 Task: Search for 'sunrise pictures', save a few images, and create a collage using Google Photos.
Action: Mouse moved to (75, 0)
Screenshot: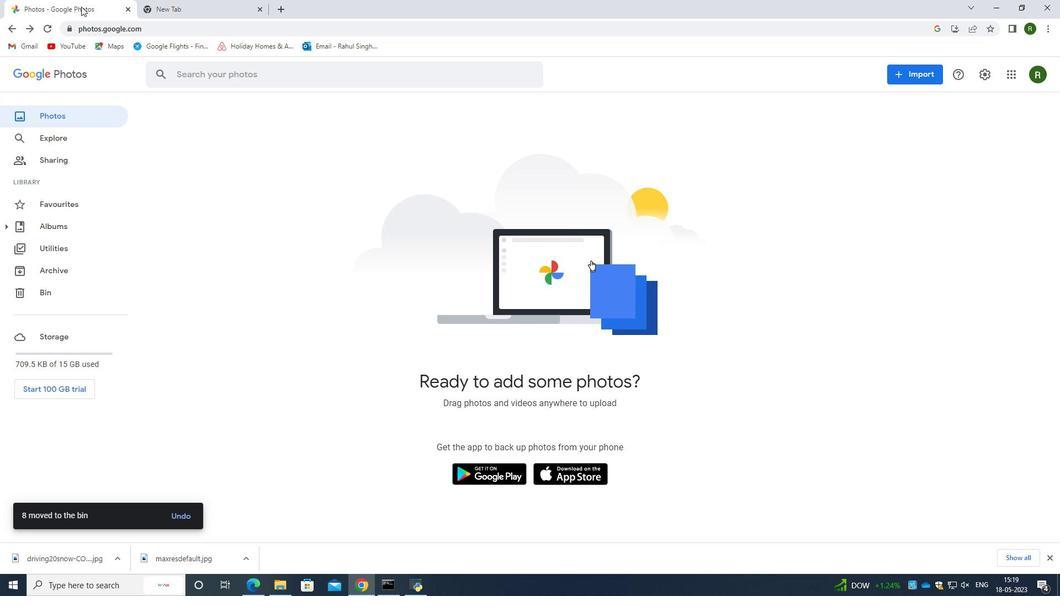 
Action: Mouse pressed left at (75, 0)
Screenshot: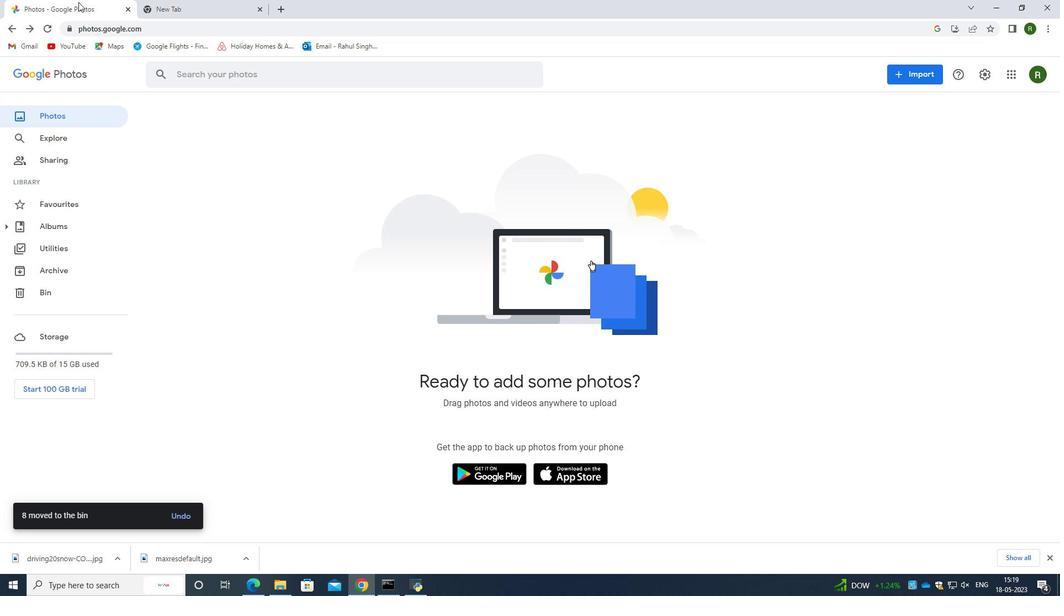 
Action: Mouse moved to (192, 11)
Screenshot: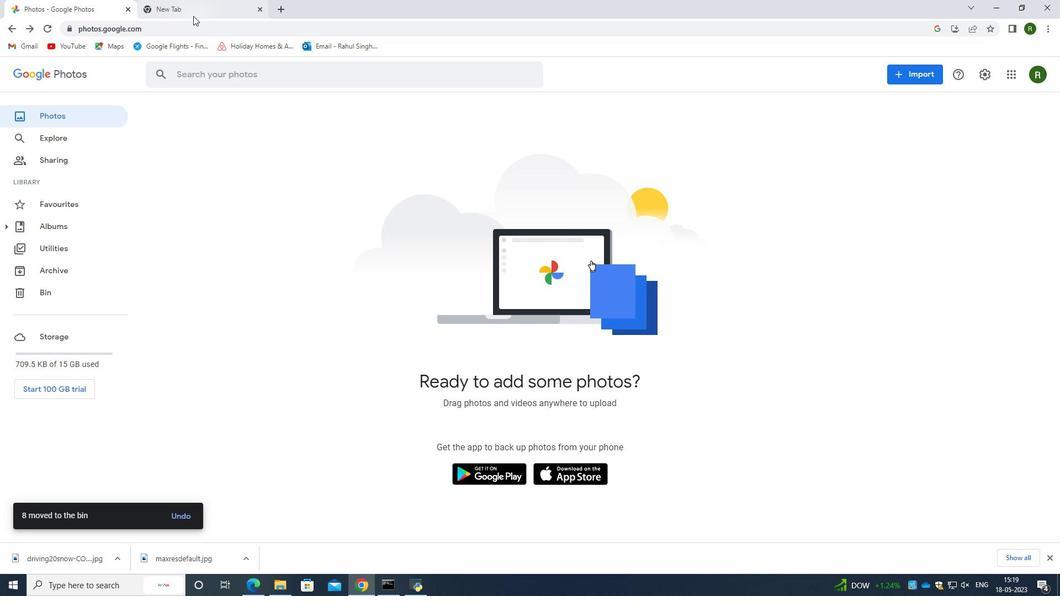 
Action: Mouse pressed left at (192, 11)
Screenshot: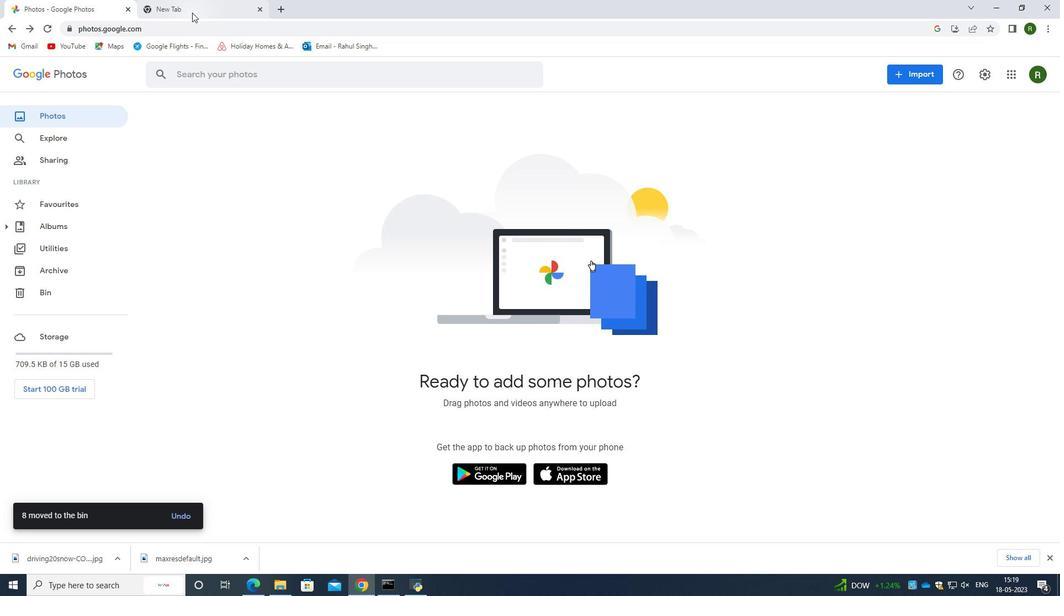 
Action: Mouse moved to (189, 24)
Screenshot: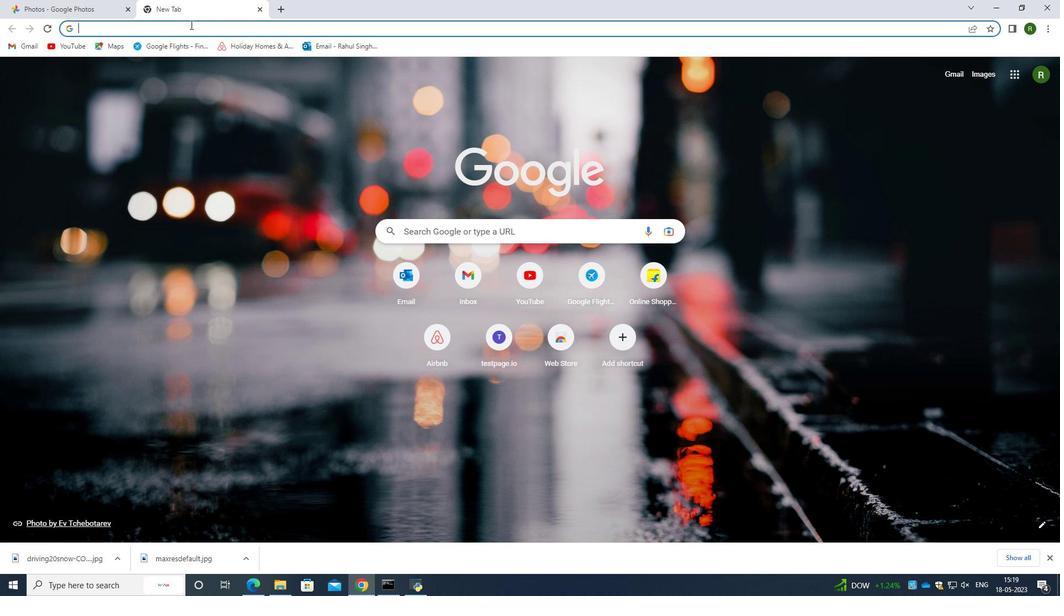 
Action: Mouse pressed left at (189, 24)
Screenshot: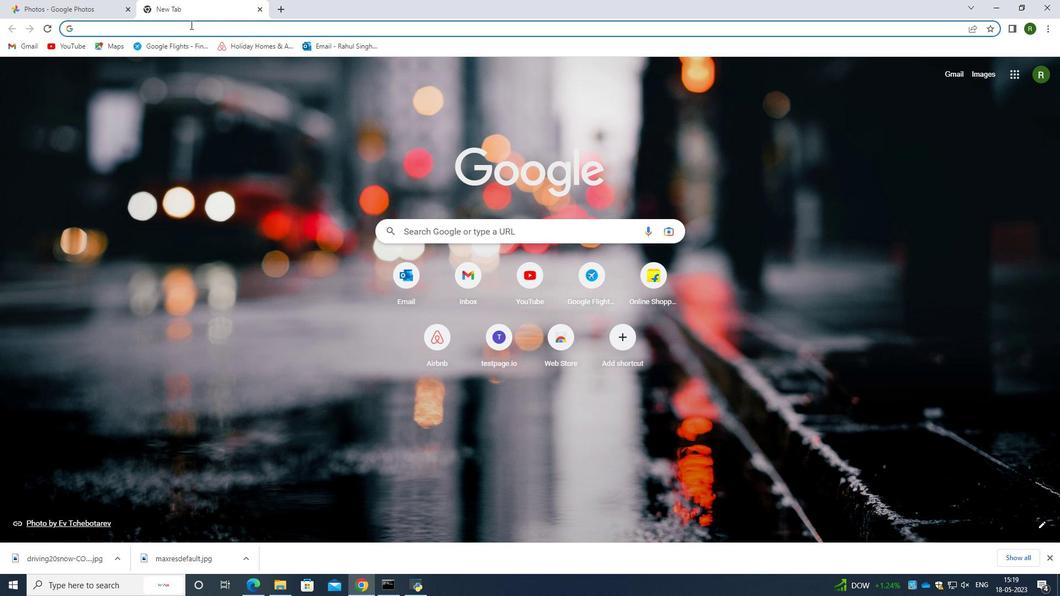 
Action: Mouse moved to (189, 26)
Screenshot: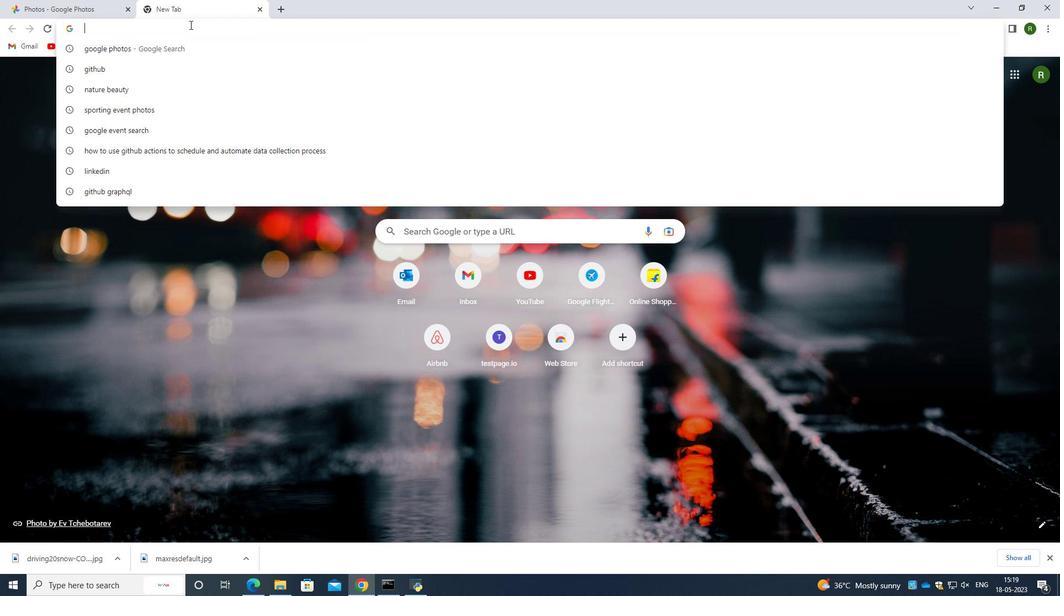 
Action: Key pressed sunrice<Key.backspace><Key.backspace>se<Key.space>pictures<Key.enter>
Screenshot: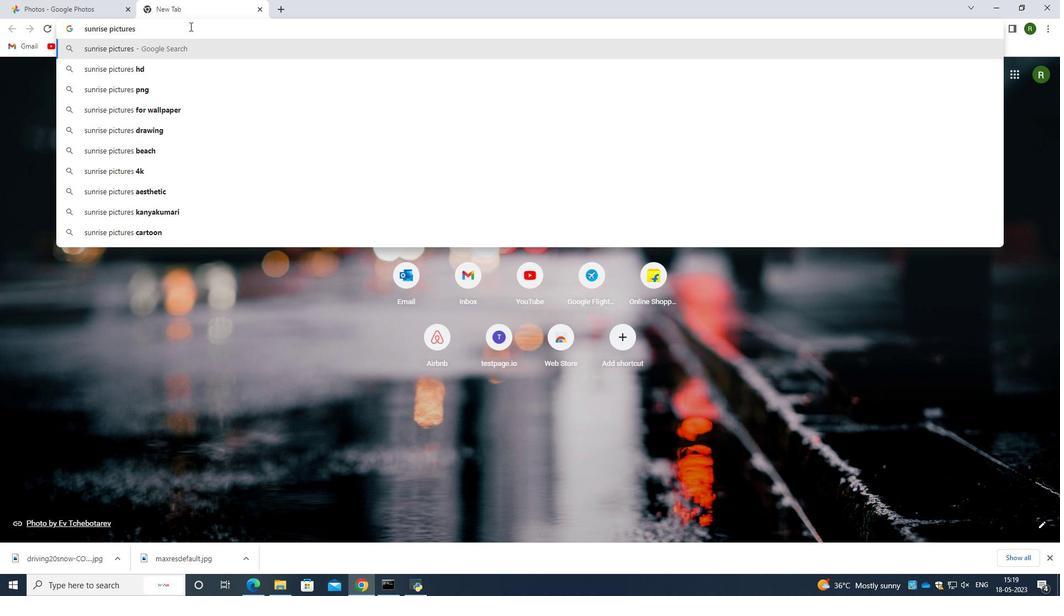 
Action: Mouse moved to (172, 121)
Screenshot: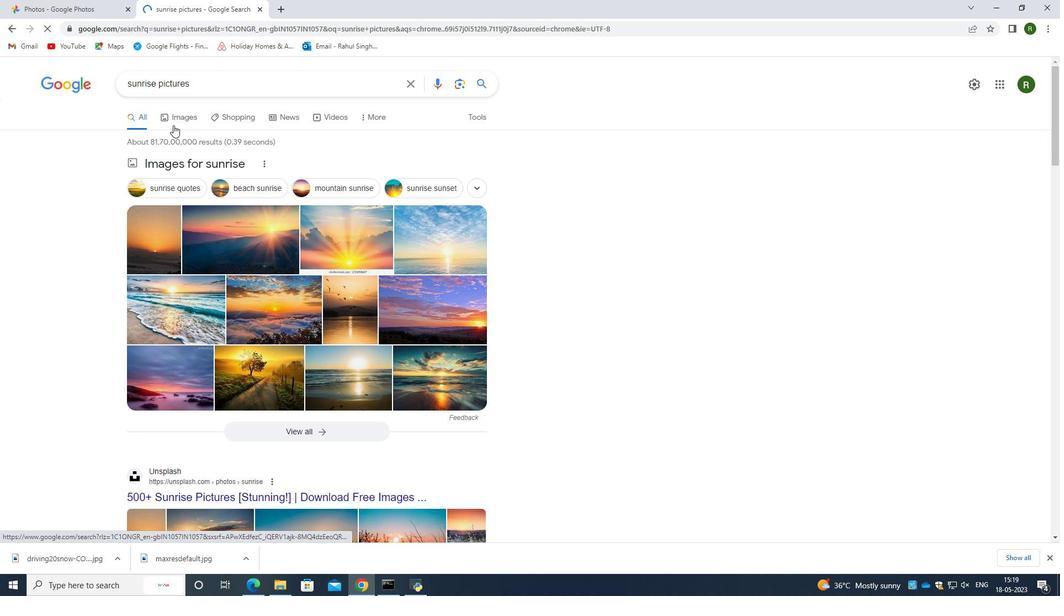 
Action: Mouse pressed left at (172, 121)
Screenshot: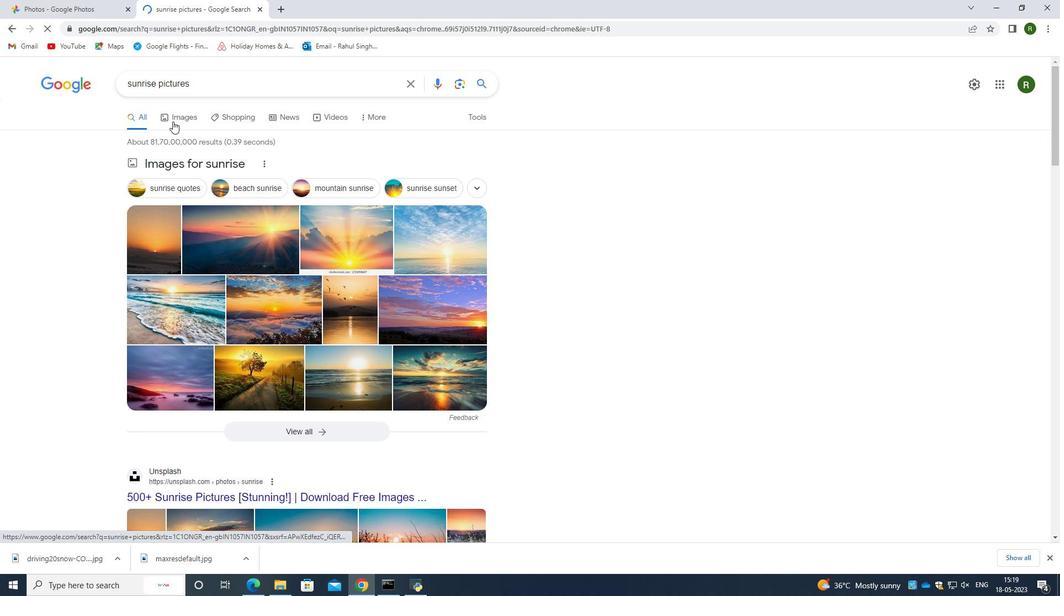 
Action: Mouse moved to (235, 252)
Screenshot: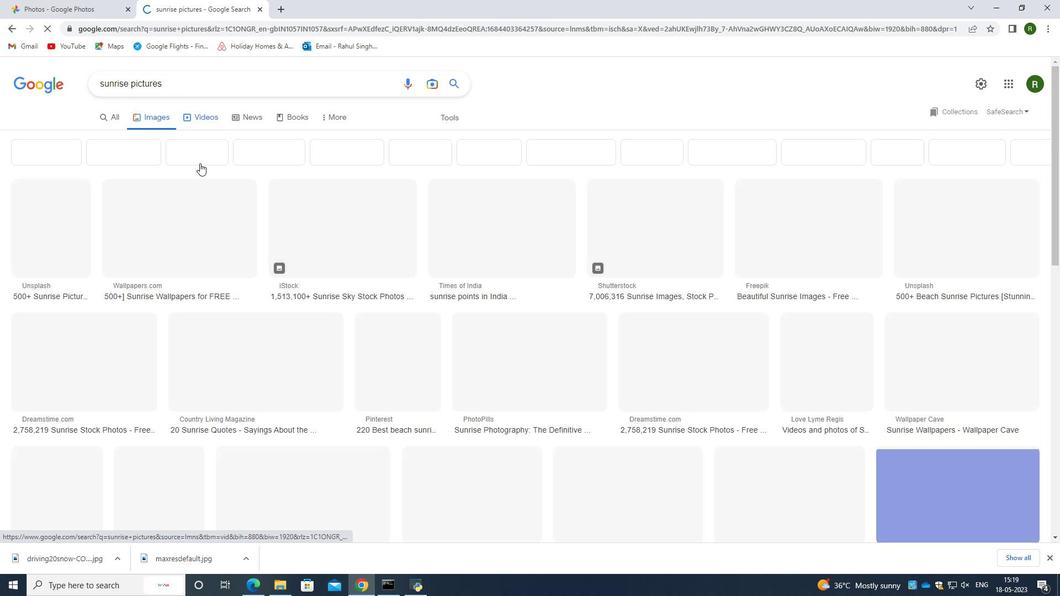 
Action: Mouse scrolled (235, 251) with delta (0, 0)
Screenshot: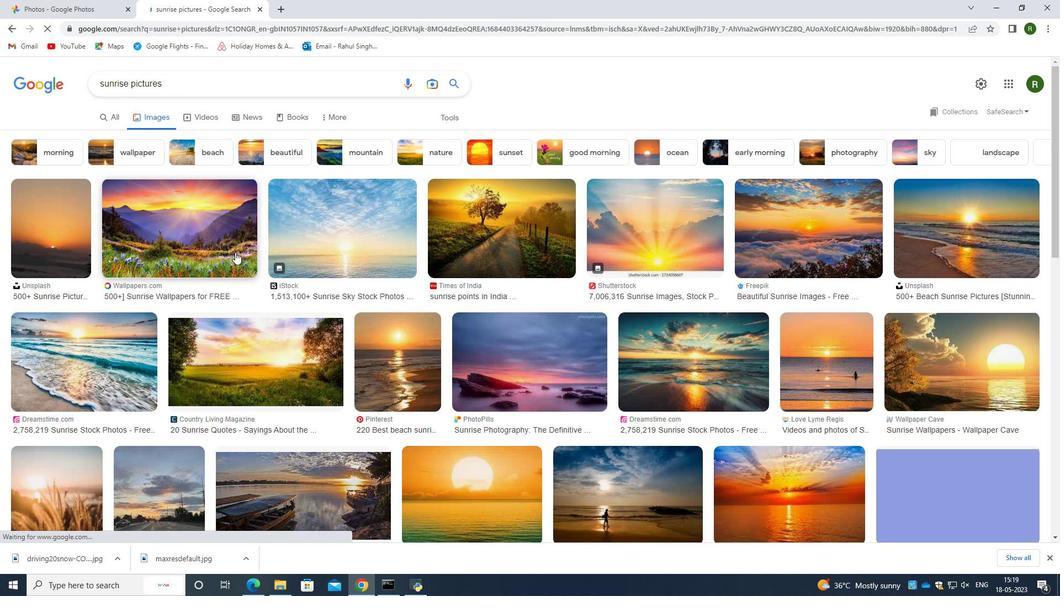 
Action: Mouse scrolled (235, 251) with delta (0, 0)
Screenshot: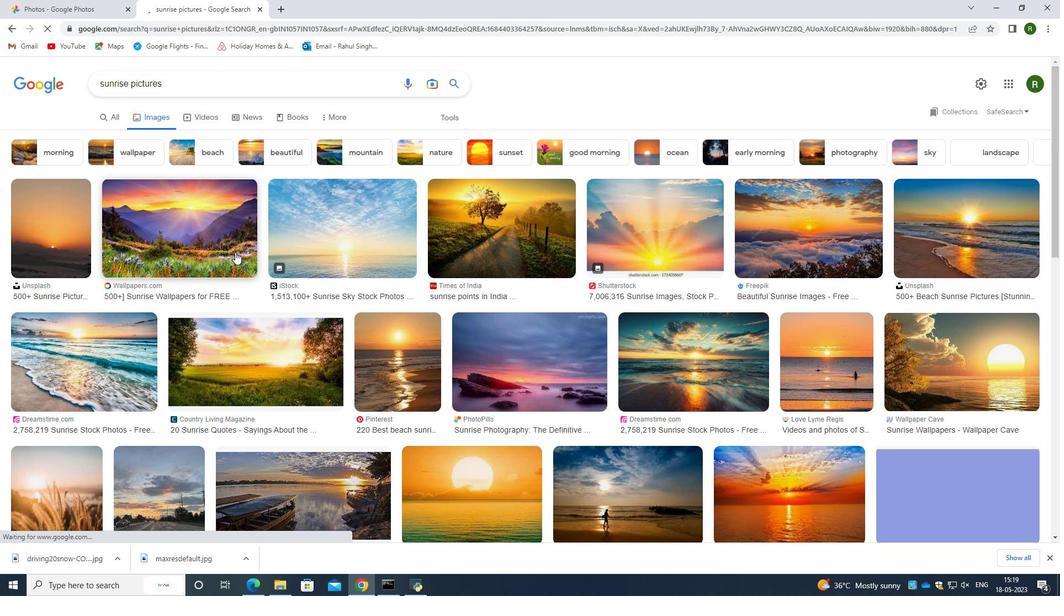 
Action: Mouse scrolled (235, 251) with delta (0, 0)
Screenshot: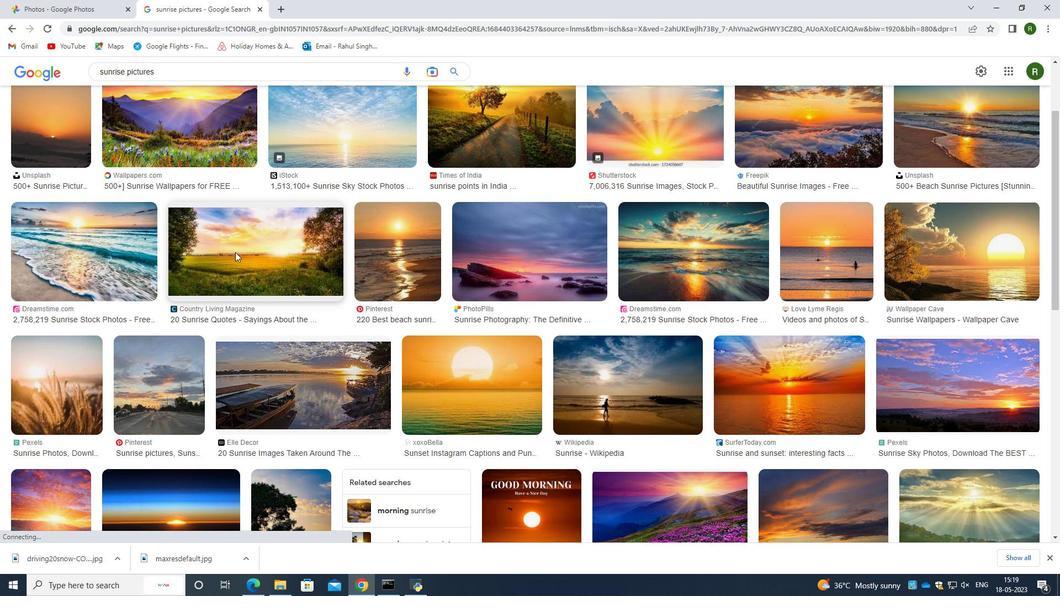 
Action: Mouse scrolled (235, 251) with delta (0, 0)
Screenshot: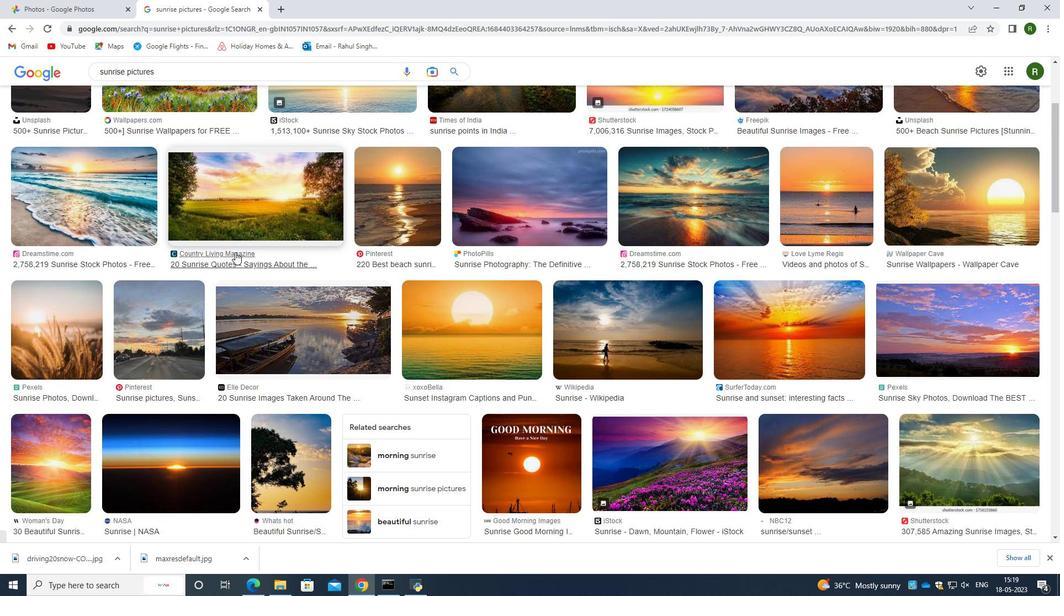 
Action: Mouse scrolled (235, 251) with delta (0, 0)
Screenshot: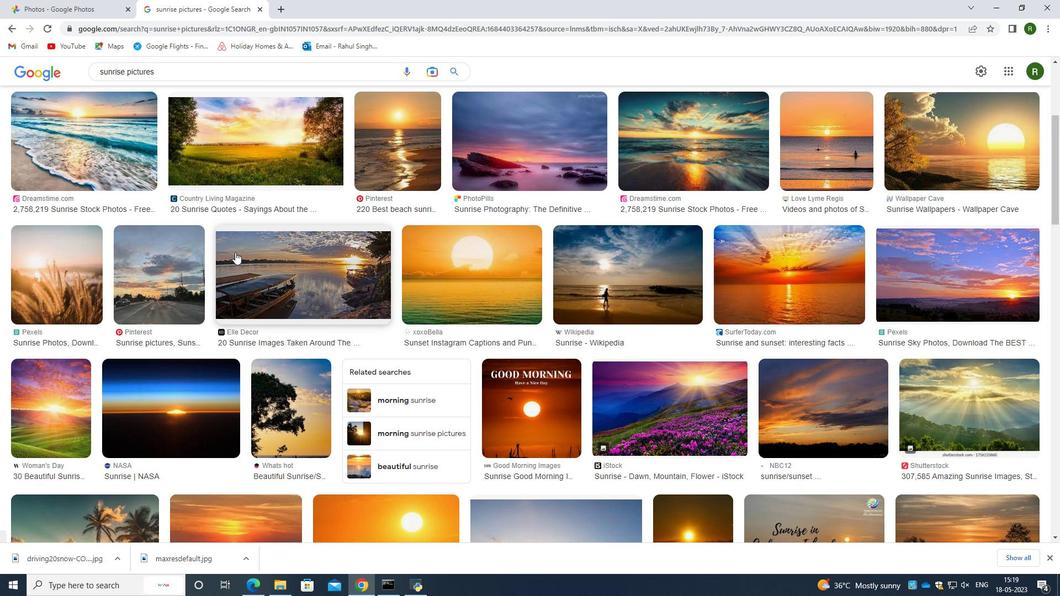 
Action: Mouse moved to (236, 253)
Screenshot: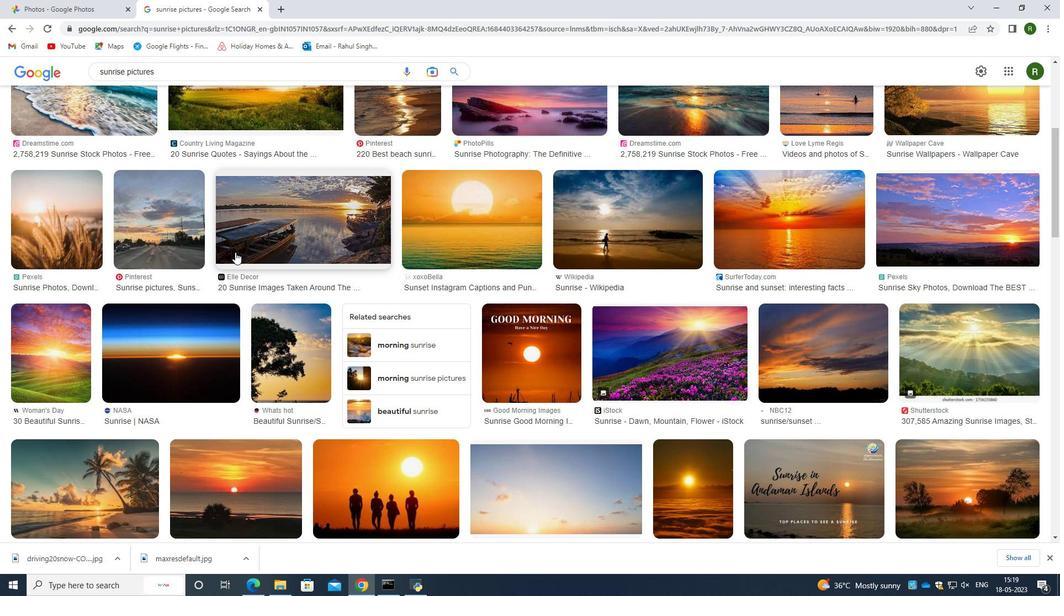 
Action: Mouse scrolled (236, 252) with delta (0, 0)
Screenshot: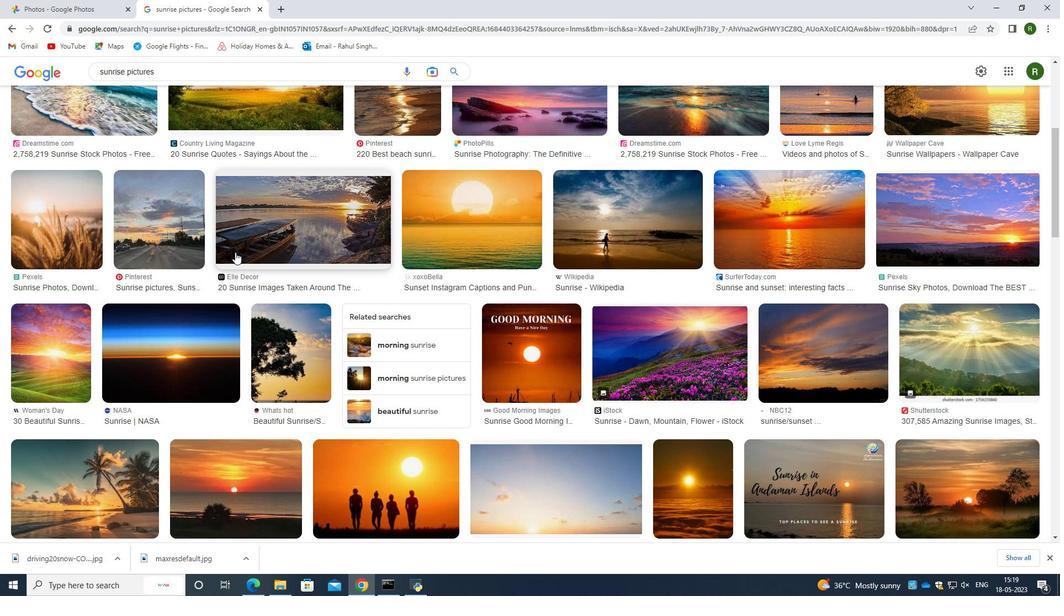 
Action: Mouse scrolled (236, 252) with delta (0, 0)
Screenshot: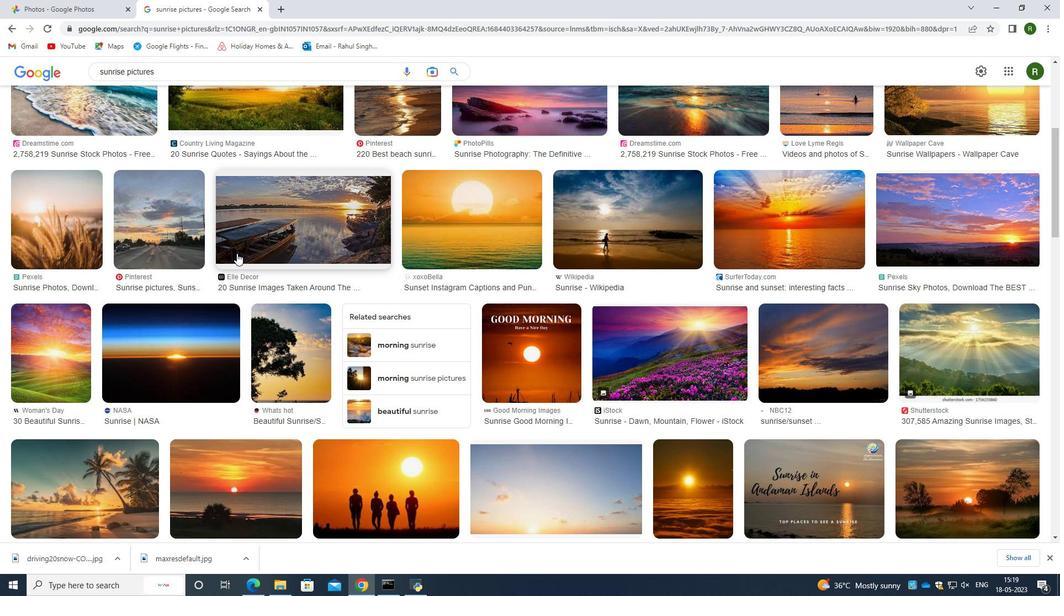 
Action: Mouse moved to (239, 365)
Screenshot: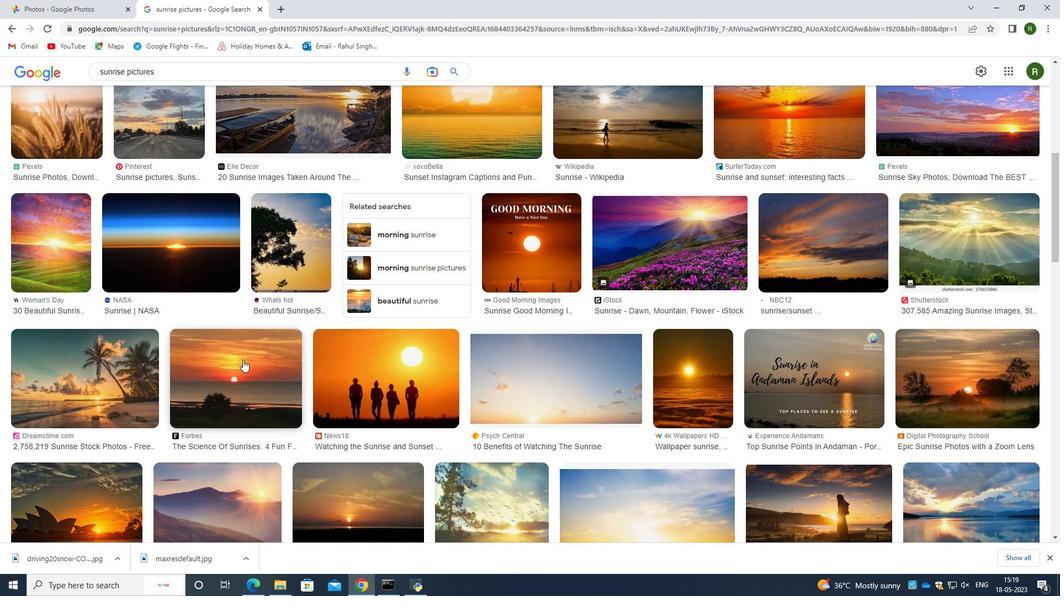 
Action: Mouse pressed left at (239, 365)
Screenshot: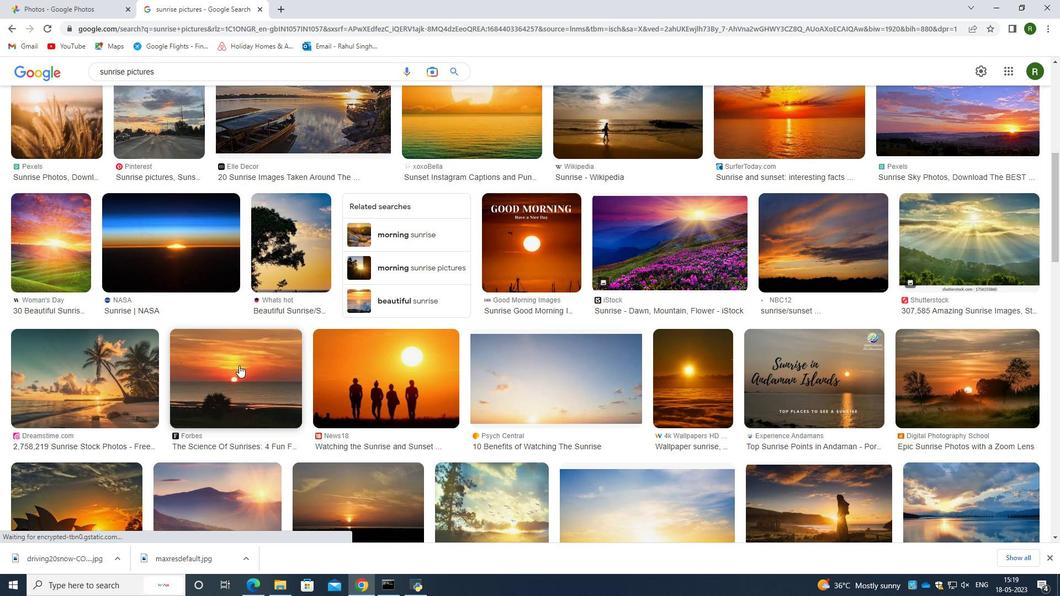 
Action: Mouse moved to (790, 263)
Screenshot: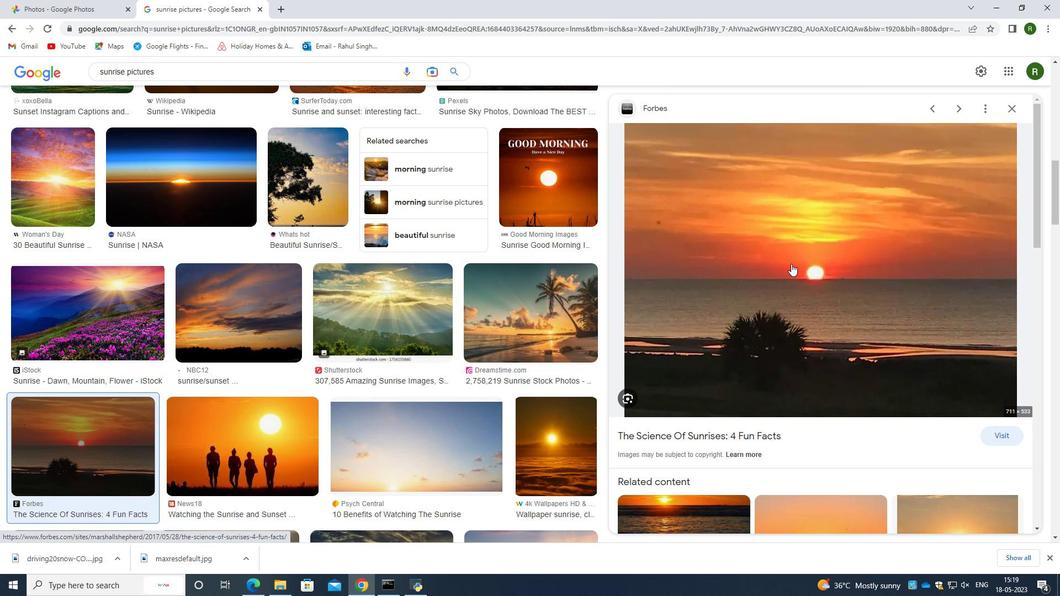 
Action: Mouse pressed right at (790, 263)
Screenshot: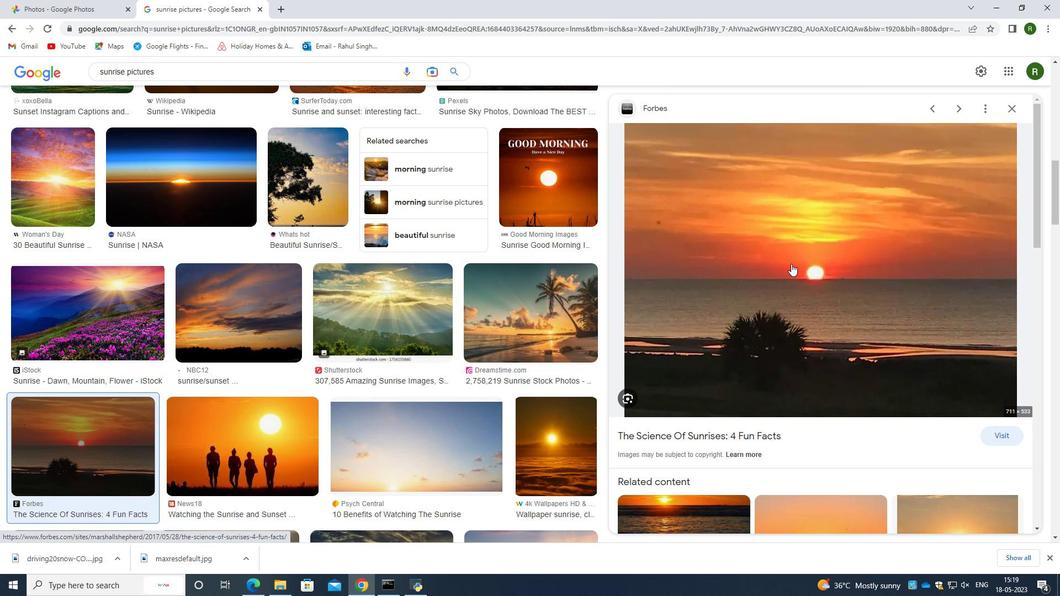 
Action: Mouse moved to (836, 381)
Screenshot: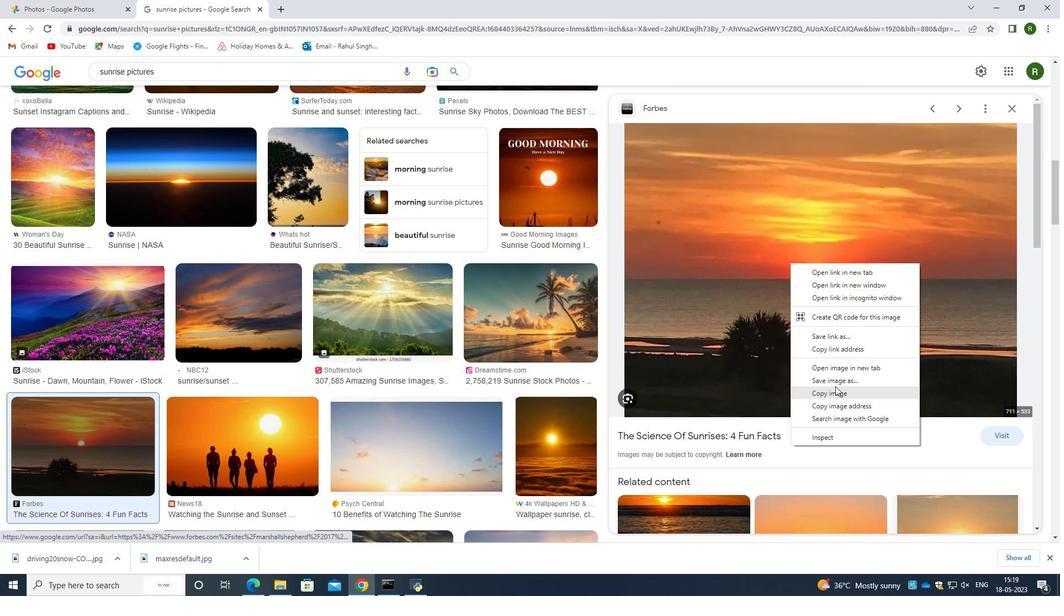 
Action: Mouse pressed left at (836, 381)
Screenshot: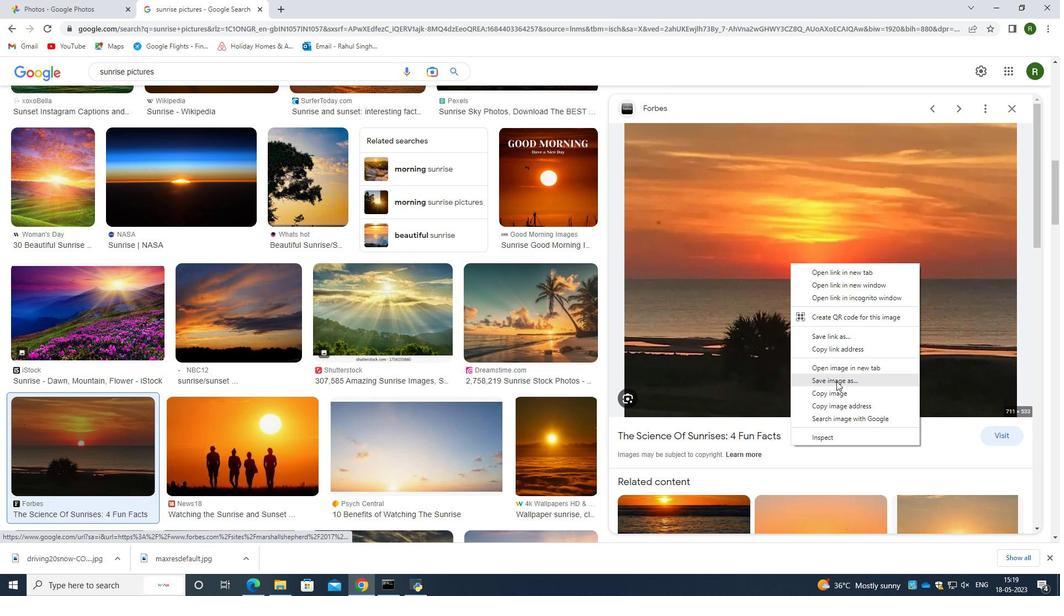 
Action: Mouse moved to (521, 10)
Screenshot: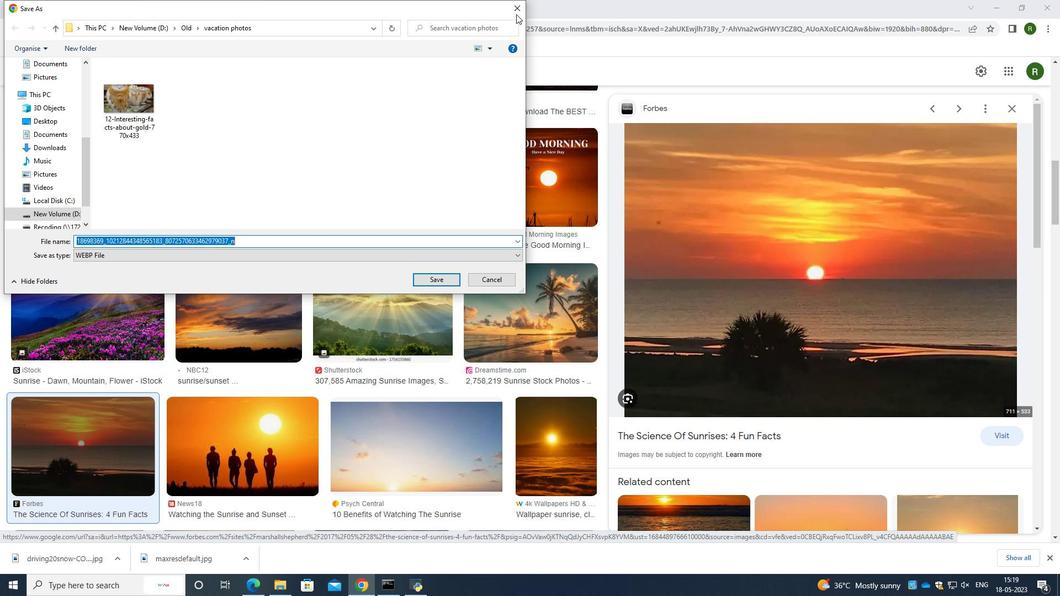 
Action: Mouse pressed left at (521, 10)
Screenshot: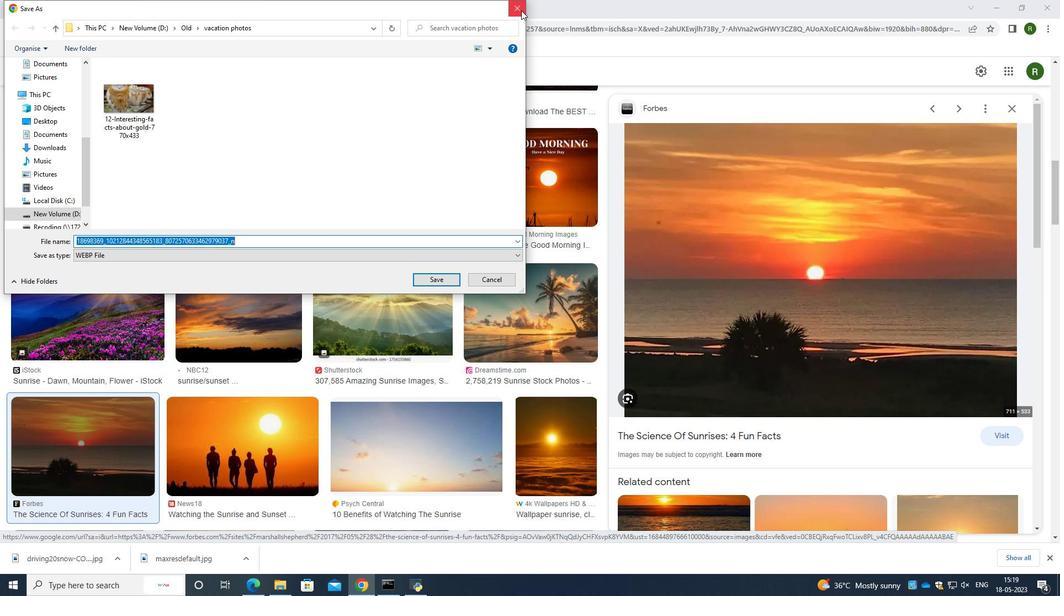 
Action: Mouse moved to (393, 356)
Screenshot: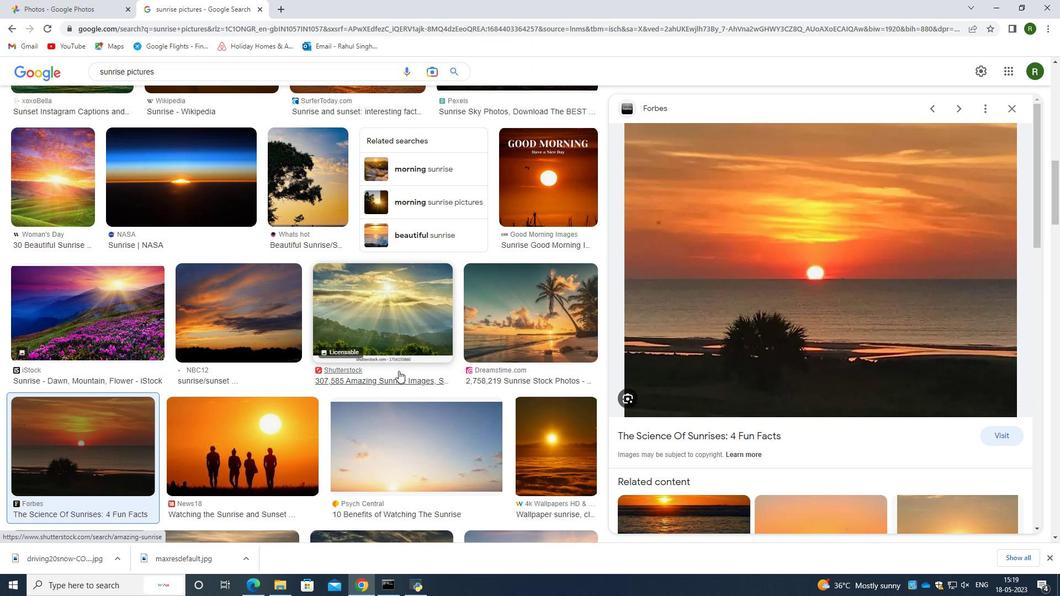 
Action: Mouse scrolled (393, 355) with delta (0, 0)
Screenshot: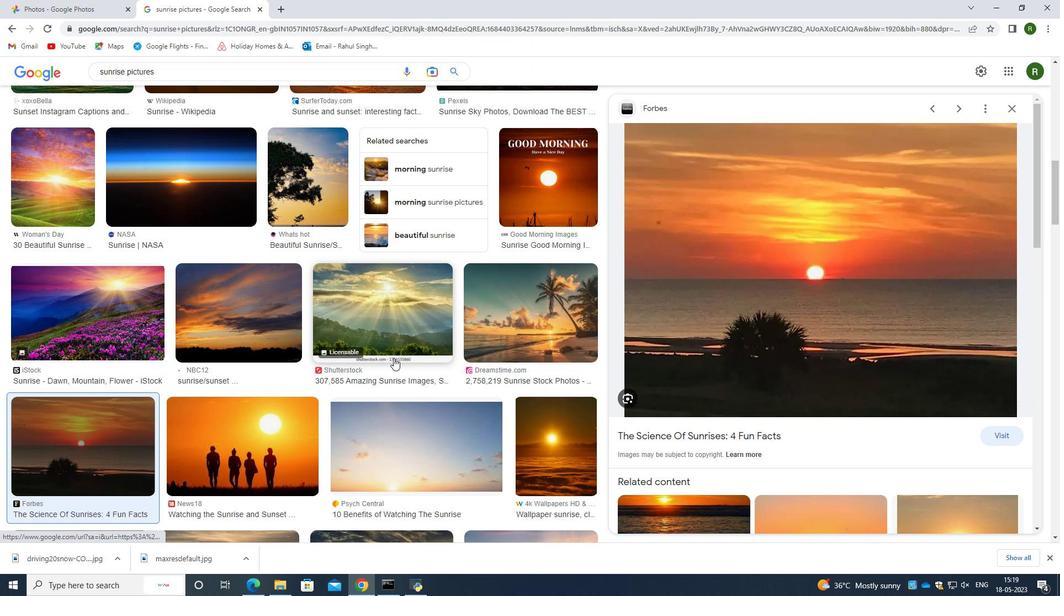 
Action: Mouse scrolled (393, 355) with delta (0, 0)
Screenshot: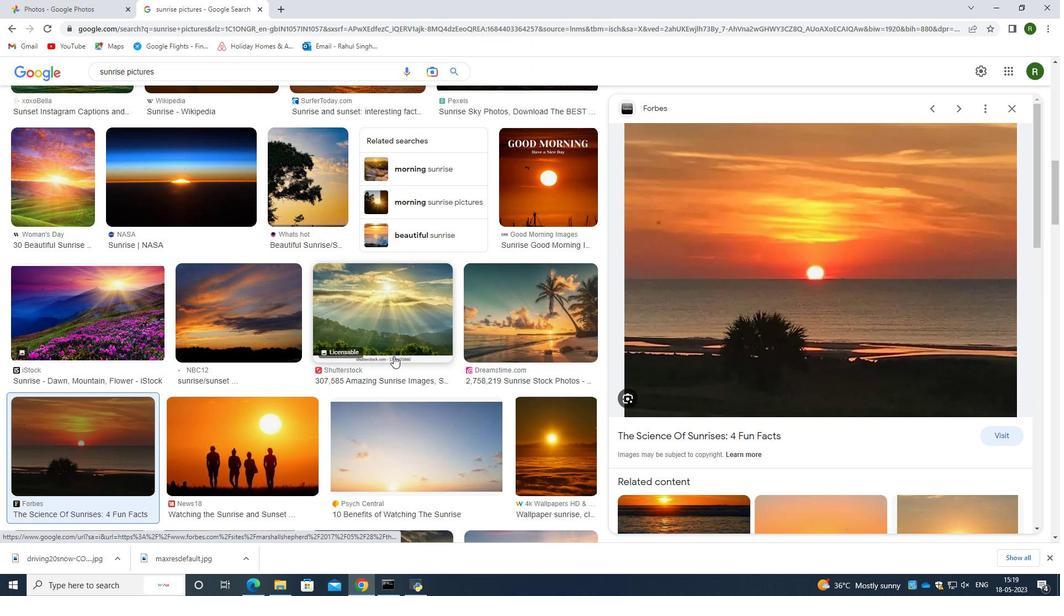 
Action: Mouse scrolled (393, 355) with delta (0, 0)
Screenshot: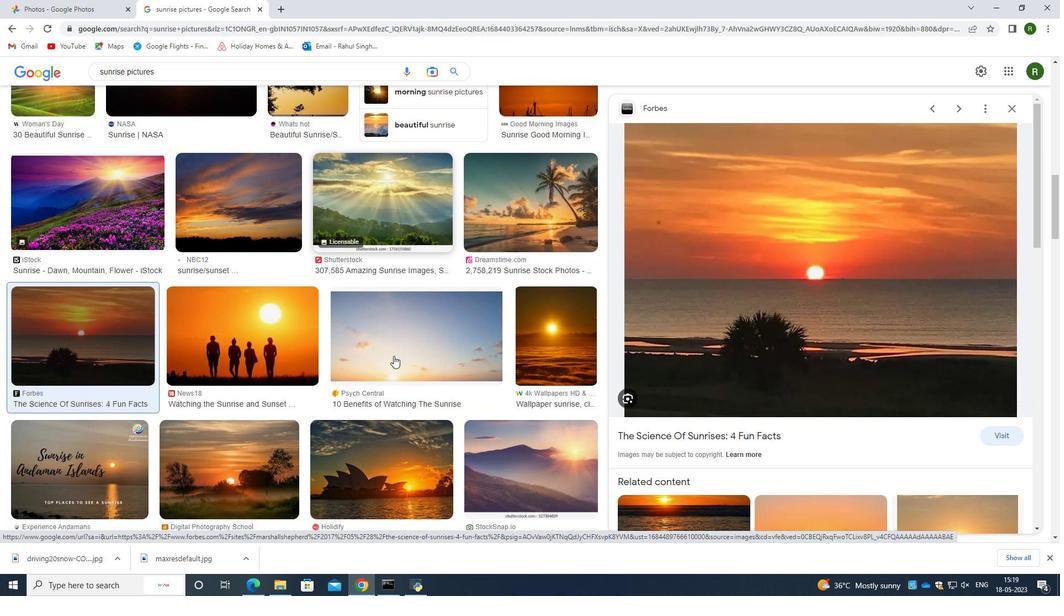 
Action: Mouse scrolled (393, 355) with delta (0, 0)
Screenshot: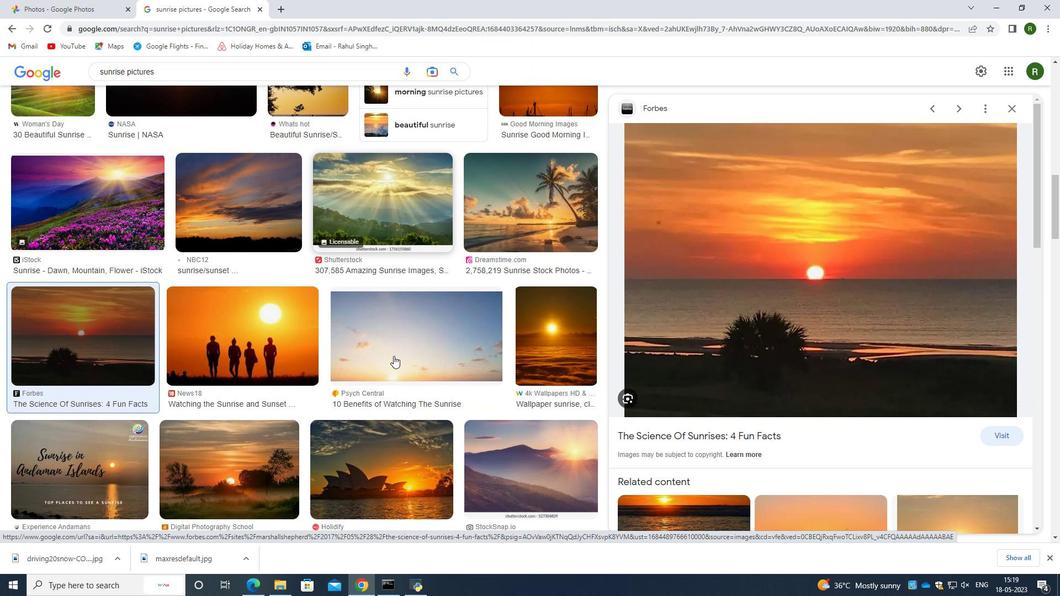 
Action: Mouse moved to (262, 368)
Screenshot: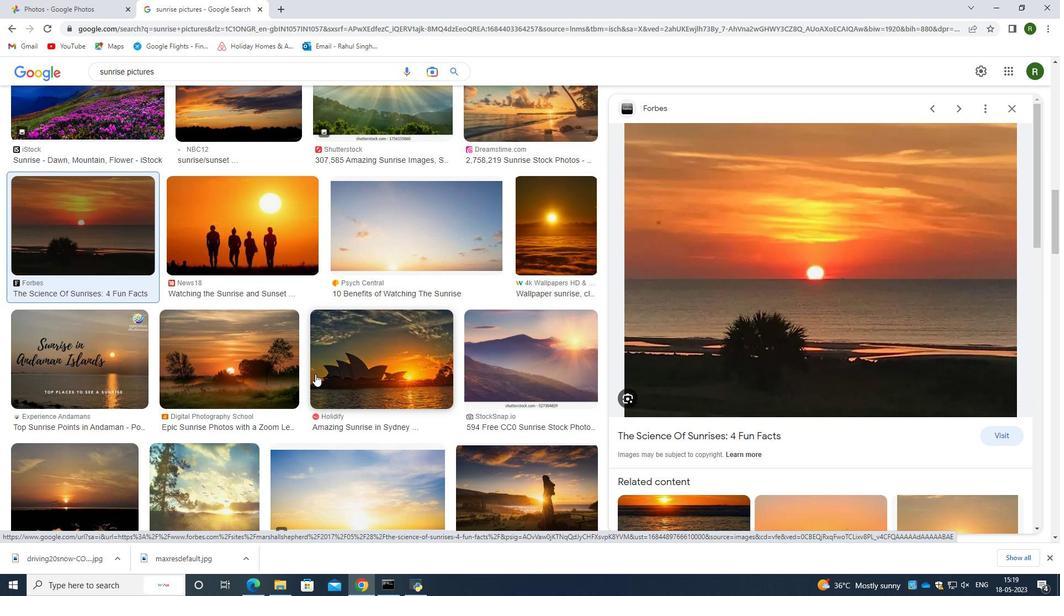 
Action: Mouse pressed left at (262, 368)
Screenshot: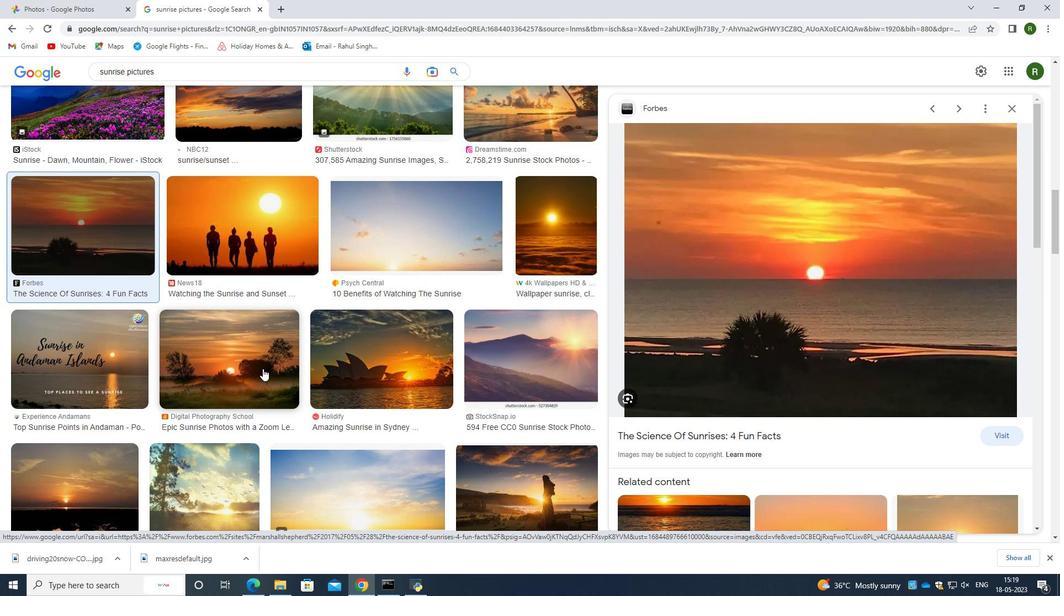 
Action: Mouse moved to (762, 260)
Screenshot: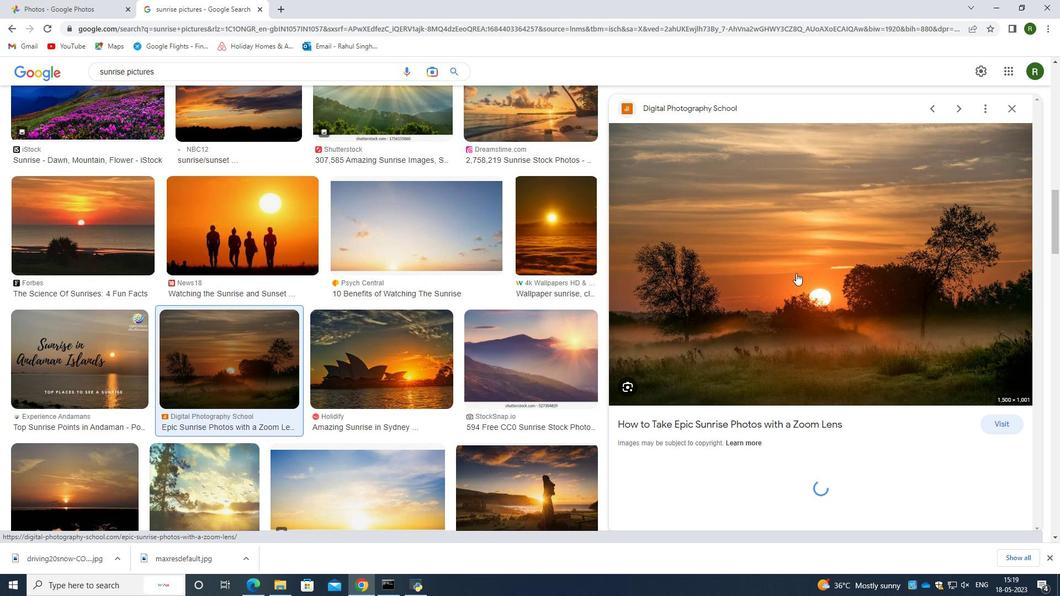 
Action: Mouse pressed right at (762, 260)
Screenshot: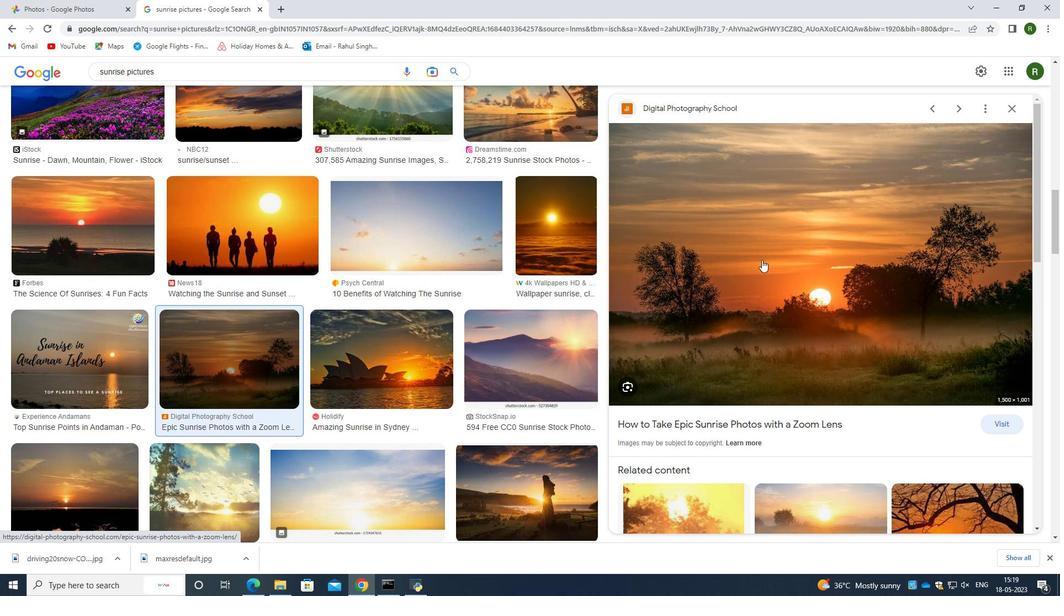 
Action: Mouse moved to (818, 373)
Screenshot: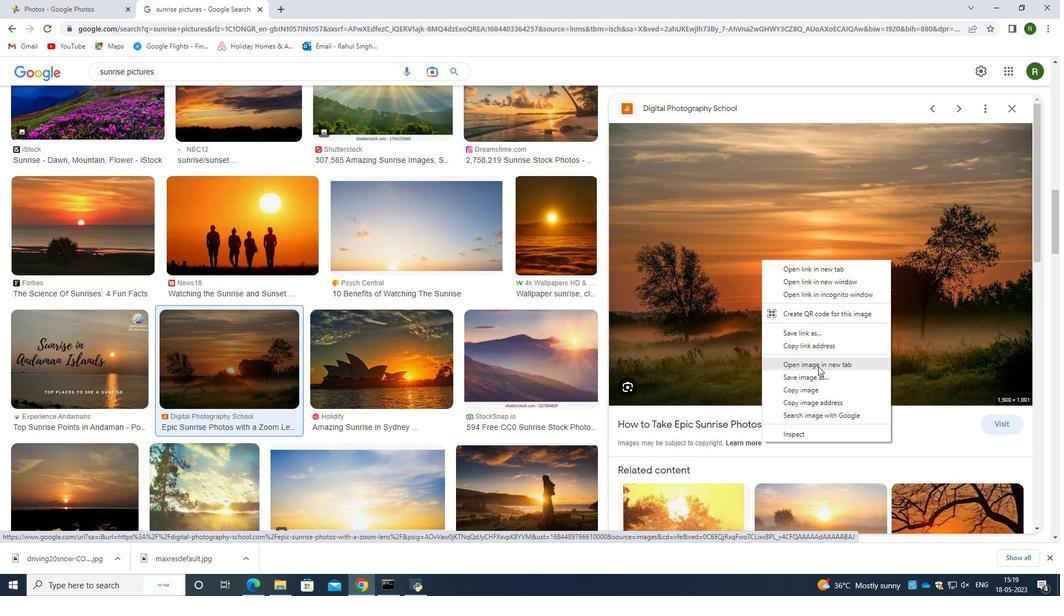 
Action: Mouse pressed left at (818, 373)
Screenshot: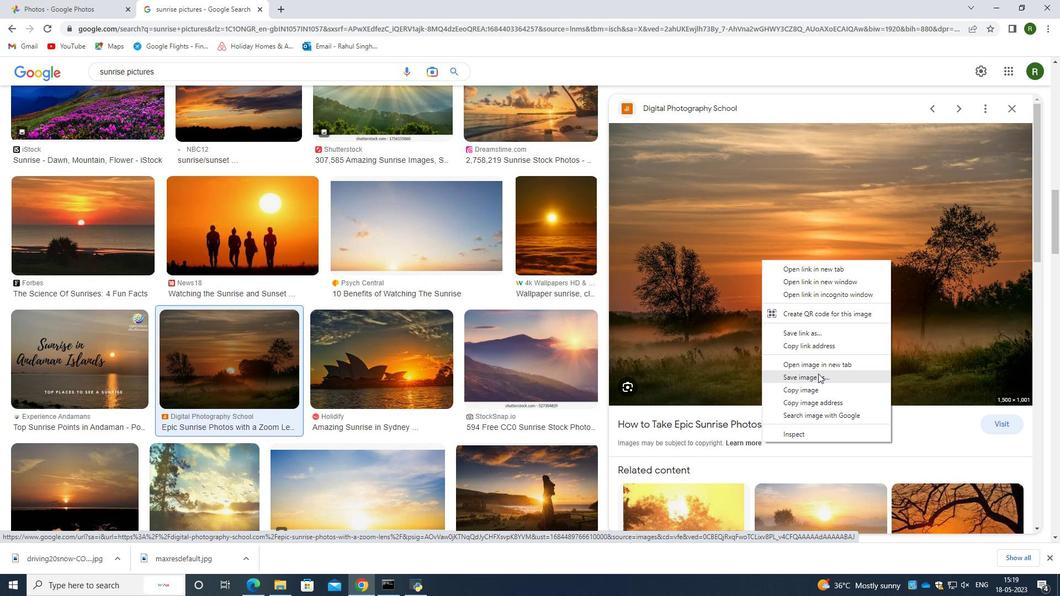 
Action: Mouse moved to (523, 13)
Screenshot: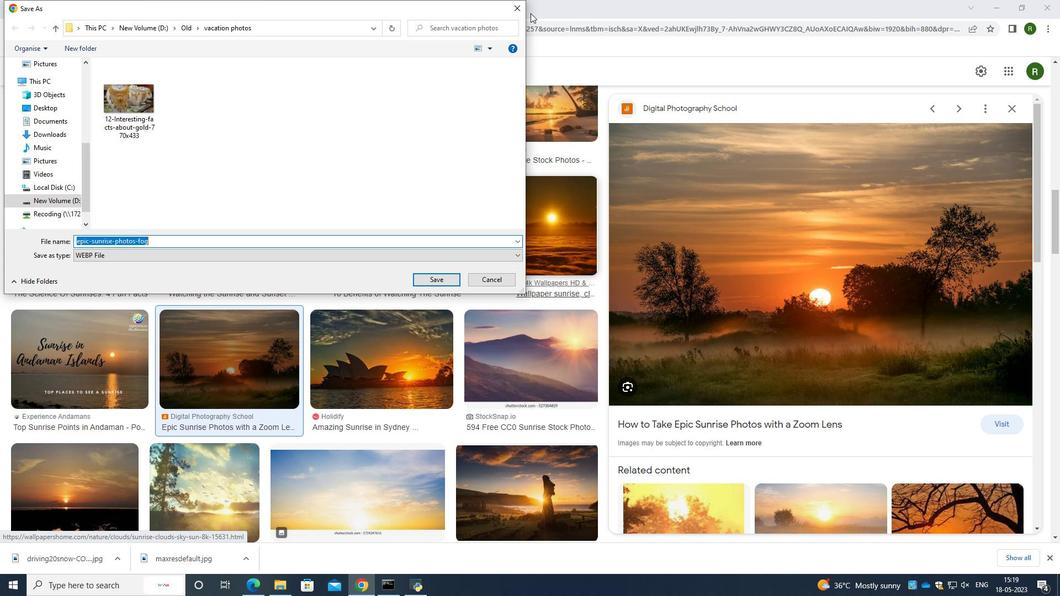 
Action: Mouse pressed left at (523, 13)
Screenshot: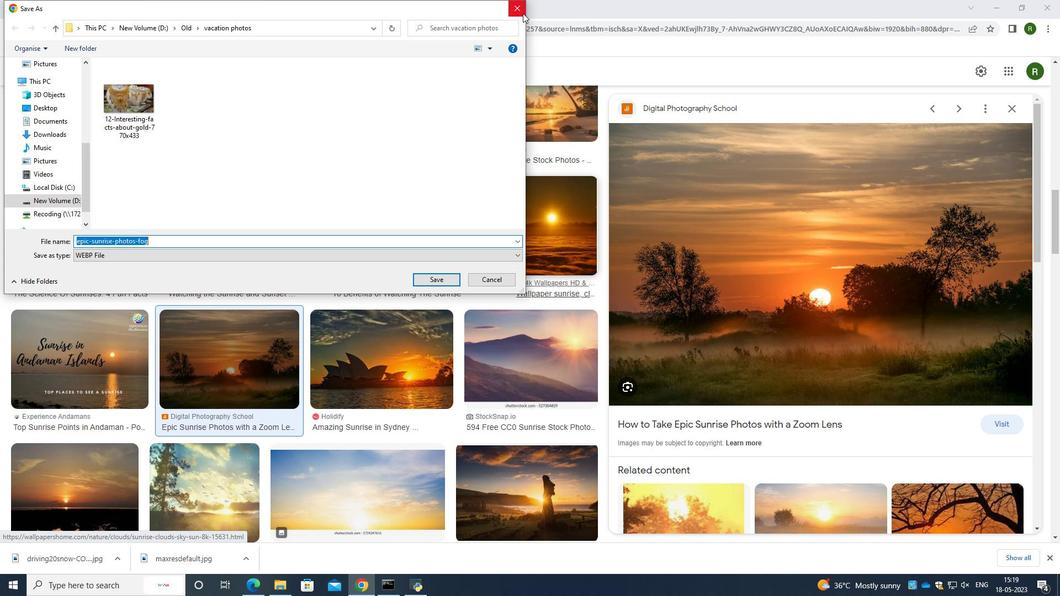 
Action: Mouse moved to (222, 436)
Screenshot: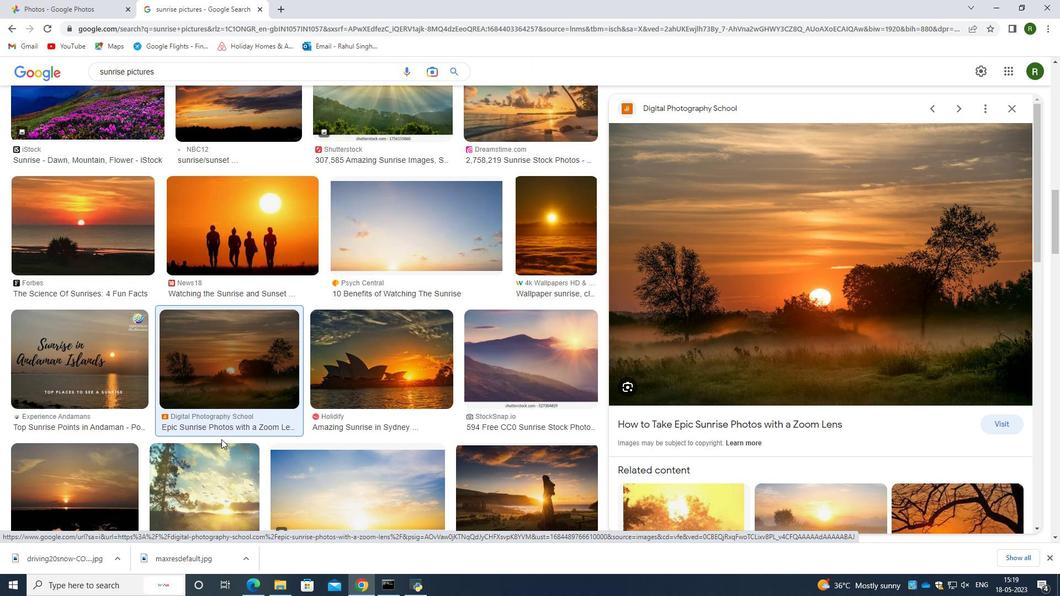 
Action: Mouse scrolled (222, 435) with delta (0, 0)
Screenshot: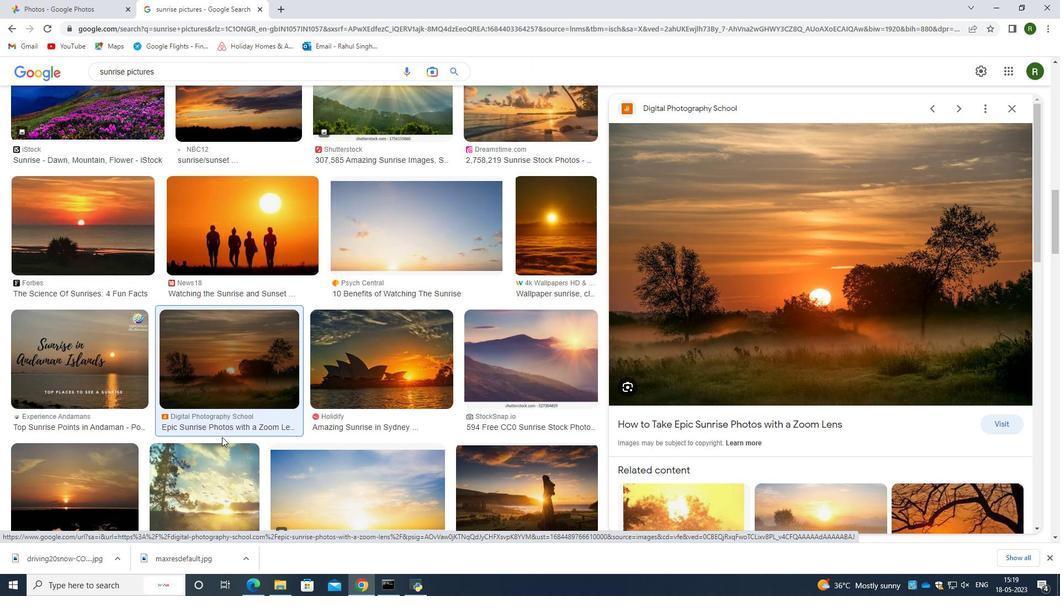 
Action: Mouse scrolled (222, 435) with delta (0, 0)
Screenshot: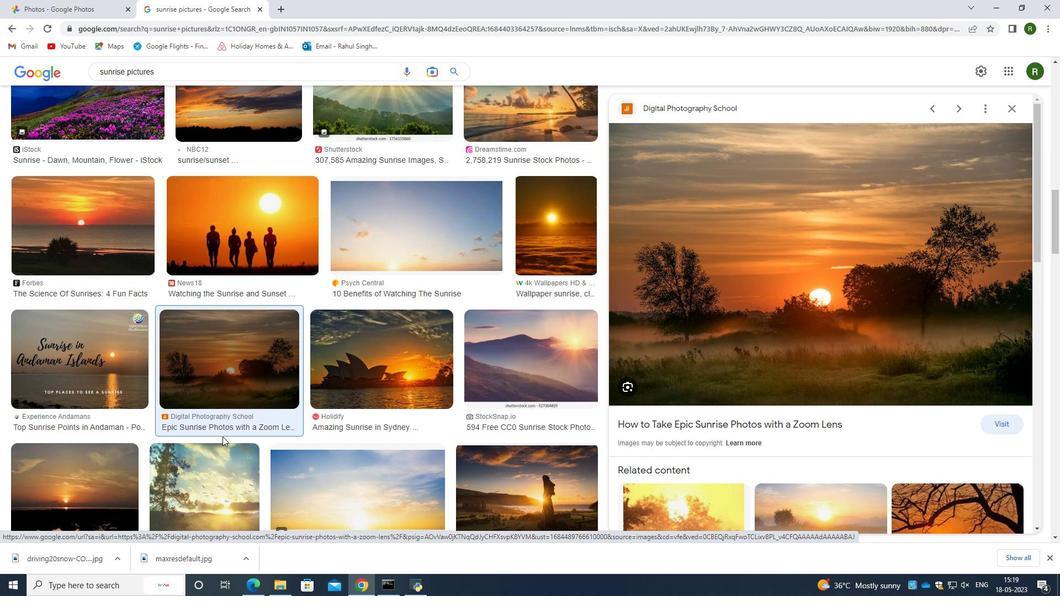 
Action: Mouse scrolled (222, 435) with delta (0, 0)
Screenshot: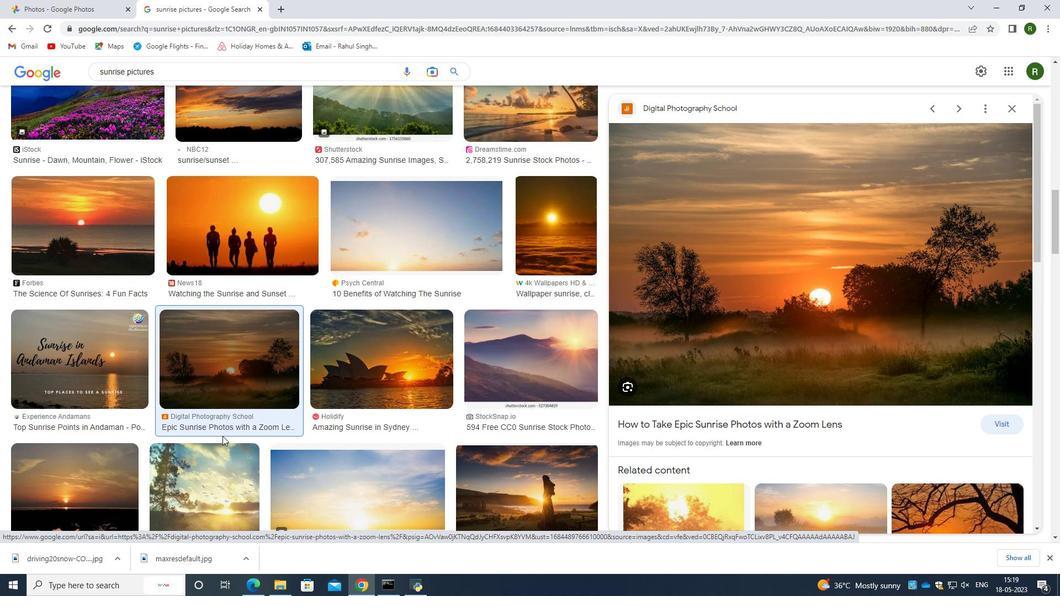 
Action: Mouse moved to (257, 414)
Screenshot: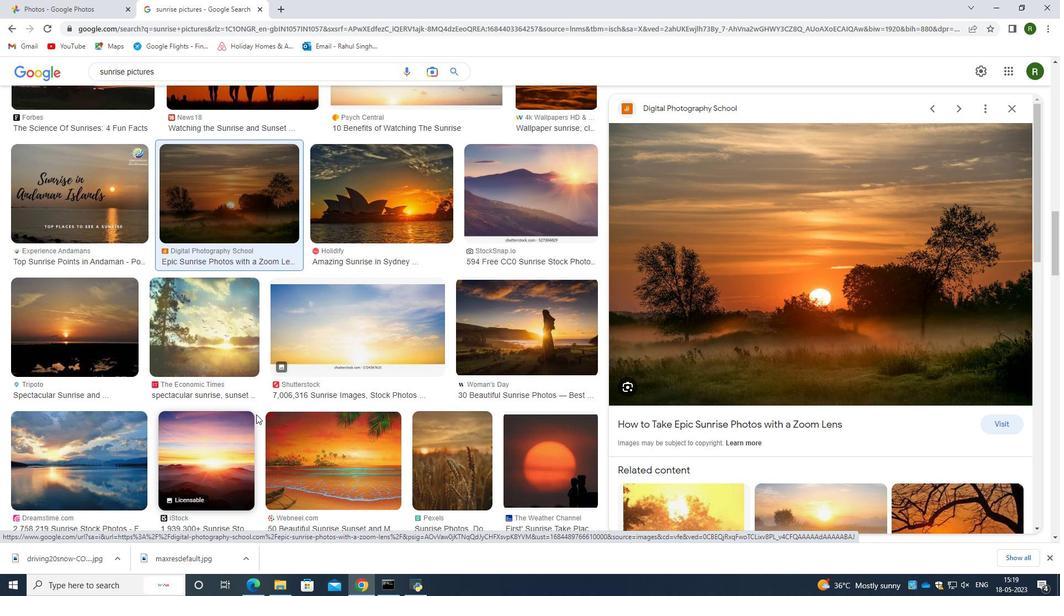 
Action: Mouse scrolled (257, 414) with delta (0, 0)
Screenshot: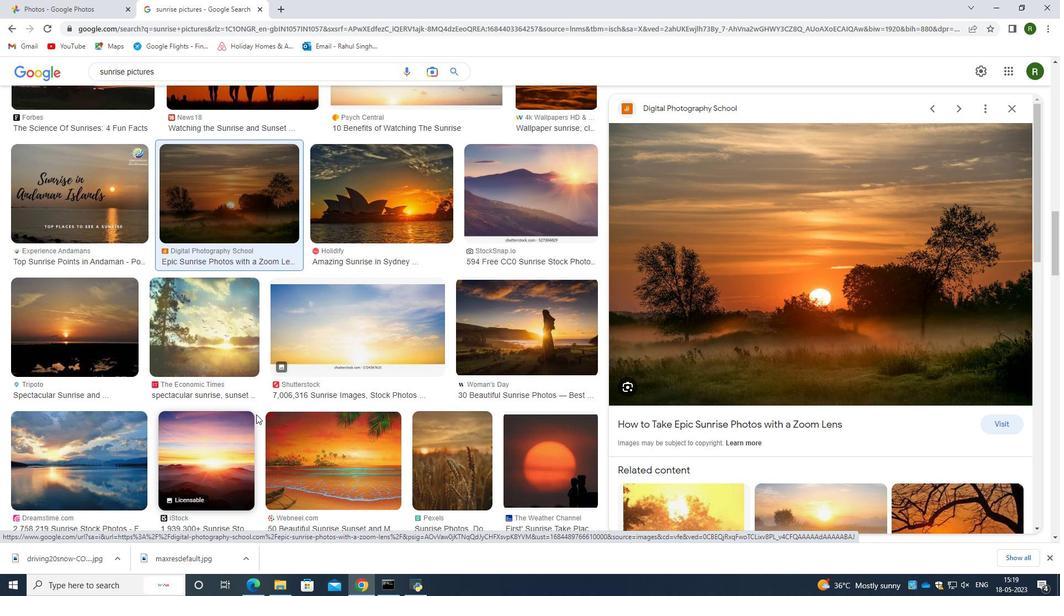 
Action: Mouse moved to (324, 413)
Screenshot: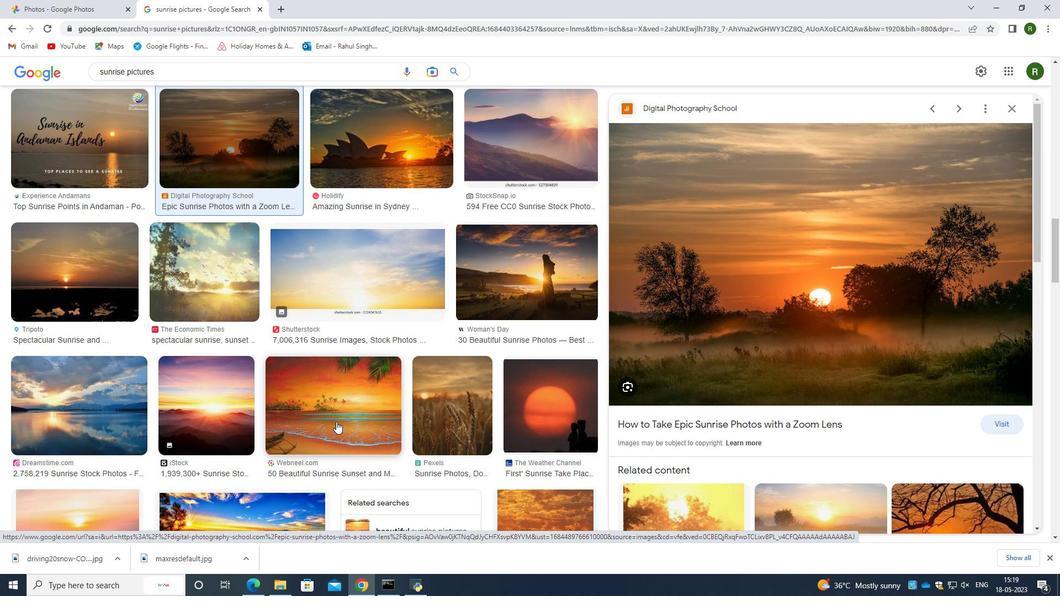 
Action: Mouse pressed left at (324, 413)
Screenshot: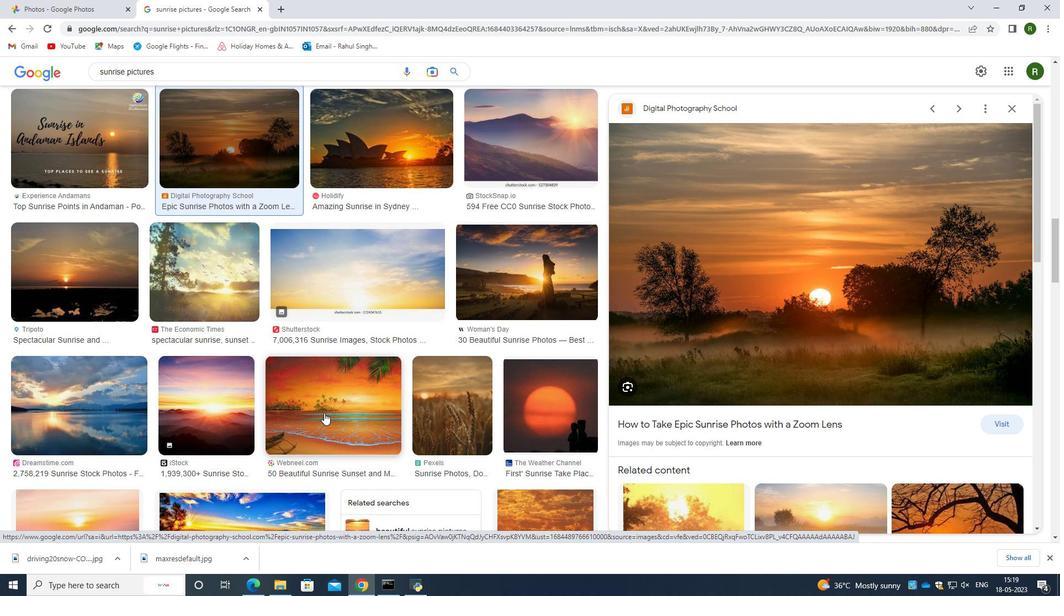 
Action: Mouse moved to (228, 397)
Screenshot: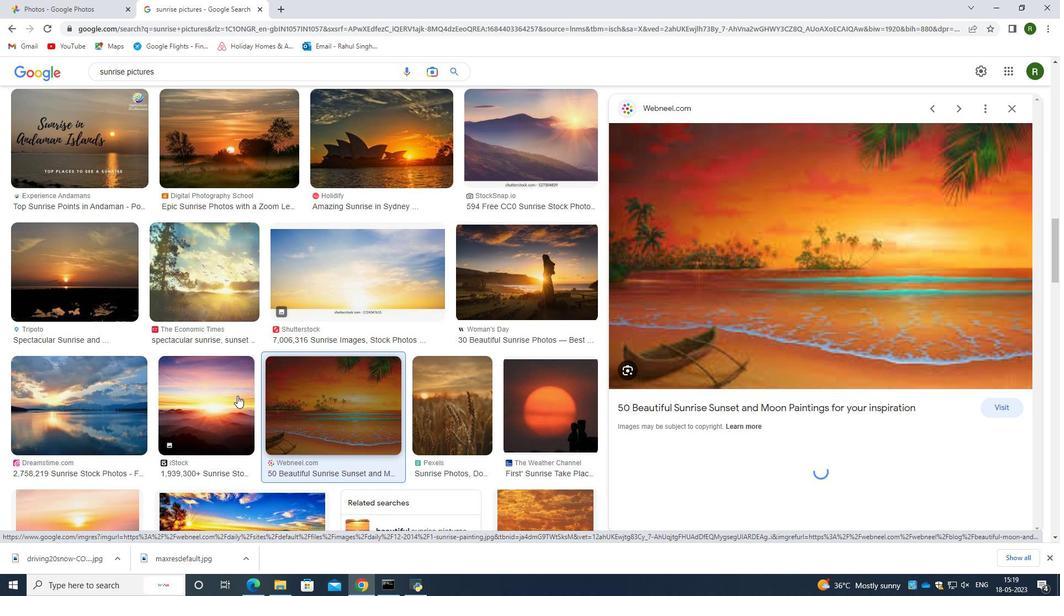 
Action: Mouse pressed left at (228, 397)
Screenshot: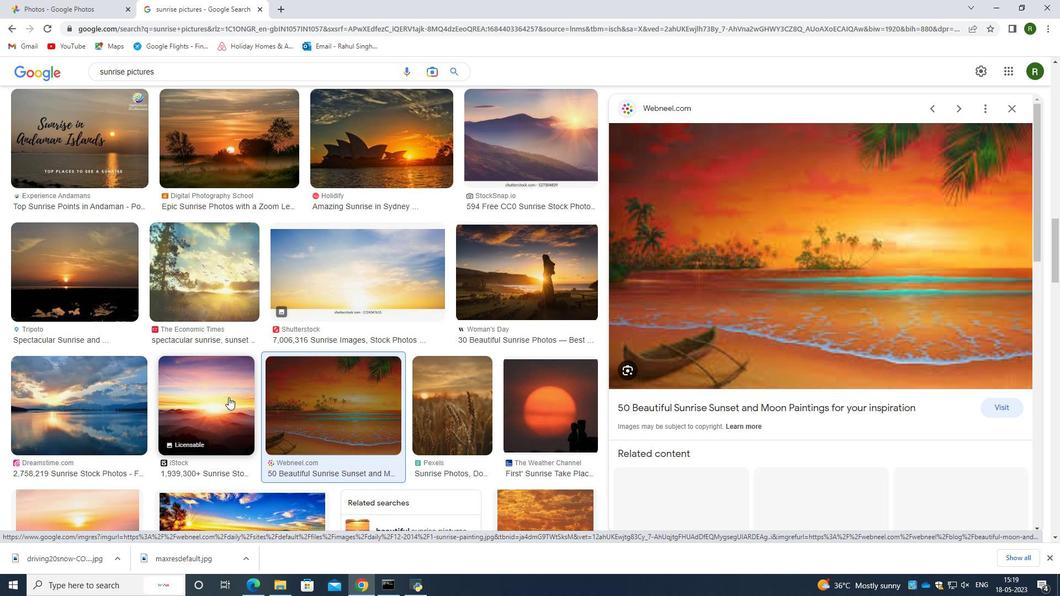 
Action: Mouse moved to (295, 375)
Screenshot: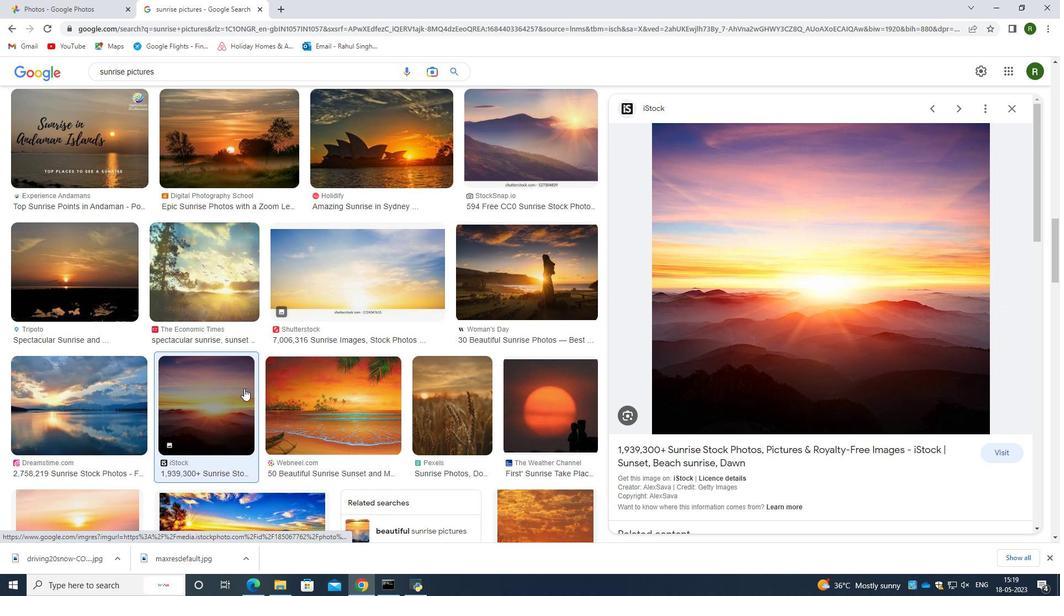 
Action: Mouse scrolled (295, 374) with delta (0, 0)
Screenshot: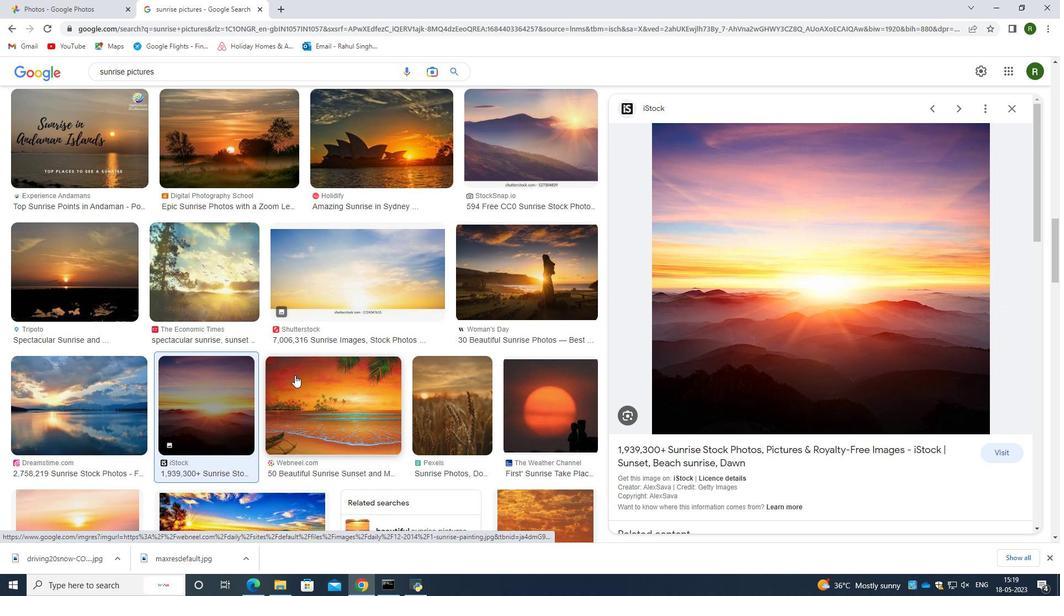 
Action: Mouse scrolled (295, 374) with delta (0, 0)
Screenshot: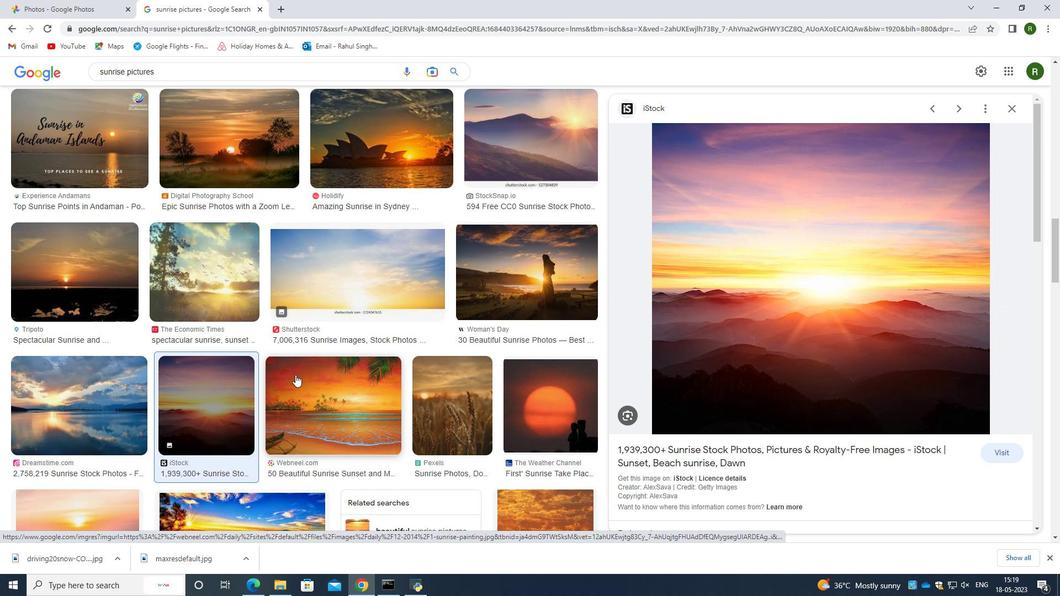 
Action: Mouse scrolled (295, 374) with delta (0, 0)
Screenshot: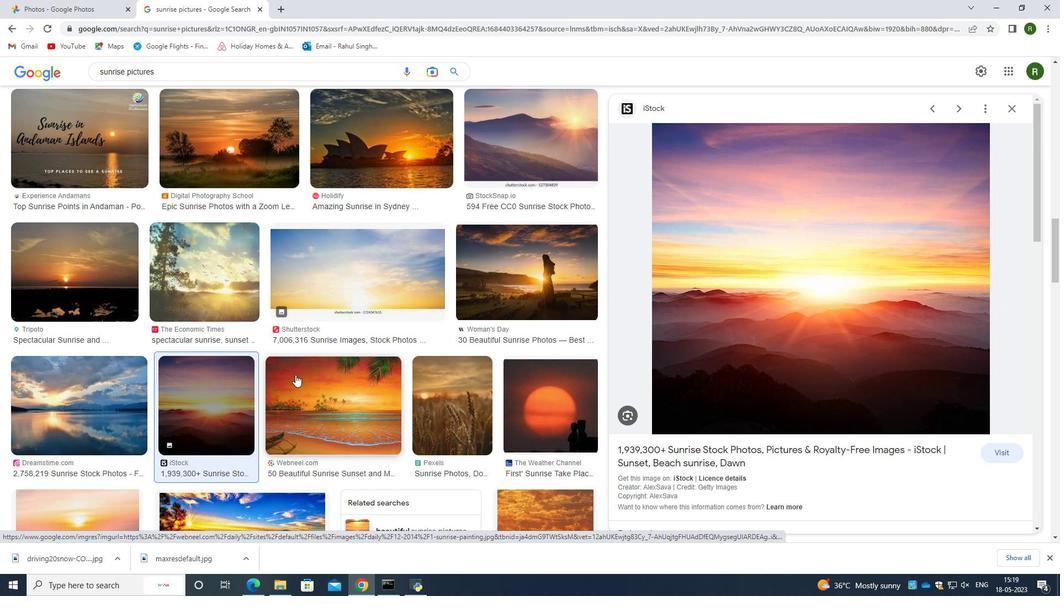 
Action: Mouse moved to (75, 117)
Screenshot: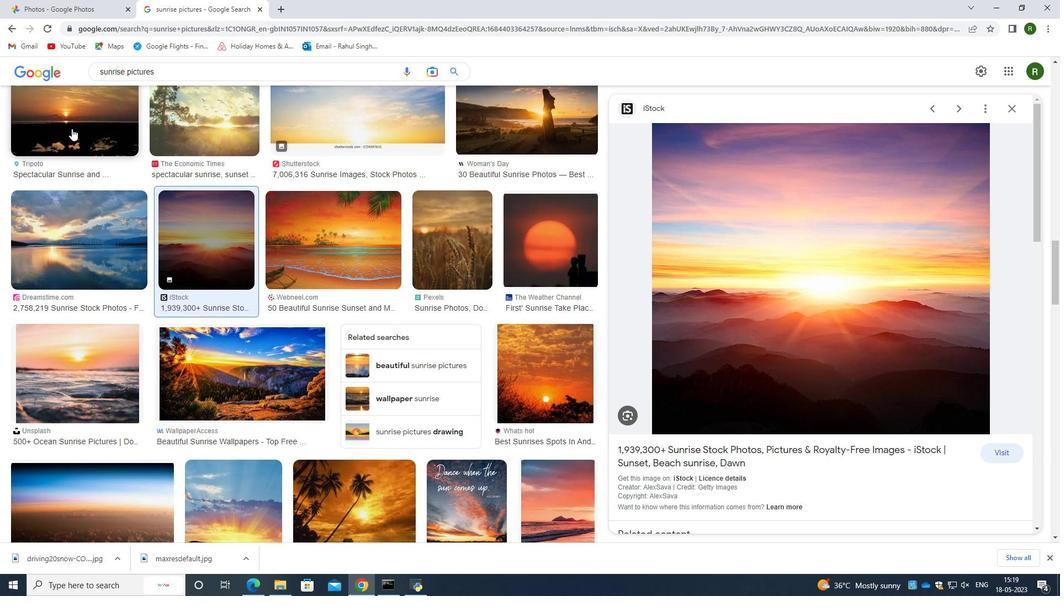 
Action: Mouse pressed left at (75, 117)
Screenshot: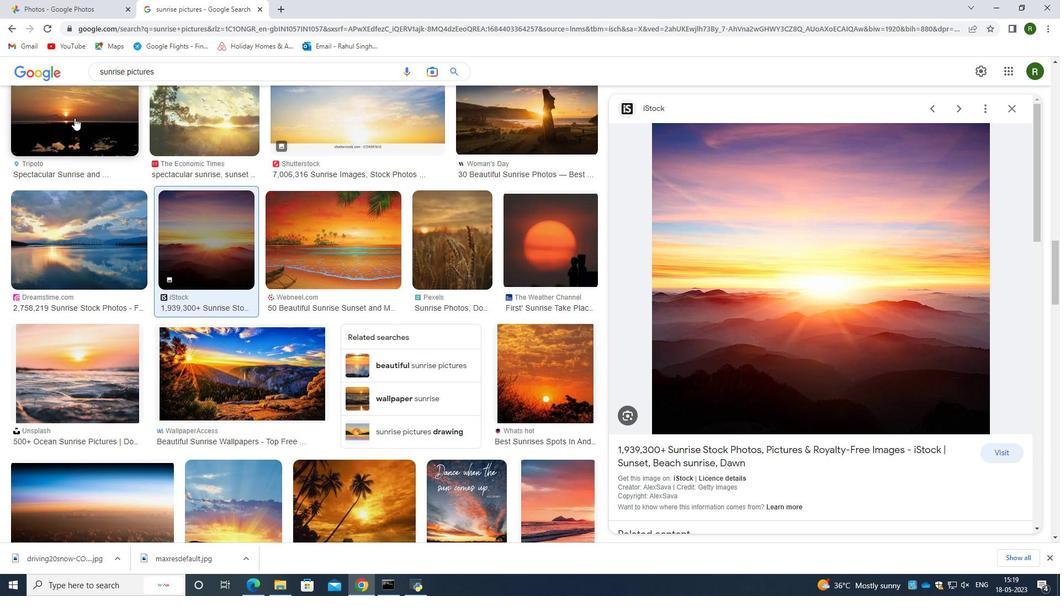 
Action: Mouse moved to (762, 244)
Screenshot: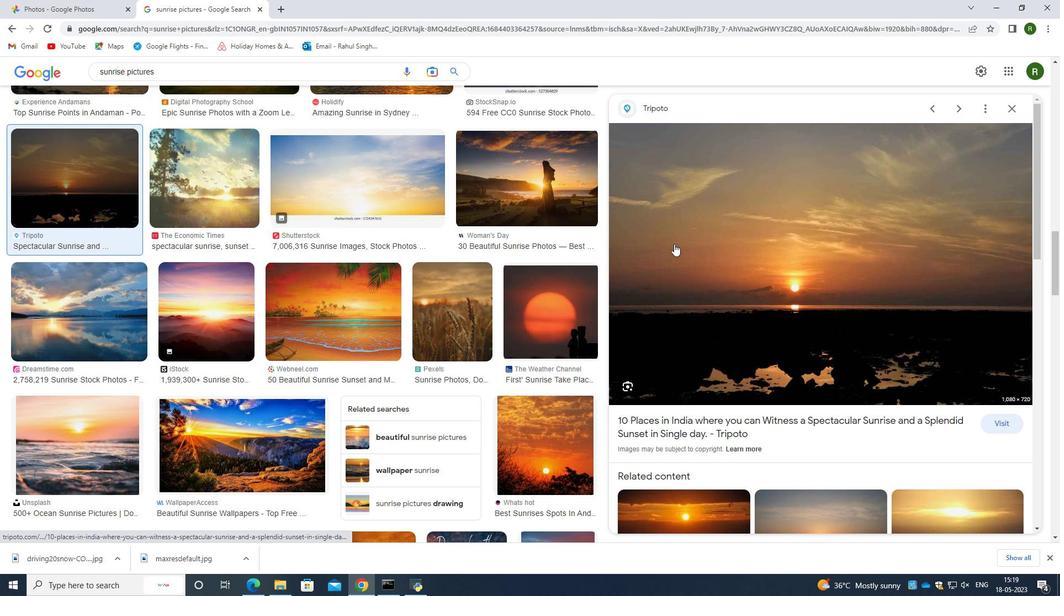 
Action: Mouse pressed right at (762, 244)
Screenshot: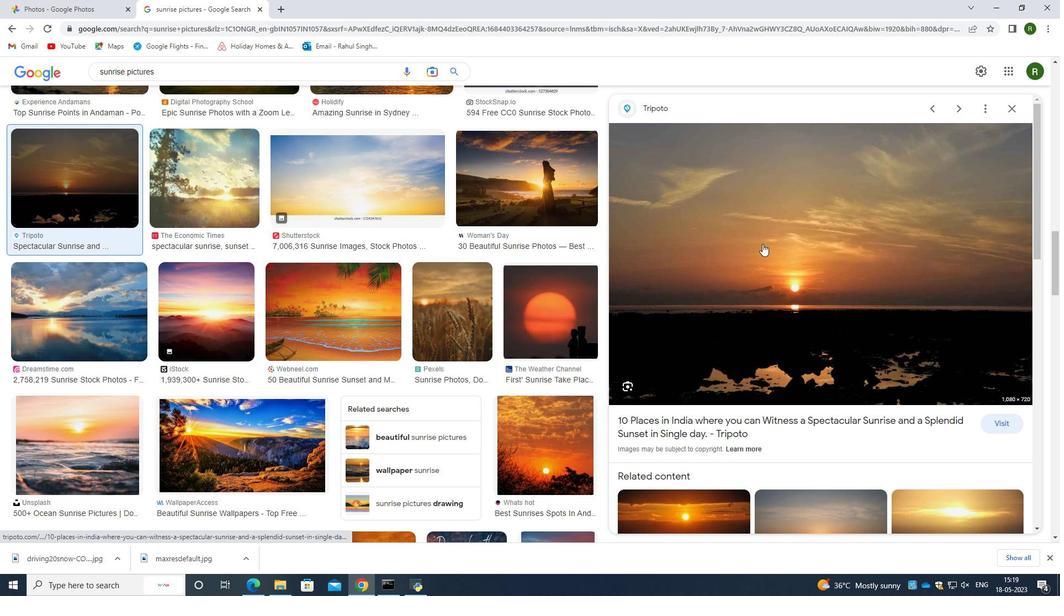 
Action: Mouse moved to (810, 363)
Screenshot: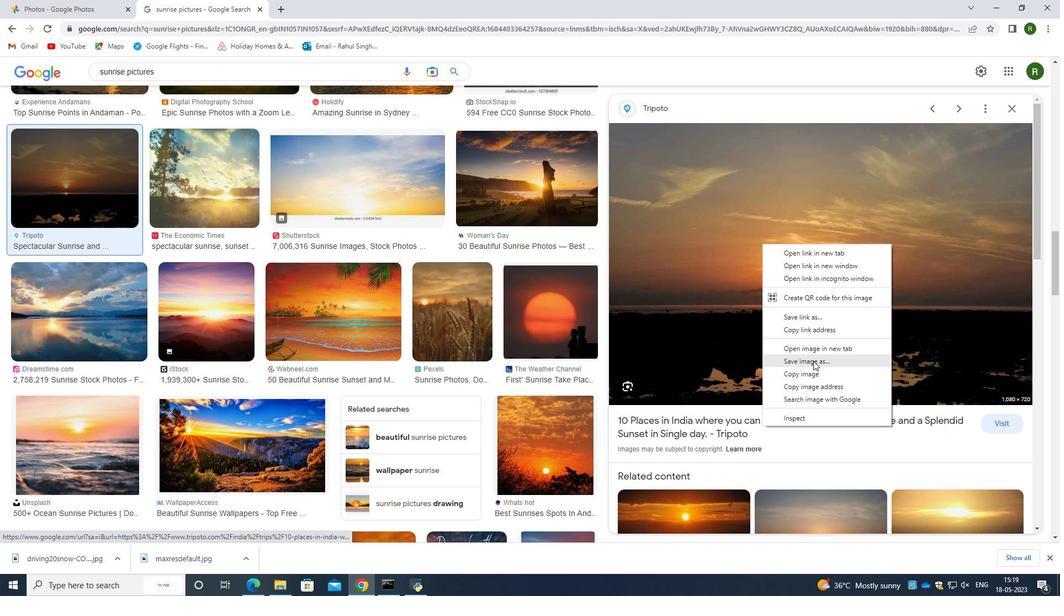 
Action: Mouse pressed left at (810, 363)
Screenshot: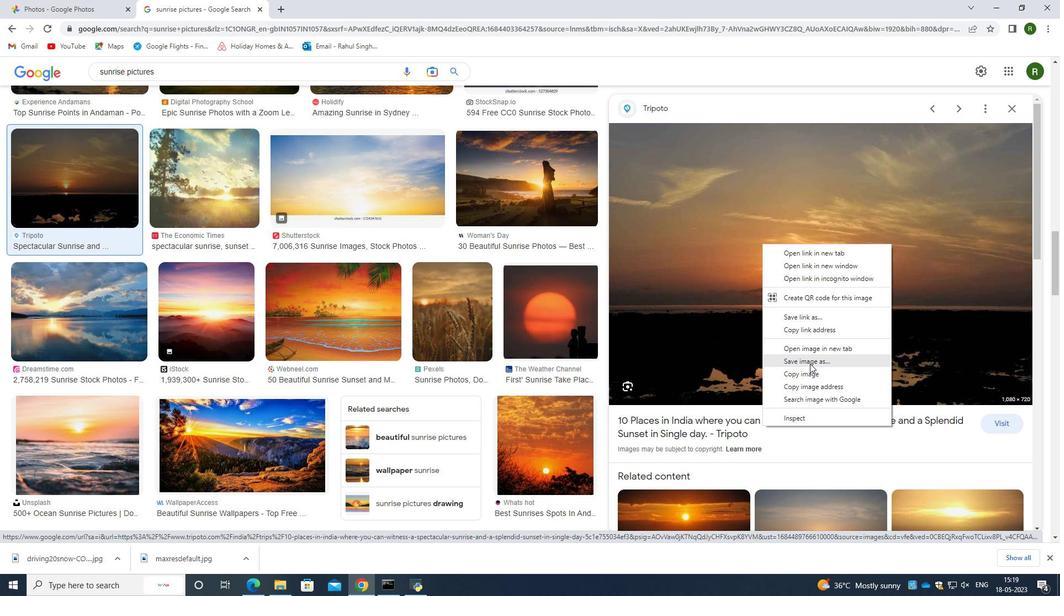 
Action: Mouse moved to (441, 283)
Screenshot: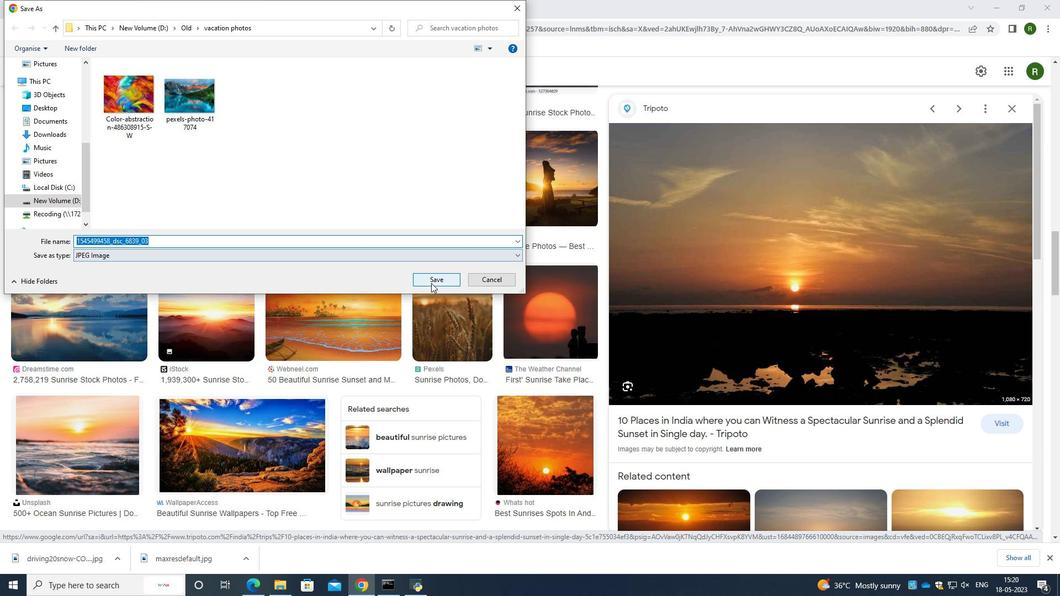 
Action: Mouse pressed left at (441, 283)
Screenshot: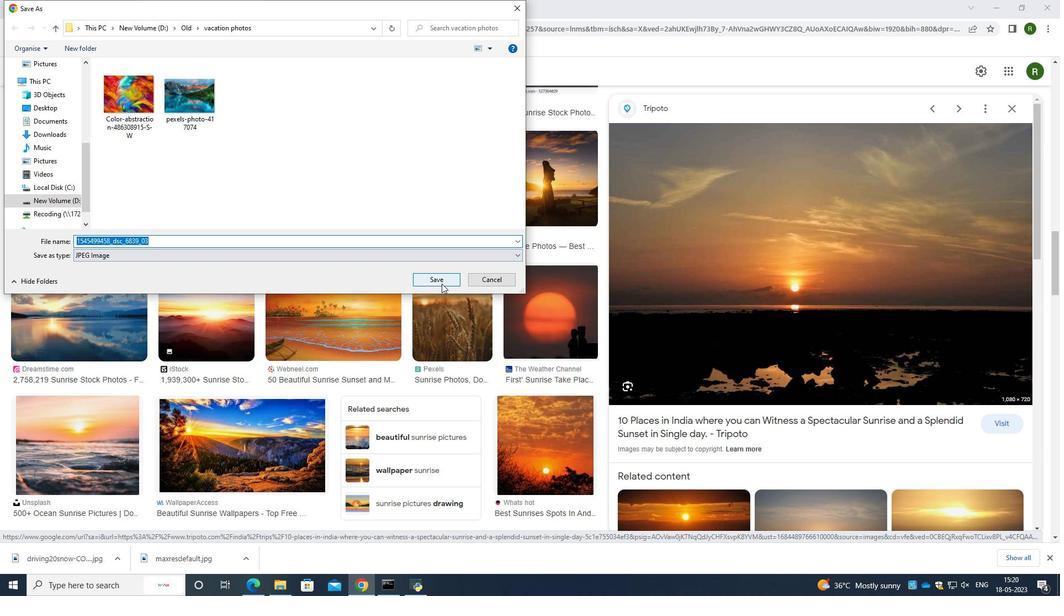 
Action: Mouse moved to (417, 317)
Screenshot: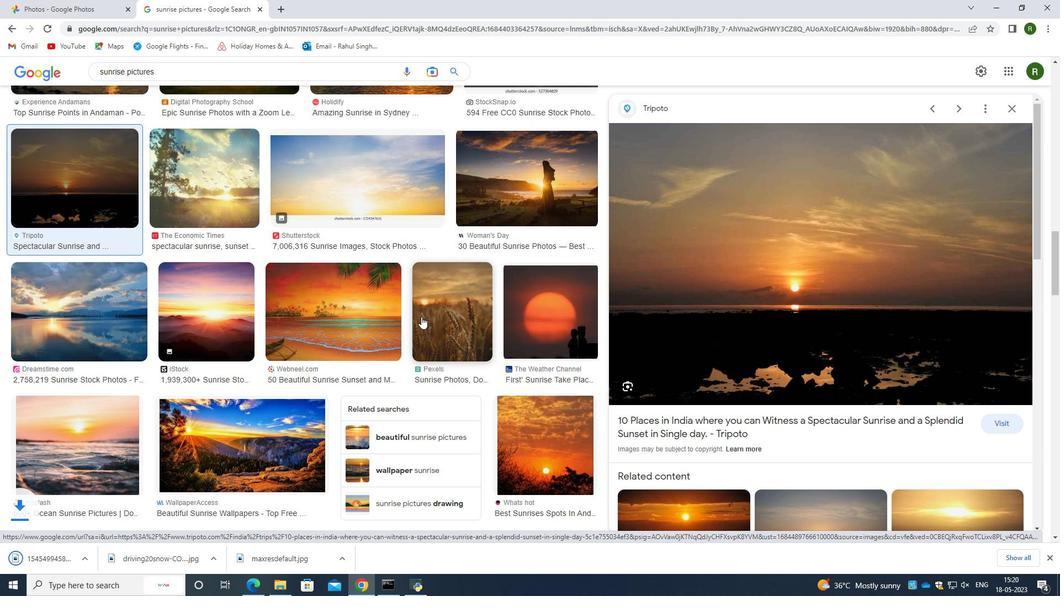 
Action: Mouse scrolled (417, 316) with delta (0, 0)
Screenshot: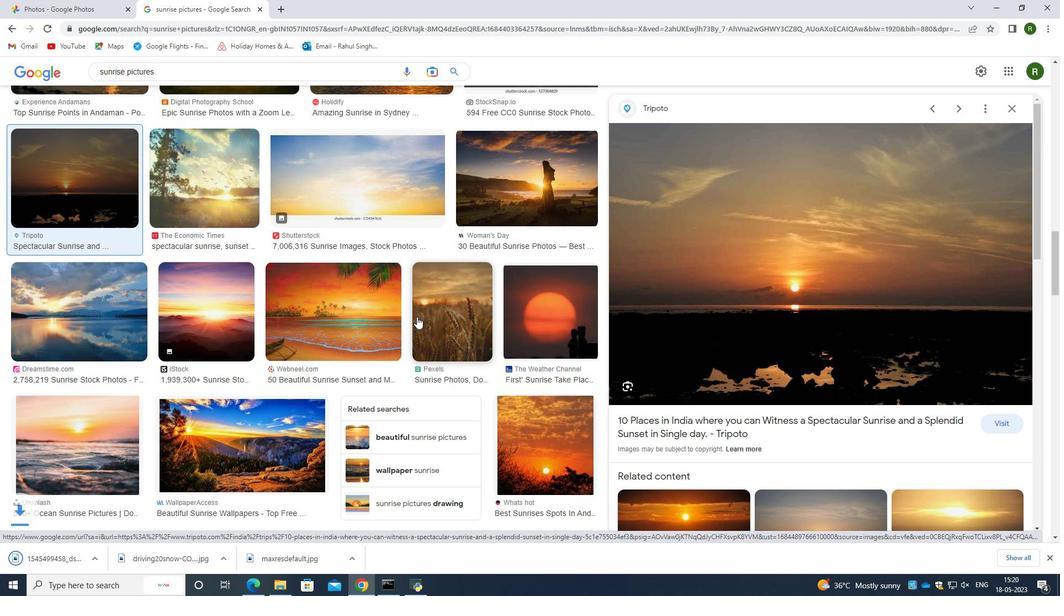 
Action: Mouse scrolled (417, 316) with delta (0, 0)
Screenshot: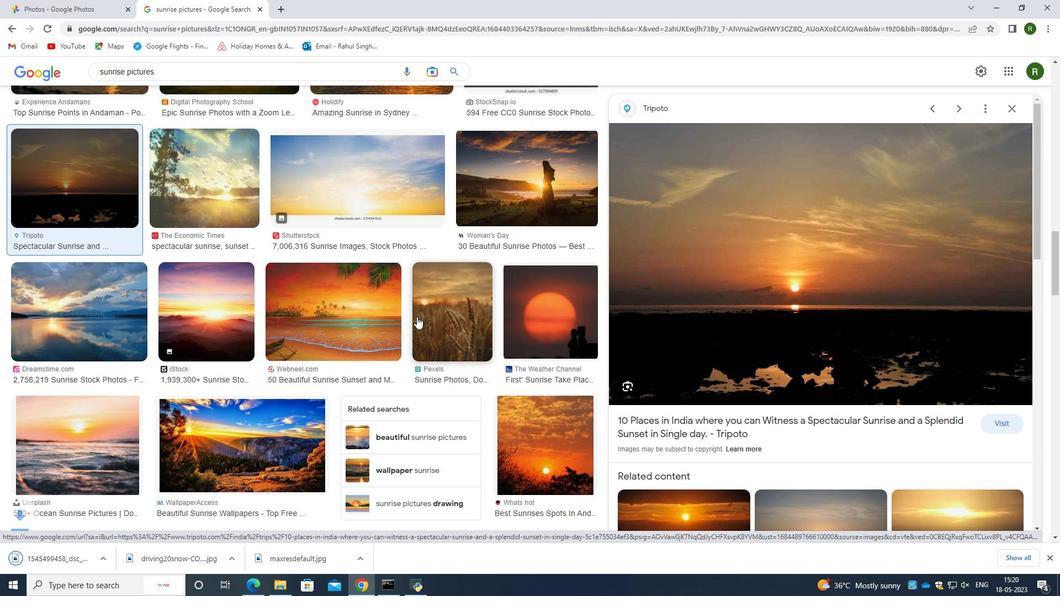 
Action: Mouse scrolled (417, 316) with delta (0, 0)
Screenshot: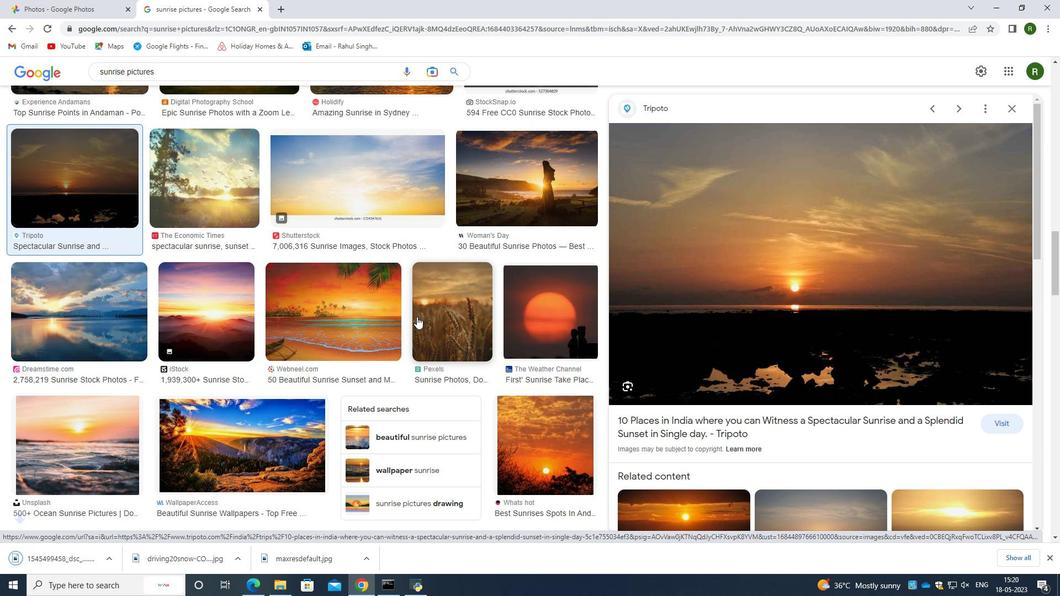
Action: Mouse scrolled (417, 316) with delta (0, 0)
Screenshot: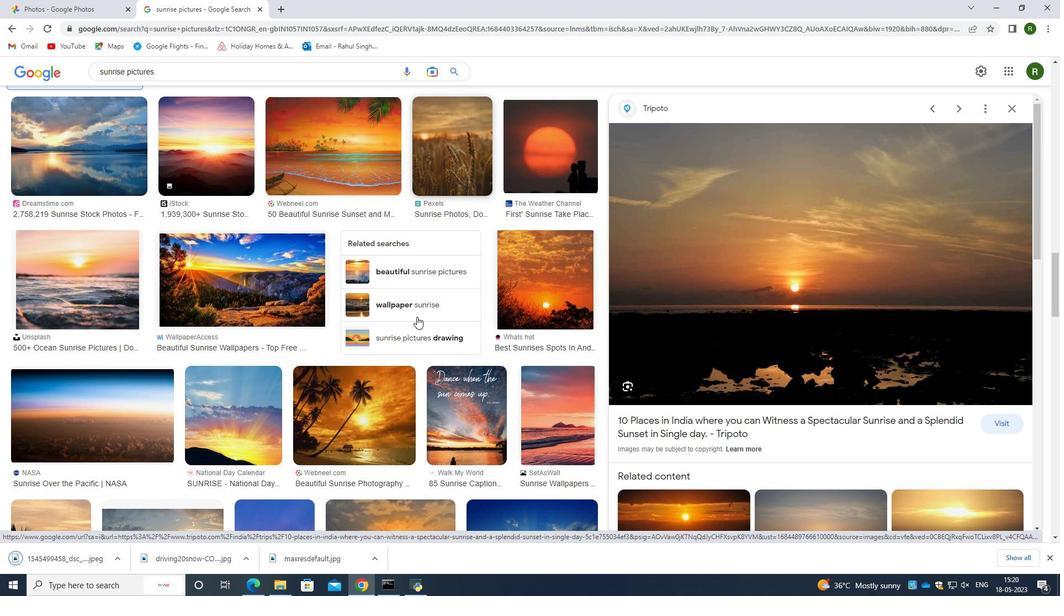 
Action: Mouse scrolled (417, 316) with delta (0, 0)
Screenshot: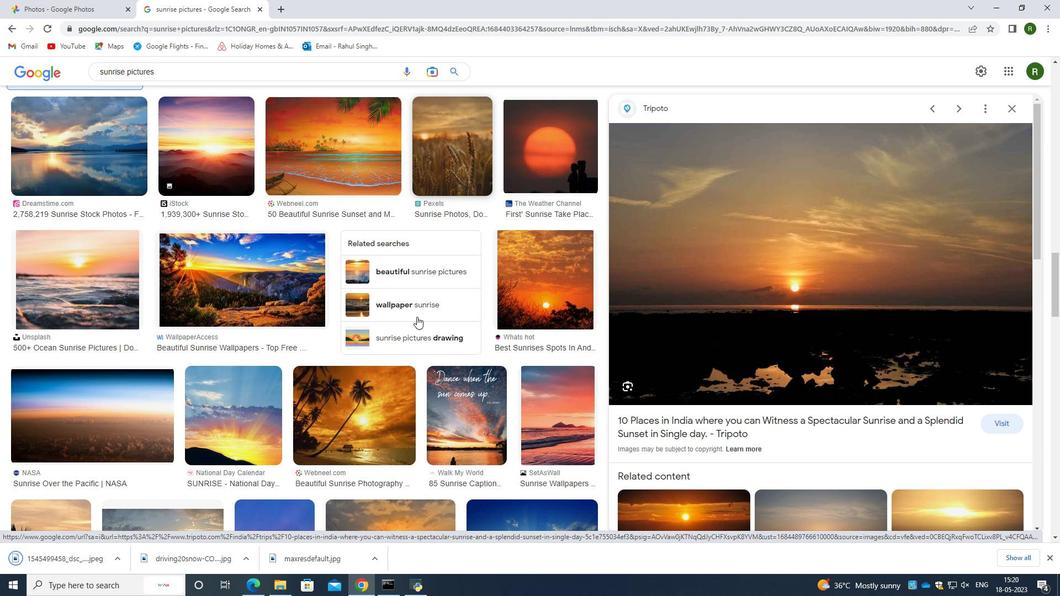 
Action: Mouse scrolled (417, 316) with delta (0, 0)
Screenshot: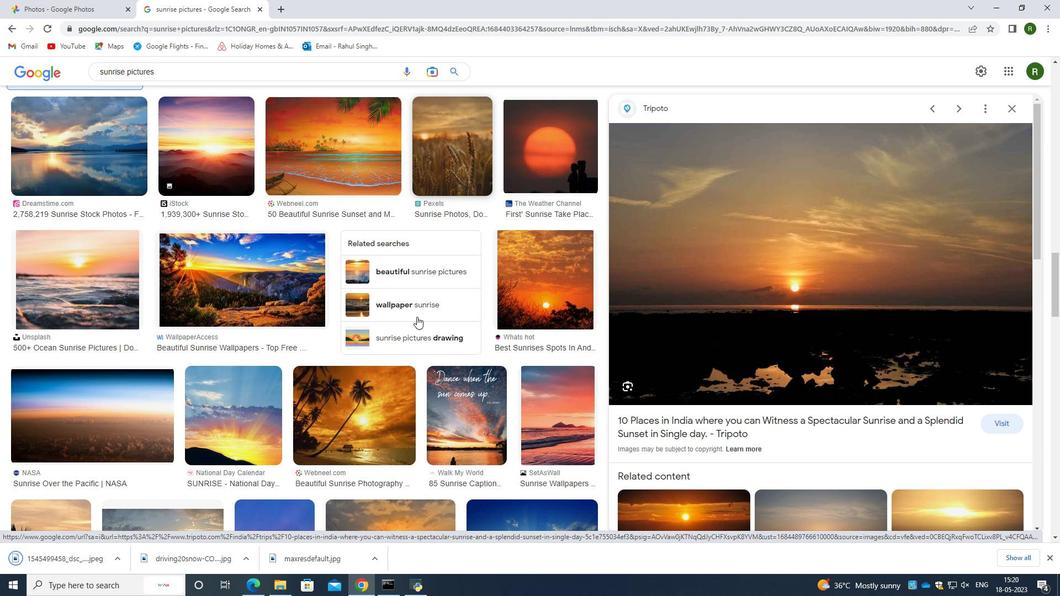 
Action: Mouse moved to (1051, 558)
Screenshot: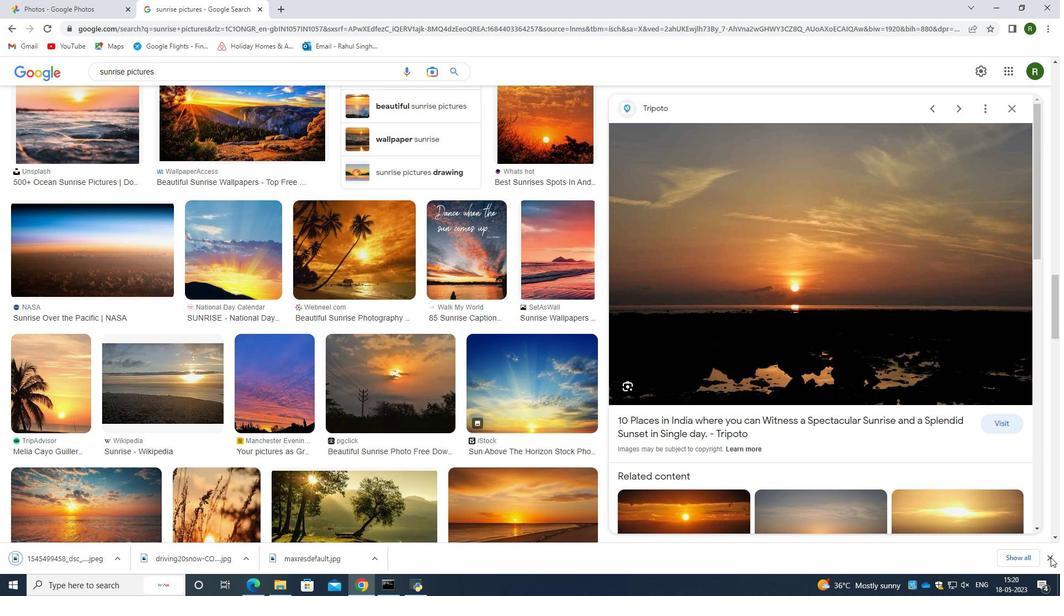 
Action: Mouse pressed left at (1051, 558)
Screenshot: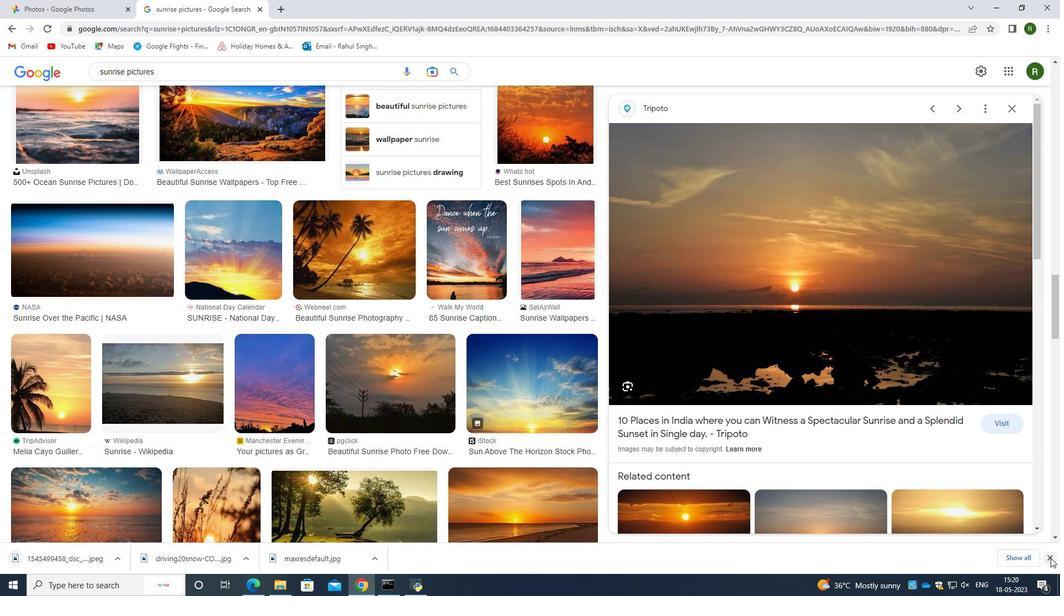 
Action: Mouse moved to (414, 303)
Screenshot: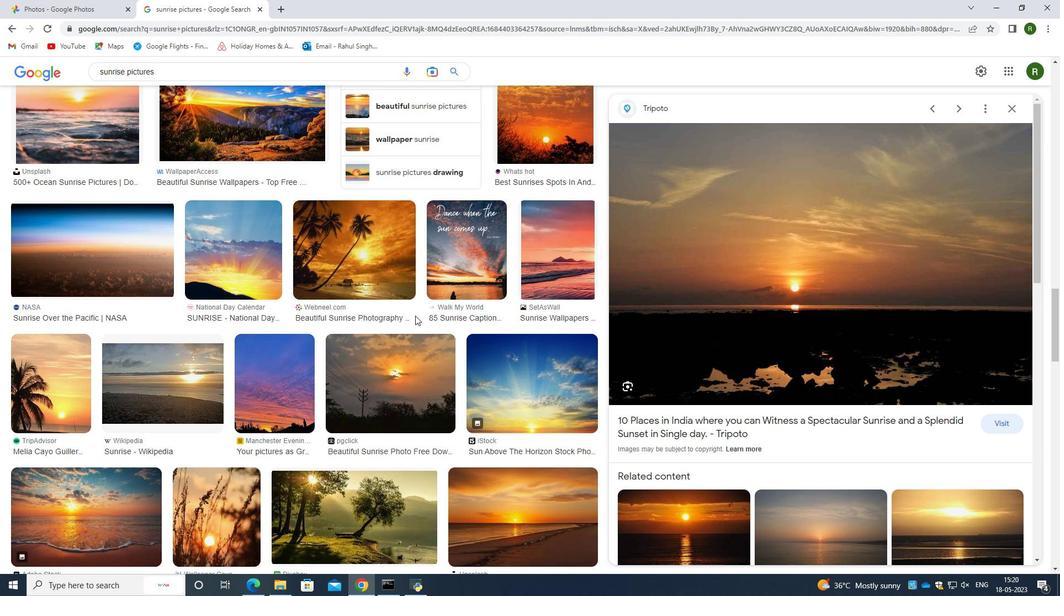 
Action: Mouse scrolled (414, 302) with delta (0, 0)
Screenshot: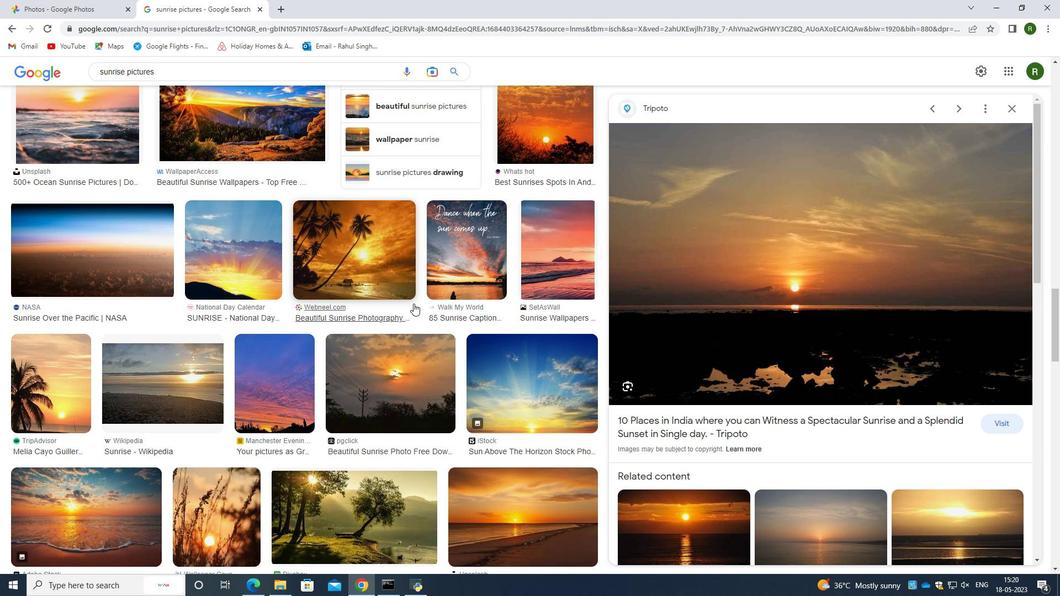 
Action: Mouse scrolled (414, 302) with delta (0, 0)
Screenshot: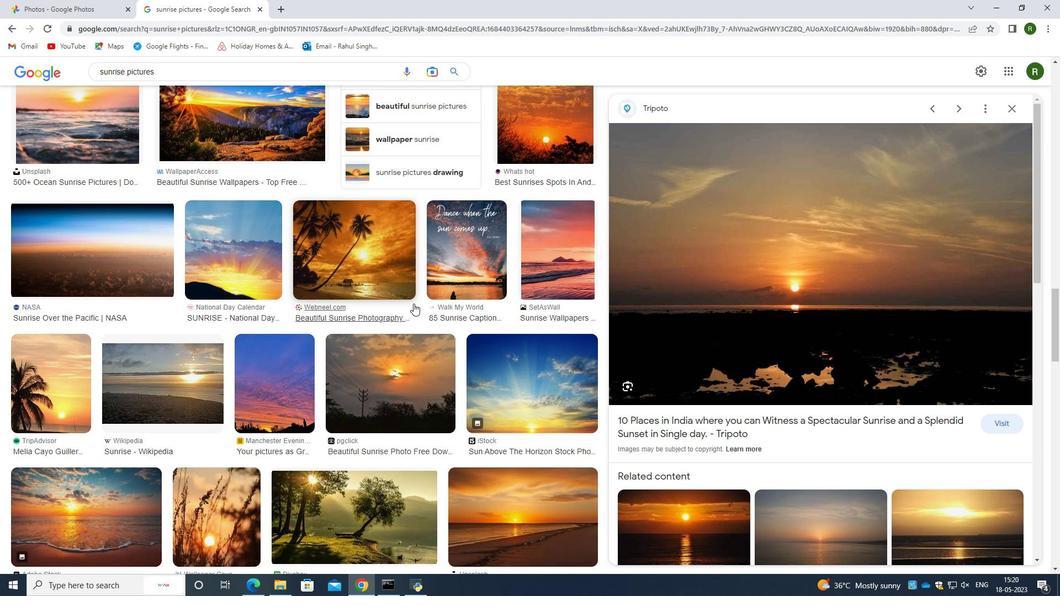 
Action: Mouse scrolled (414, 302) with delta (0, 0)
Screenshot: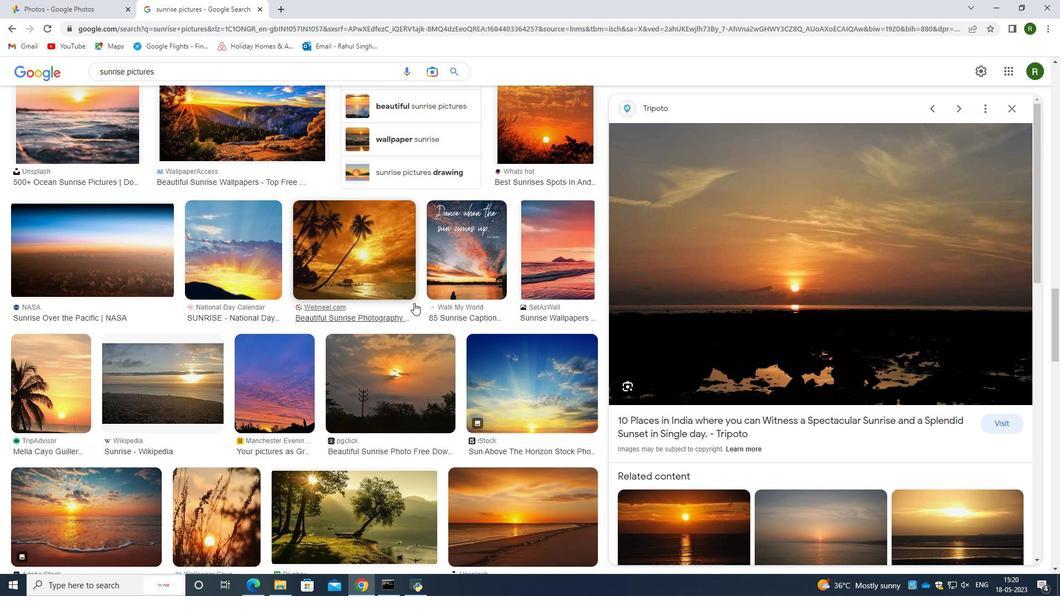 
Action: Mouse scrolled (414, 302) with delta (0, 0)
Screenshot: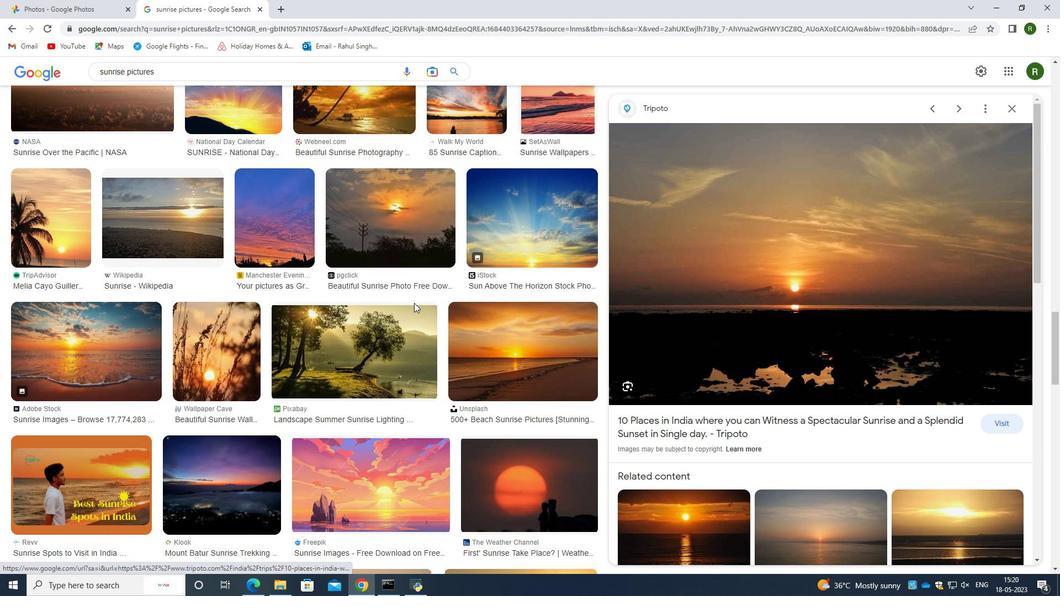 
Action: Mouse moved to (102, 297)
Screenshot: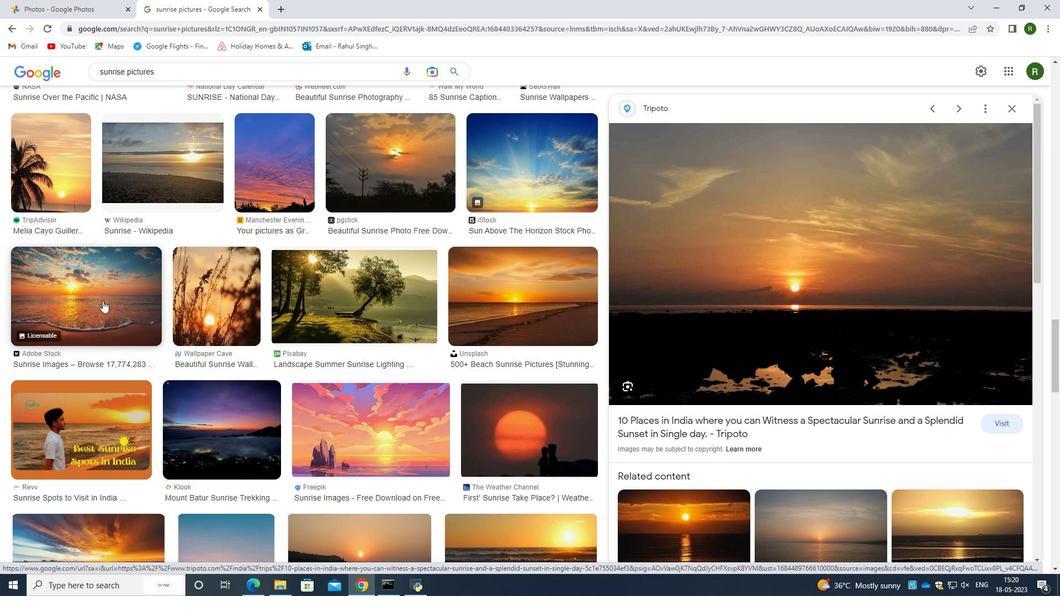 
Action: Mouse pressed left at (102, 297)
Screenshot: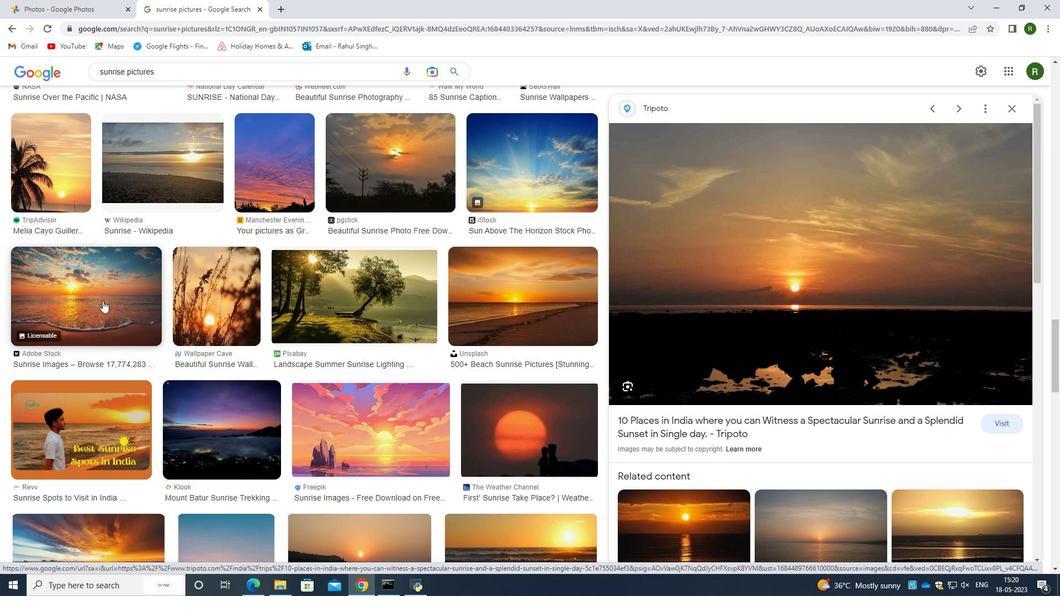 
Action: Mouse moved to (773, 202)
Screenshot: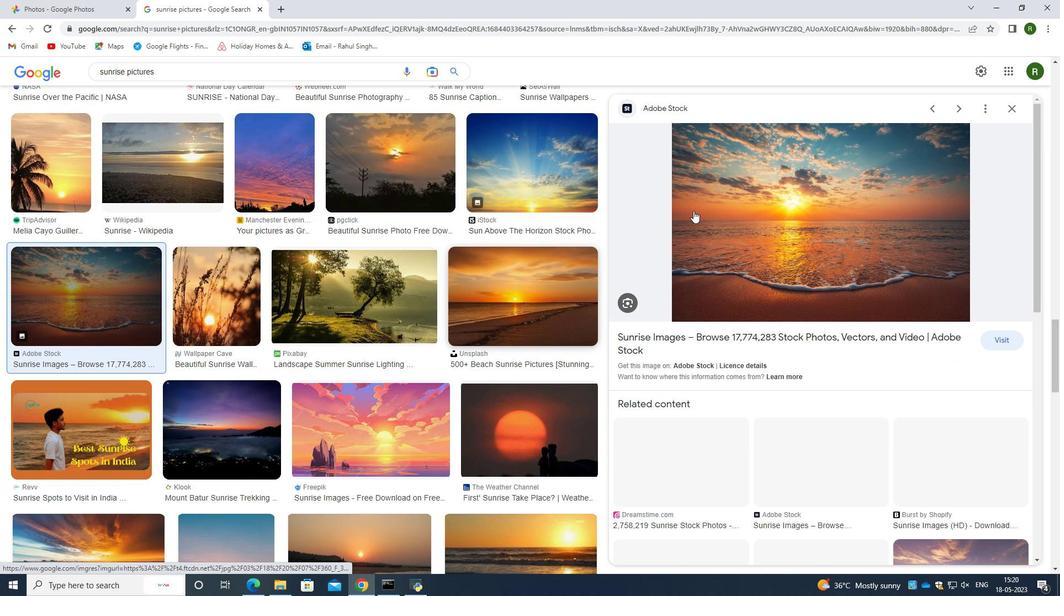 
Action: Mouse pressed right at (773, 202)
Screenshot: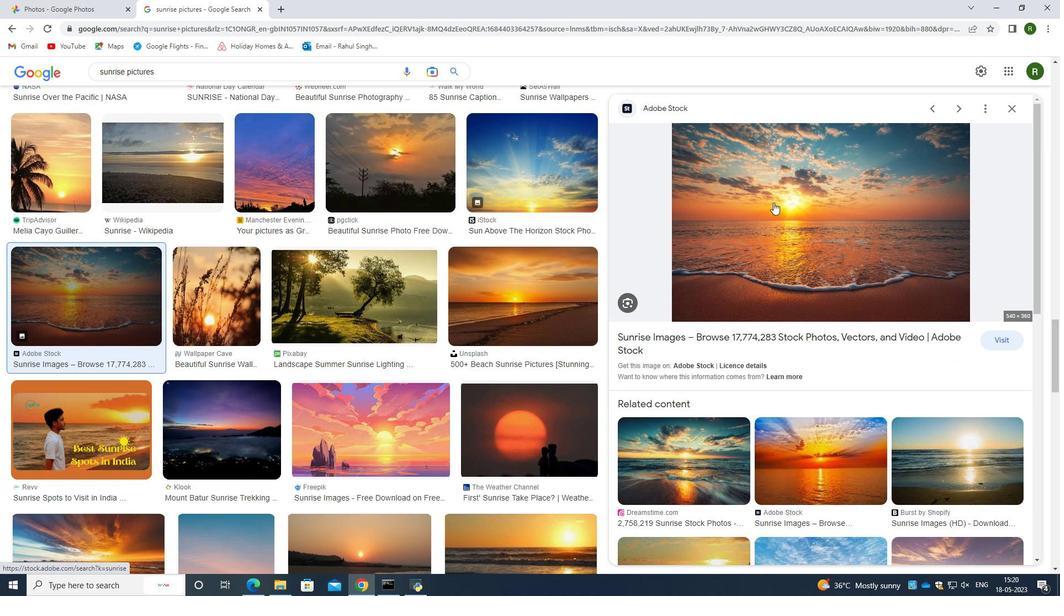 
Action: Mouse moved to (816, 318)
Screenshot: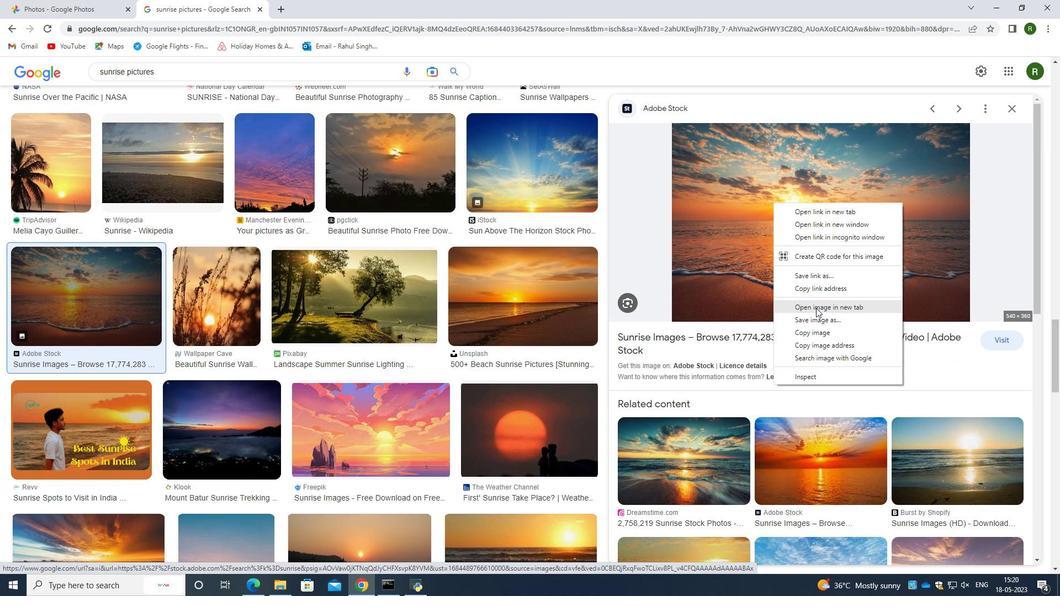 
Action: Mouse pressed left at (816, 318)
Screenshot: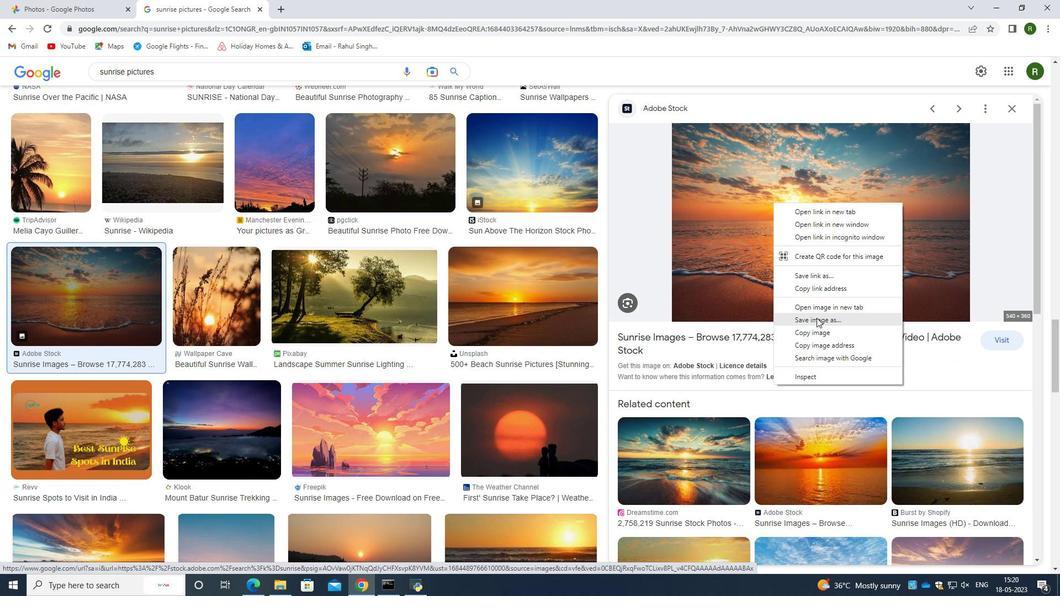 
Action: Mouse moved to (331, 161)
Screenshot: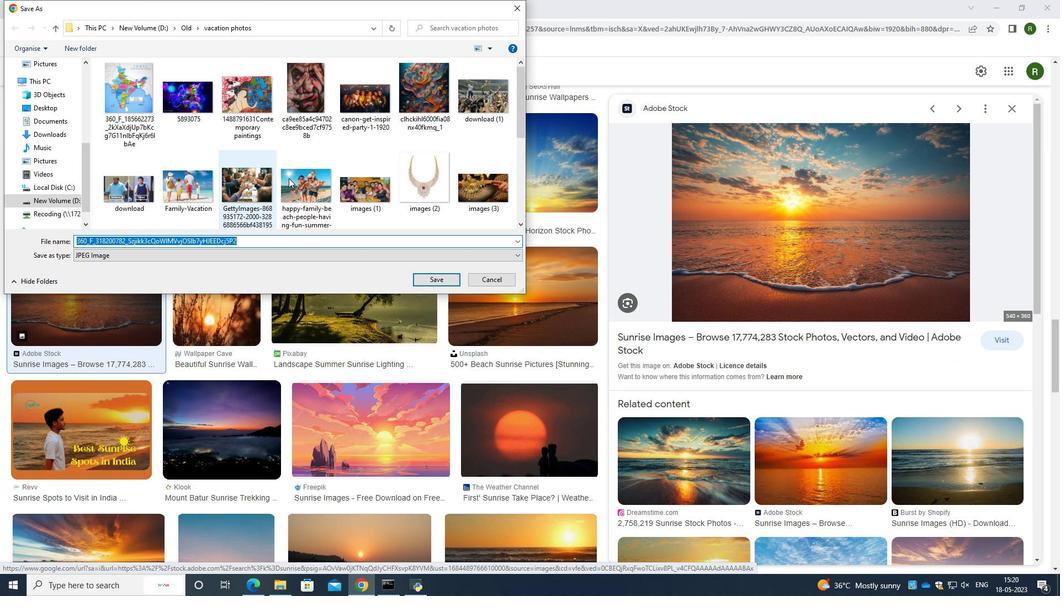 
Action: Mouse scrolled (331, 161) with delta (0, 0)
Screenshot: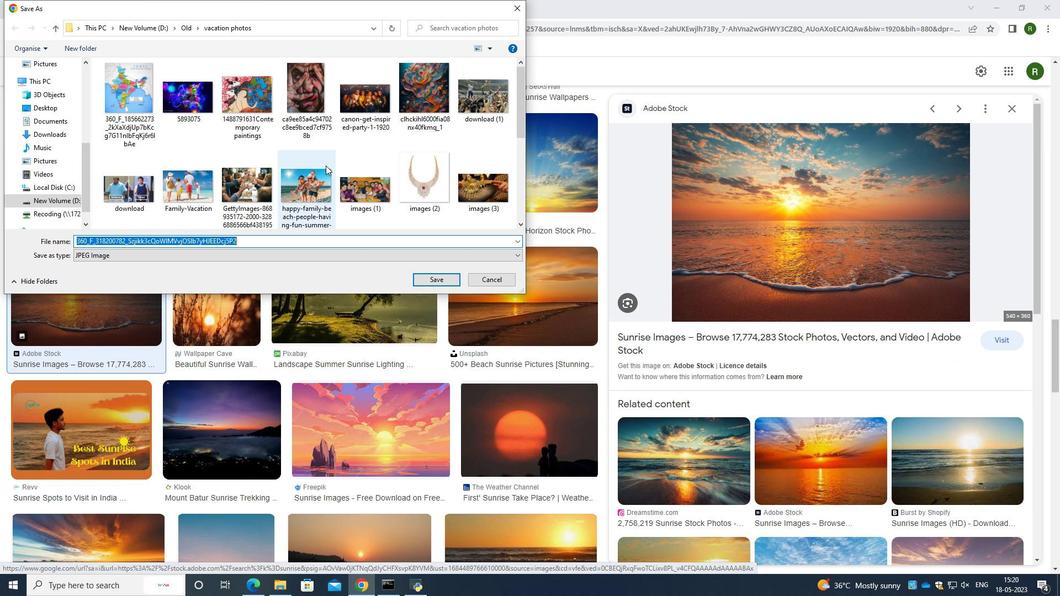 
Action: Mouse scrolled (331, 161) with delta (0, 0)
Screenshot: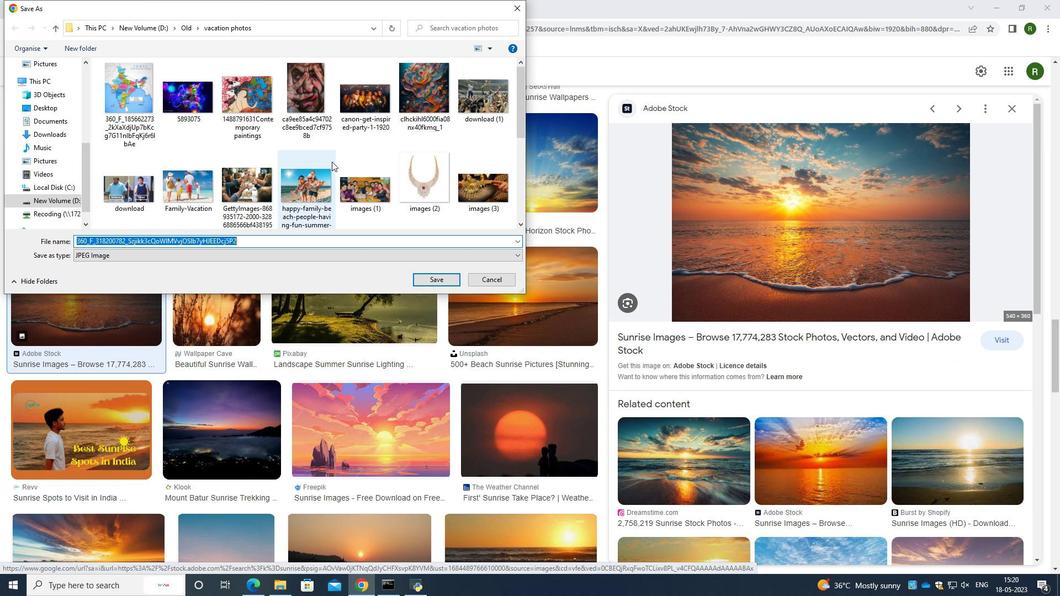 
Action: Mouse scrolled (331, 161) with delta (0, 0)
Screenshot: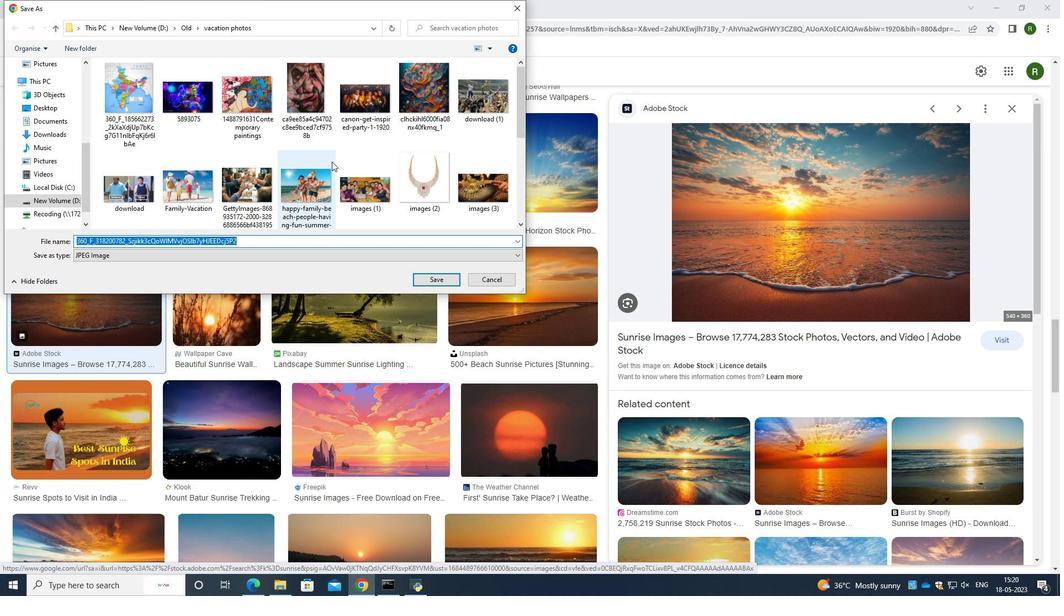 
Action: Mouse scrolled (331, 161) with delta (0, 0)
Screenshot: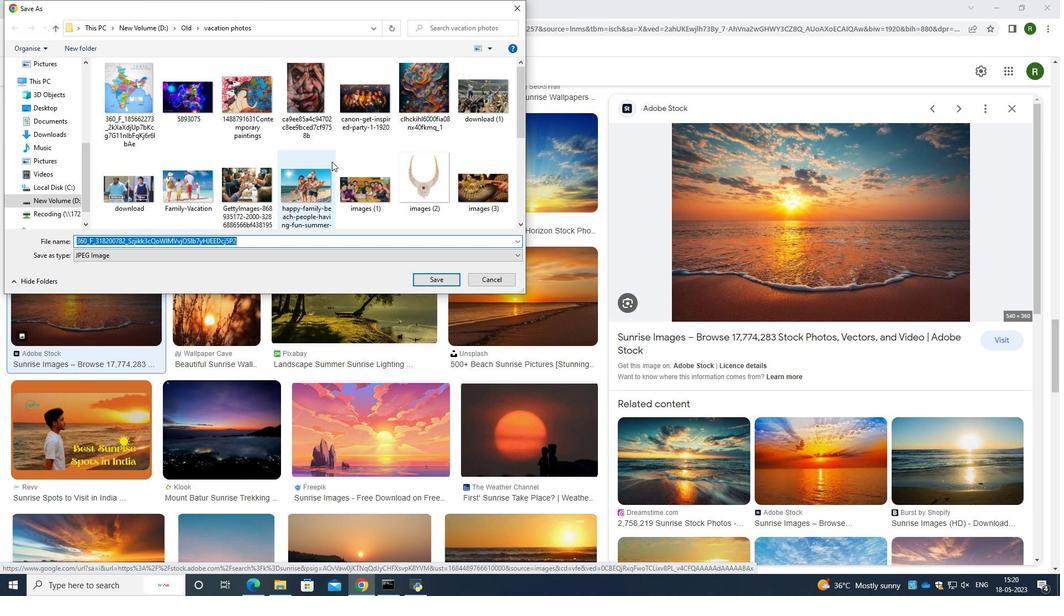 
Action: Mouse moved to (336, 161)
Screenshot: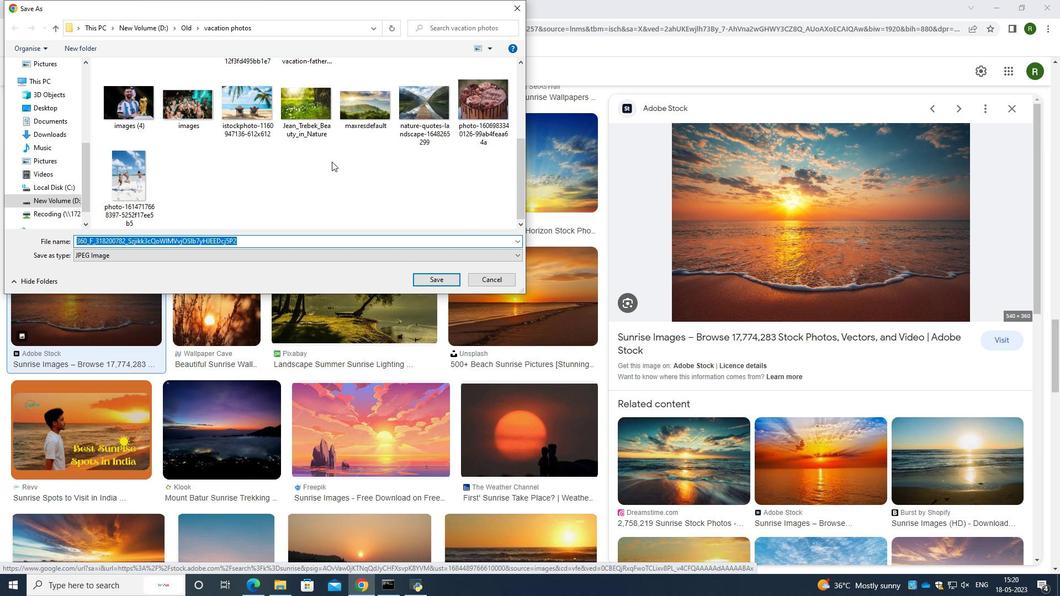 
Action: Mouse scrolled (336, 162) with delta (0, 0)
Screenshot: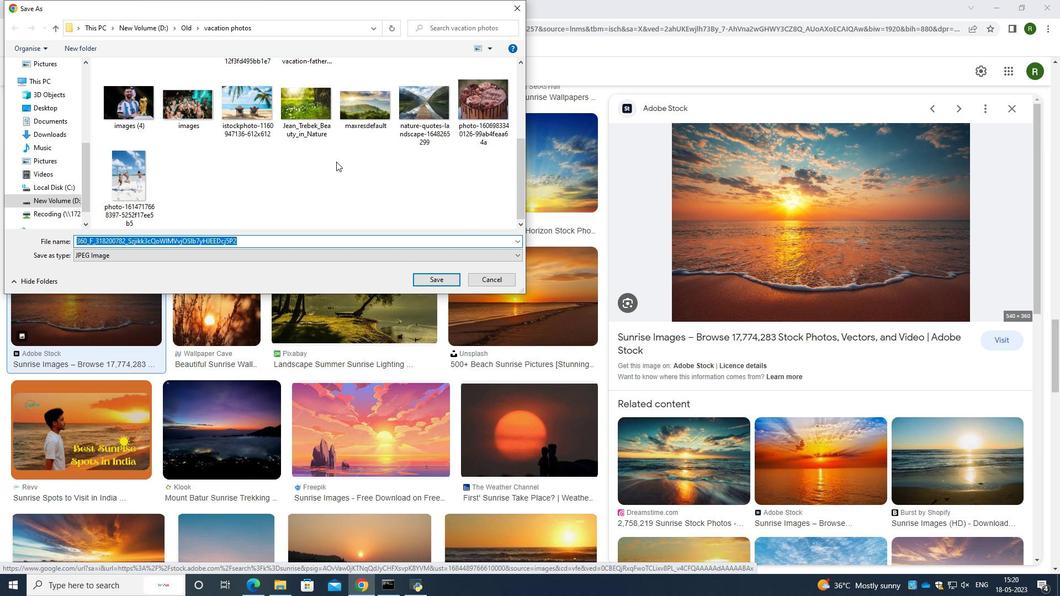 
Action: Mouse scrolled (336, 162) with delta (0, 0)
Screenshot: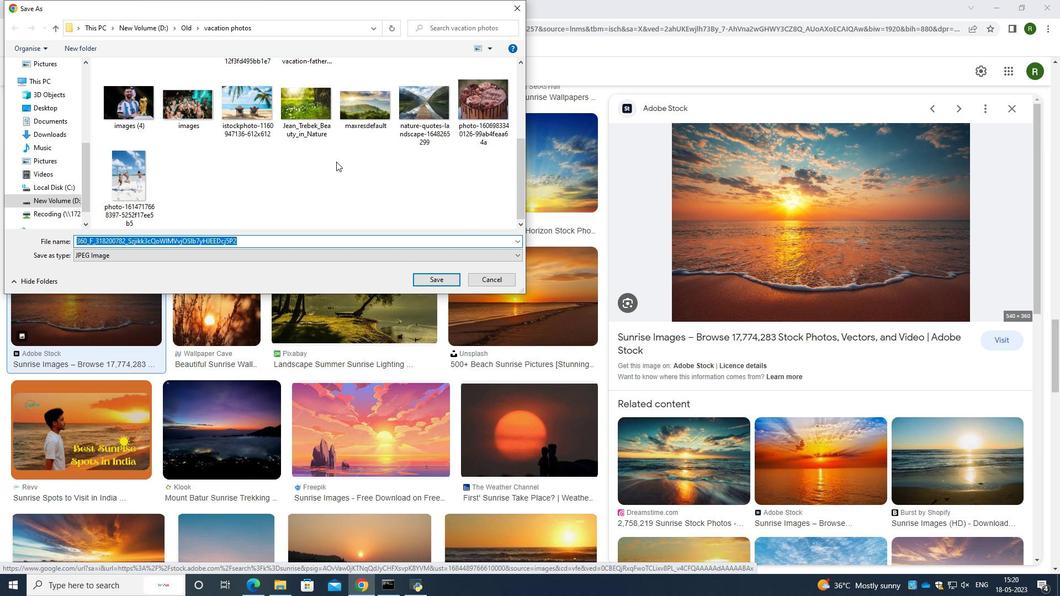 
Action: Mouse scrolled (336, 162) with delta (0, 0)
Screenshot: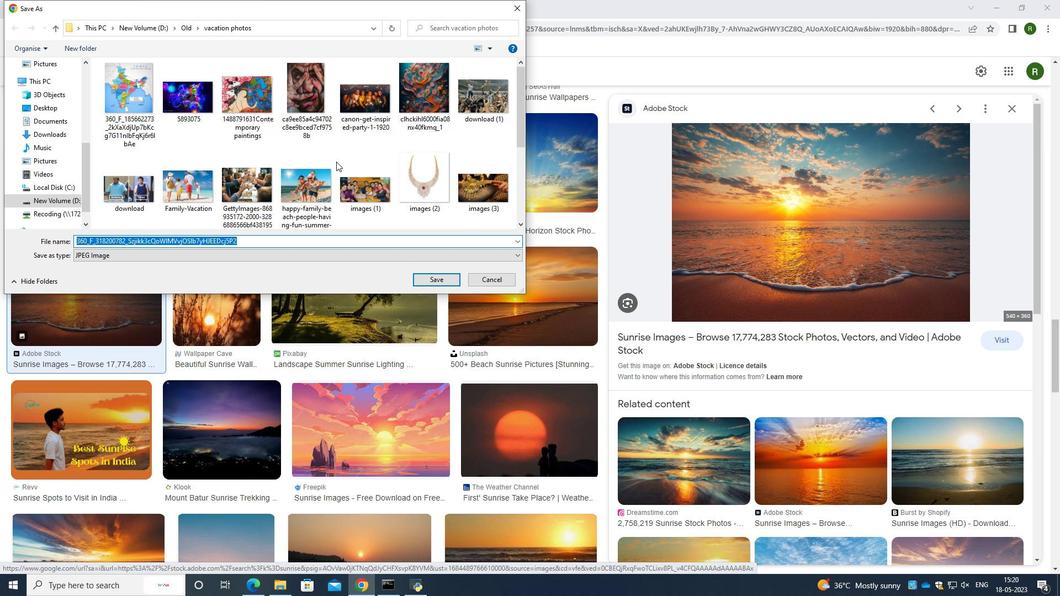 
Action: Mouse moved to (336, 161)
Screenshot: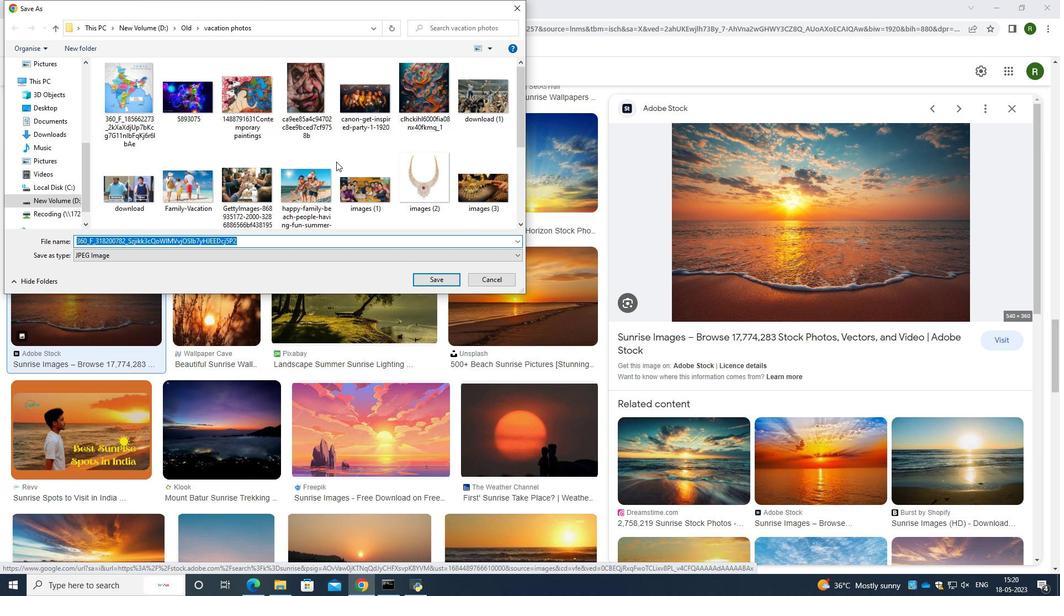
Action: Mouse scrolled (336, 162) with delta (0, 0)
Screenshot: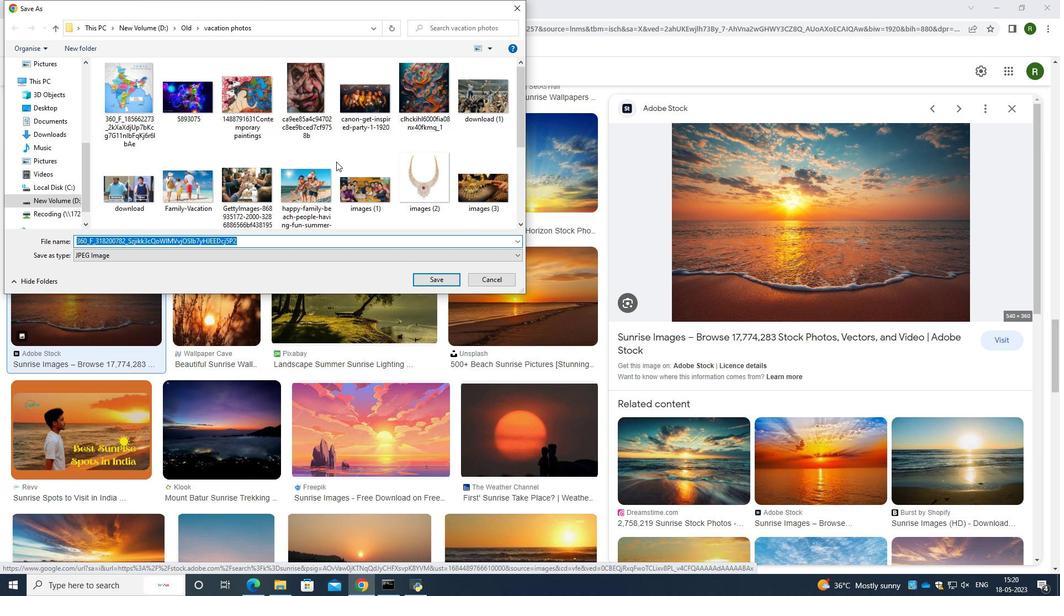 
Action: Mouse scrolled (336, 162) with delta (0, 0)
Screenshot: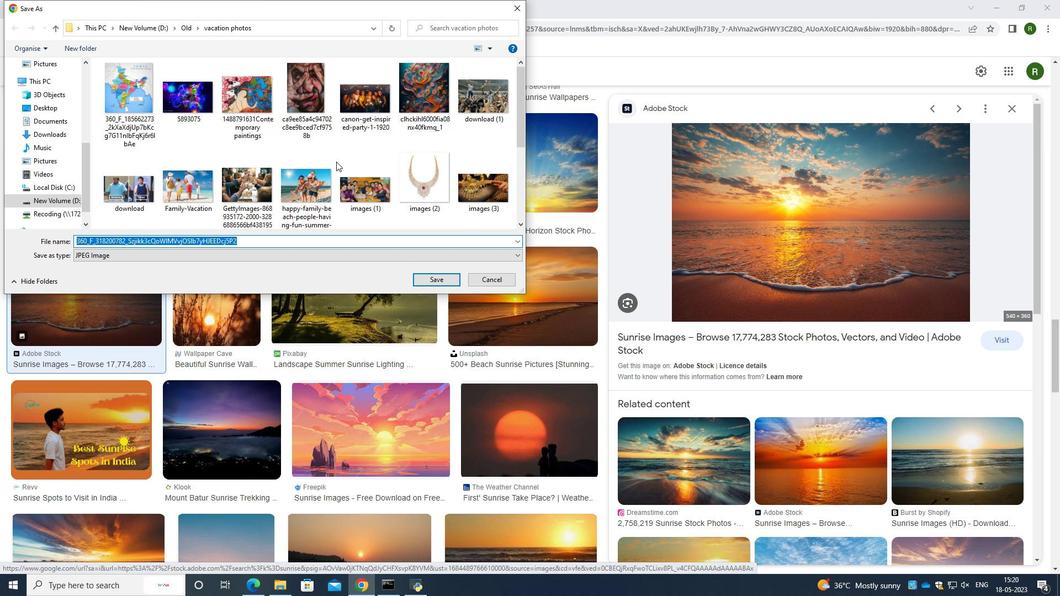 
Action: Mouse scrolled (336, 162) with delta (0, 0)
Screenshot: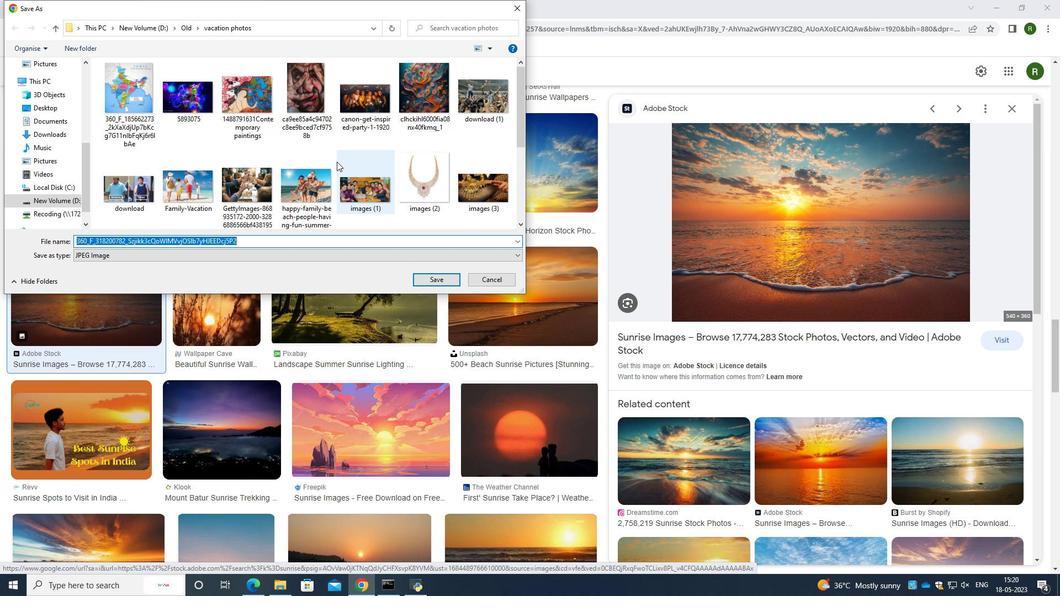 
Action: Mouse moved to (57, 204)
Screenshot: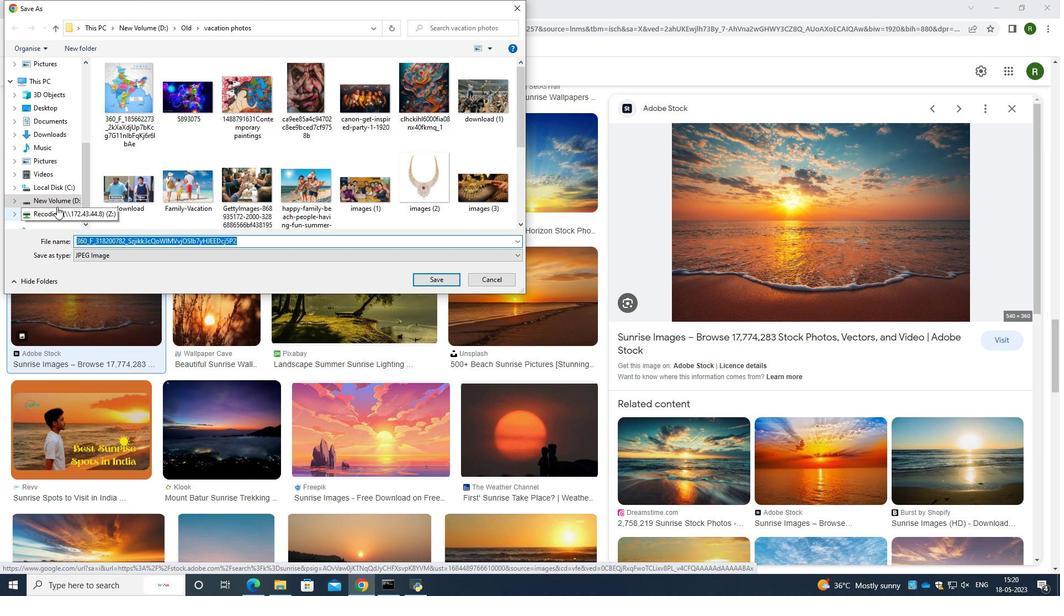 
Action: Mouse pressed left at (57, 204)
Screenshot: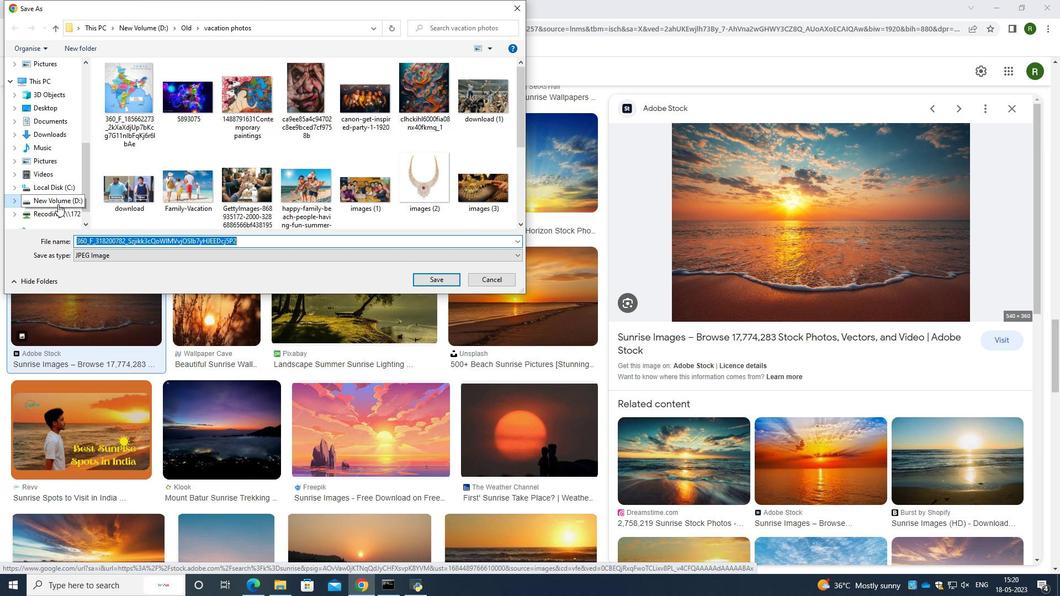 
Action: Mouse moved to (289, 182)
Screenshot: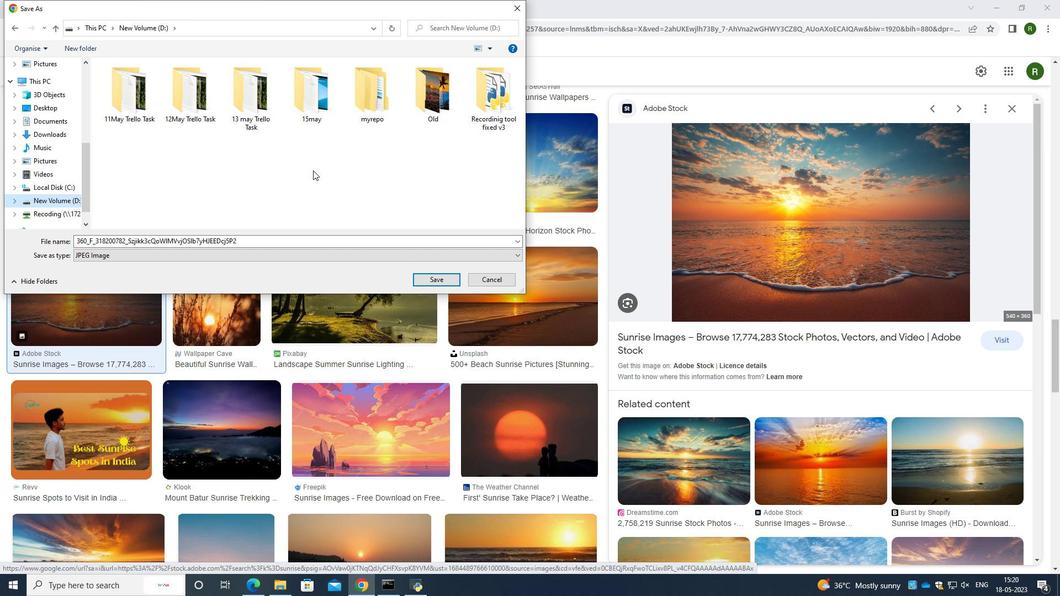 
Action: Mouse pressed right at (289, 182)
Screenshot: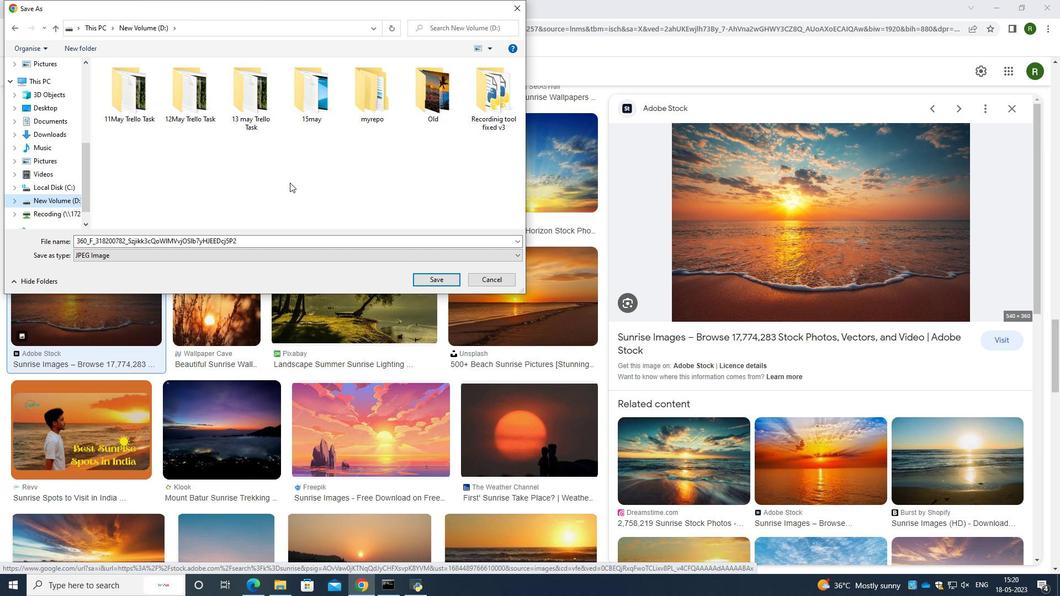 
Action: Mouse moved to (419, 309)
Screenshot: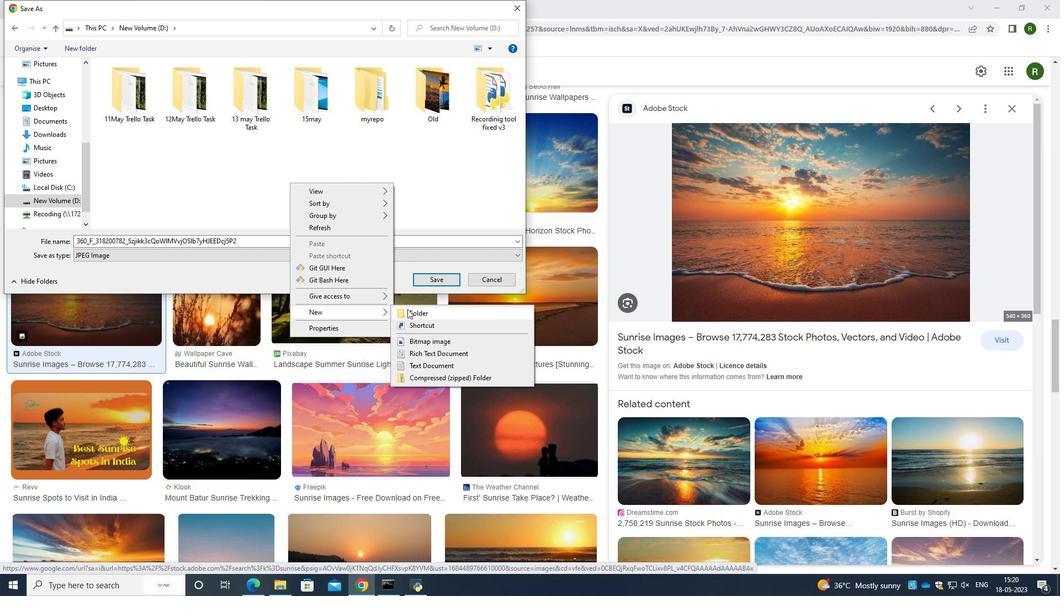 
Action: Mouse pressed left at (419, 309)
Screenshot: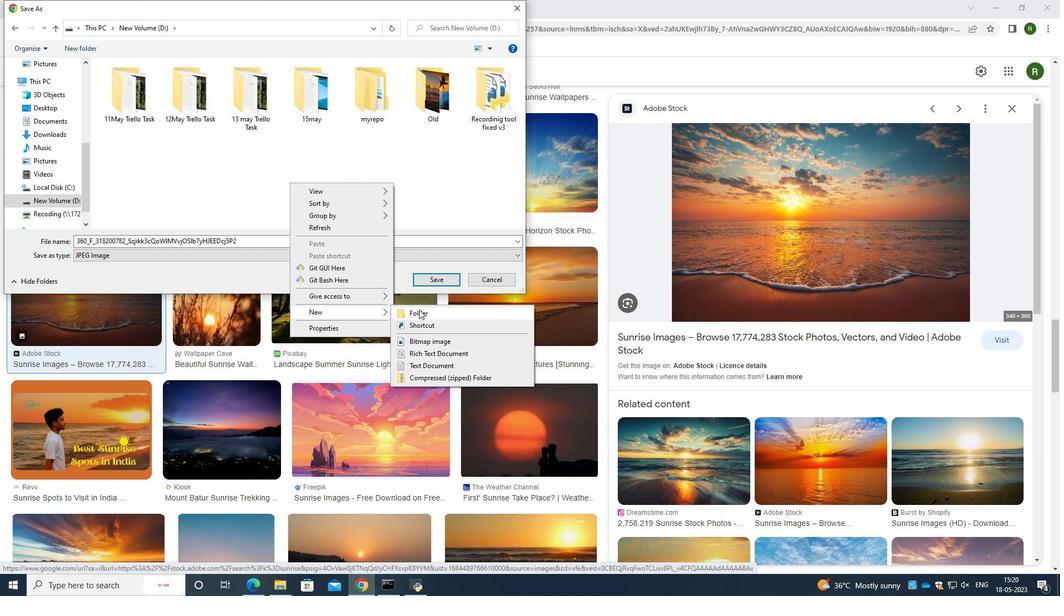
Action: Mouse moved to (289, 167)
Screenshot: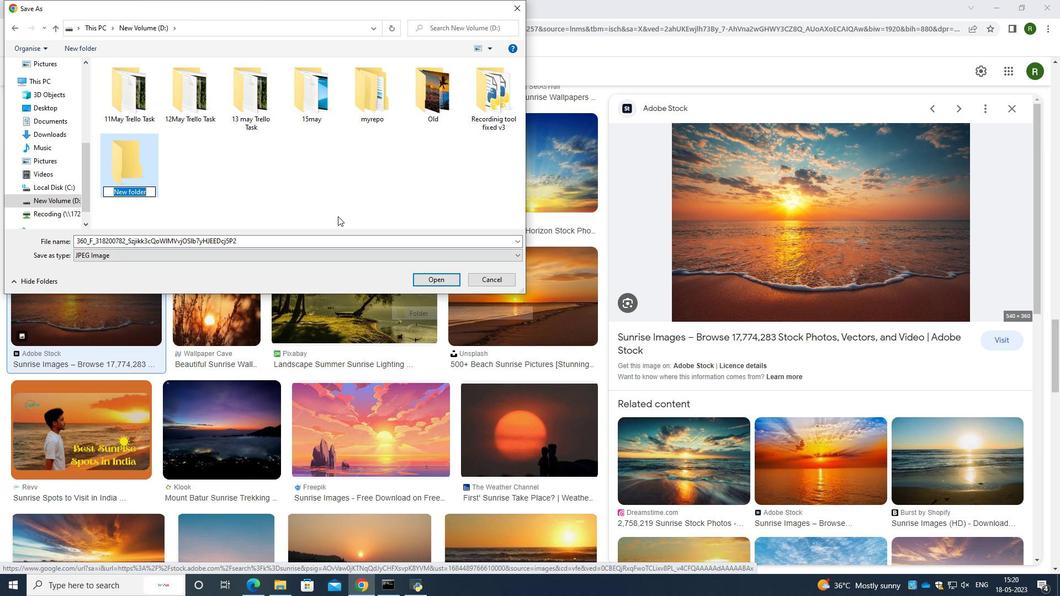 
Action: Key pressed sunrise<Key.enter>
Screenshot: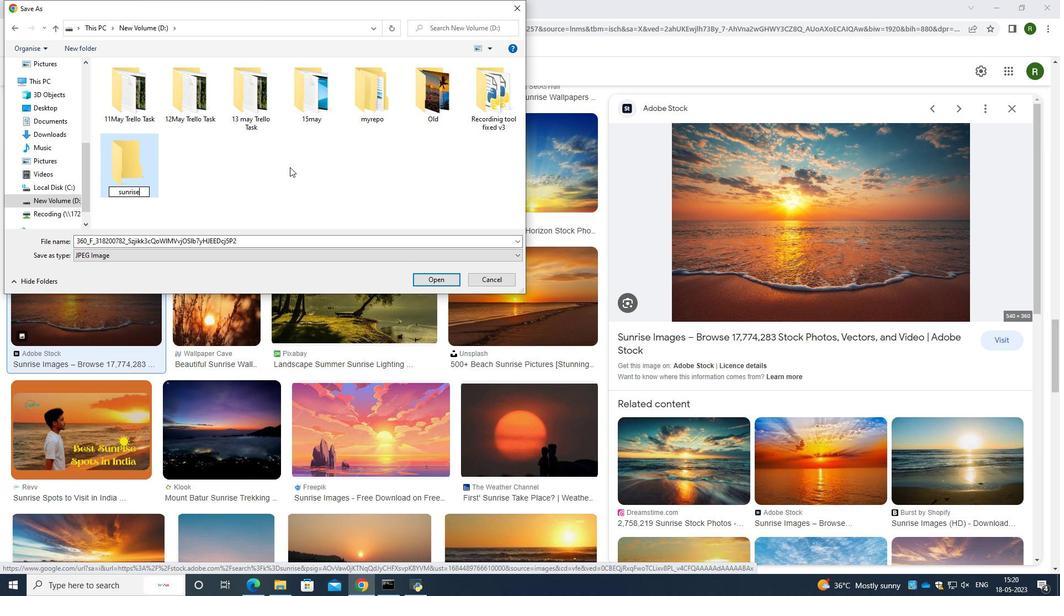 
Action: Mouse moved to (128, 161)
Screenshot: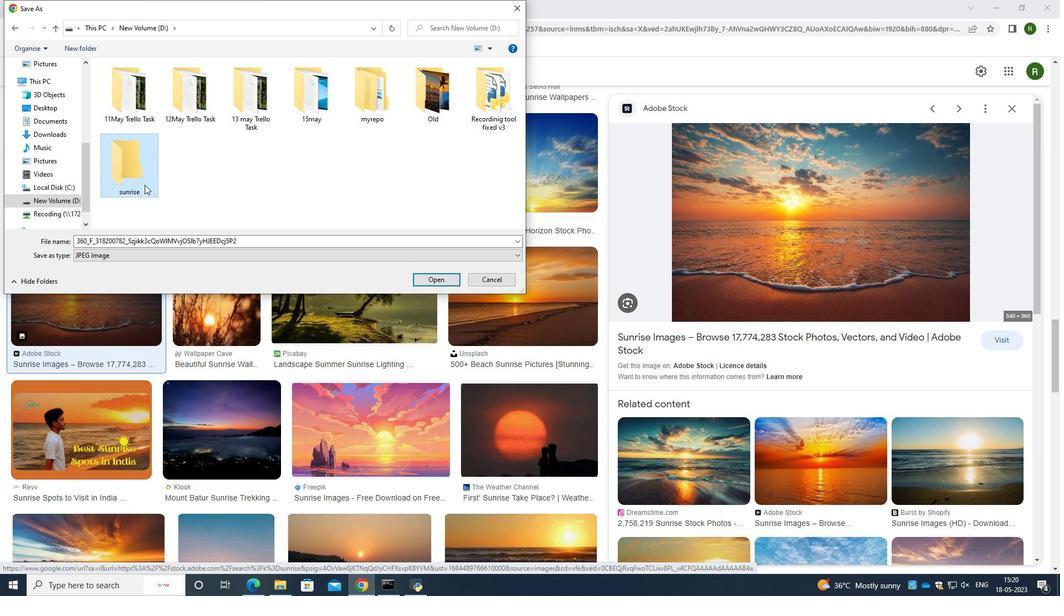 
Action: Mouse pressed left at (128, 161)
Screenshot: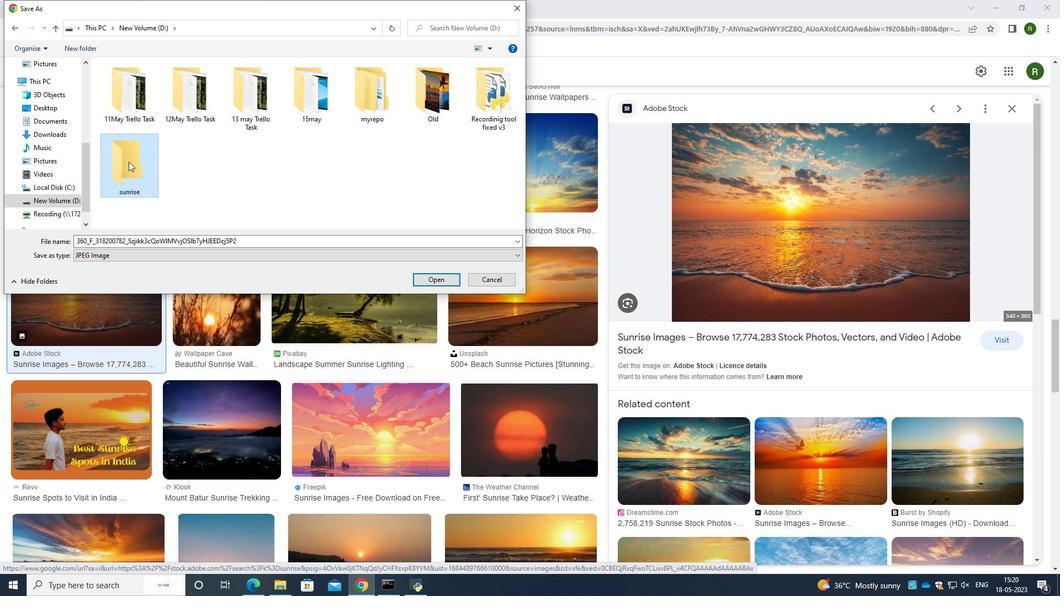 
Action: Mouse pressed left at (128, 161)
Screenshot: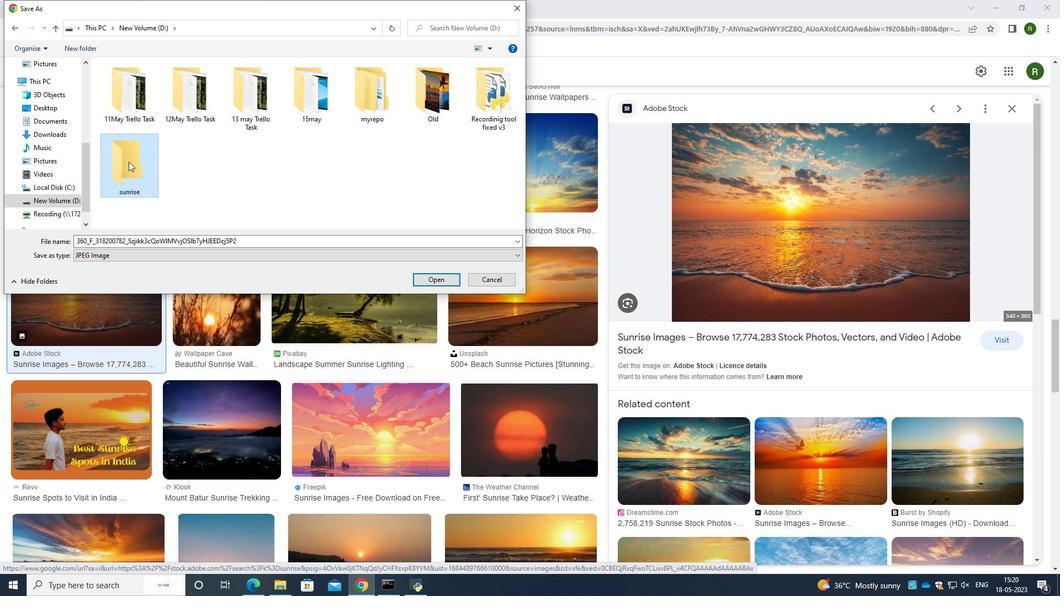 
Action: Mouse moved to (193, 149)
Screenshot: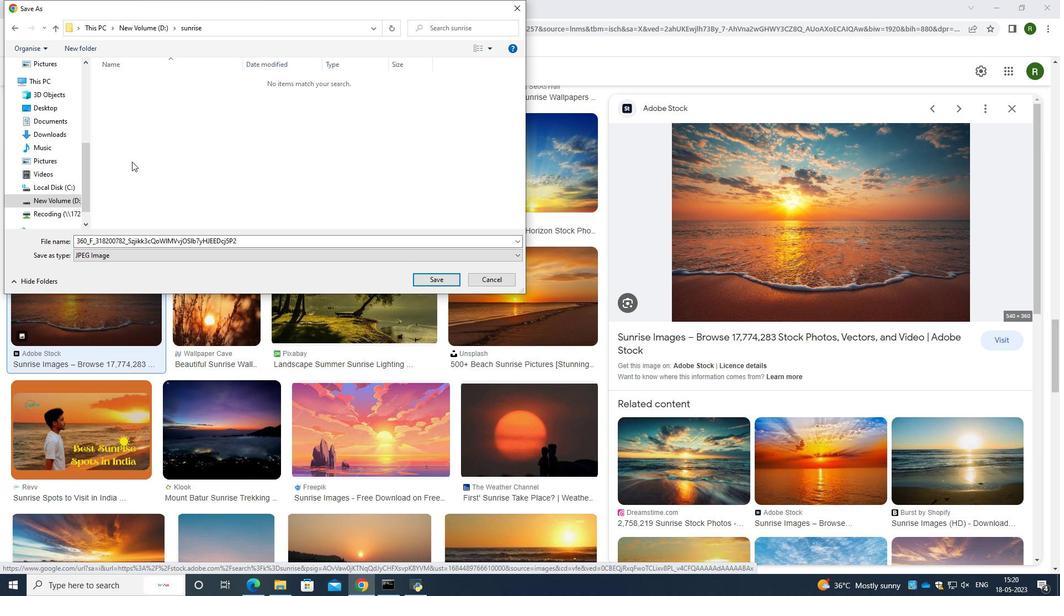 
Action: Mouse pressed right at (193, 149)
Screenshot: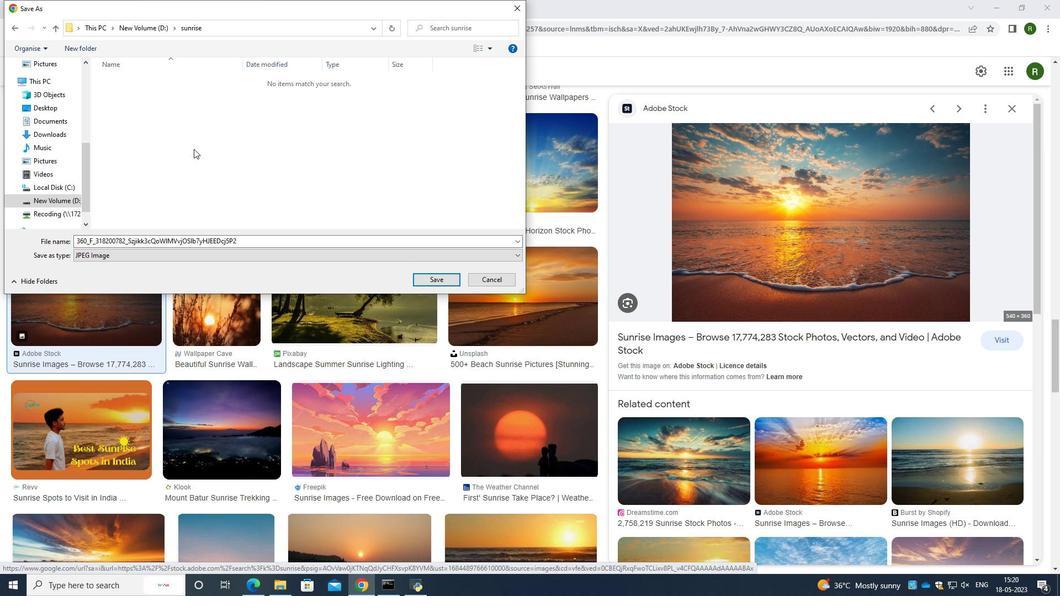 
Action: Mouse moved to (440, 192)
Screenshot: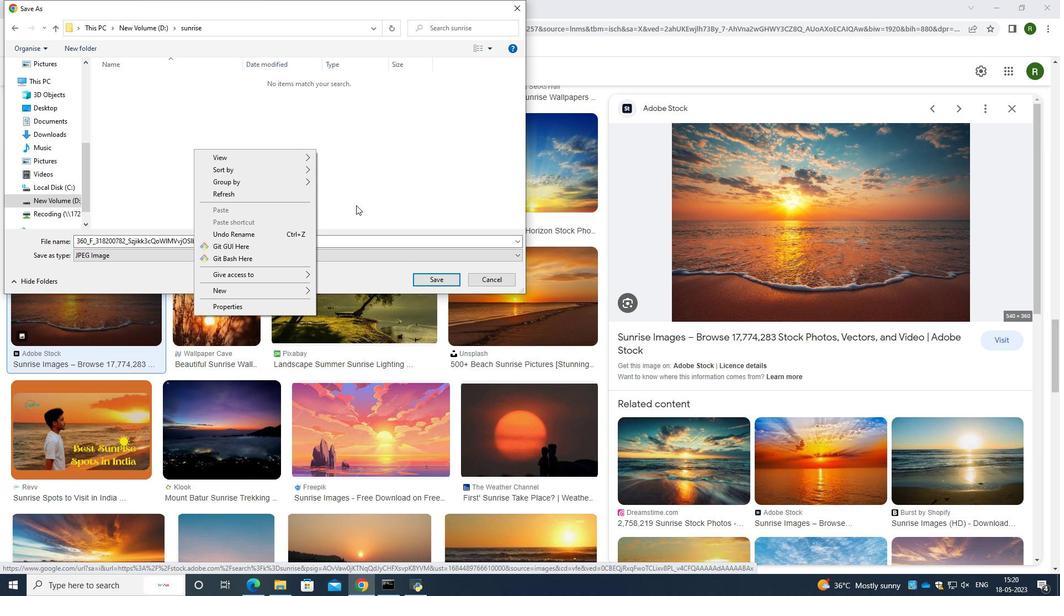 
Action: Mouse pressed left at (440, 192)
Screenshot: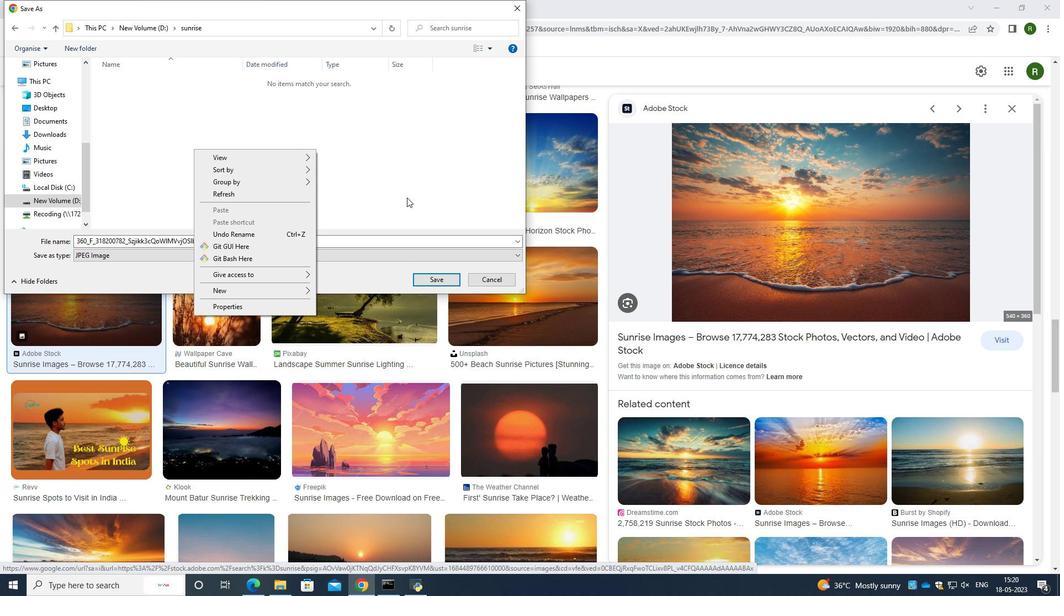 
Action: Mouse moved to (429, 277)
Screenshot: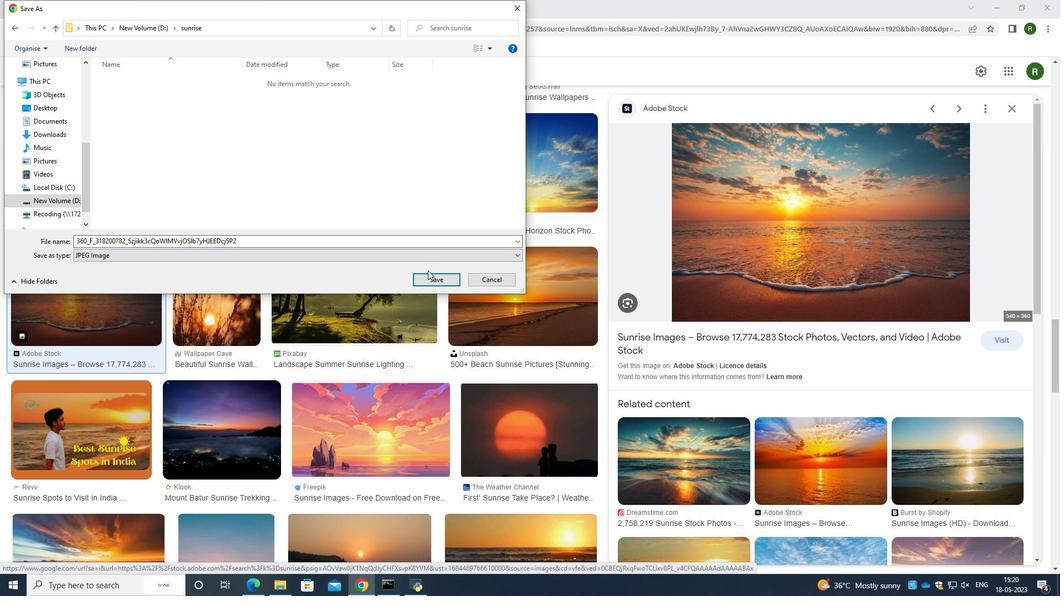 
Action: Mouse pressed left at (429, 277)
Screenshot: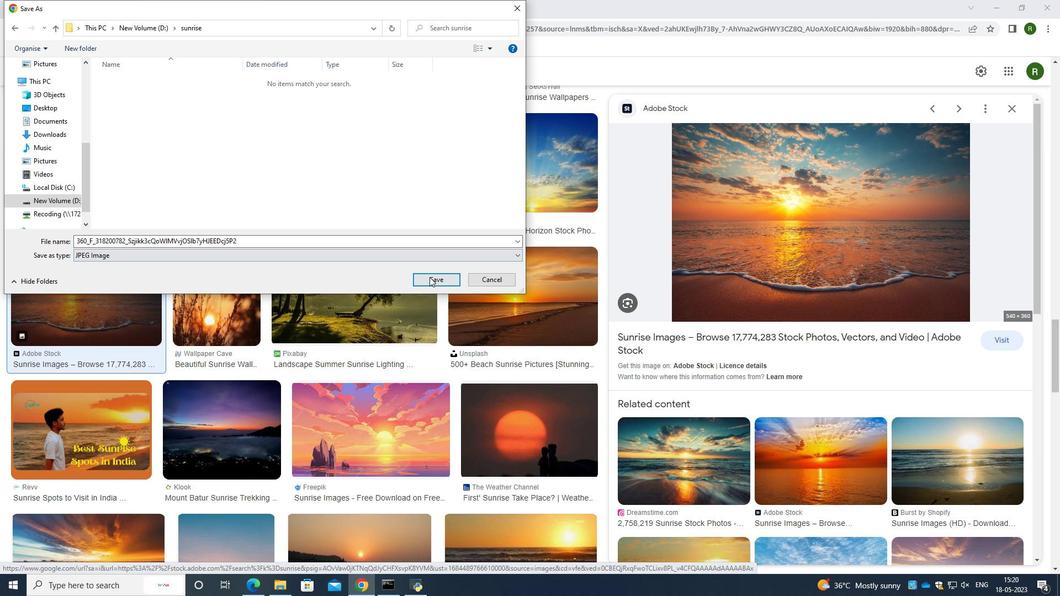 
Action: Mouse moved to (259, 356)
Screenshot: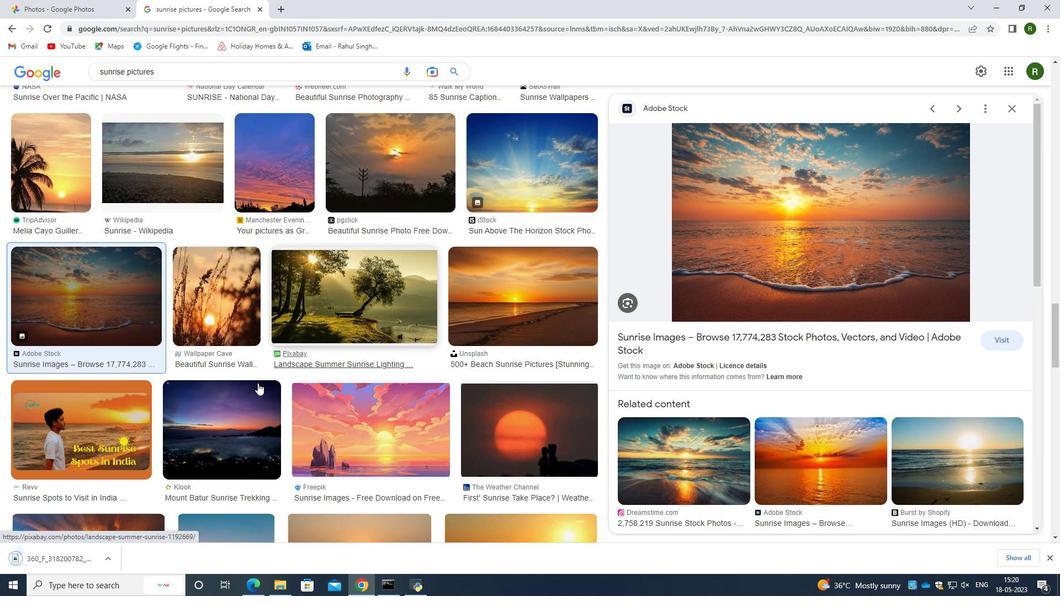
Action: Mouse scrolled (259, 355) with delta (0, 0)
Screenshot: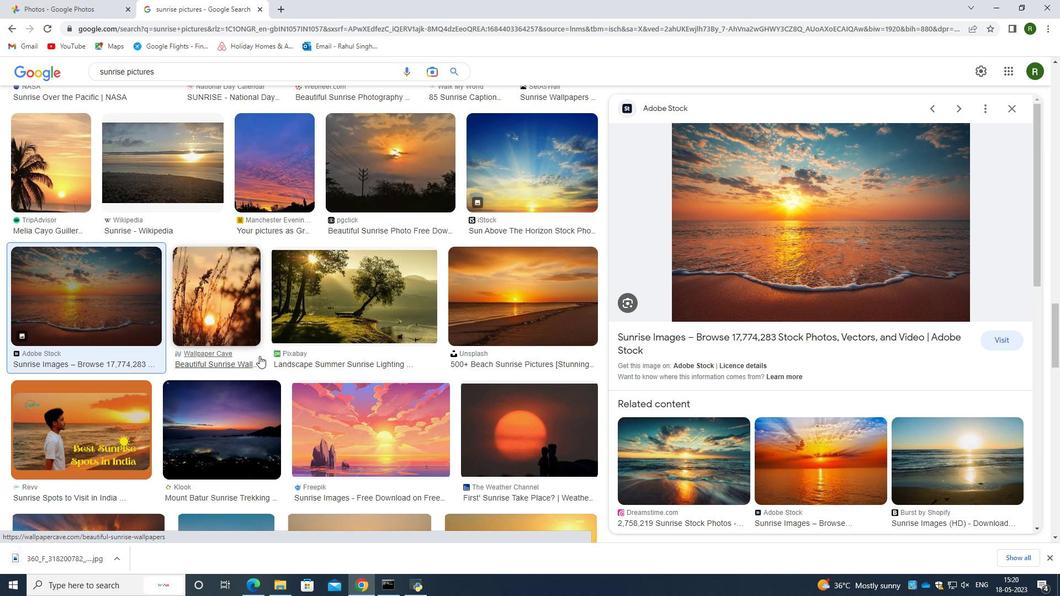 
Action: Mouse scrolled (259, 355) with delta (0, 0)
Screenshot: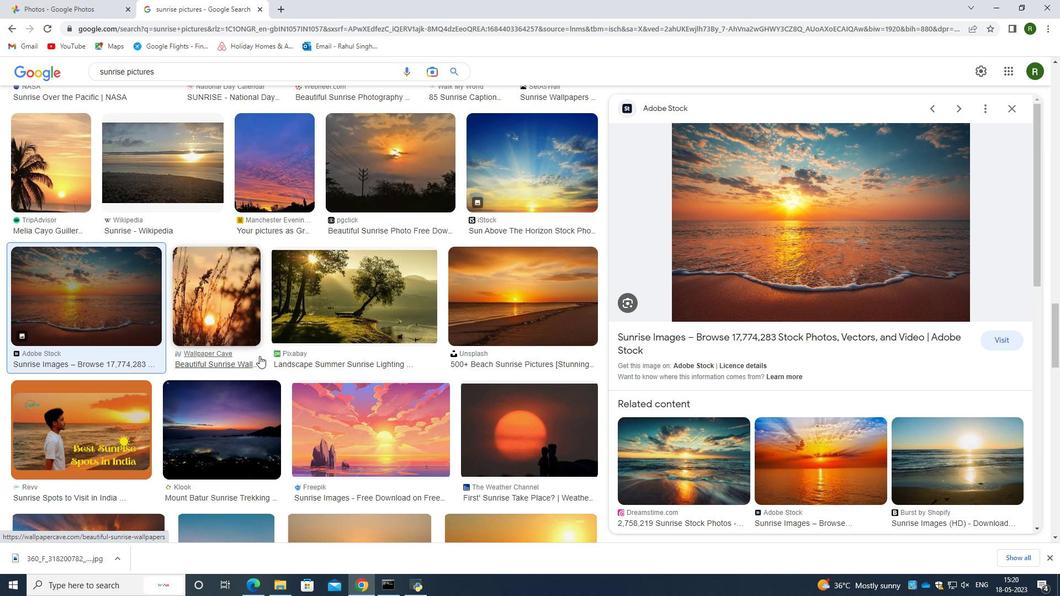 
Action: Mouse moved to (259, 355)
Screenshot: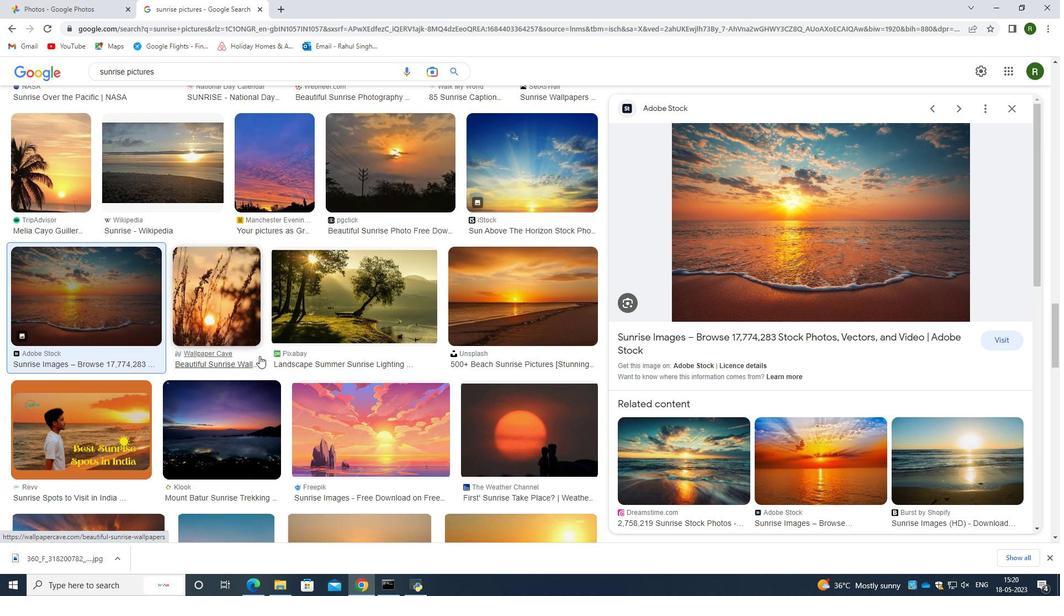
Action: Mouse scrolled (259, 354) with delta (0, 0)
Screenshot: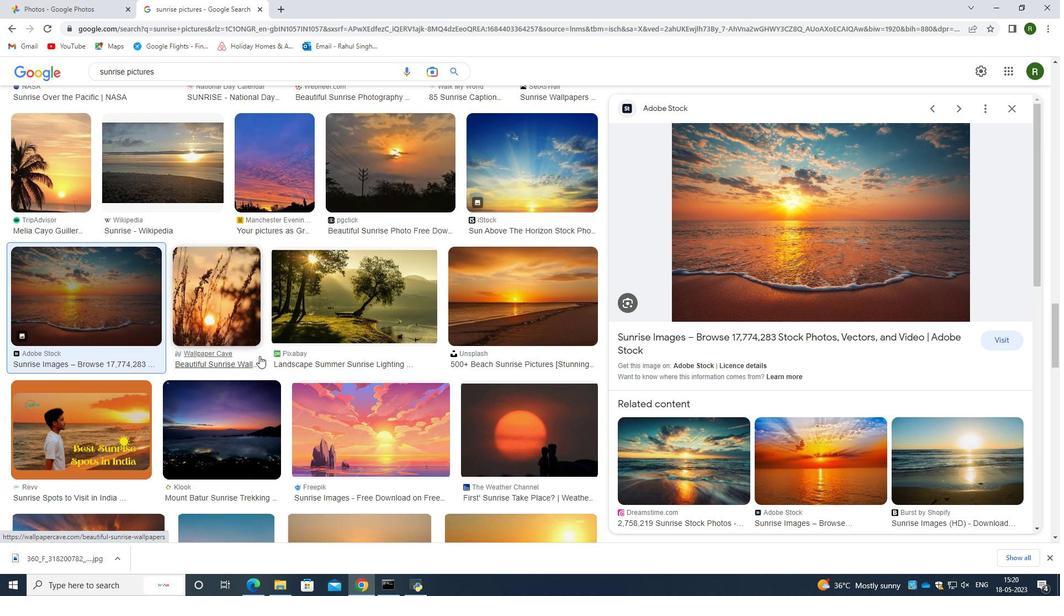 
Action: Mouse moved to (261, 351)
Screenshot: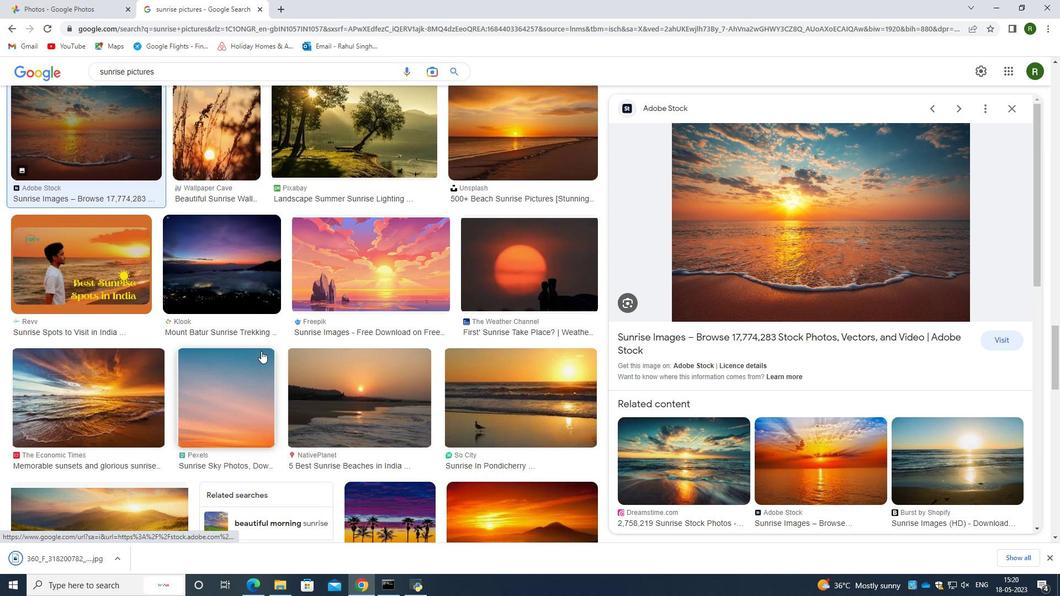 
Action: Mouse scrolled (261, 350) with delta (0, 0)
Screenshot: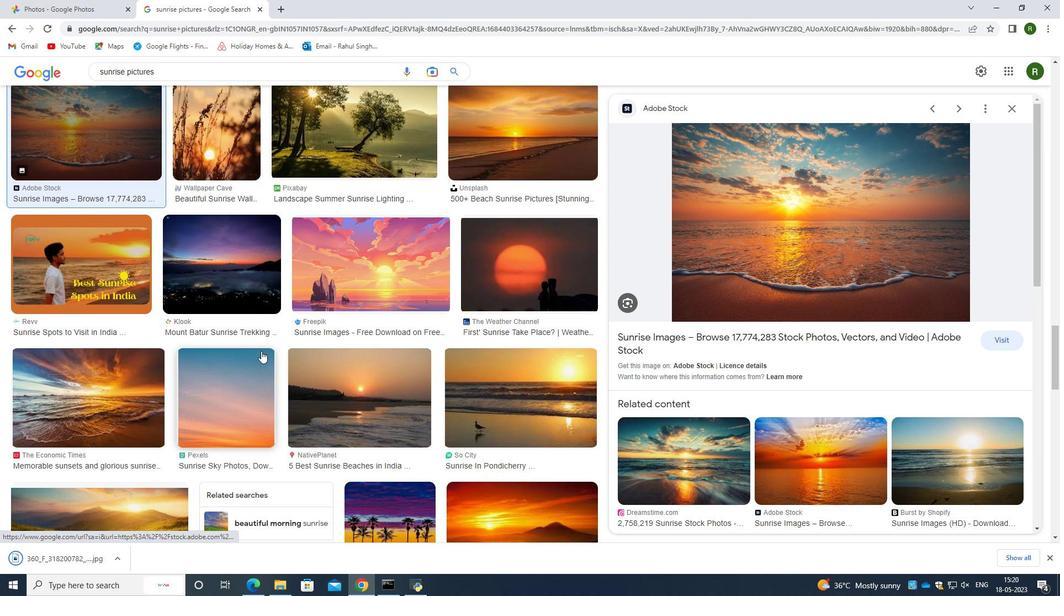 
Action: Mouse moved to (261, 354)
Screenshot: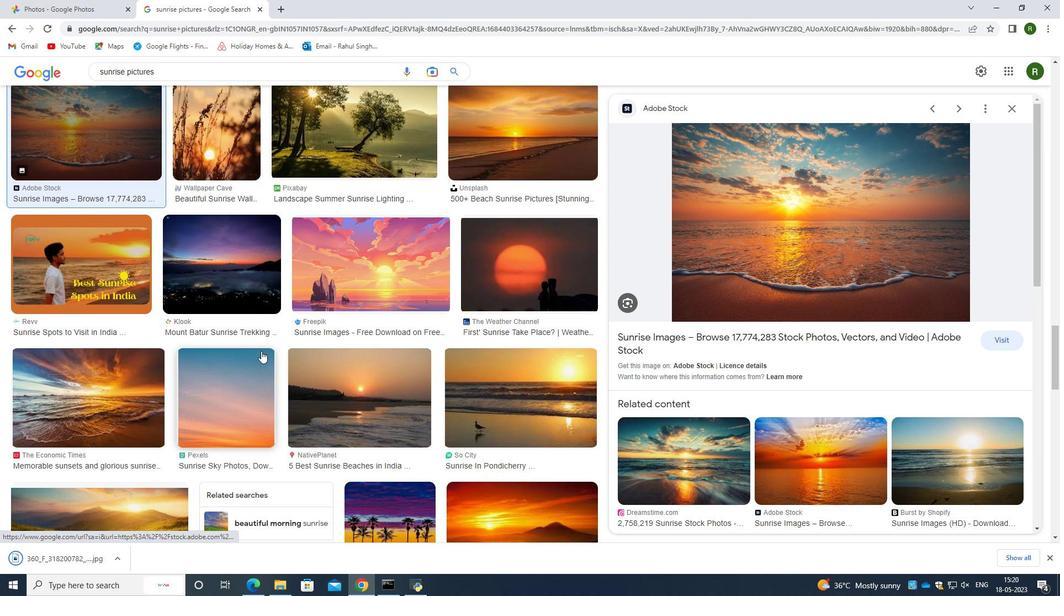 
Action: Mouse scrolled (261, 354) with delta (0, 0)
Screenshot: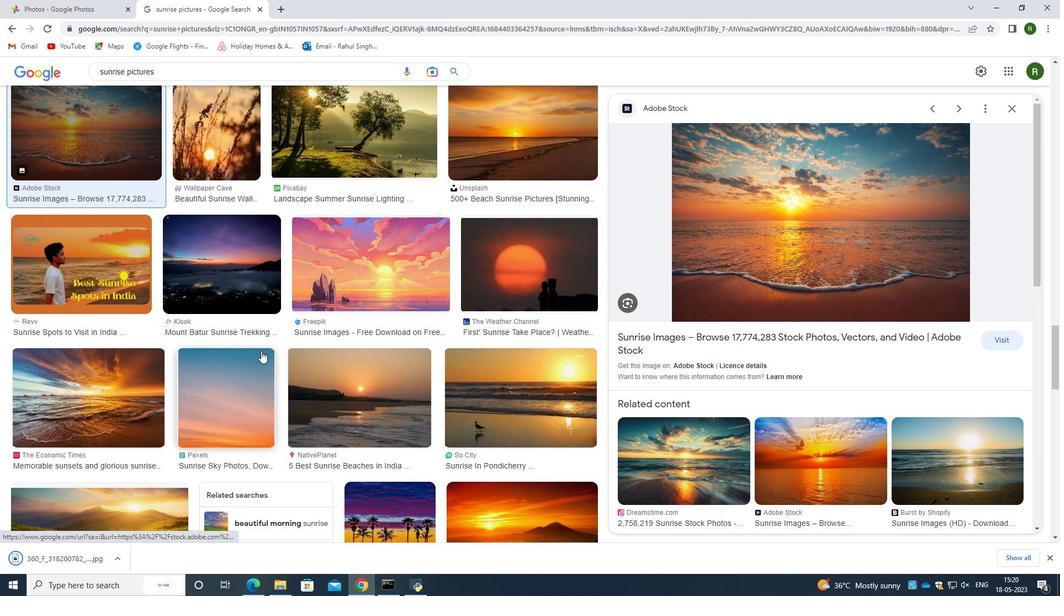
Action: Mouse scrolled (261, 354) with delta (0, 0)
Screenshot: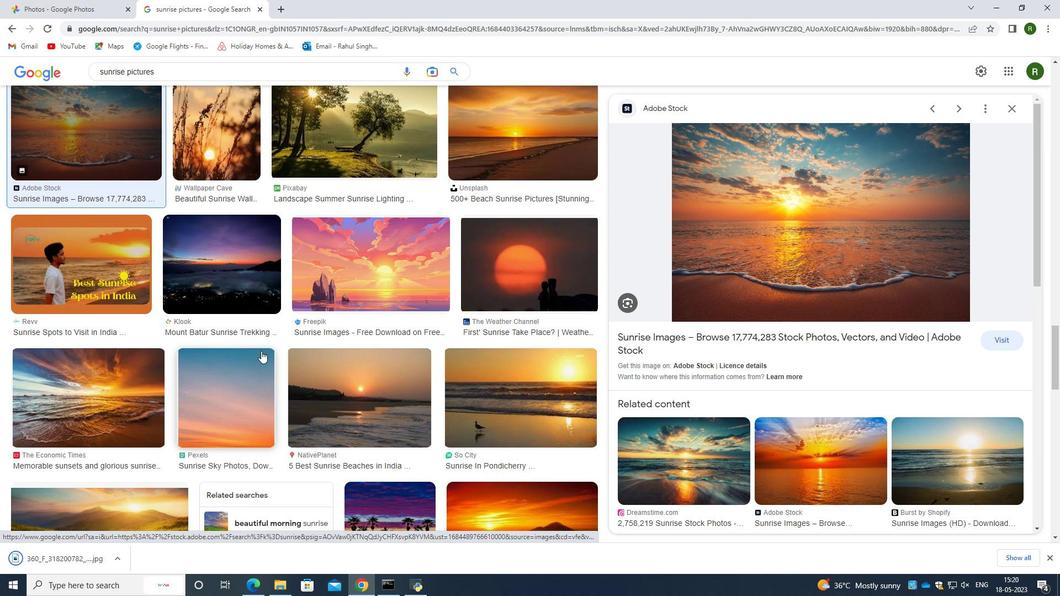 
Action: Mouse moved to (503, 361)
Screenshot: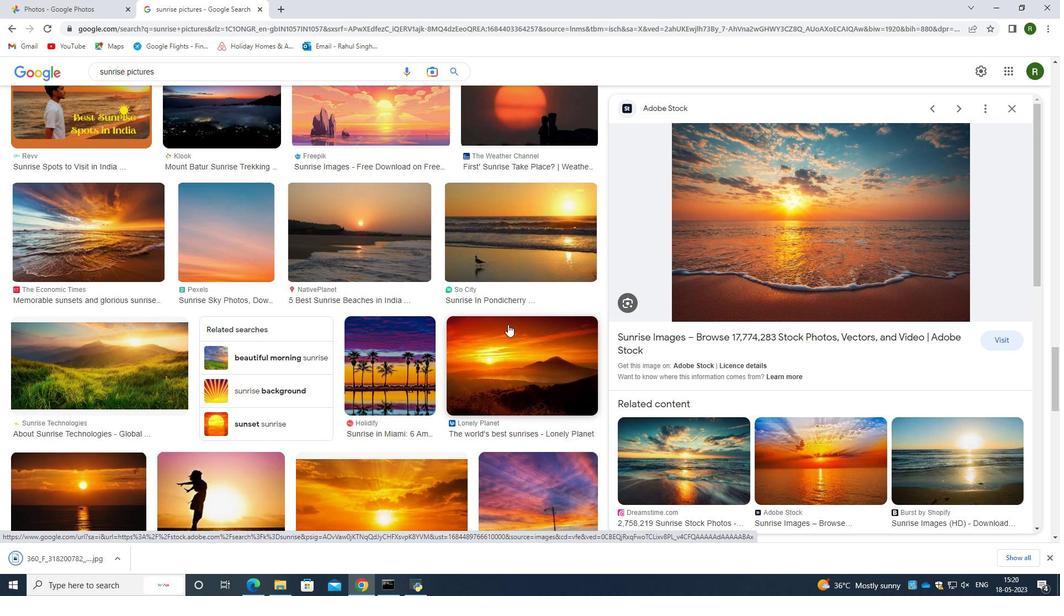 
Action: Mouse pressed left at (503, 361)
Screenshot: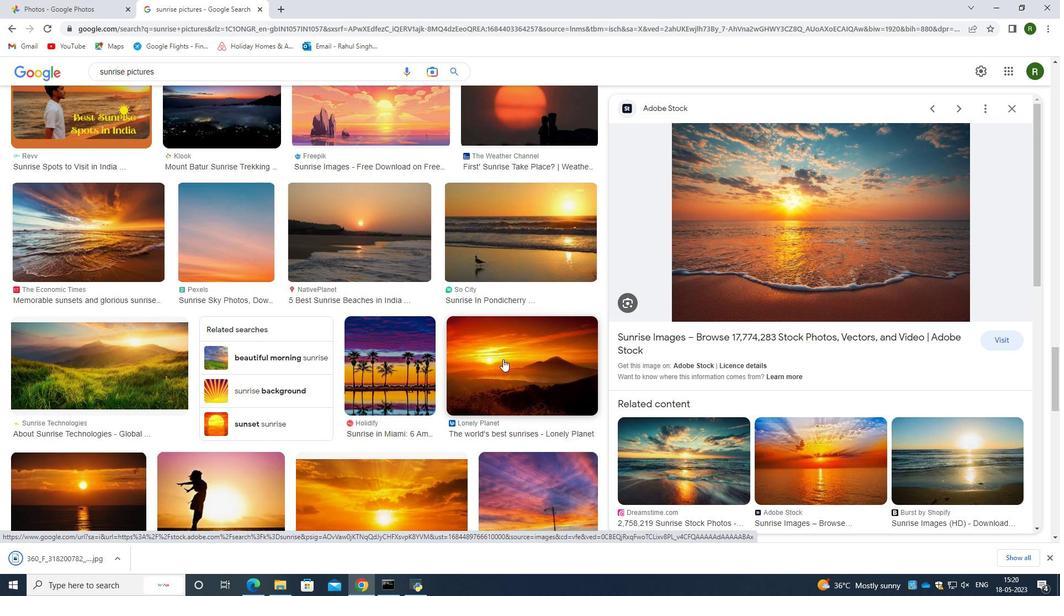 
Action: Mouse moved to (768, 239)
Screenshot: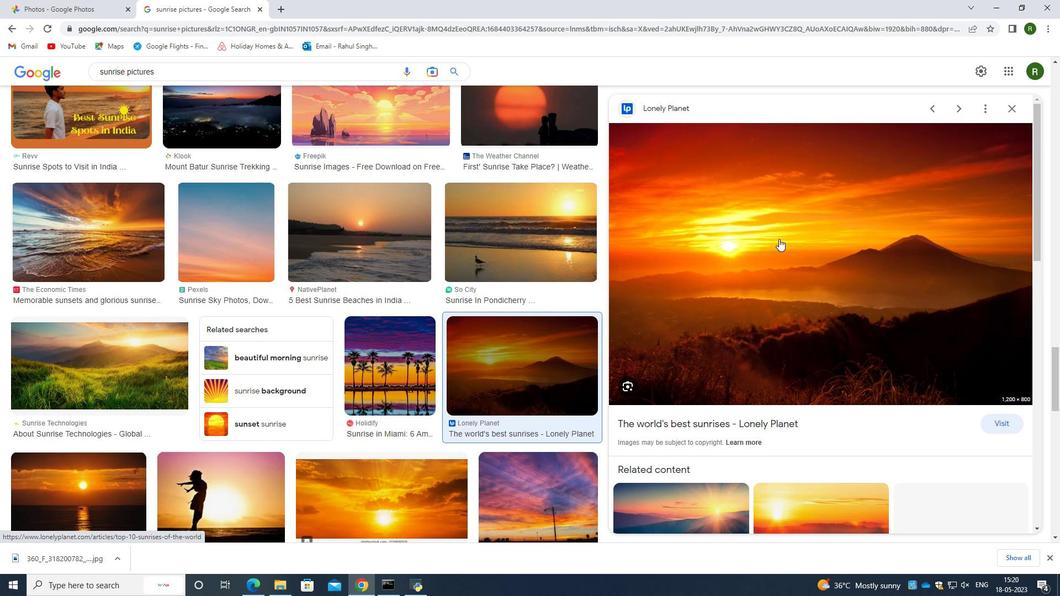
Action: Mouse pressed right at (768, 239)
Screenshot: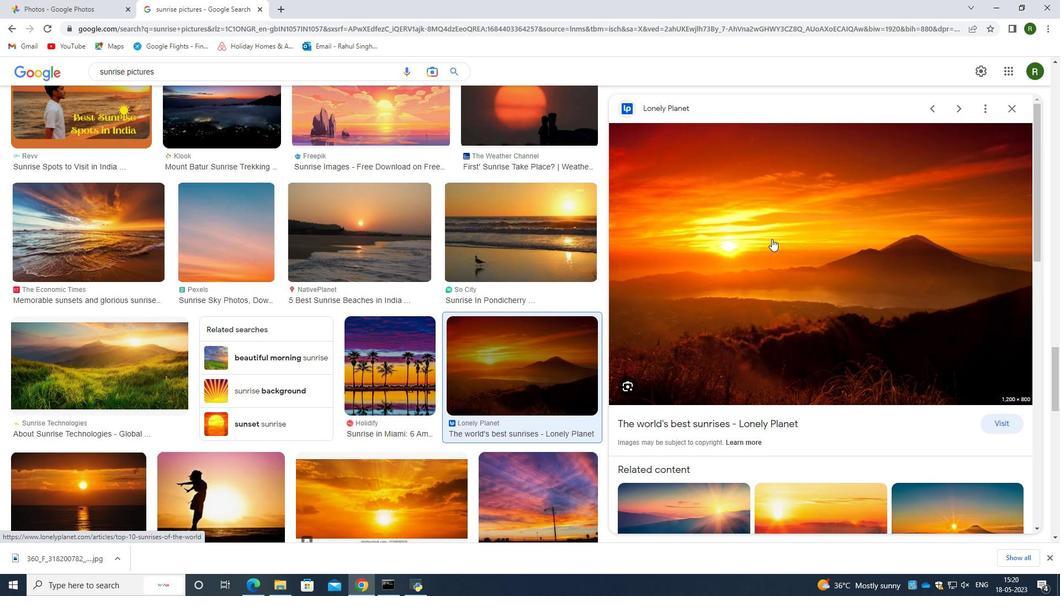 
Action: Mouse moved to (817, 358)
Screenshot: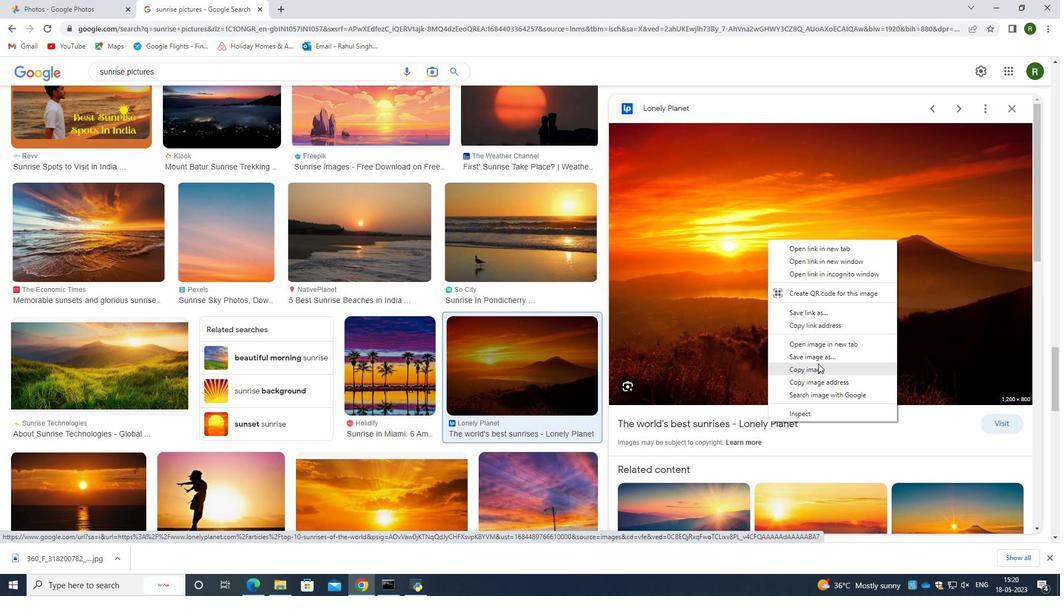 
Action: Mouse pressed left at (817, 358)
Screenshot: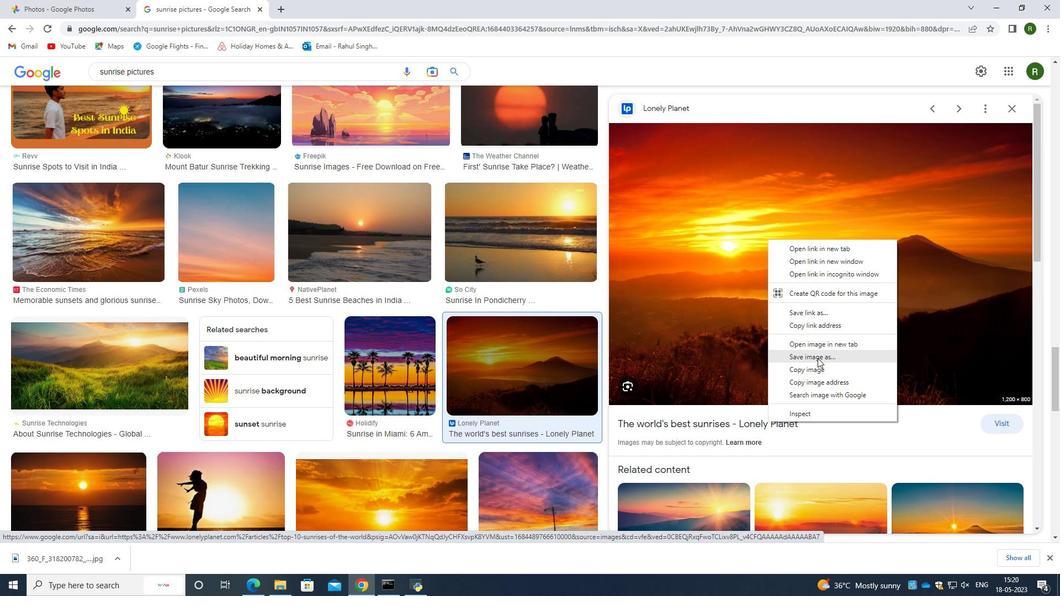 
Action: Mouse moved to (446, 282)
Screenshot: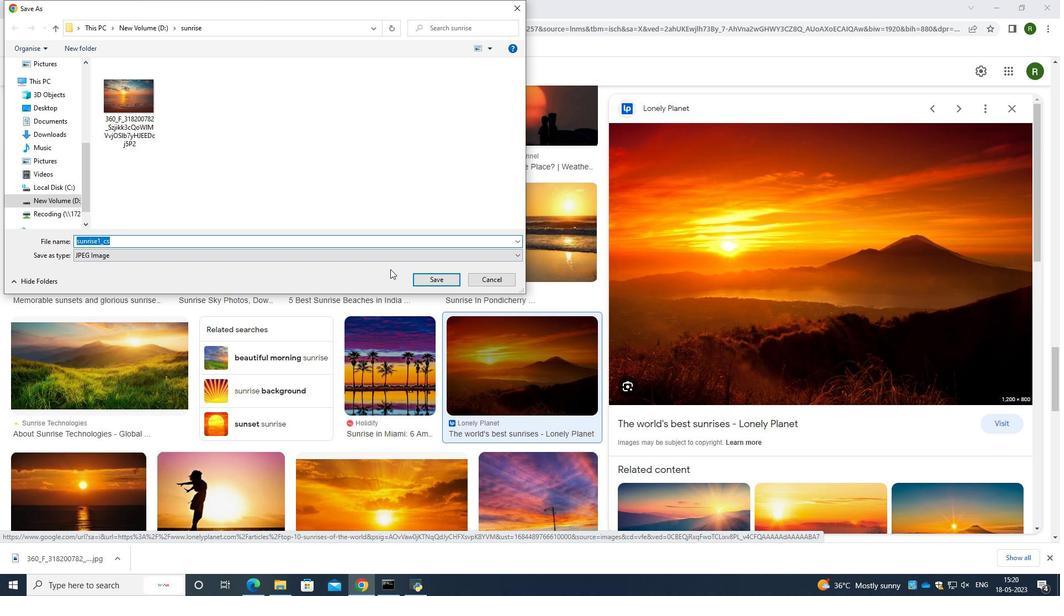 
Action: Mouse pressed left at (446, 282)
Screenshot: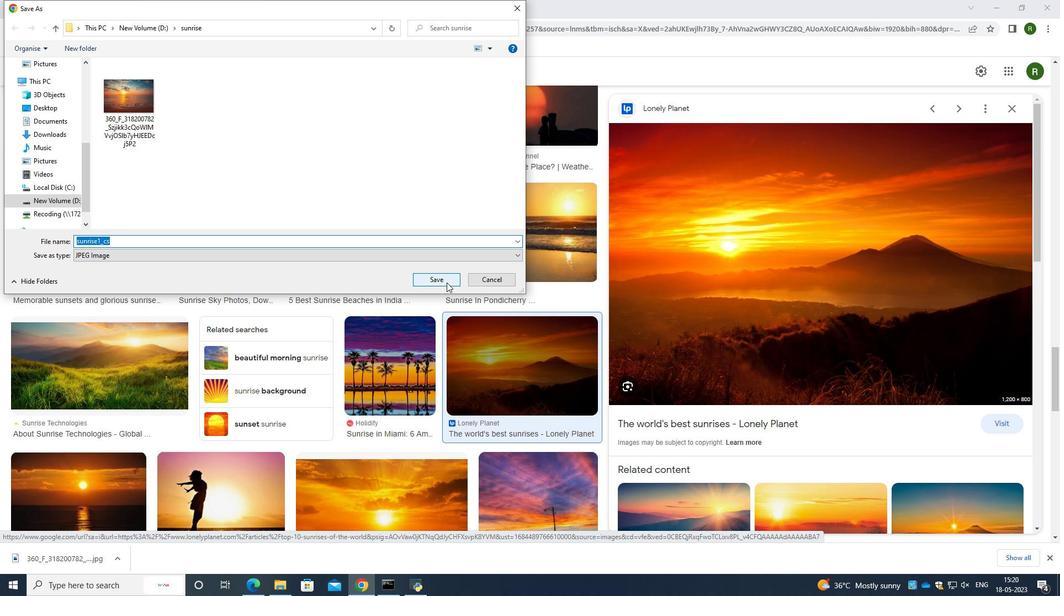 
Action: Mouse moved to (317, 236)
Screenshot: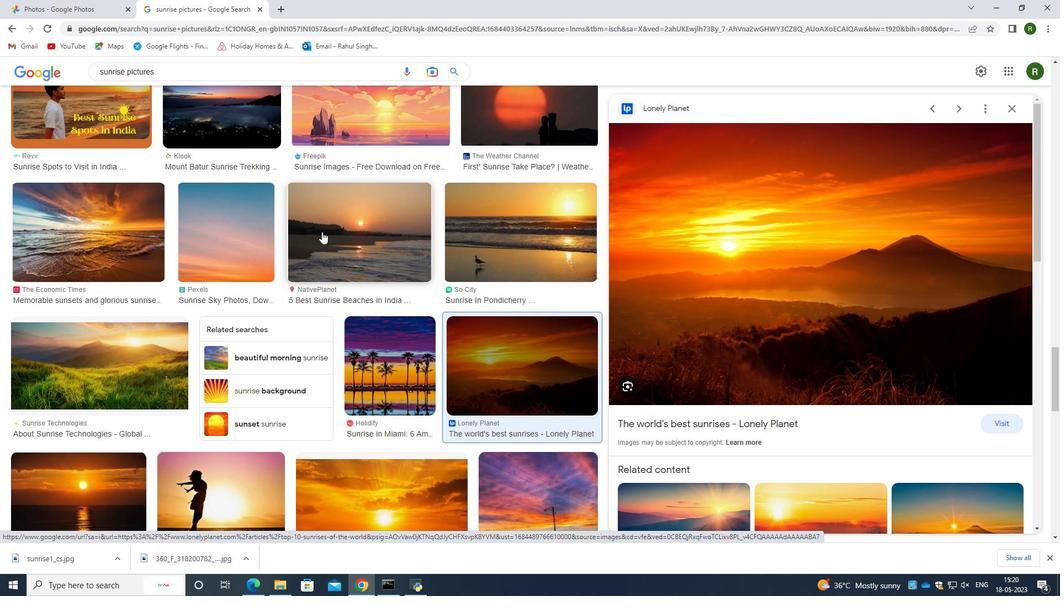 
Action: Mouse scrolled (317, 236) with delta (0, 0)
Screenshot: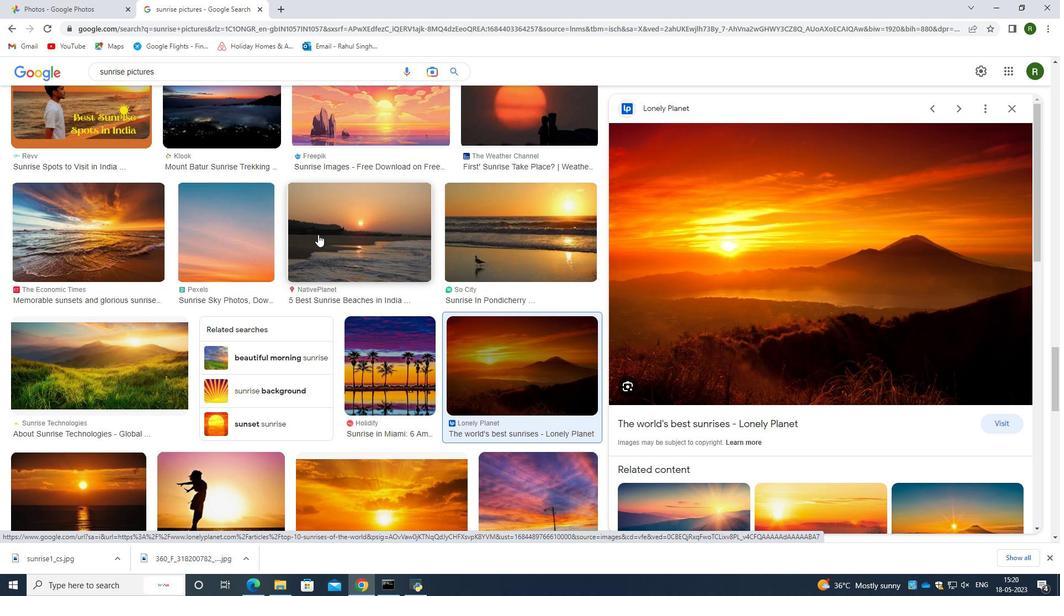 
Action: Mouse scrolled (317, 236) with delta (0, 0)
Screenshot: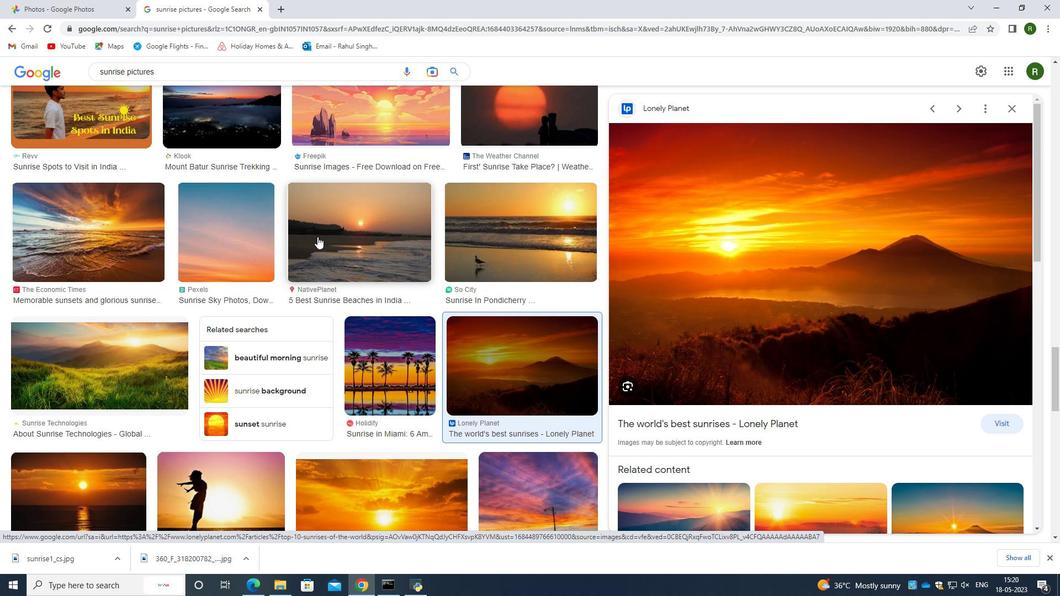 
Action: Mouse scrolled (317, 236) with delta (0, 0)
Screenshot: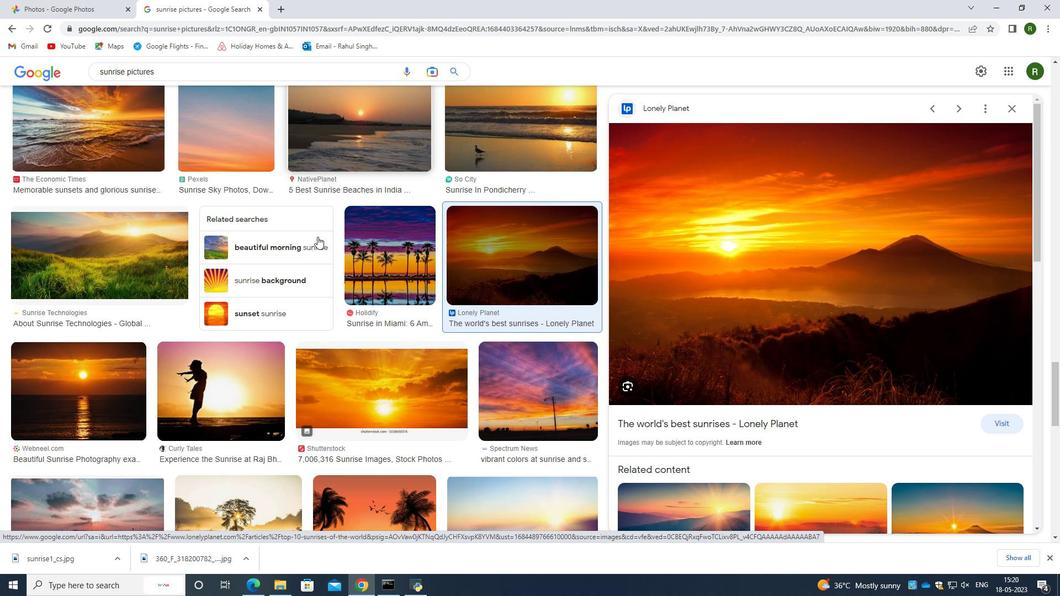 
Action: Mouse moved to (316, 238)
Screenshot: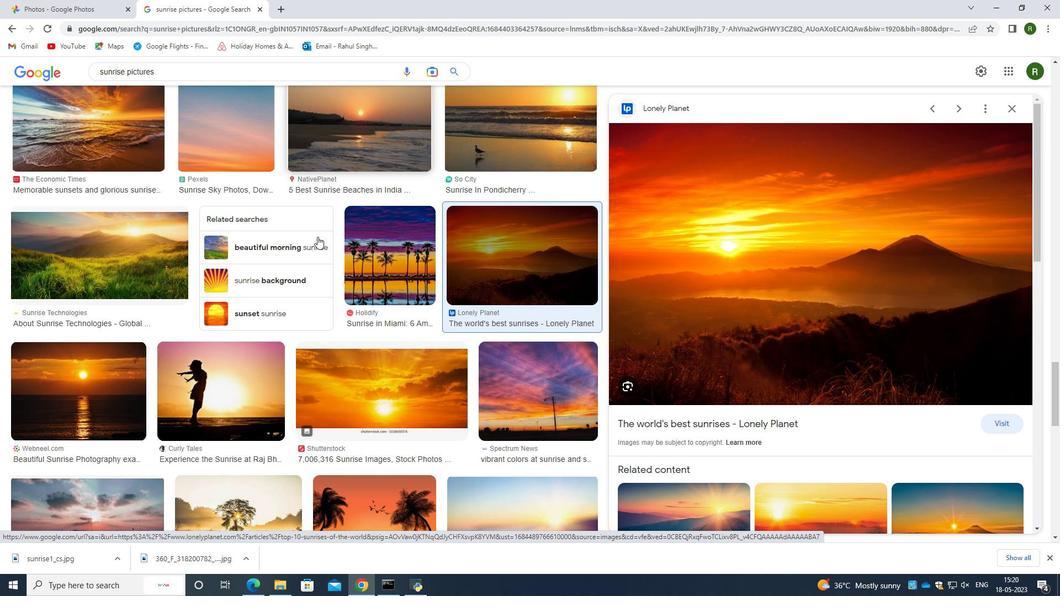 
Action: Mouse scrolled (316, 238) with delta (0, 0)
Screenshot: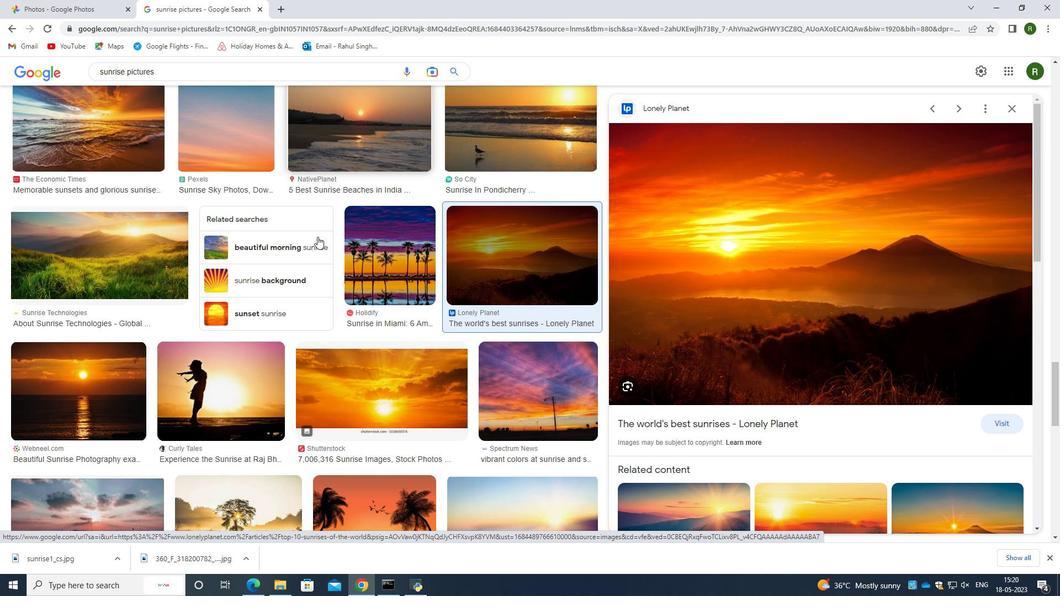 
Action: Mouse moved to (301, 273)
Screenshot: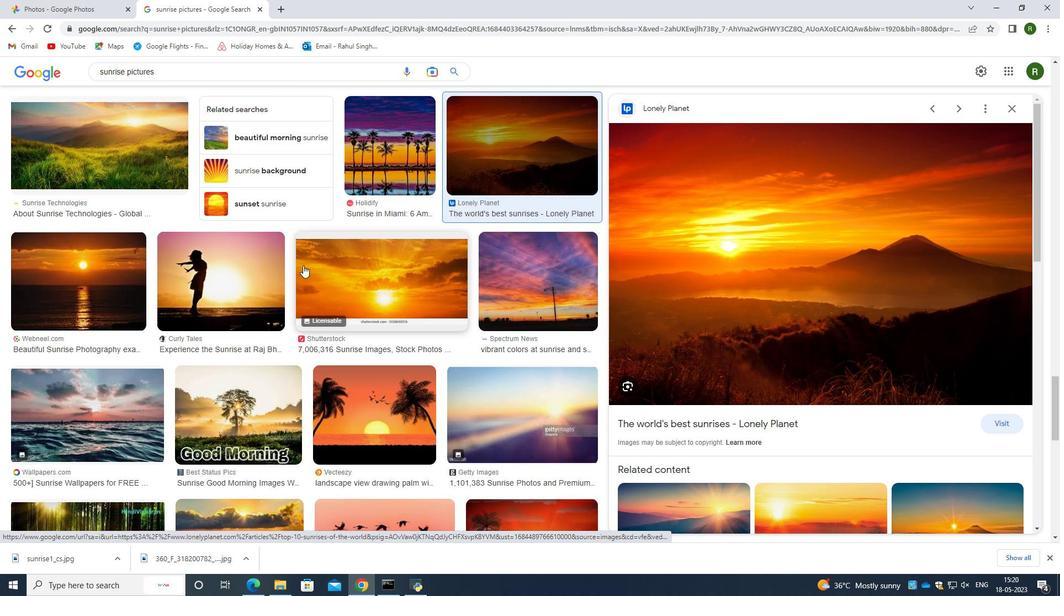 
Action: Mouse scrolled (301, 273) with delta (0, 0)
Screenshot: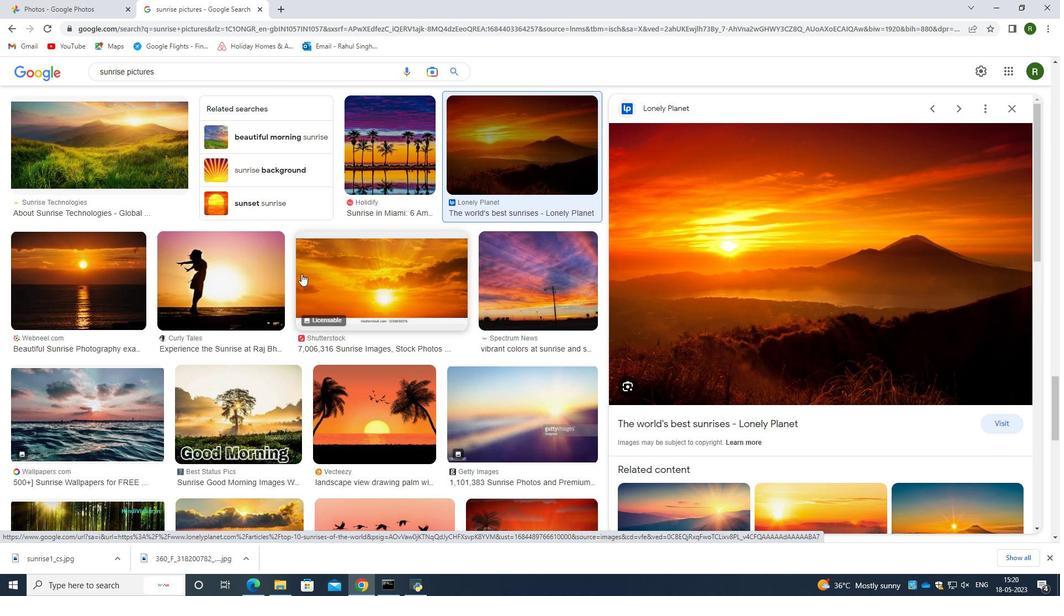 
Action: Mouse scrolled (301, 273) with delta (0, 0)
Screenshot: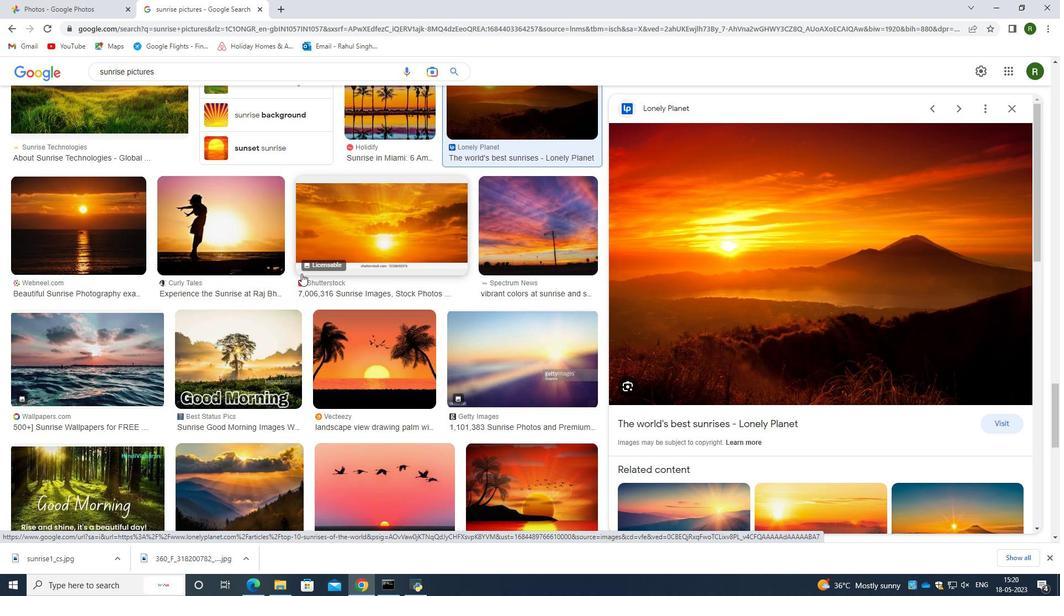 
Action: Mouse scrolled (301, 273) with delta (0, 0)
Screenshot: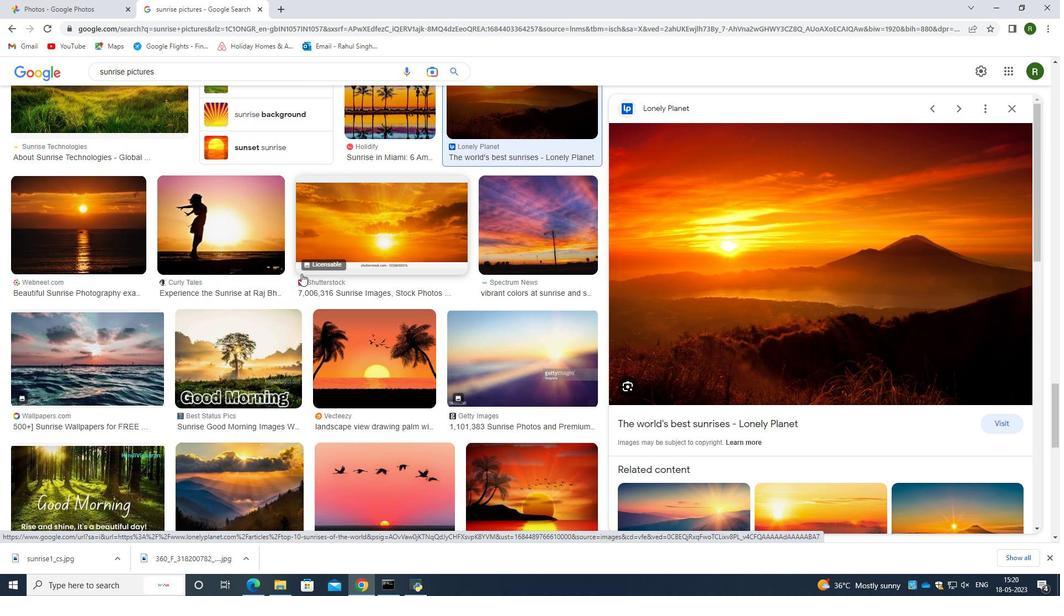 
Action: Mouse moved to (297, 286)
Screenshot: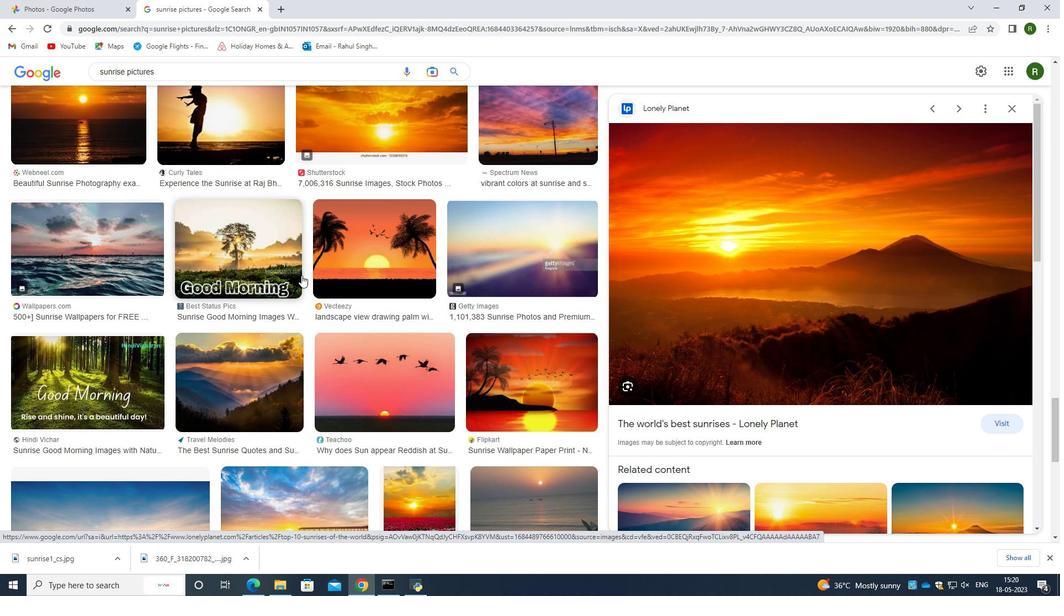 
Action: Mouse scrolled (297, 285) with delta (0, 0)
Screenshot: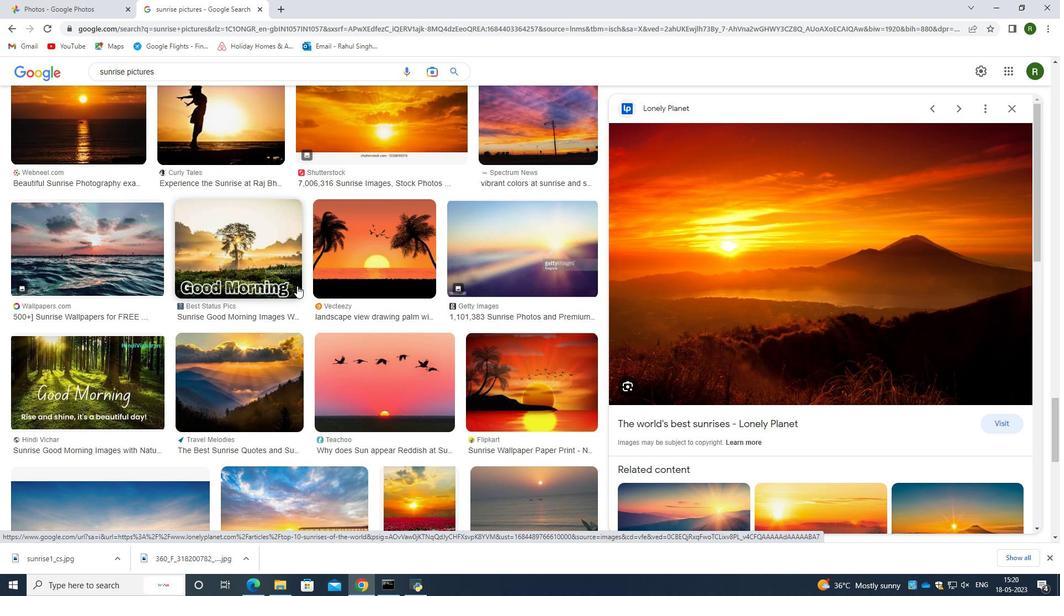 
Action: Mouse moved to (320, 276)
Screenshot: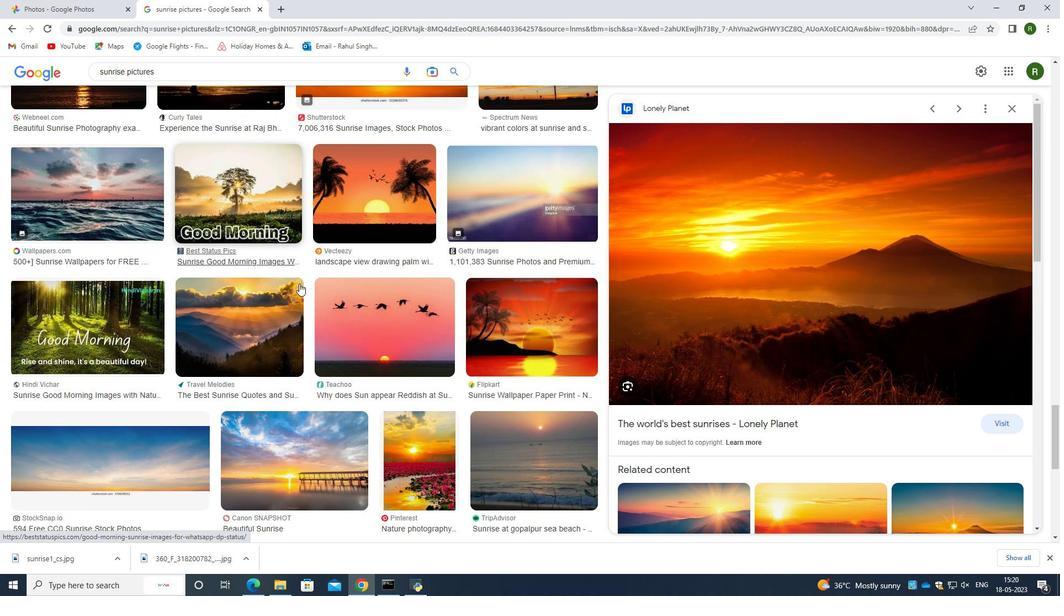 
Action: Mouse scrolled (320, 276) with delta (0, 0)
Screenshot: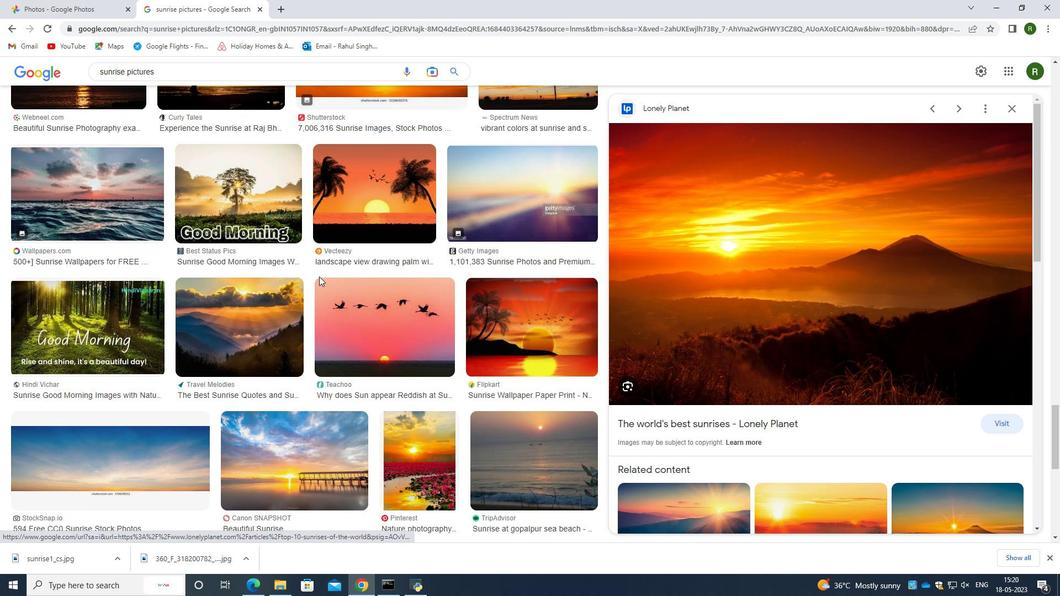 
Action: Mouse moved to (322, 276)
Screenshot: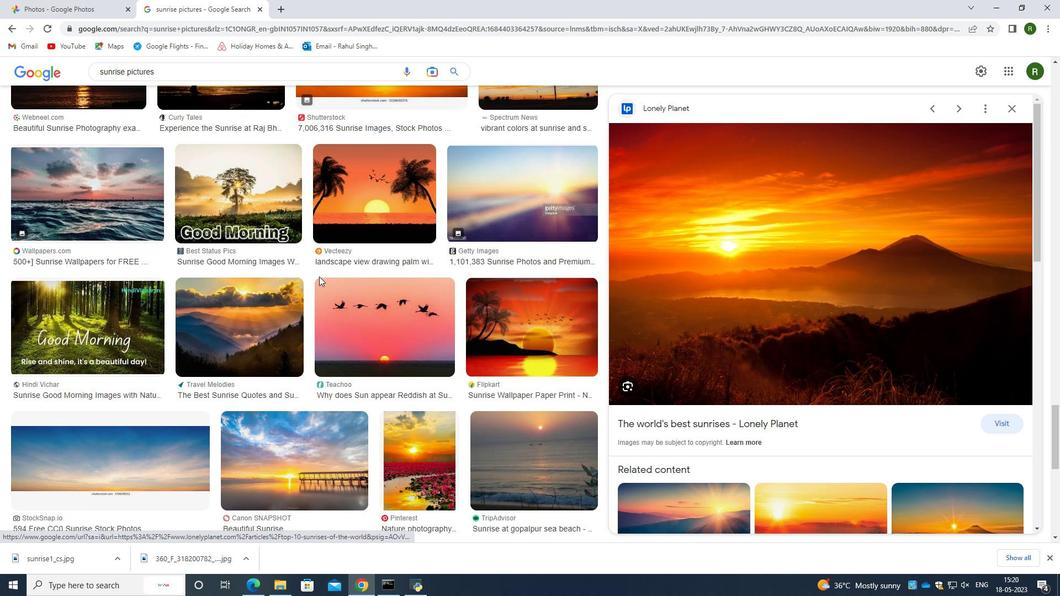 
Action: Mouse scrolled (322, 276) with delta (0, 0)
Screenshot: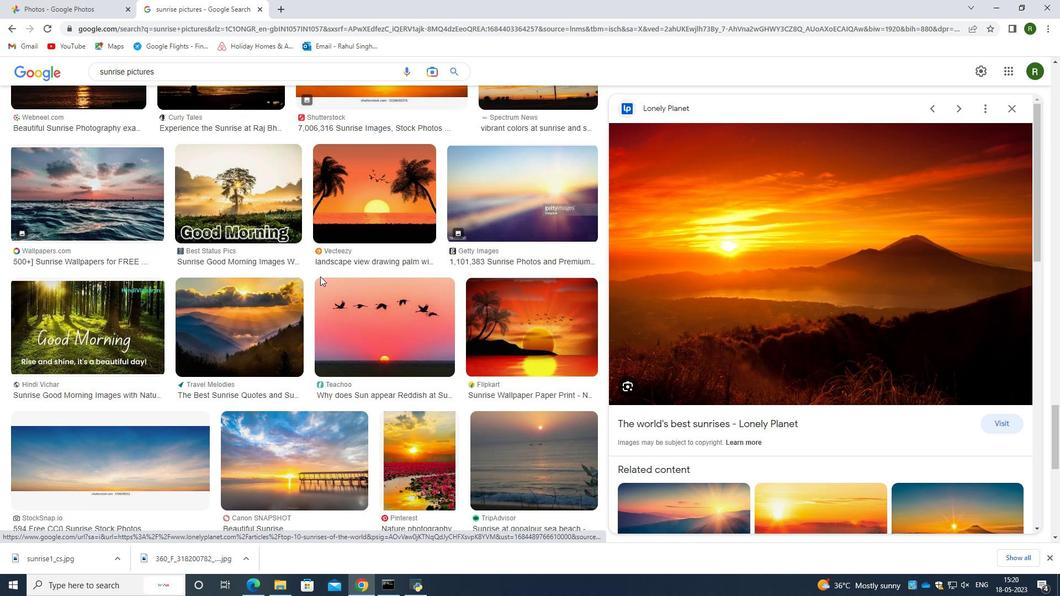 
Action: Mouse moved to (299, 257)
Screenshot: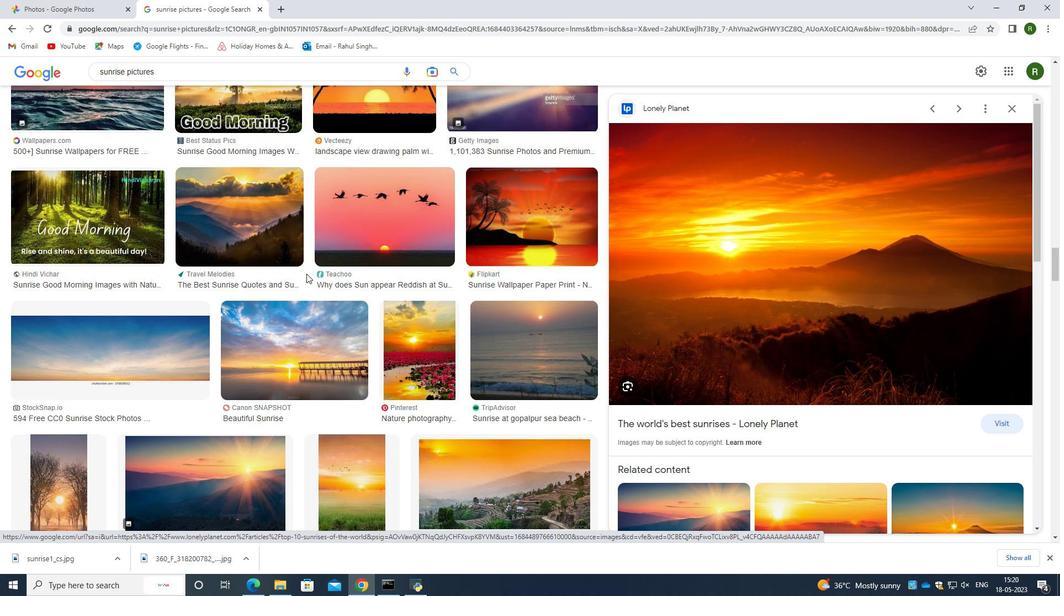 
Action: Mouse scrolled (299, 258) with delta (0, 0)
Screenshot: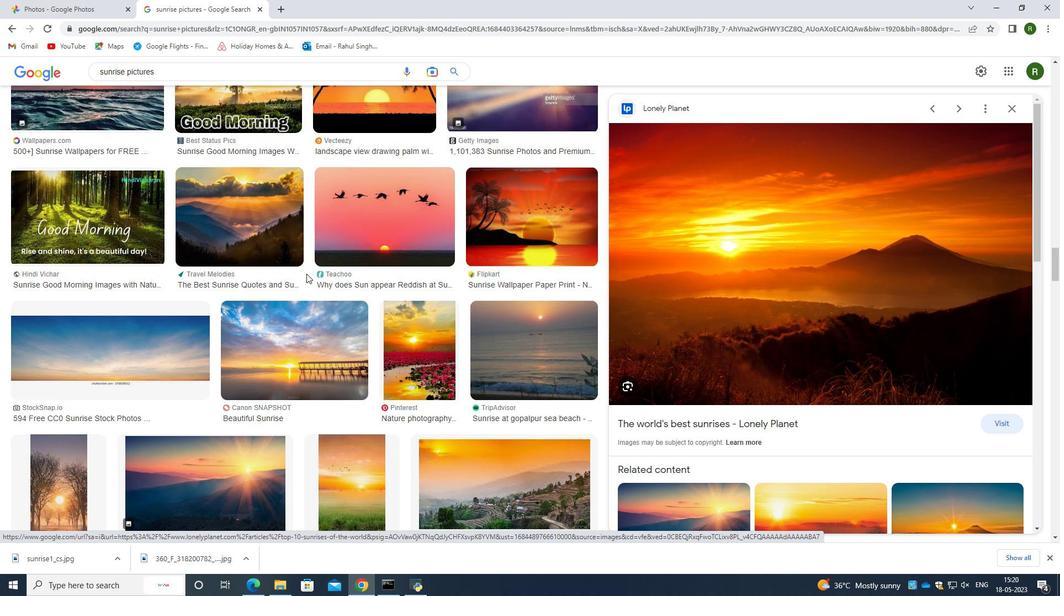 
Action: Mouse scrolled (299, 258) with delta (0, 0)
Screenshot: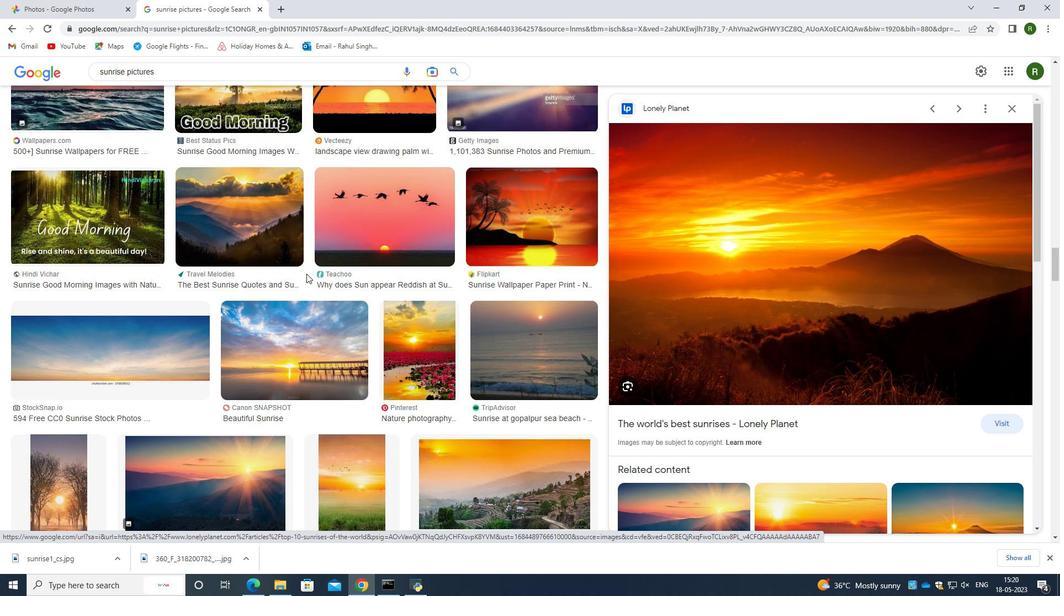 
Action: Mouse scrolled (299, 258) with delta (0, 0)
Screenshot: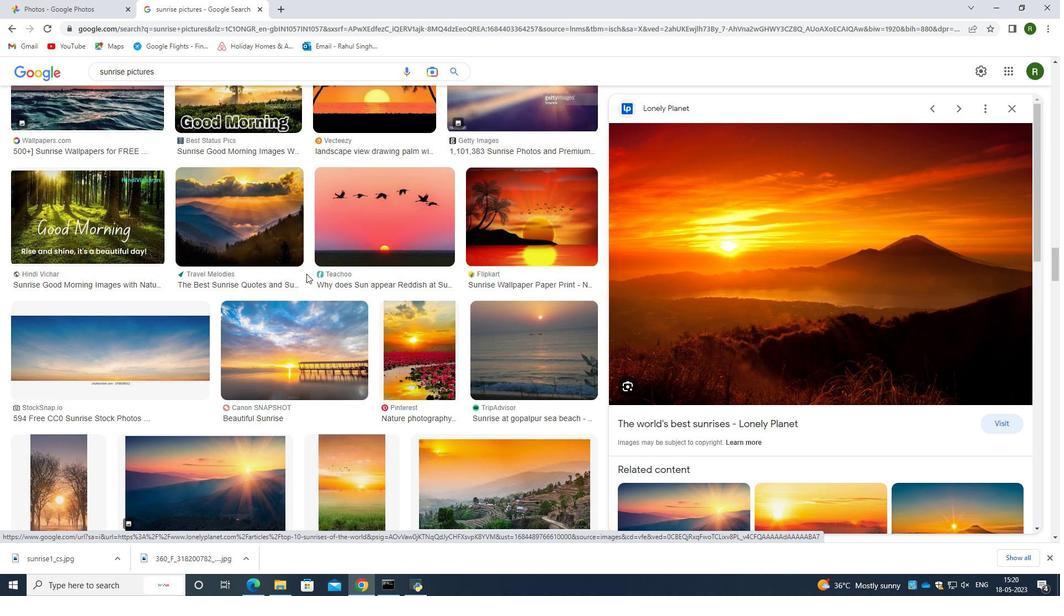 
Action: Mouse scrolled (299, 258) with delta (0, 0)
Screenshot: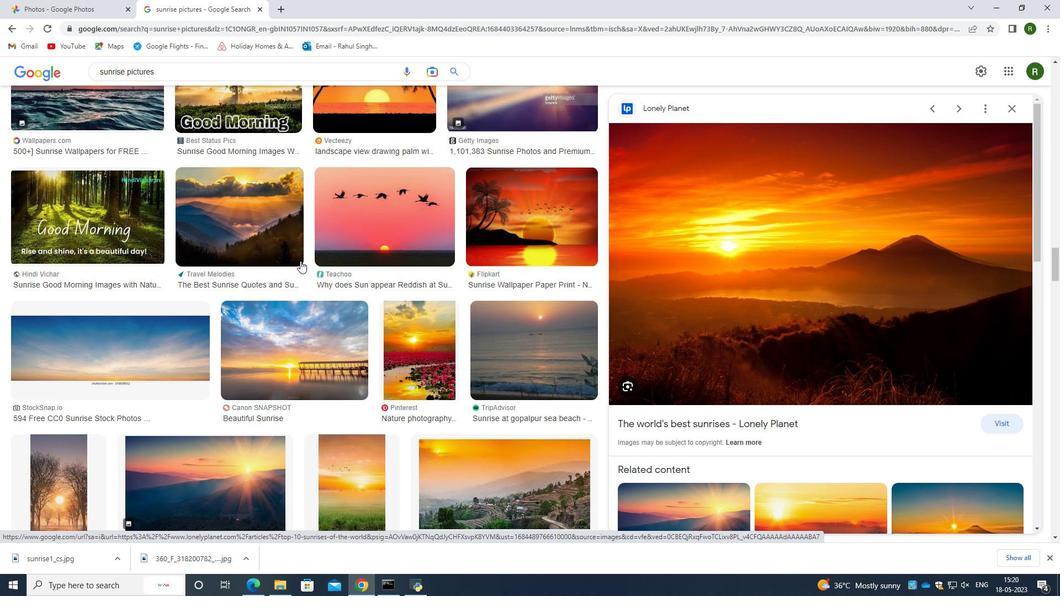 
Action: Mouse scrolled (299, 258) with delta (0, 0)
Screenshot: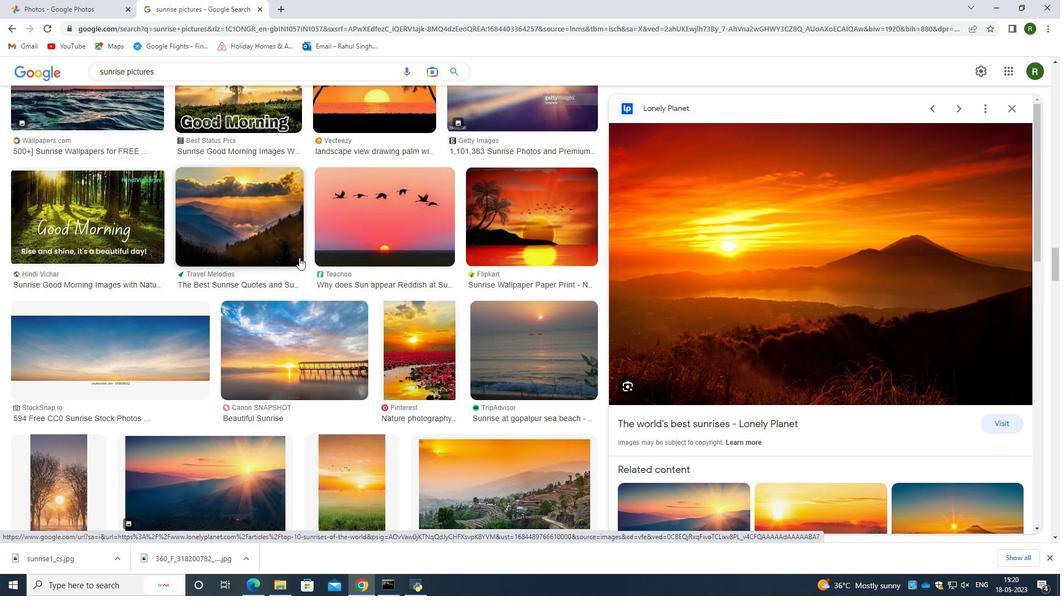 
Action: Mouse moved to (122, 71)
Screenshot: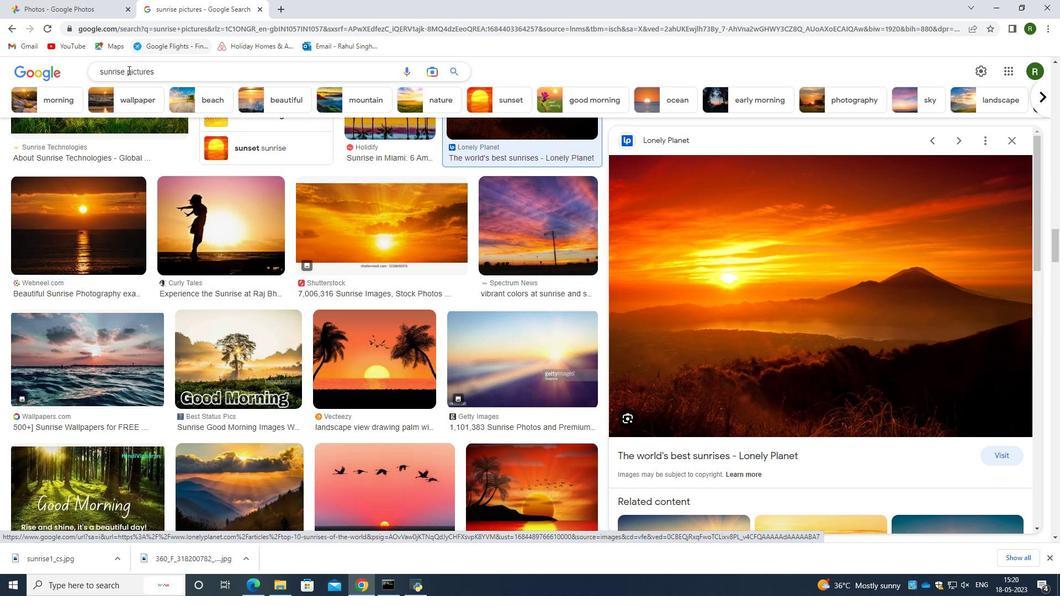 
Action: Mouse pressed left at (122, 71)
Screenshot: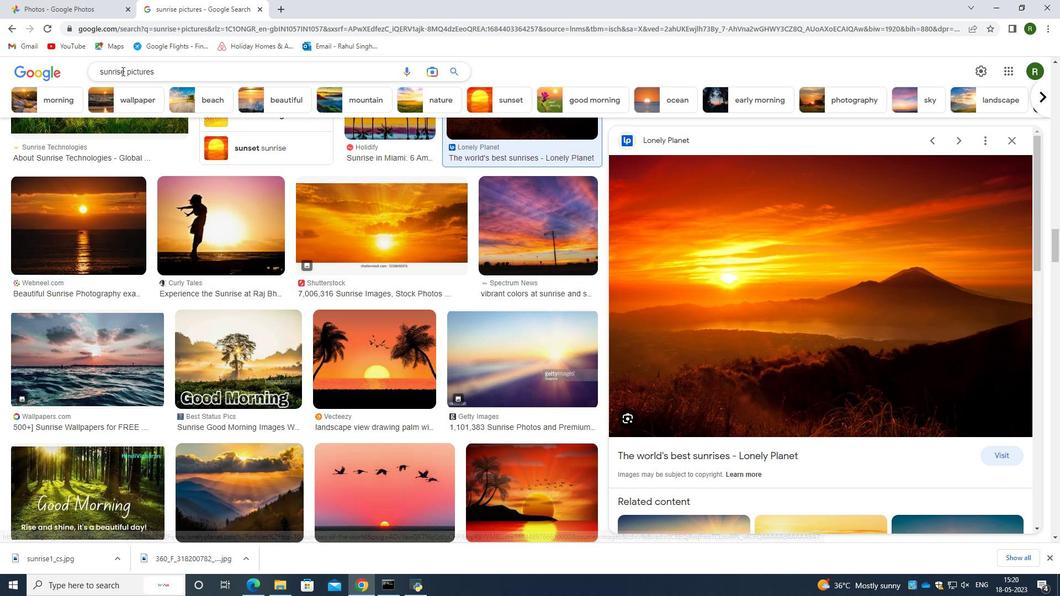
Action: Mouse moved to (123, 72)
Screenshot: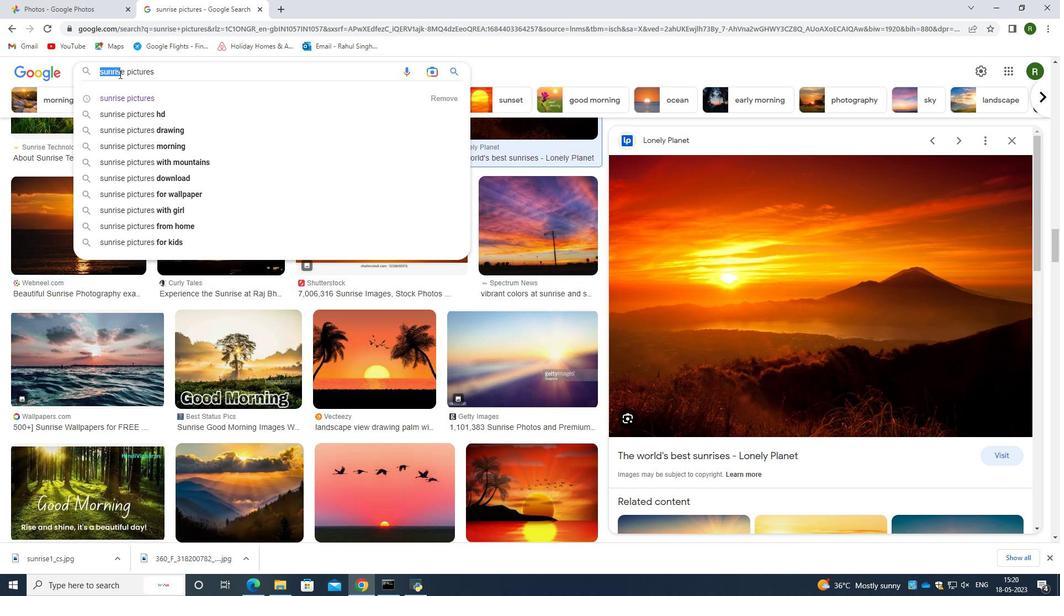 
Action: Mouse pressed left at (123, 72)
Screenshot: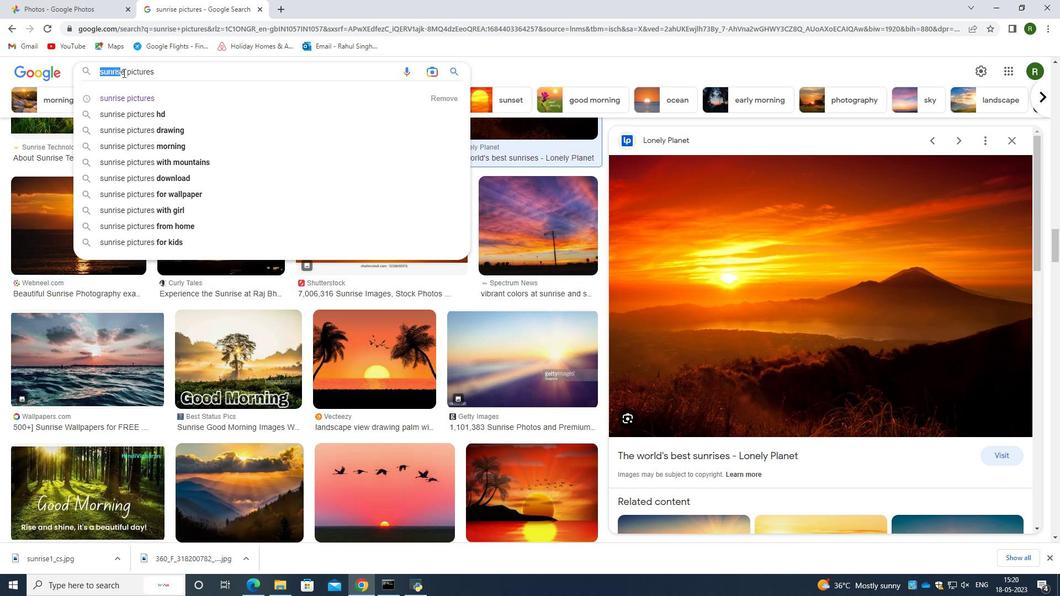 
Action: Mouse moved to (77, 83)
Screenshot: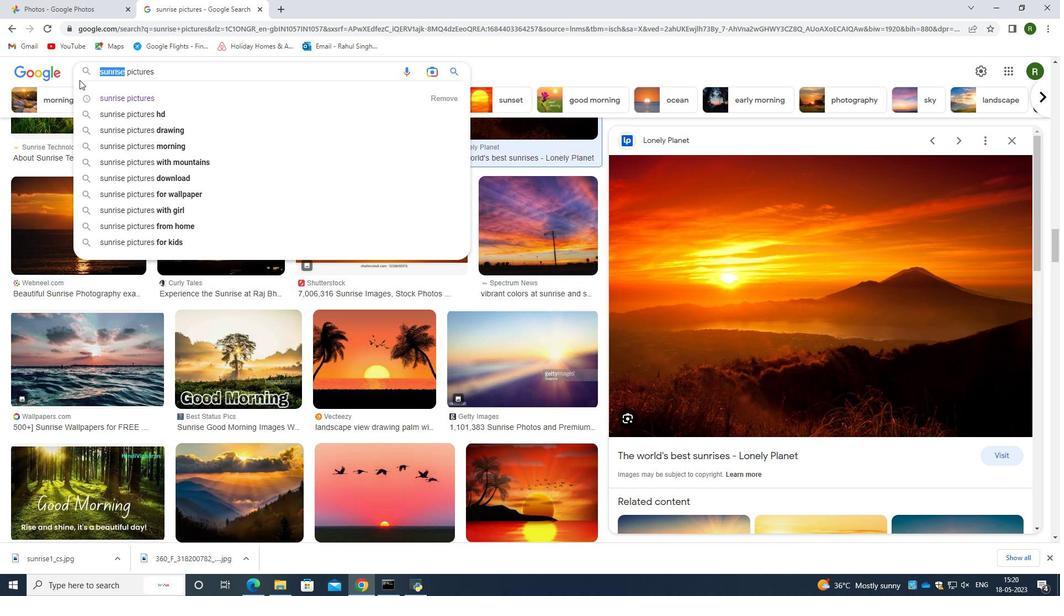 
Action: Key pressed <Key.backspace>sunset<Key.enter>
Screenshot: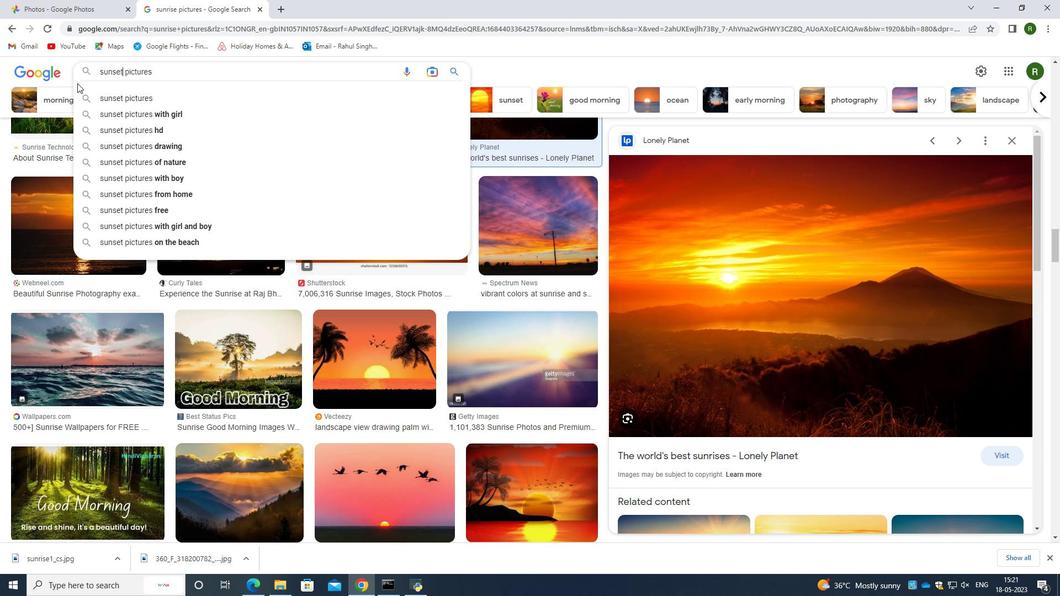 
Action: Mouse moved to (330, 245)
Screenshot: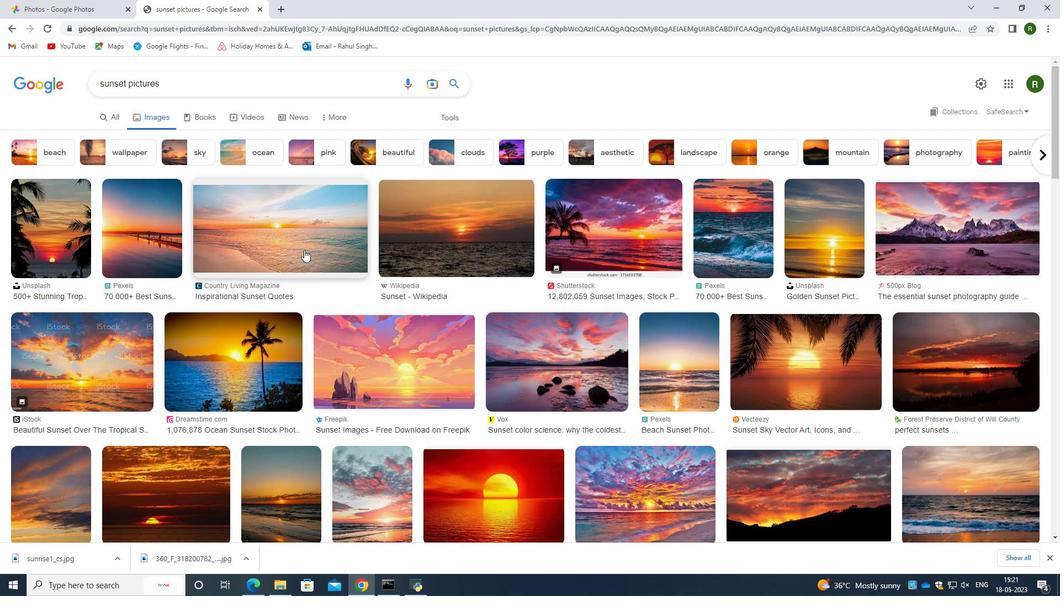 
Action: Mouse scrolled (330, 245) with delta (0, 0)
Screenshot: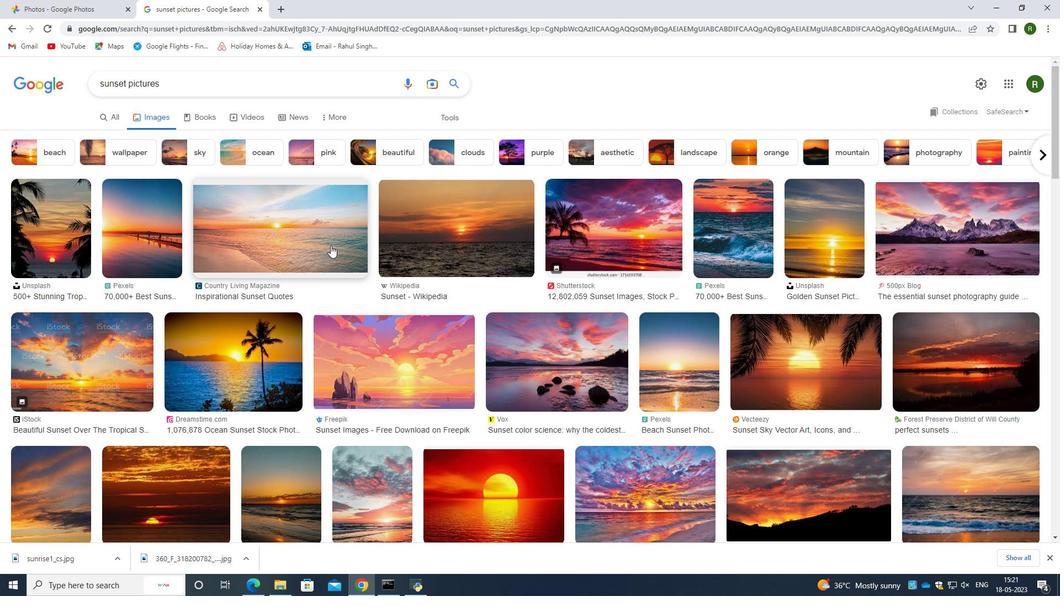 
Action: Mouse scrolled (330, 245) with delta (0, 0)
Screenshot: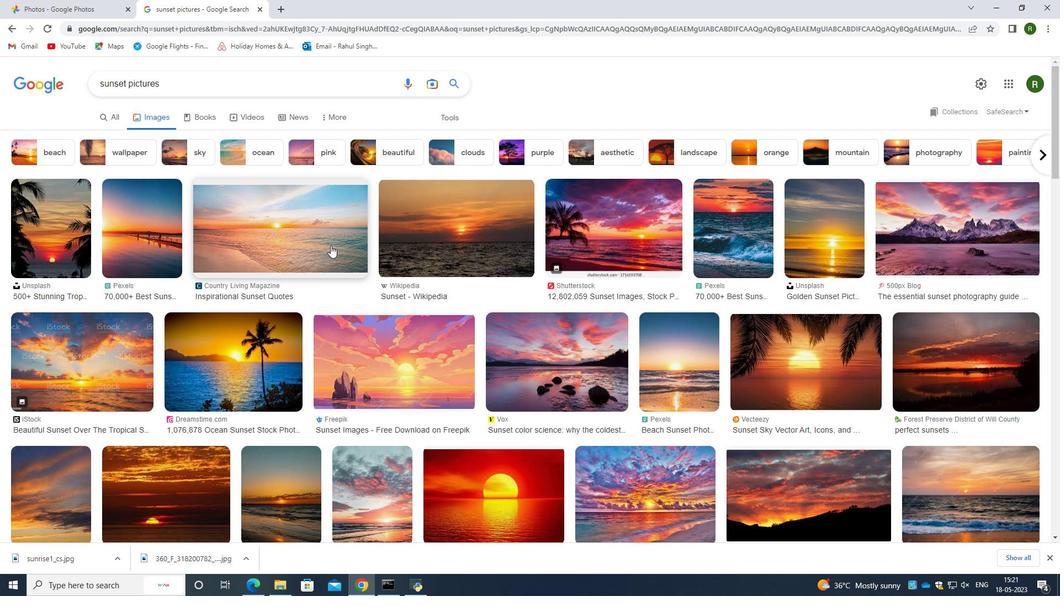 
Action: Mouse moved to (495, 259)
Screenshot: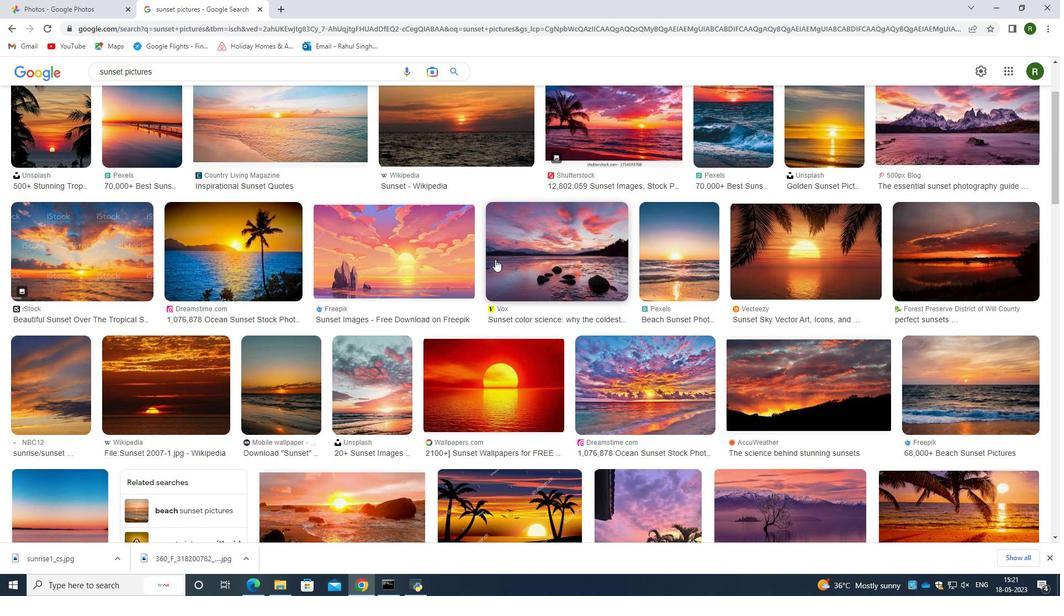 
Action: Mouse scrolled (495, 259) with delta (0, 0)
Screenshot: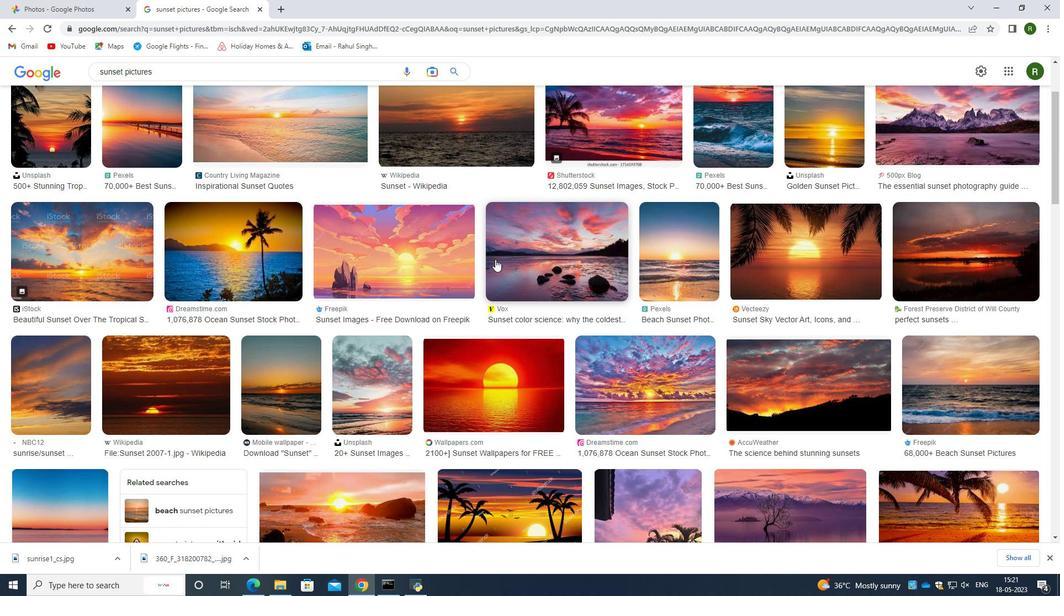 
Action: Mouse moved to (497, 331)
Screenshot: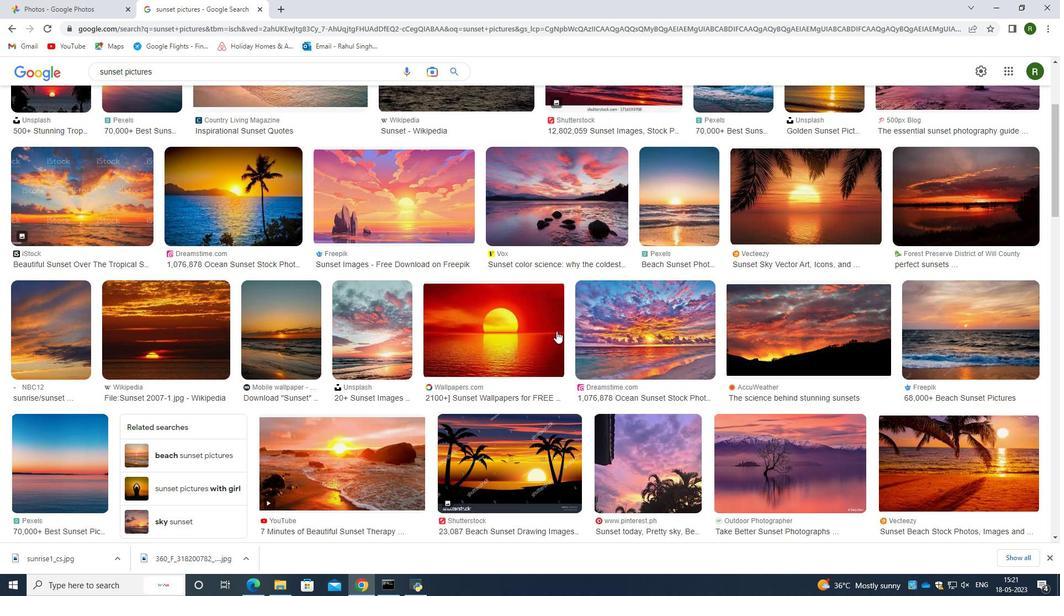 
Action: Mouse pressed left at (497, 331)
Screenshot: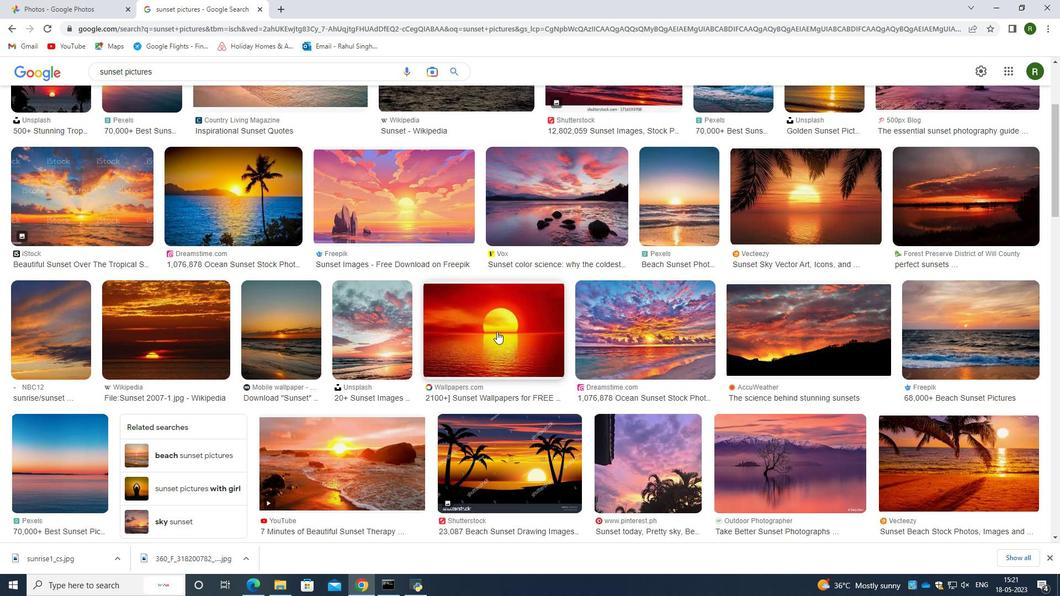 
Action: Mouse moved to (763, 251)
Screenshot: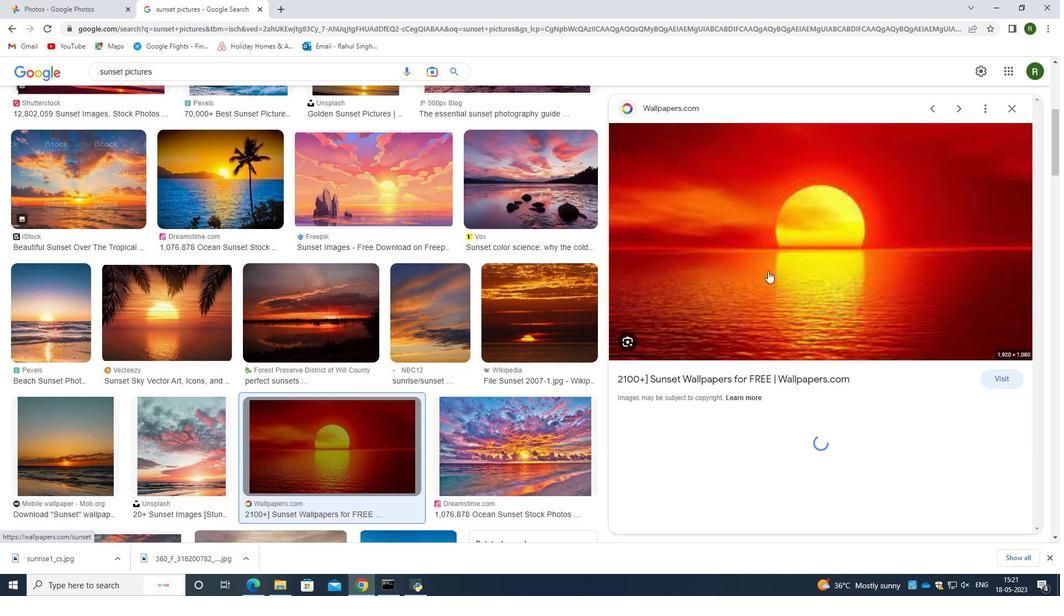 
Action: Mouse pressed right at (763, 251)
Screenshot: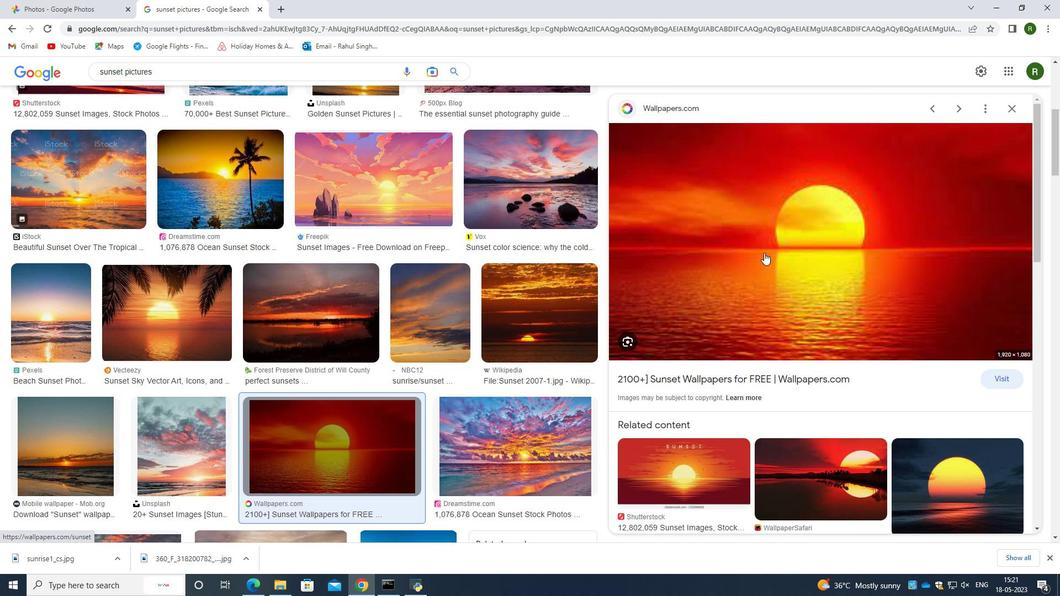 
Action: Mouse moved to (807, 366)
Screenshot: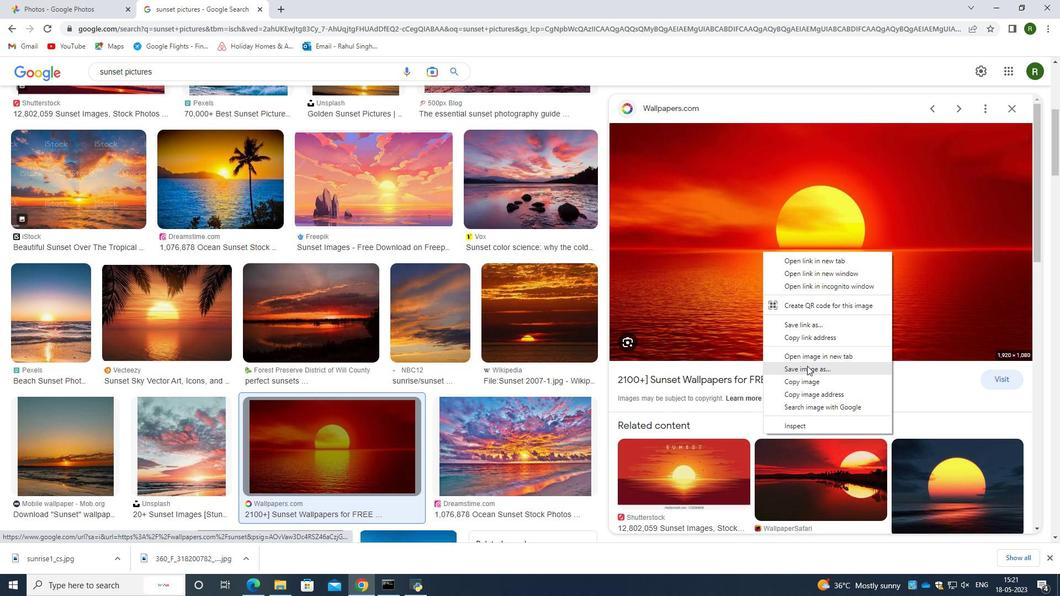 
Action: Mouse pressed left at (807, 366)
Screenshot: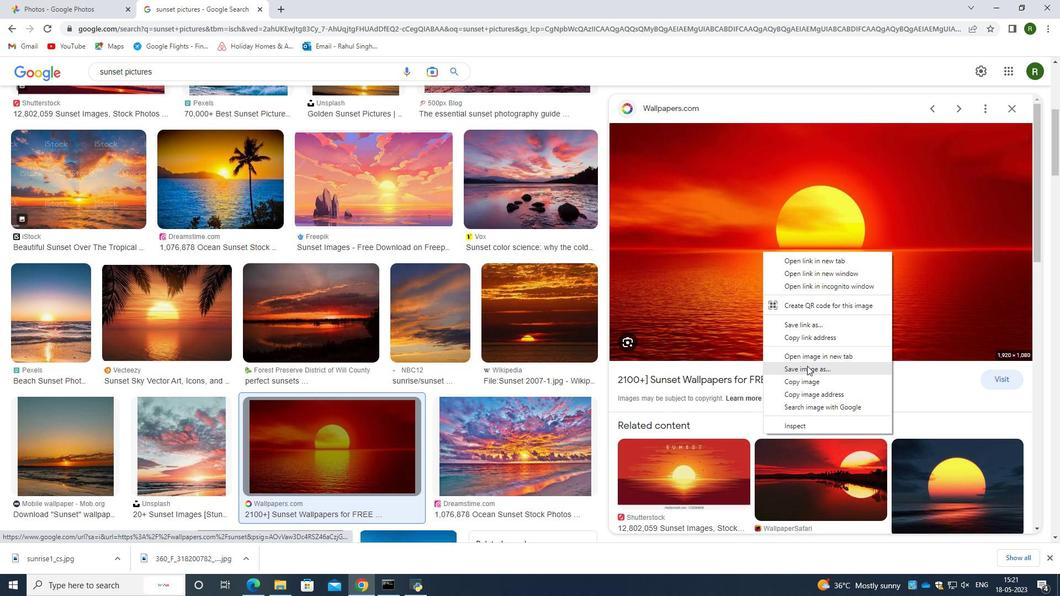 
Action: Mouse moved to (414, 276)
Screenshot: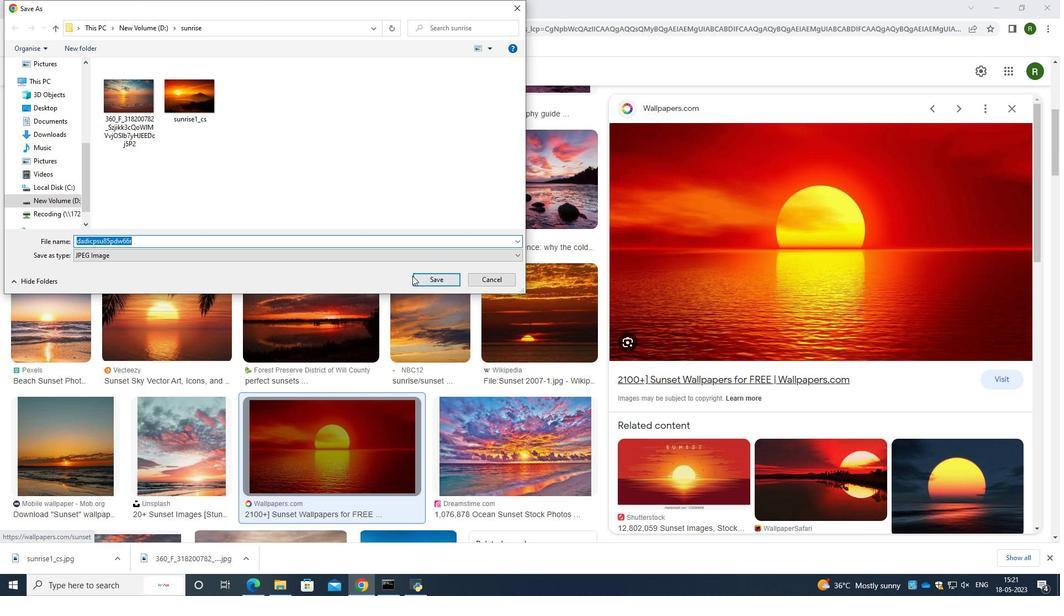 
Action: Mouse pressed left at (414, 276)
Screenshot: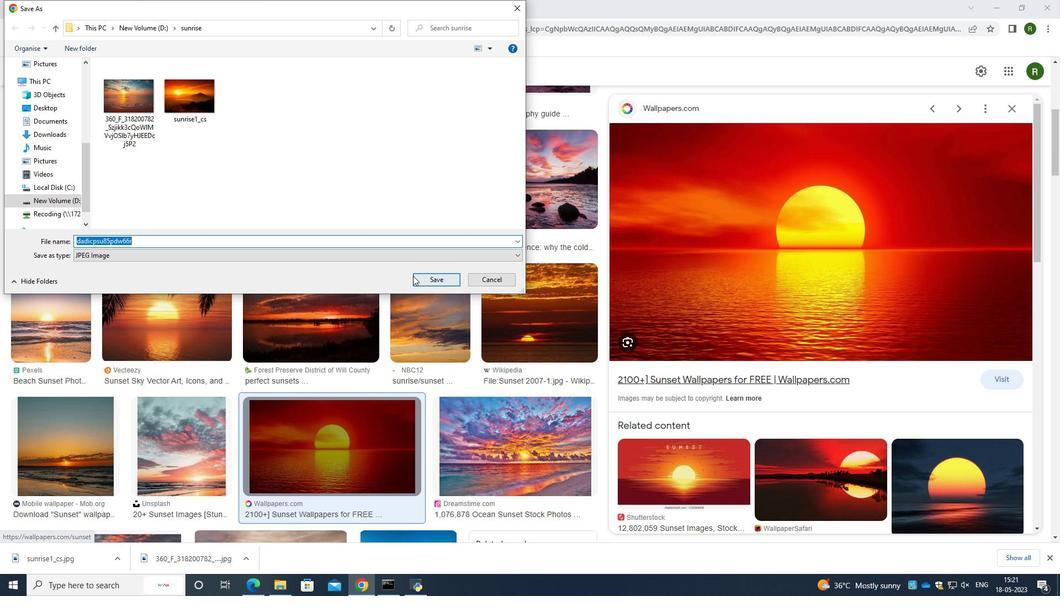 
Action: Mouse moved to (502, 339)
Screenshot: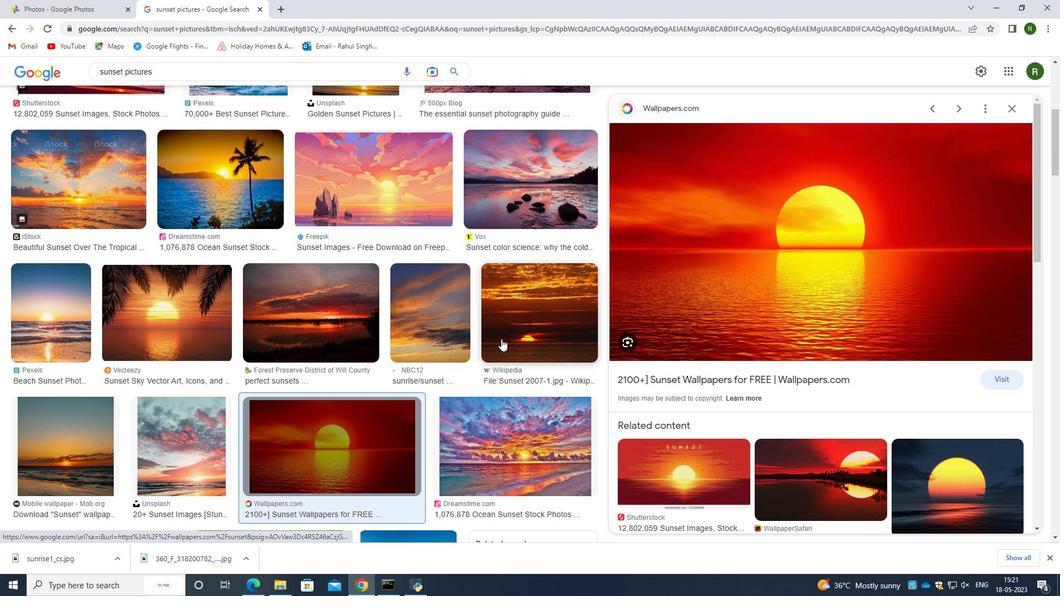 
Action: Mouse scrolled (502, 338) with delta (0, 0)
Screenshot: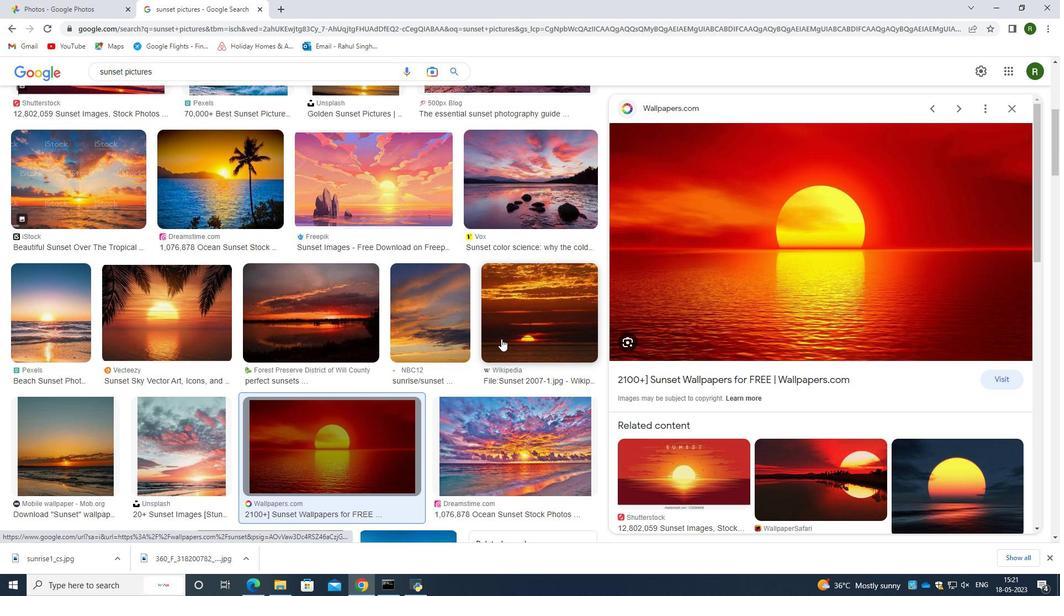 
Action: Mouse scrolled (502, 338) with delta (0, 0)
Screenshot: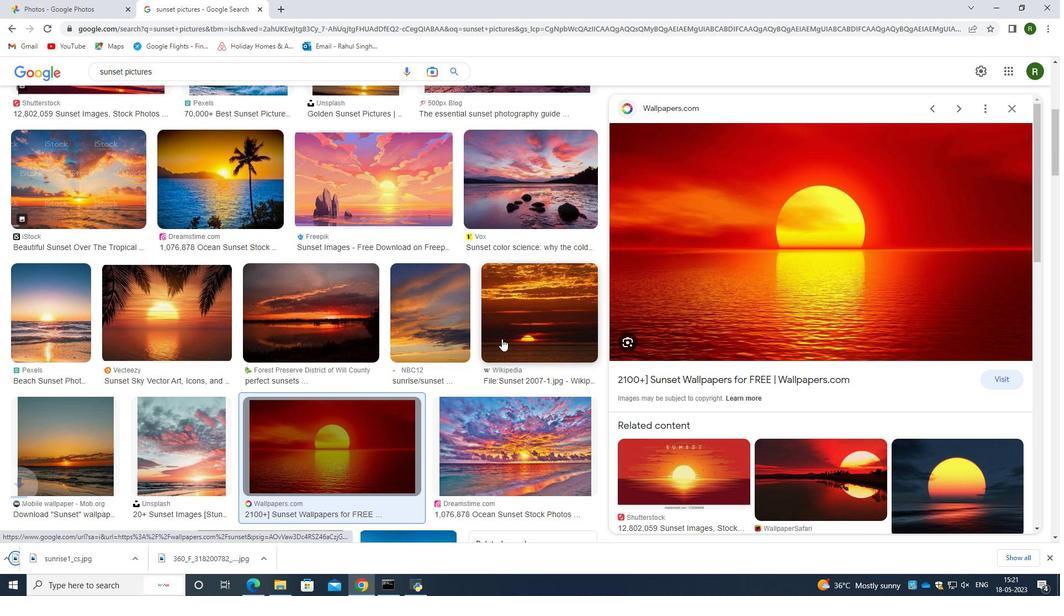 
Action: Mouse moved to (212, 334)
Screenshot: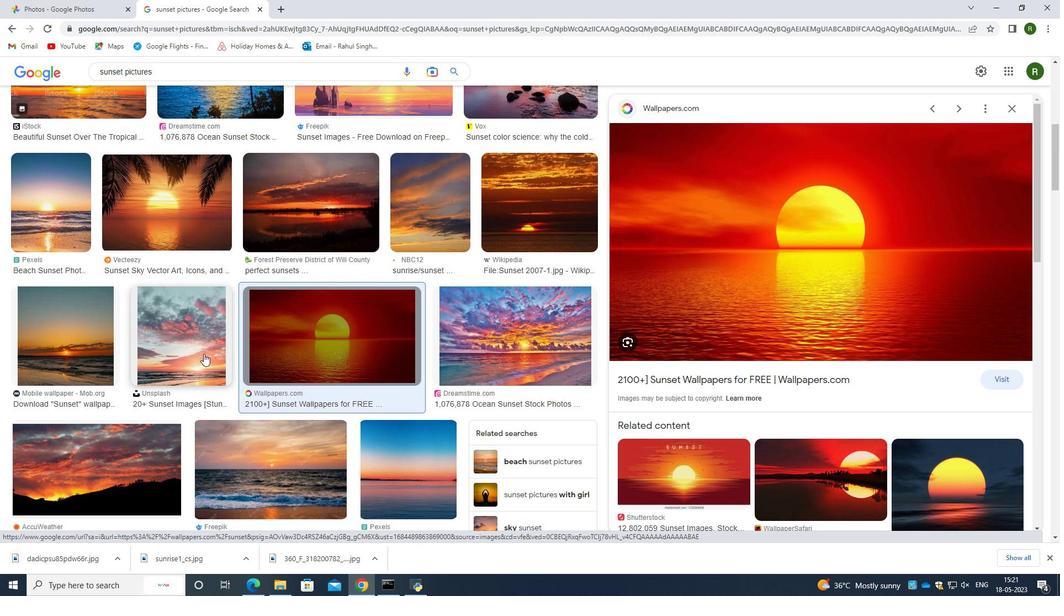 
Action: Mouse scrolled (212, 334) with delta (0, 0)
Screenshot: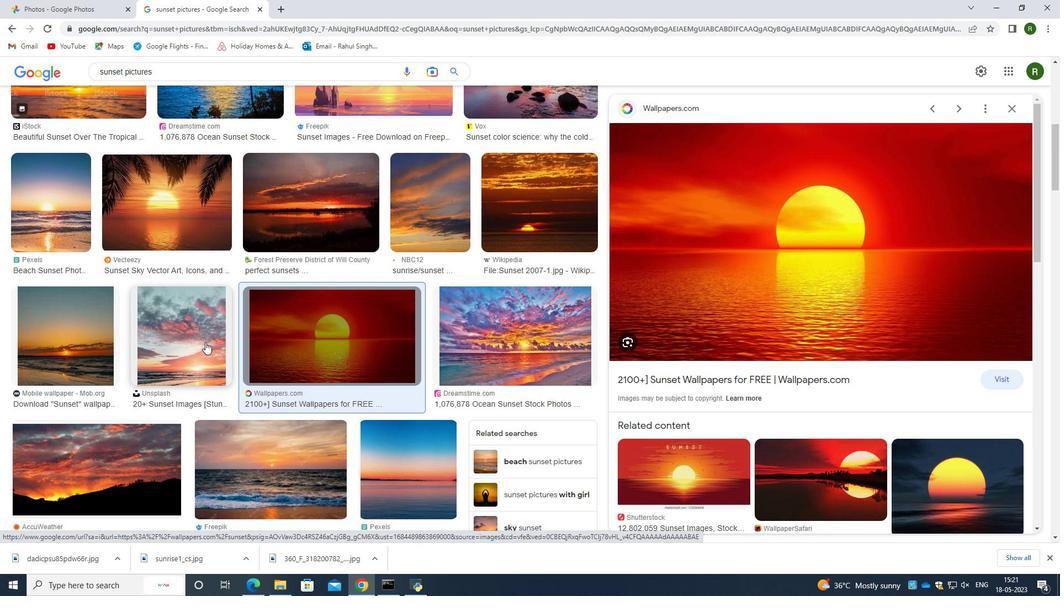 
Action: Mouse scrolled (212, 334) with delta (0, 0)
Screenshot: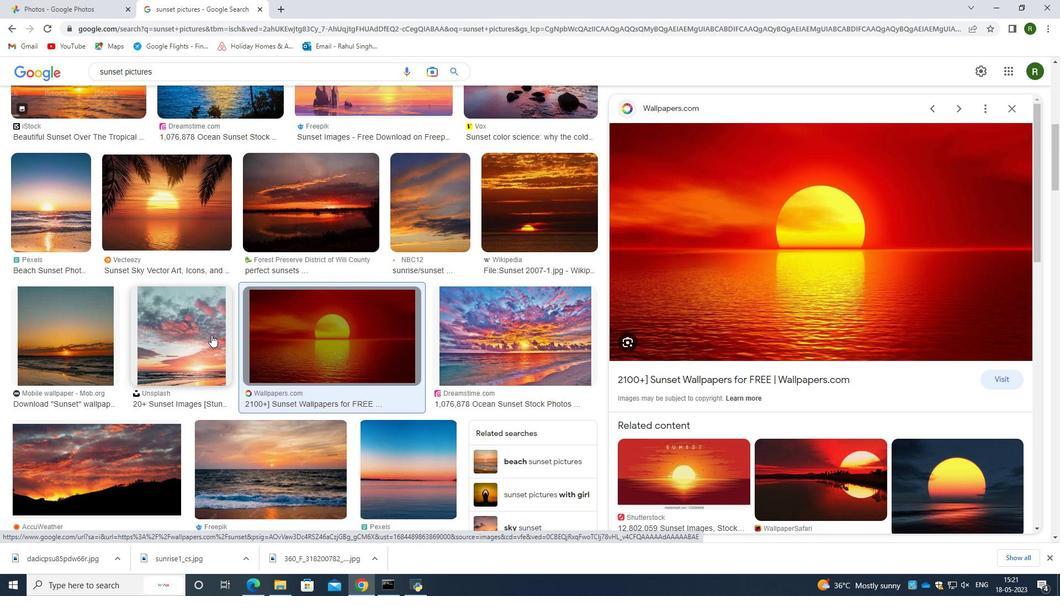 
Action: Mouse moved to (123, 266)
Screenshot: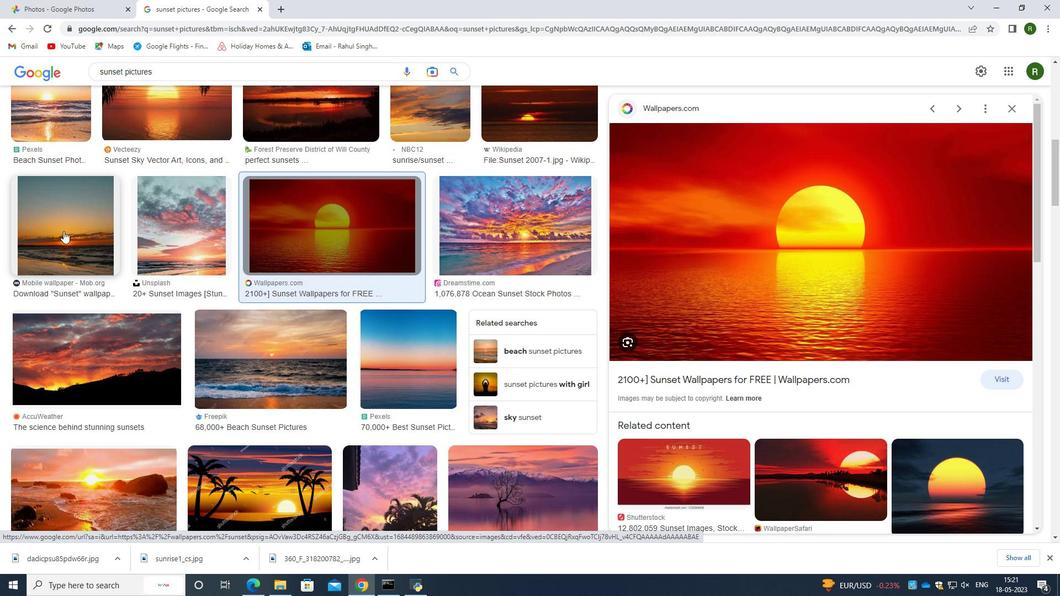 
Action: Mouse scrolled (123, 265) with delta (0, 0)
Screenshot: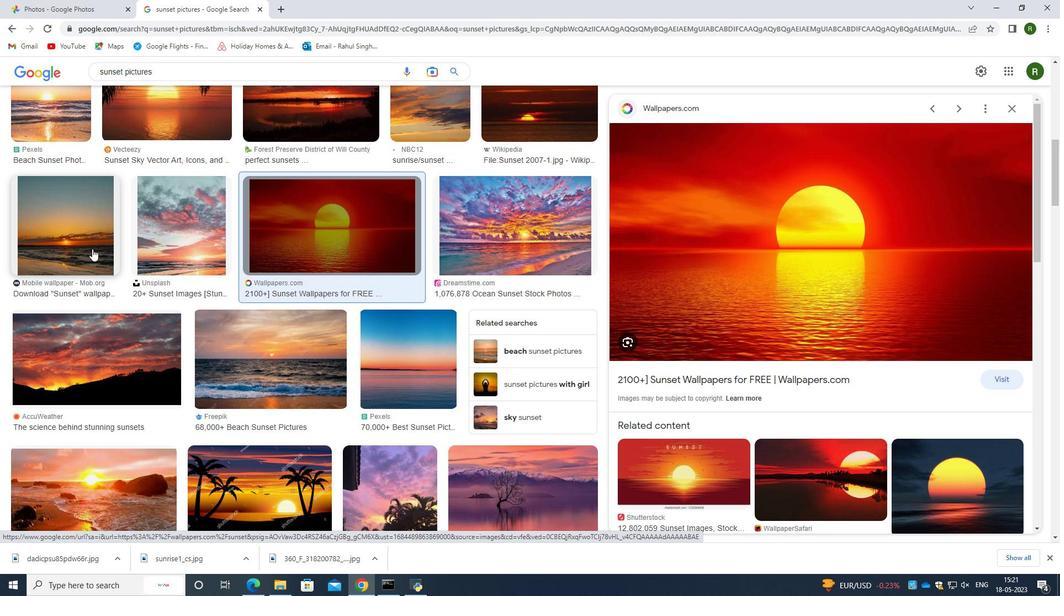 
Action: Mouse moved to (124, 270)
Screenshot: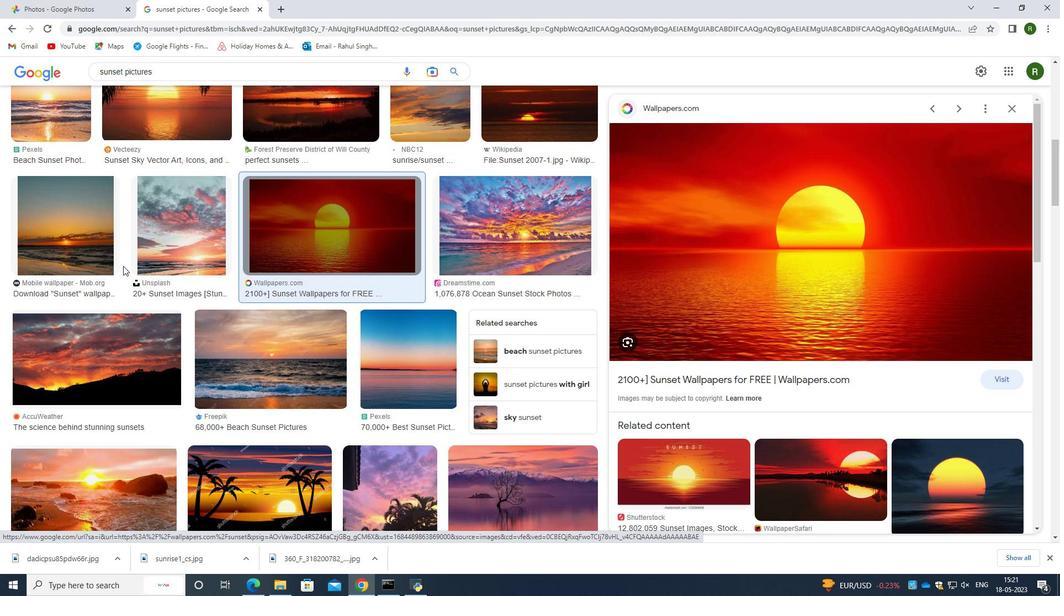
Action: Mouse scrolled (124, 269) with delta (0, 0)
Screenshot: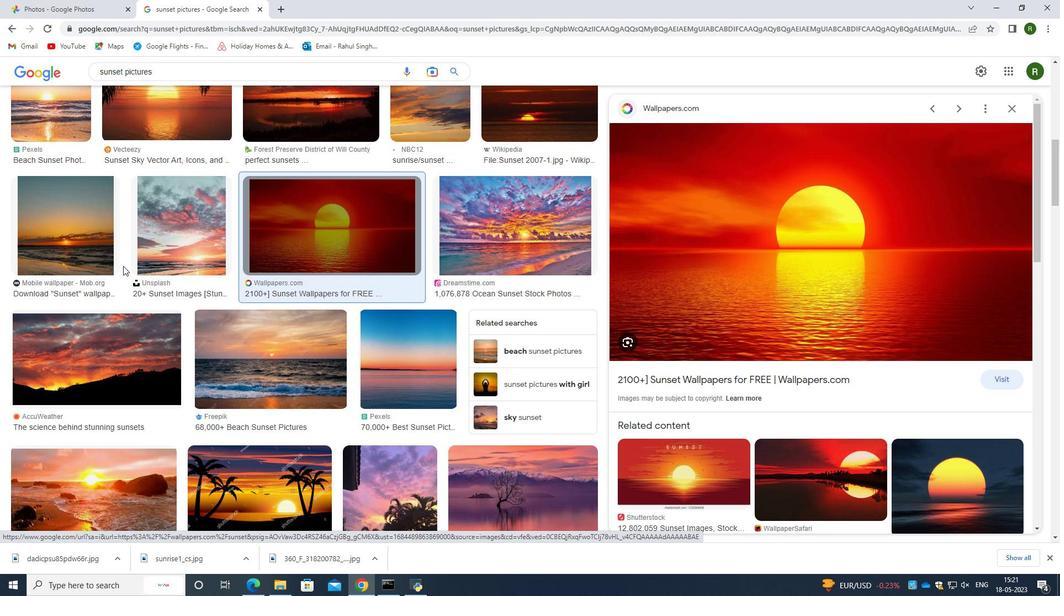 
Action: Mouse moved to (125, 272)
Screenshot: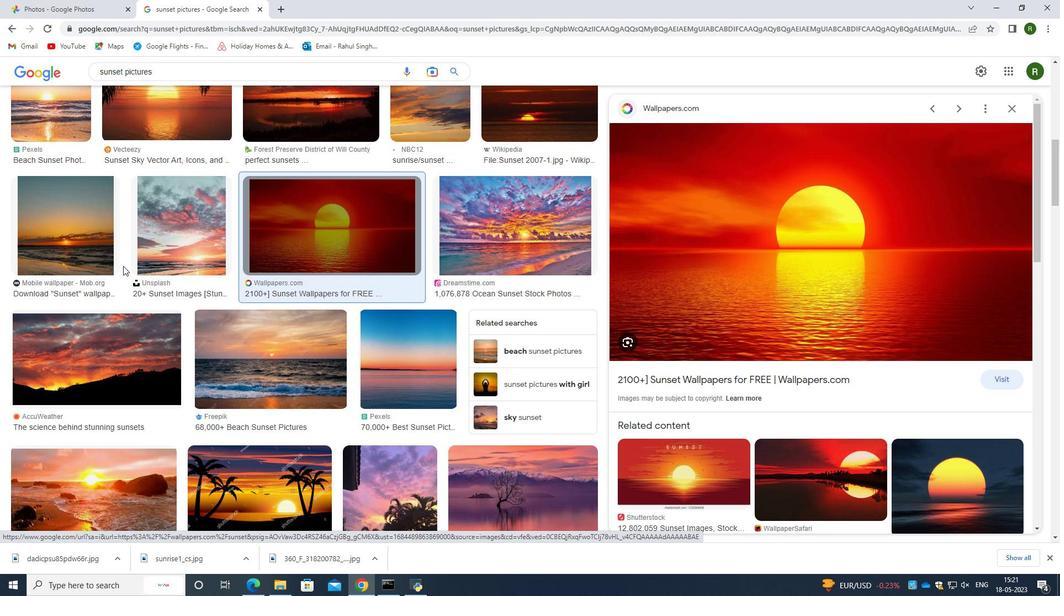 
Action: Mouse scrolled (125, 272) with delta (0, 0)
Screenshot: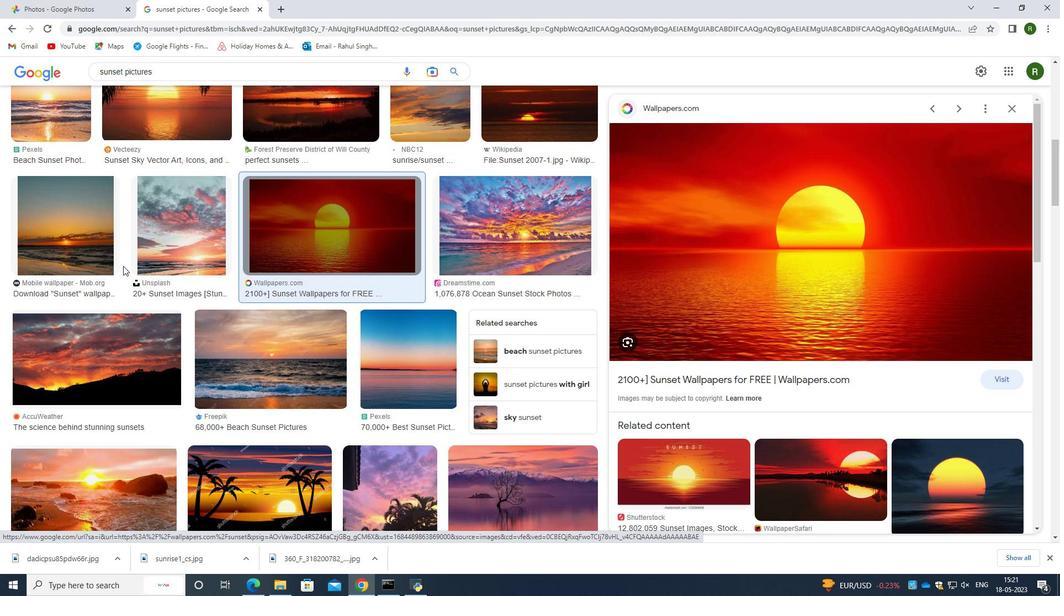 
Action: Mouse moved to (127, 274)
Screenshot: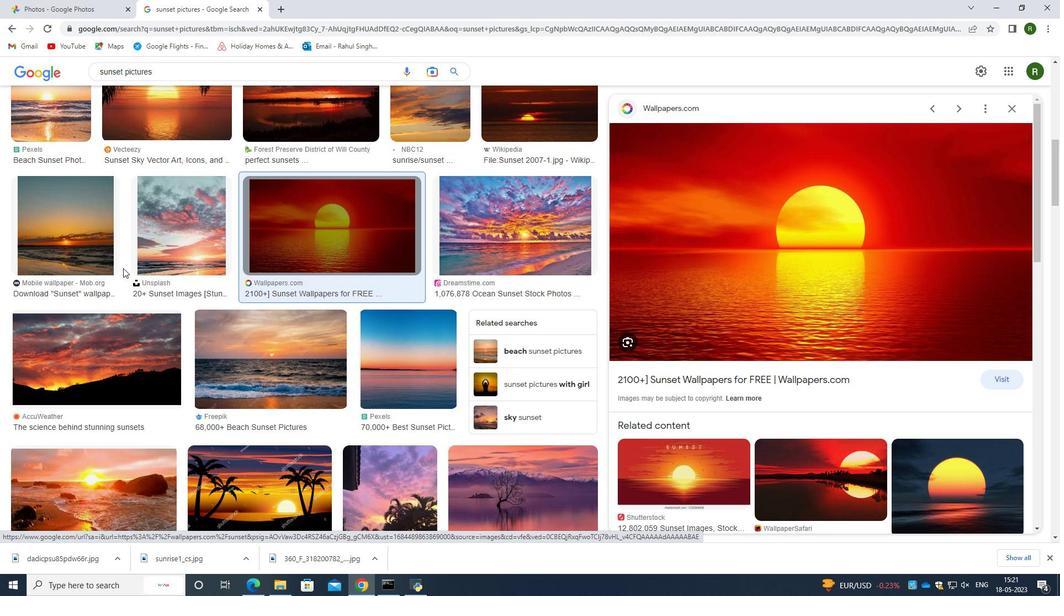 
Action: Mouse scrolled (127, 273) with delta (0, 0)
Screenshot: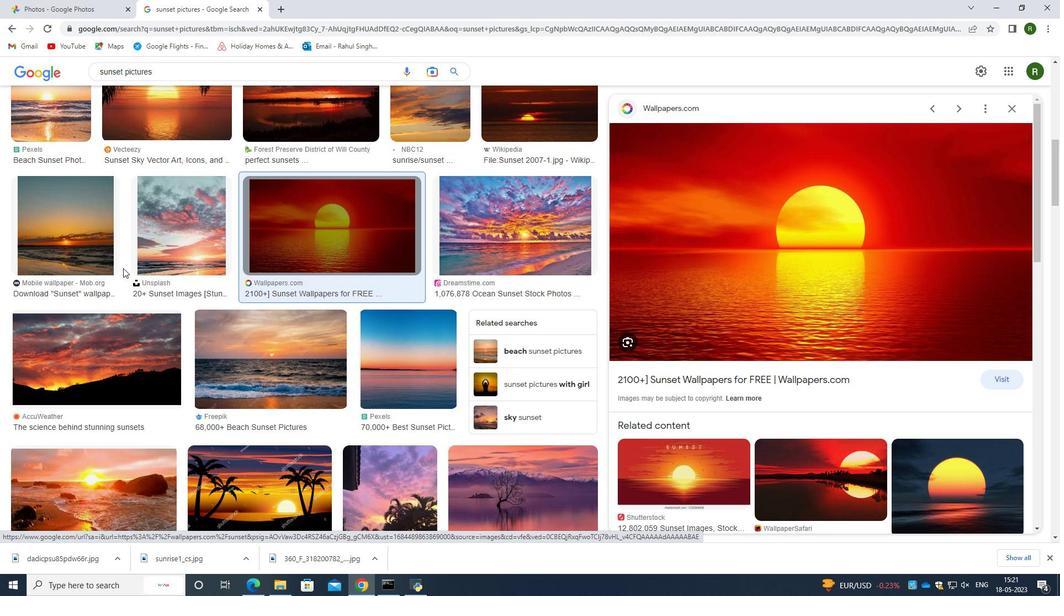 
Action: Mouse moved to (344, 288)
Screenshot: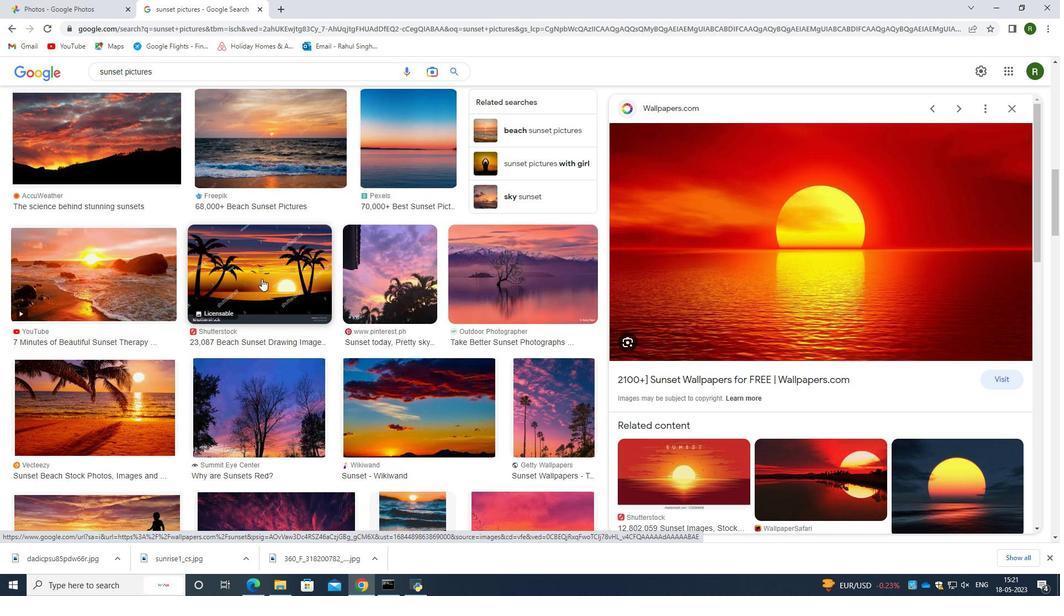 
Action: Mouse scrolled (344, 288) with delta (0, 0)
Screenshot: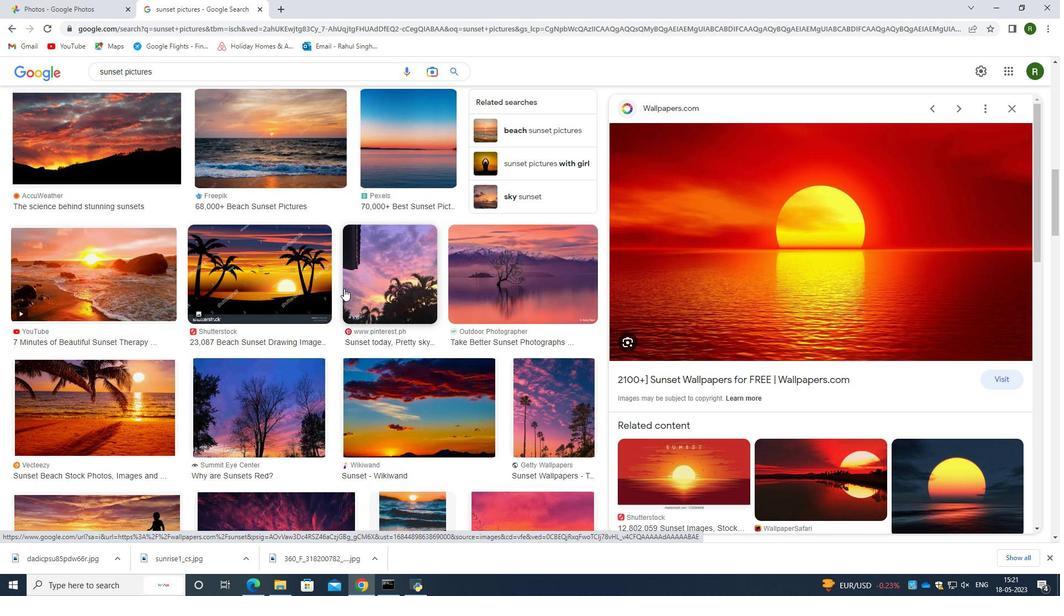 
Action: Mouse moved to (136, 351)
Screenshot: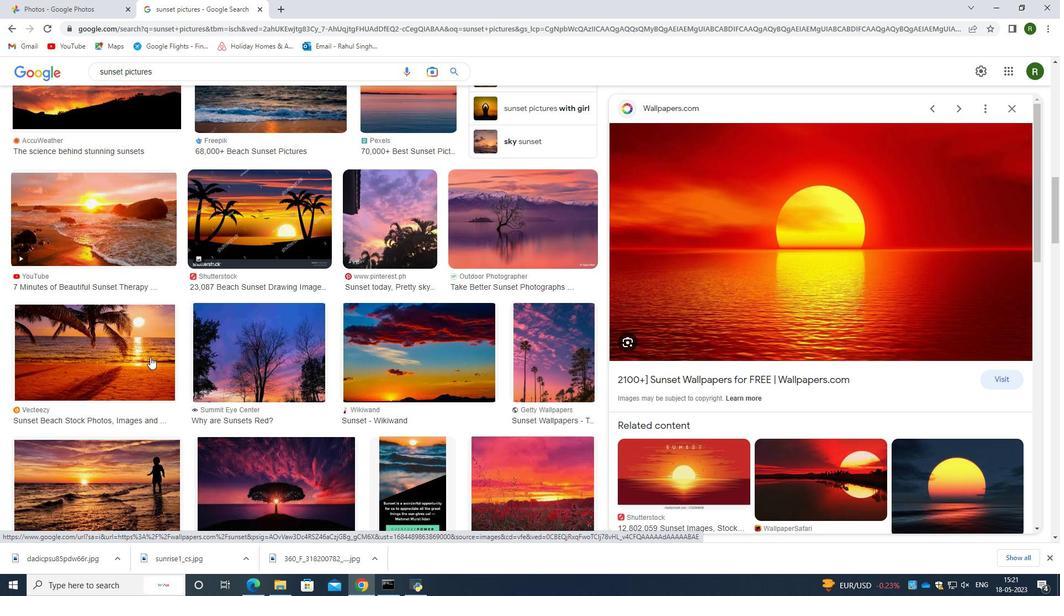 
Action: Mouse pressed left at (136, 351)
Screenshot: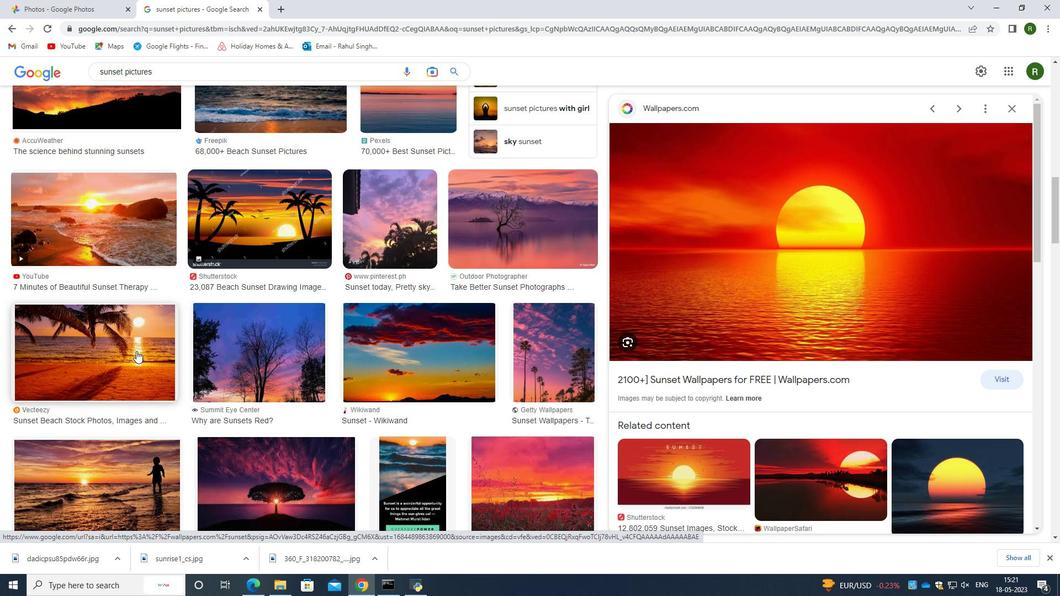 
Action: Mouse moved to (455, 314)
Screenshot: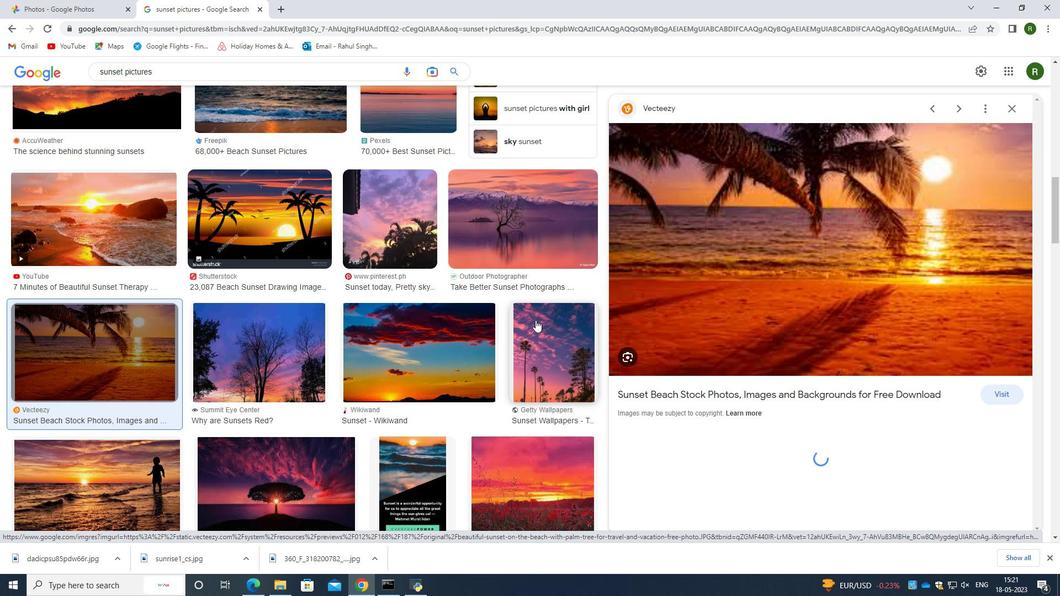 
Action: Mouse scrolled (455, 313) with delta (0, 0)
Screenshot: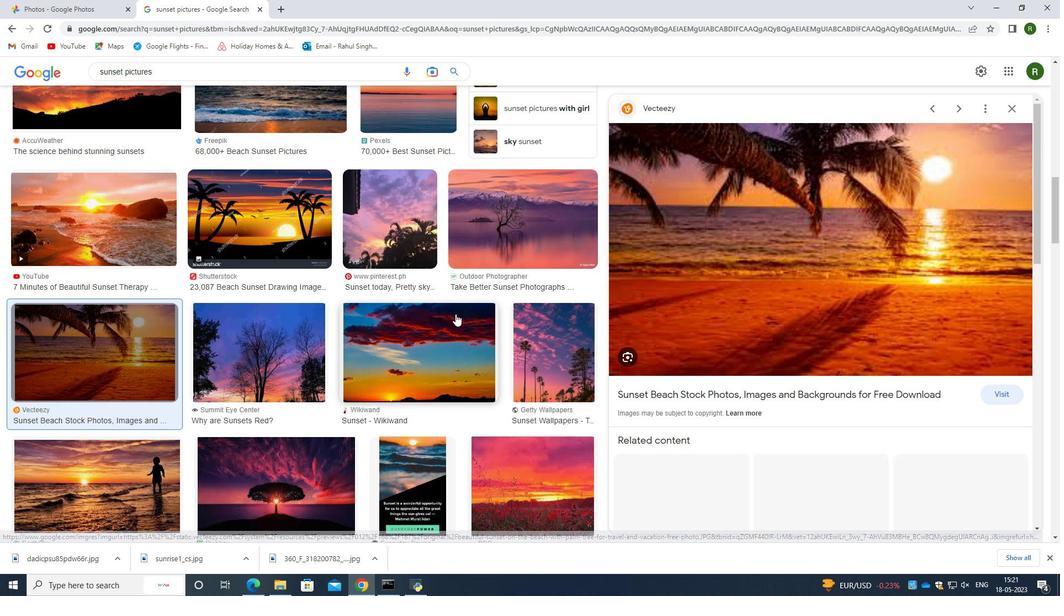 
Action: Mouse scrolled (455, 313) with delta (0, 0)
Screenshot: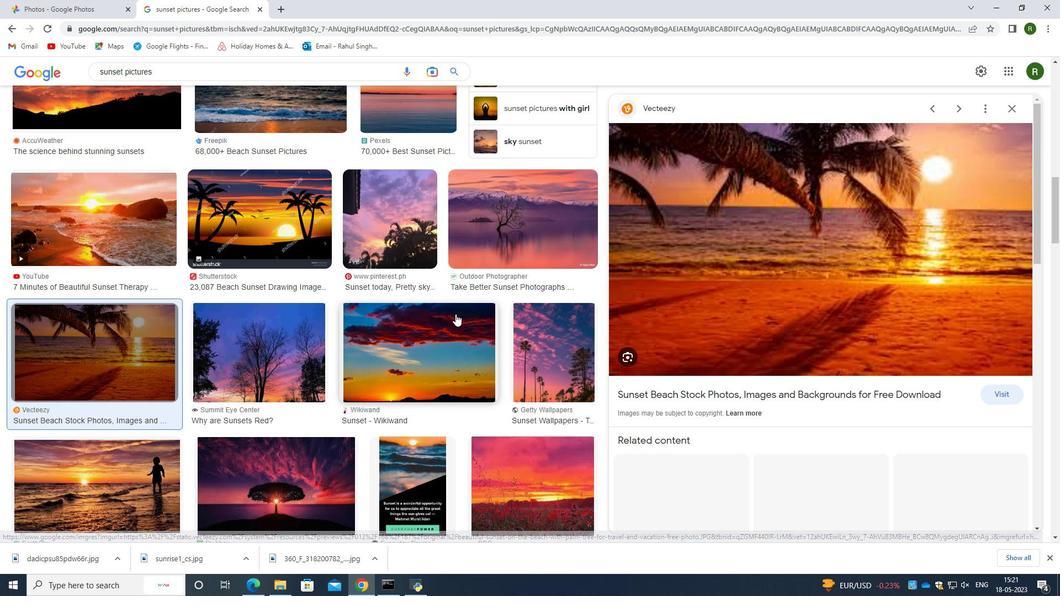 
Action: Mouse scrolled (455, 313) with delta (0, 0)
Screenshot: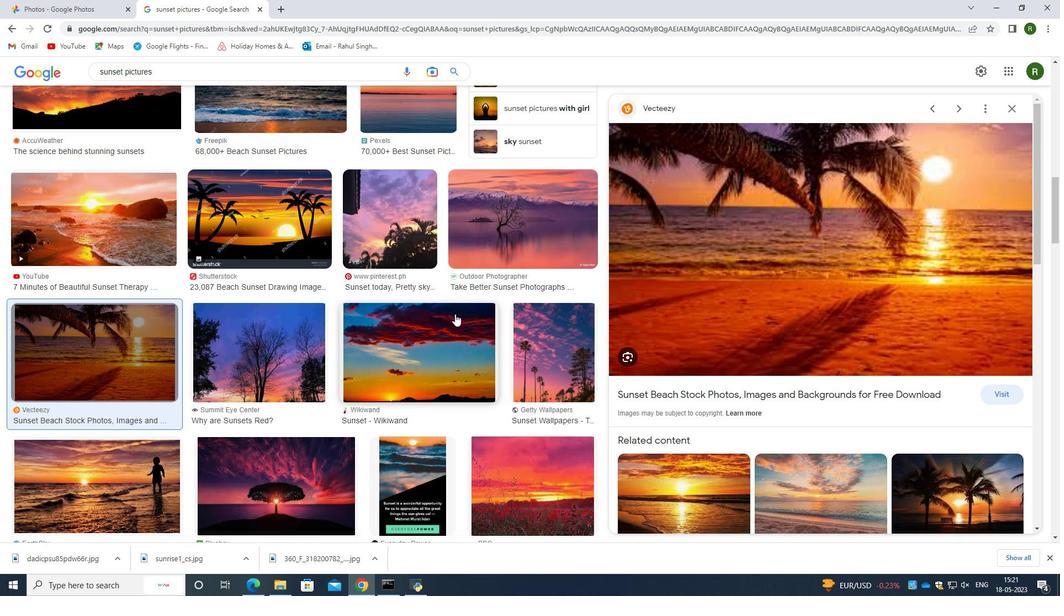 
Action: Mouse moved to (315, 325)
Screenshot: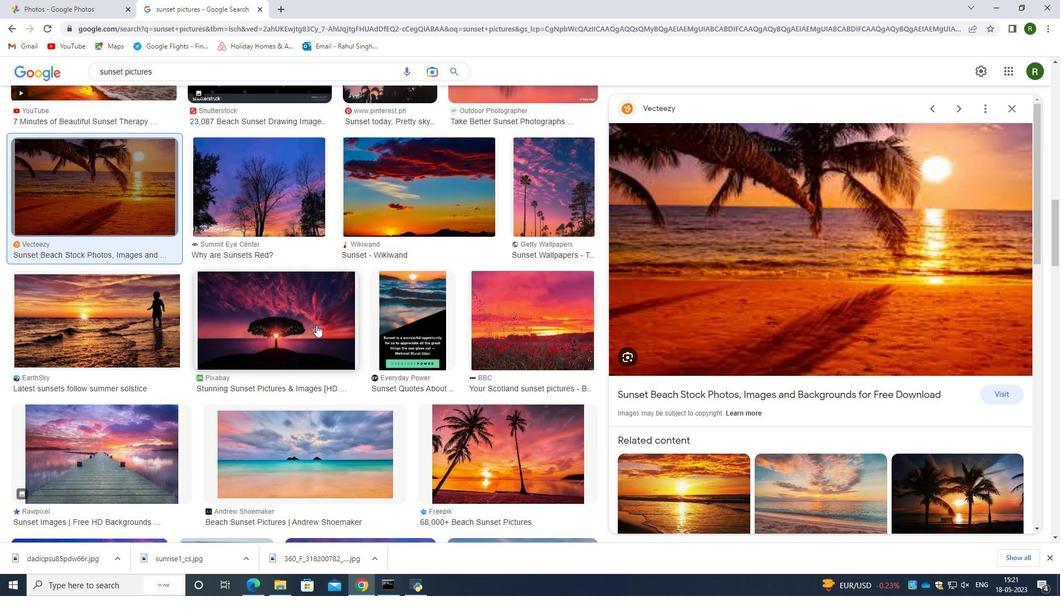 
Action: Mouse pressed left at (315, 325)
Screenshot: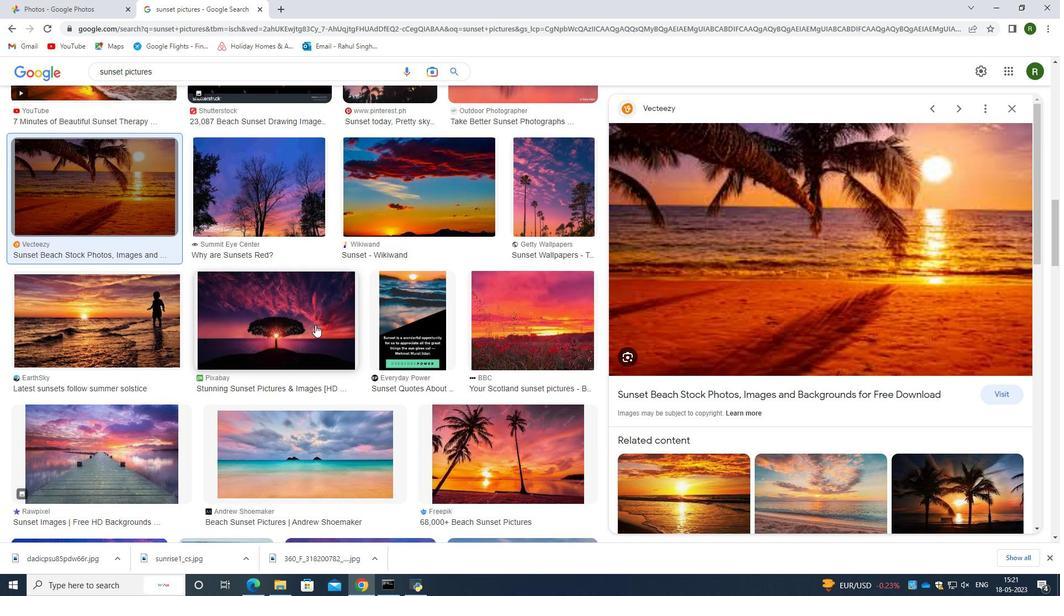 
Action: Mouse moved to (150, 319)
Screenshot: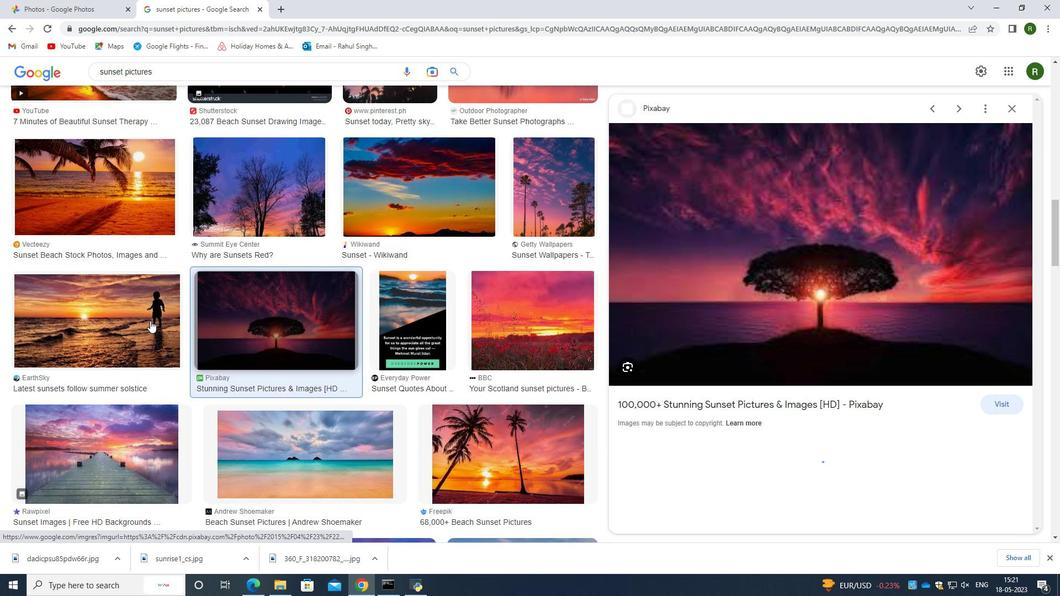 
Action: Mouse pressed left at (150, 319)
Screenshot: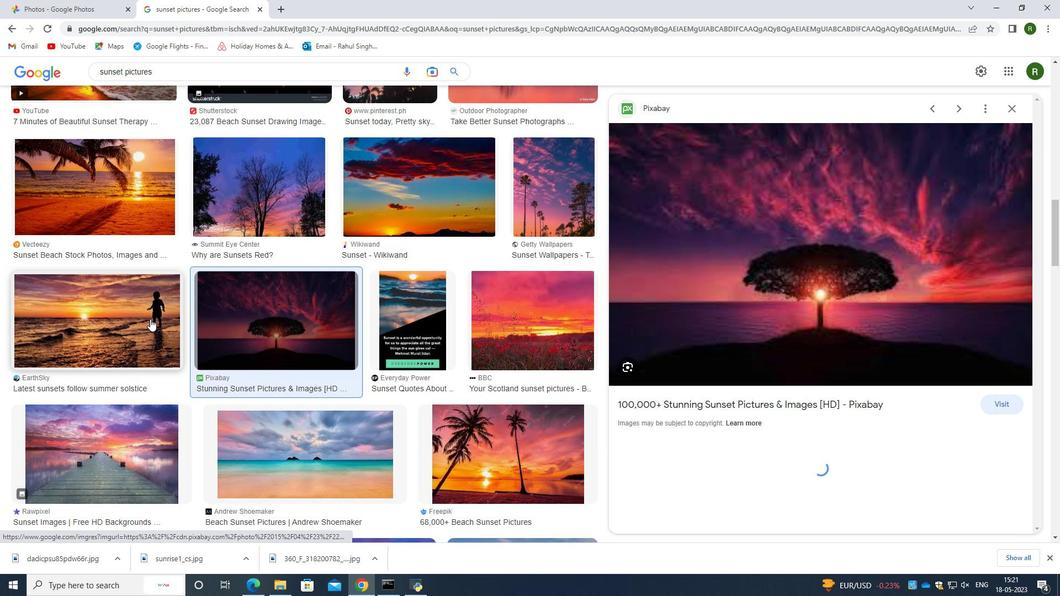 
Action: Mouse moved to (662, 218)
Screenshot: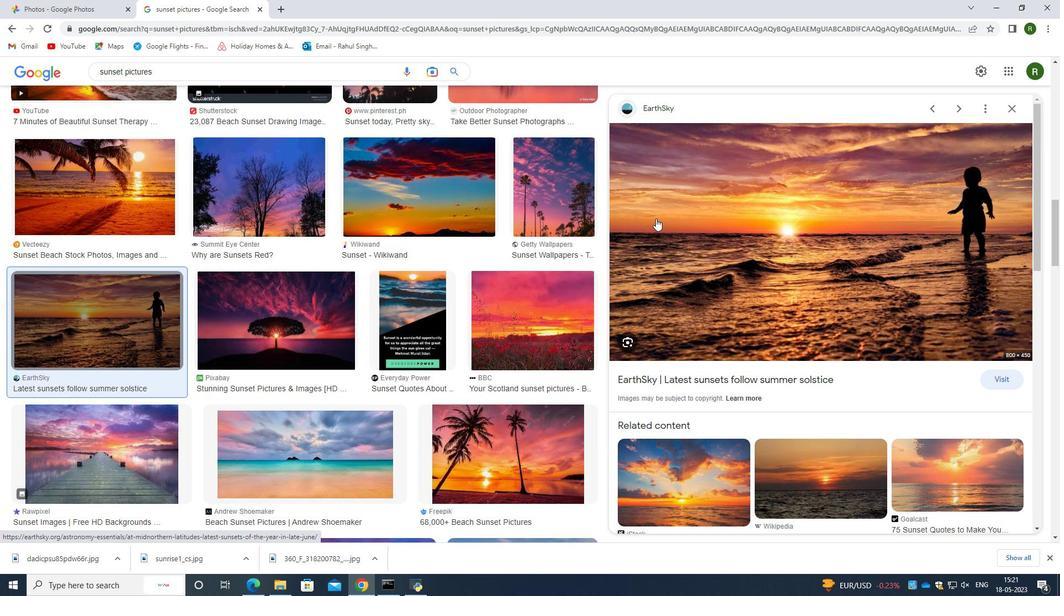 
Action: Mouse pressed right at (662, 218)
Screenshot: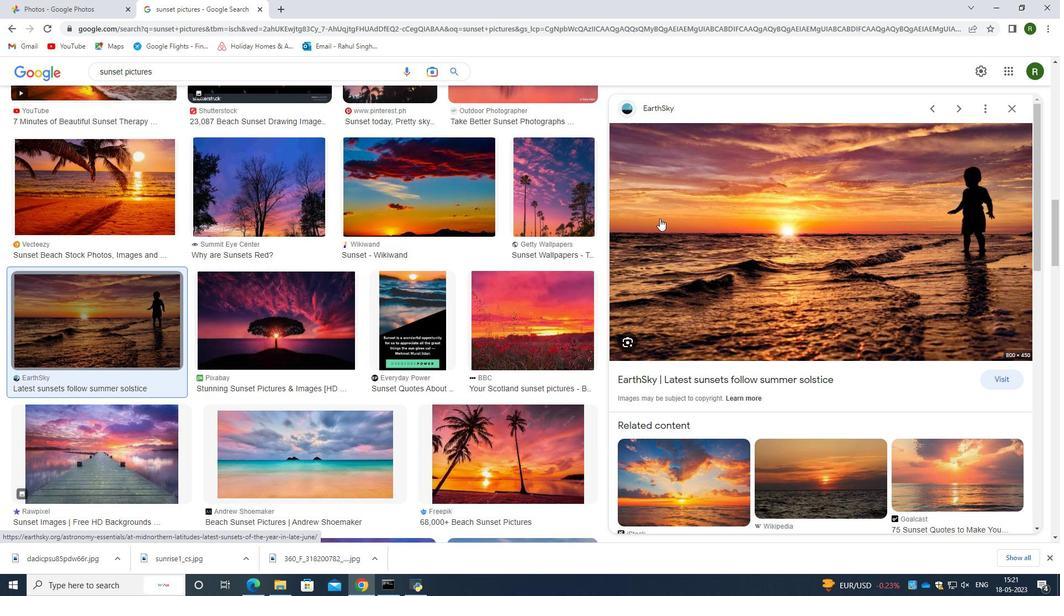 
Action: Mouse moved to (716, 333)
Screenshot: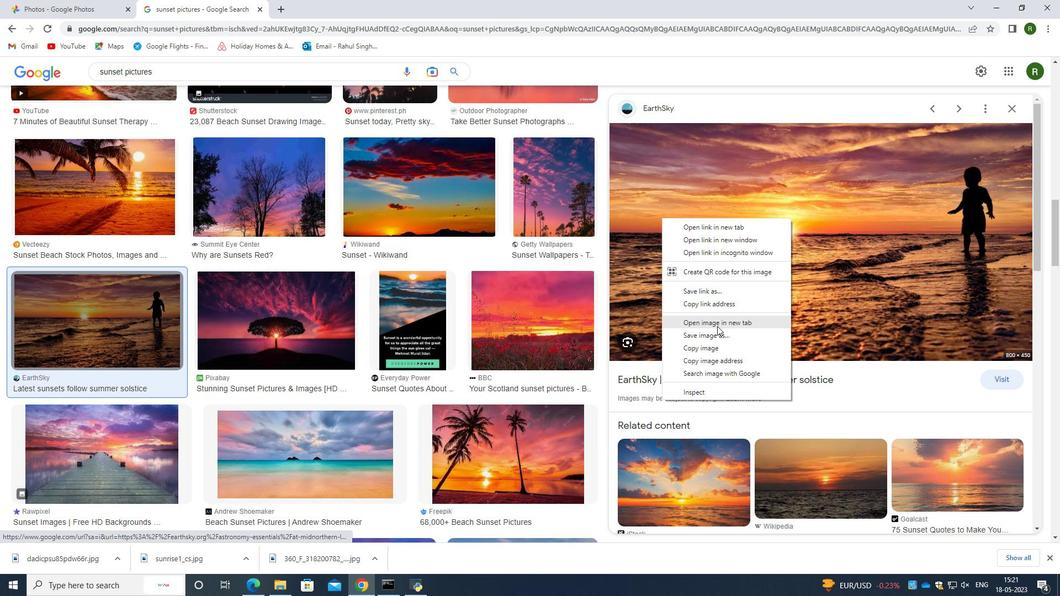 
Action: Mouse pressed left at (716, 333)
Screenshot: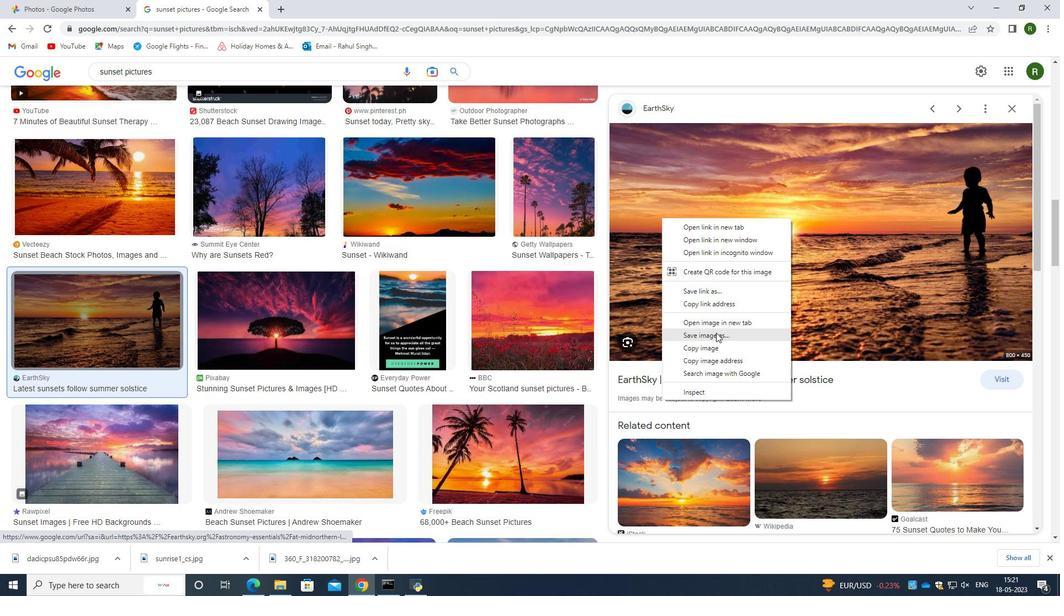 
Action: Mouse moved to (449, 280)
Screenshot: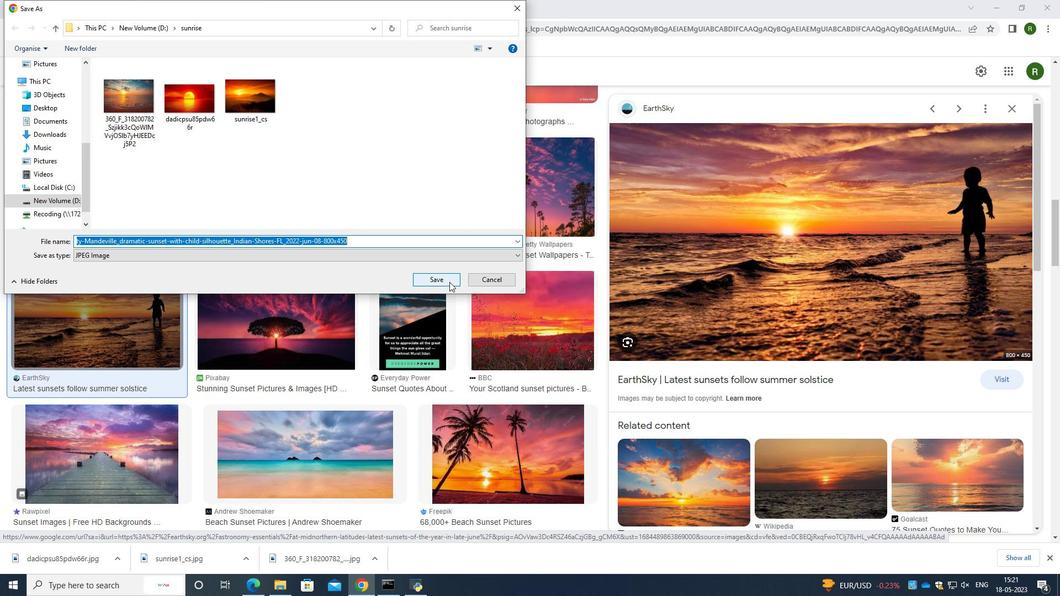 
Action: Mouse pressed left at (449, 280)
Screenshot: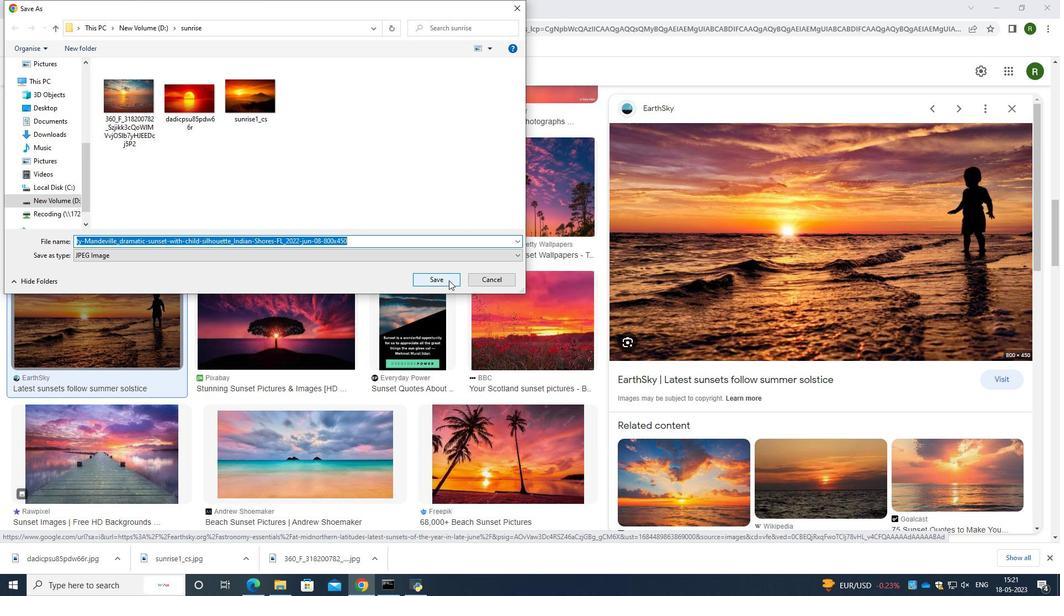 
Action: Mouse moved to (93, 3)
Screenshot: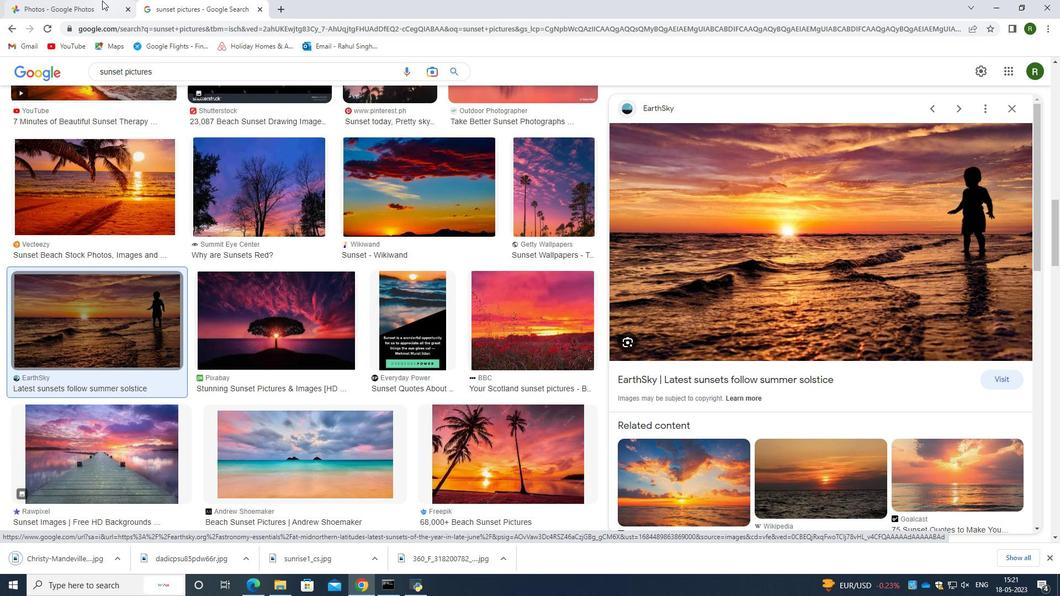 
Action: Mouse pressed left at (93, 3)
Screenshot: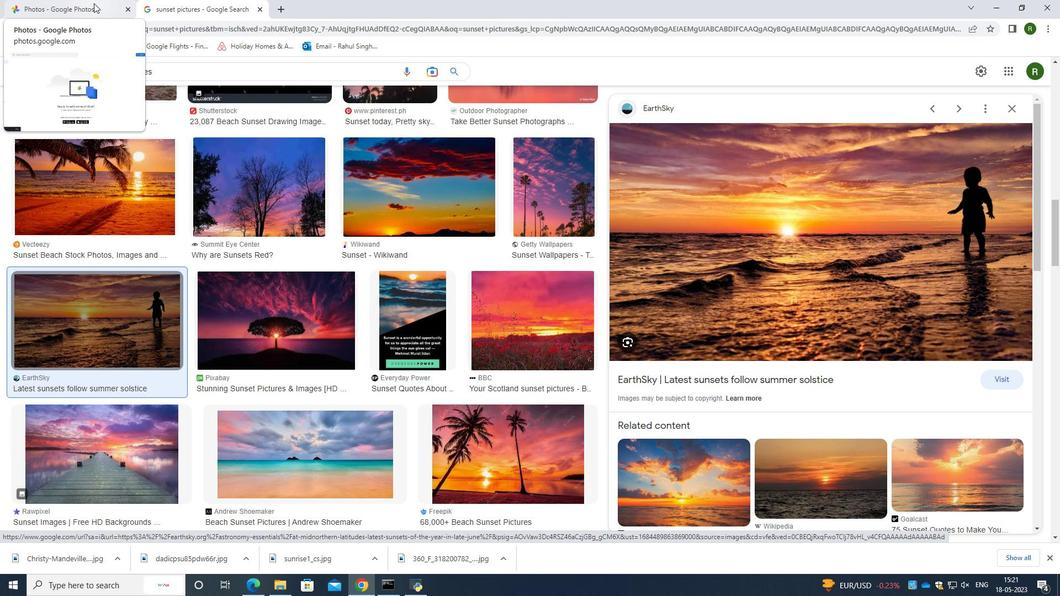 
Action: Mouse moved to (275, 243)
Screenshot: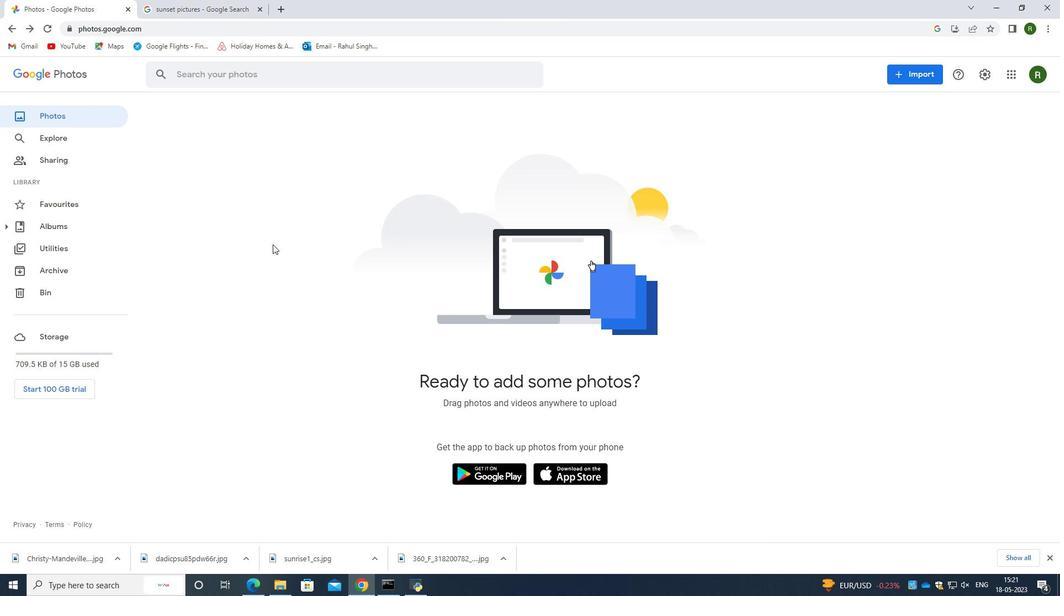 
Action: Mouse pressed left at (275, 243)
Screenshot: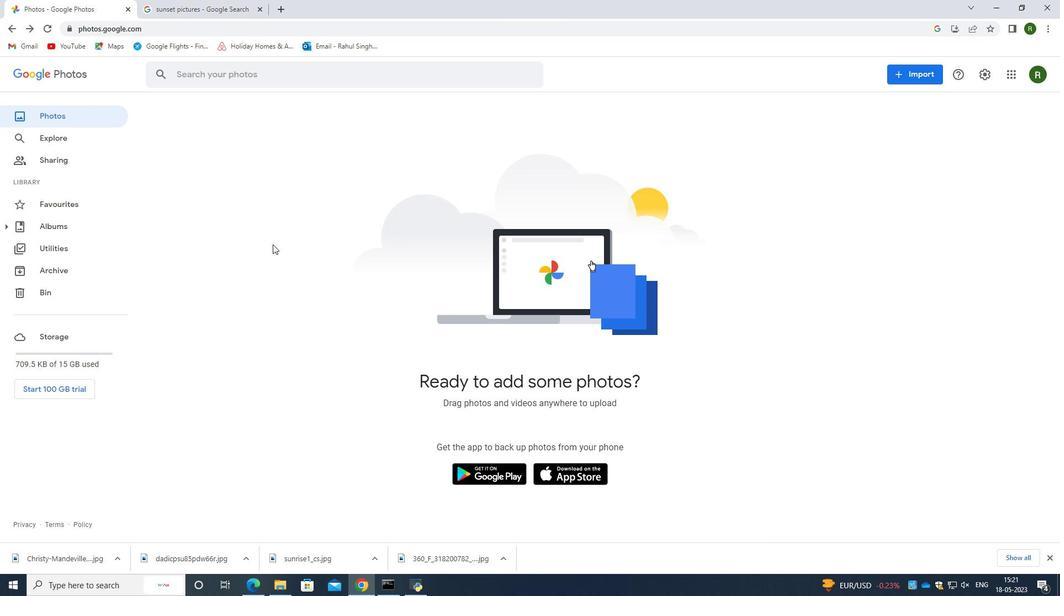 
Action: Mouse moved to (922, 70)
Screenshot: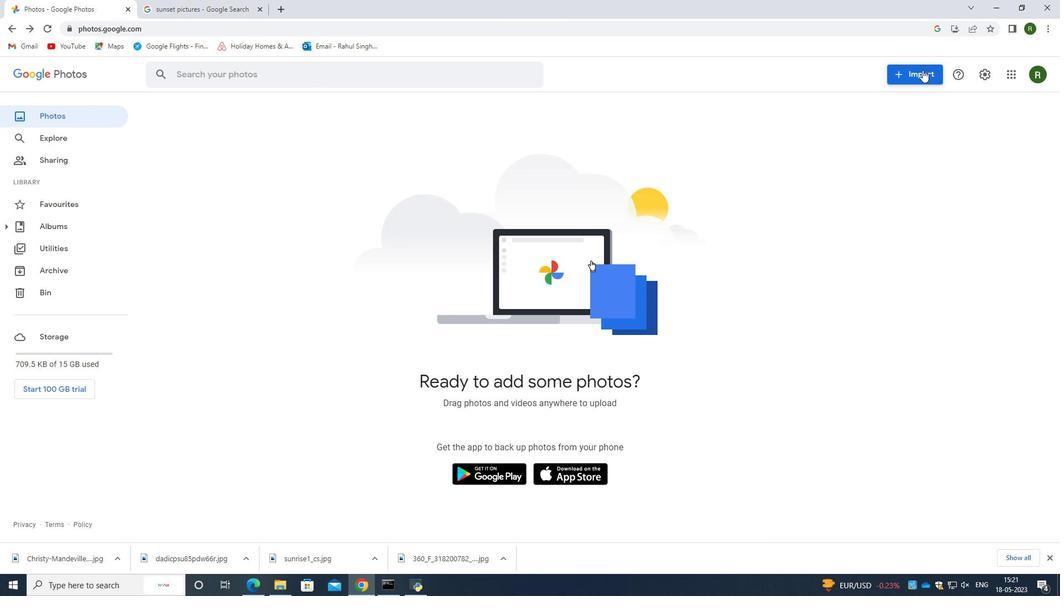 
Action: Mouse pressed left at (922, 70)
Screenshot: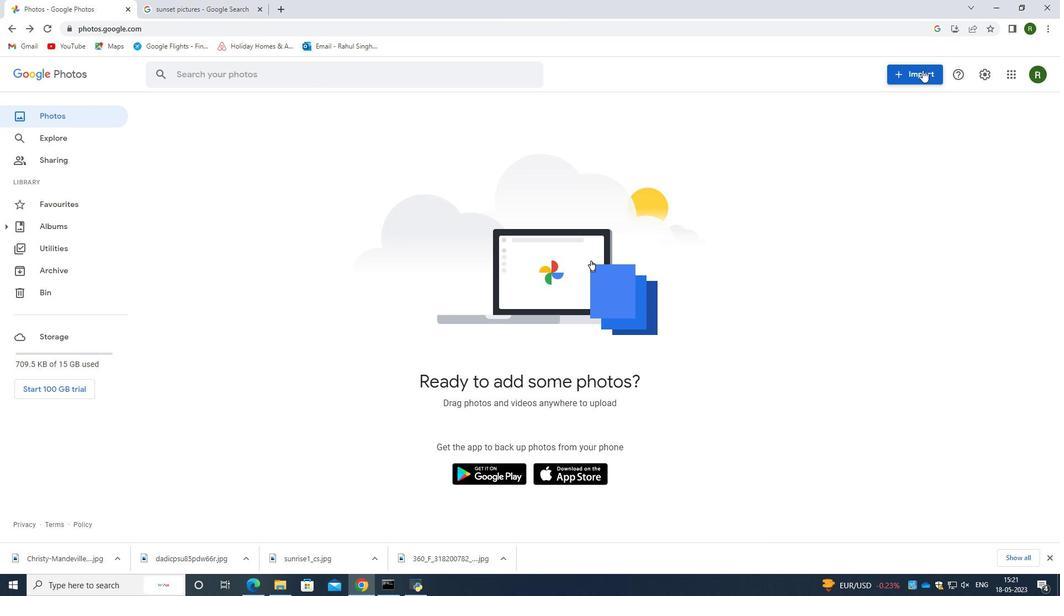 
Action: Mouse moved to (824, 109)
Screenshot: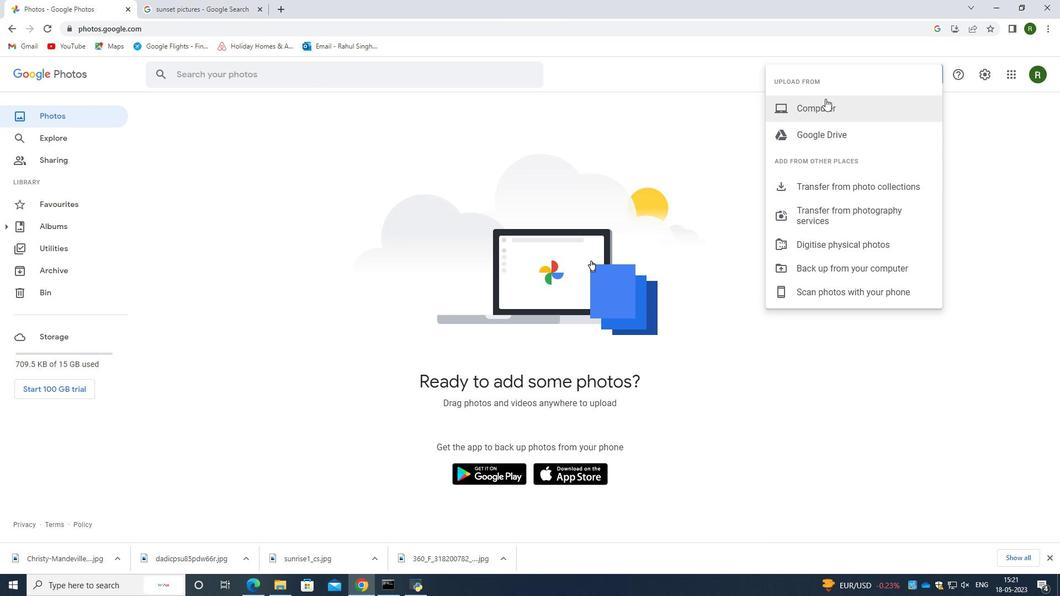 
Action: Mouse pressed left at (824, 109)
Screenshot: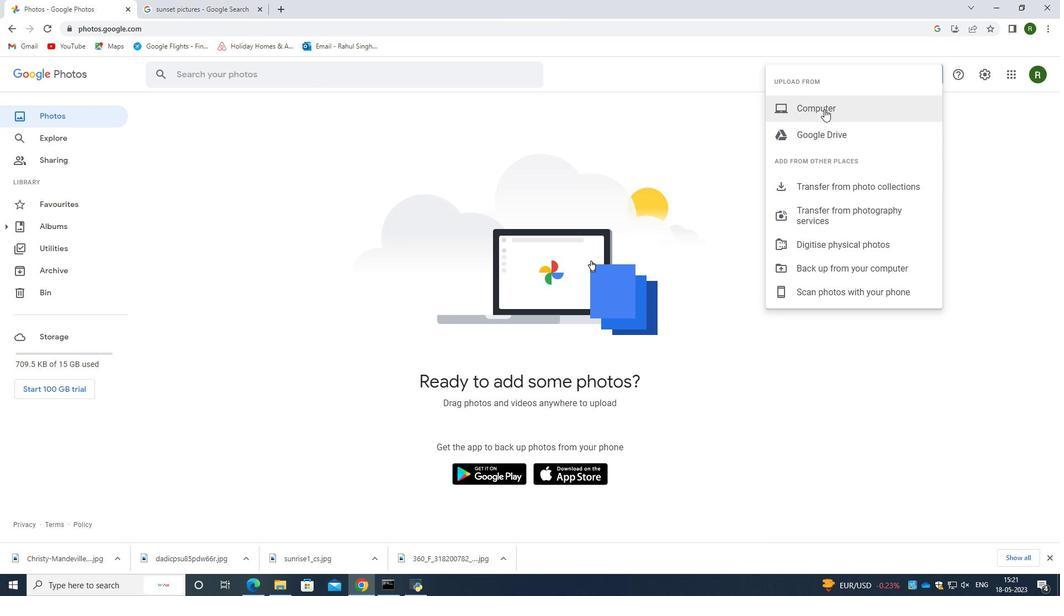 
Action: Mouse moved to (58, 228)
Screenshot: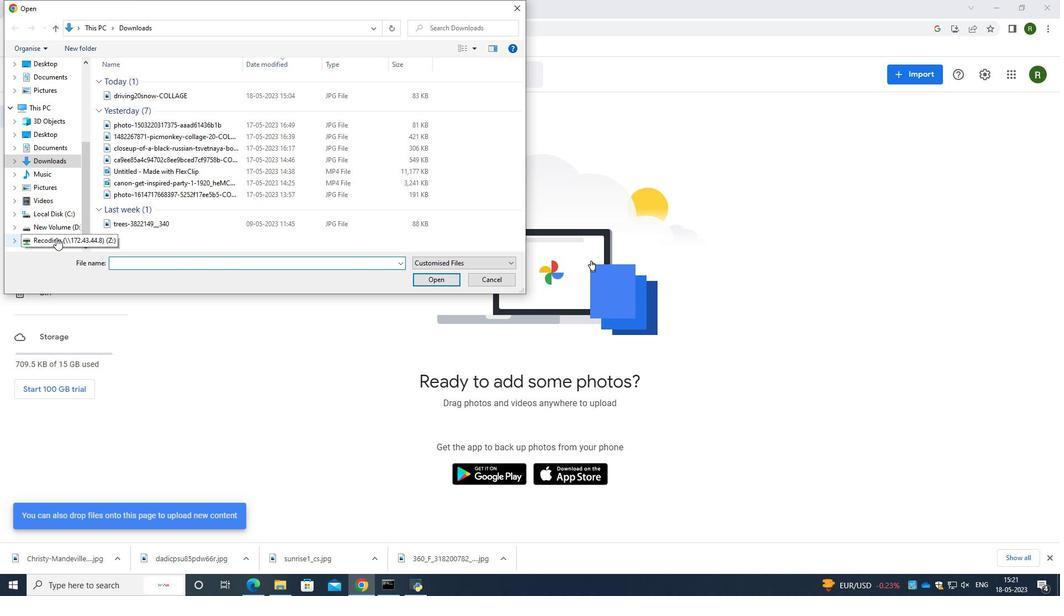 
Action: Mouse pressed left at (58, 228)
Screenshot: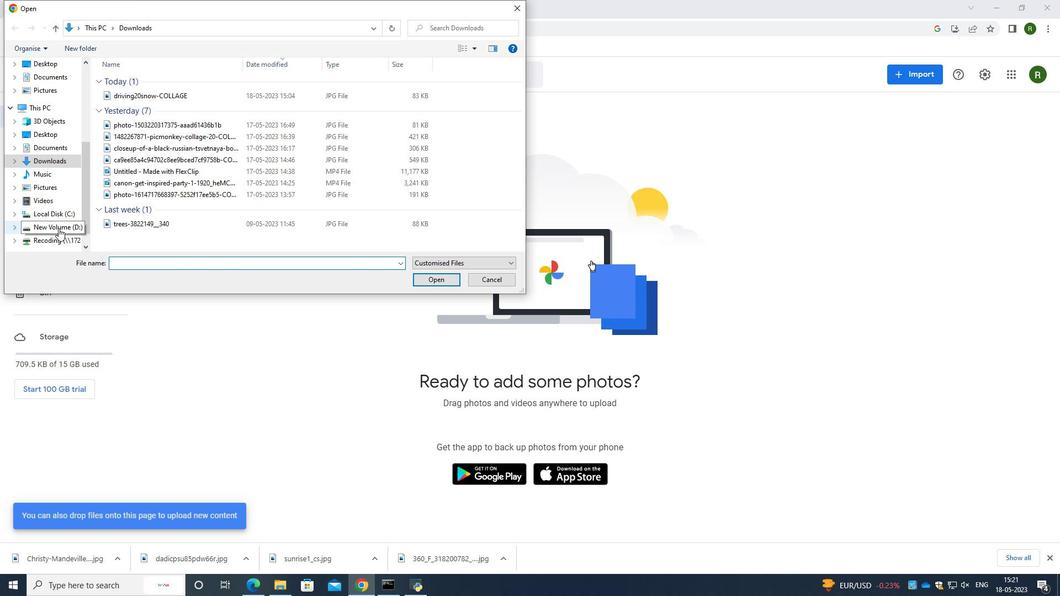 
Action: Mouse moved to (132, 168)
Screenshot: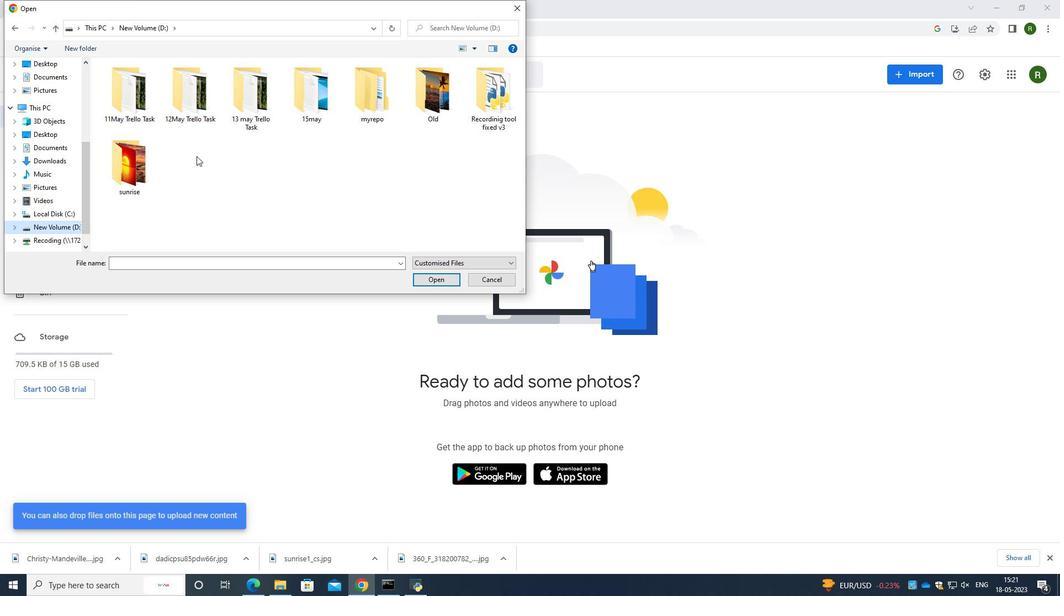 
Action: Mouse pressed left at (132, 168)
Screenshot: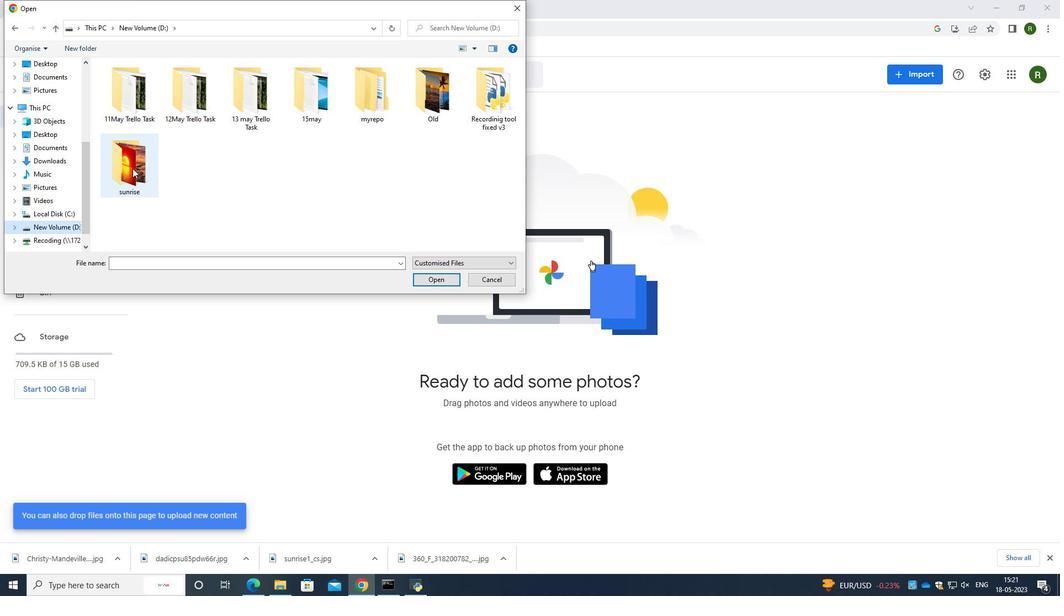 
Action: Mouse pressed left at (132, 168)
Screenshot: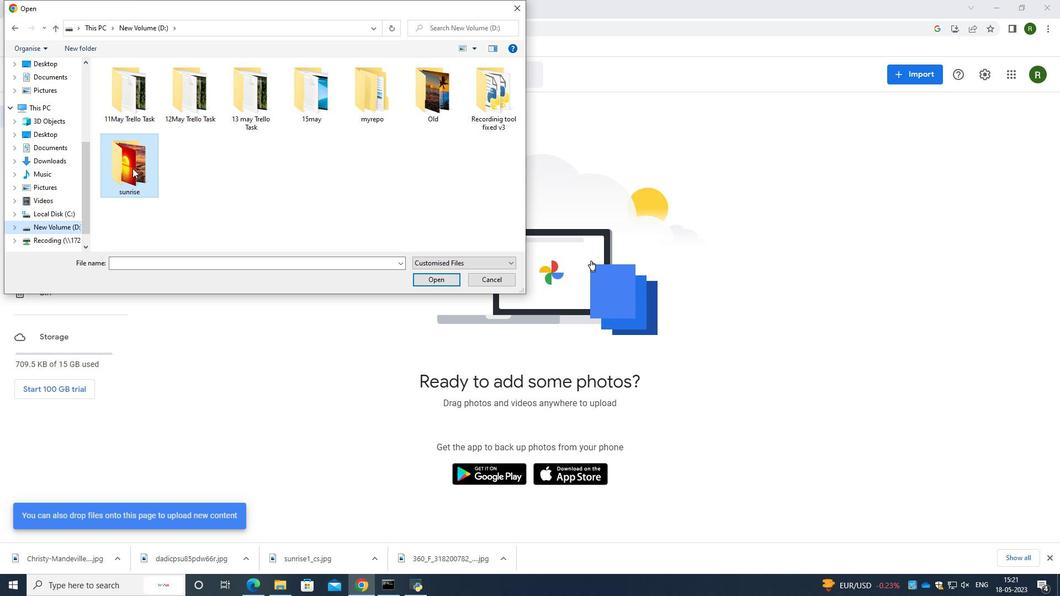 
Action: Mouse moved to (124, 122)
Screenshot: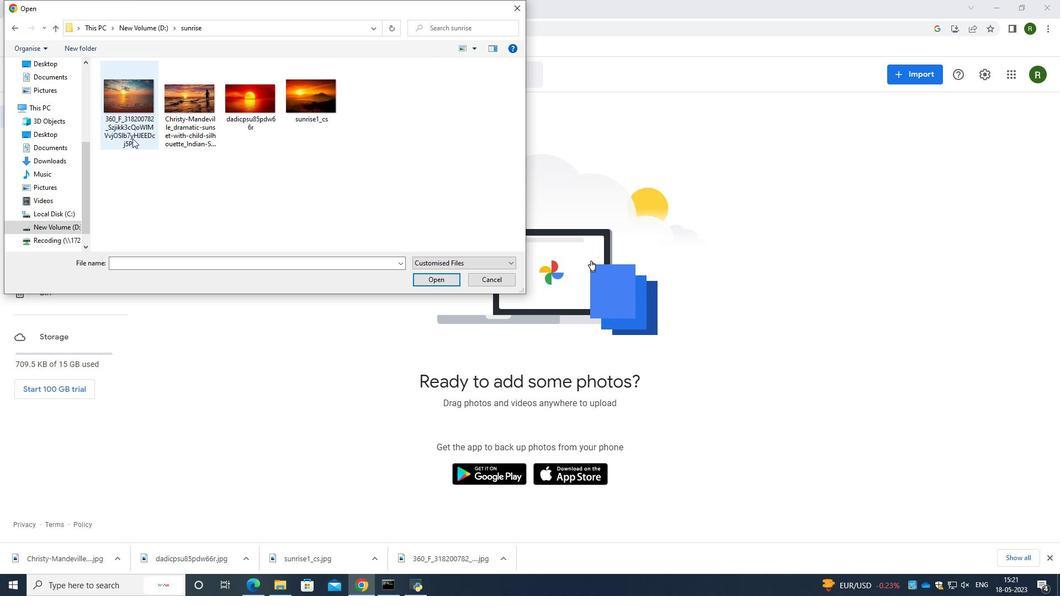 
Action: Mouse pressed left at (124, 122)
Screenshot: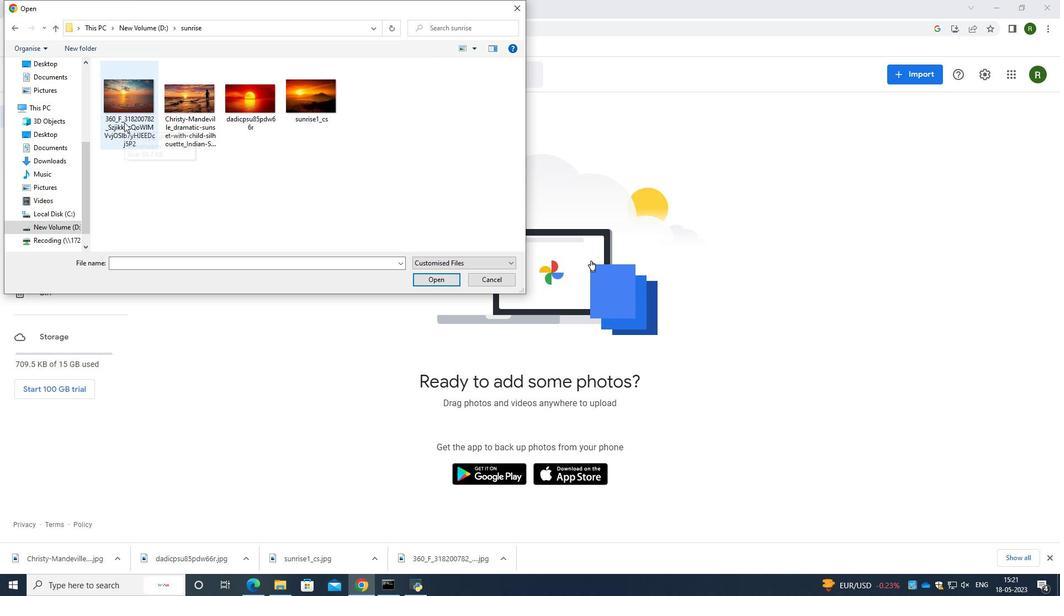 
Action: Key pressed <Key.shift>
Screenshot: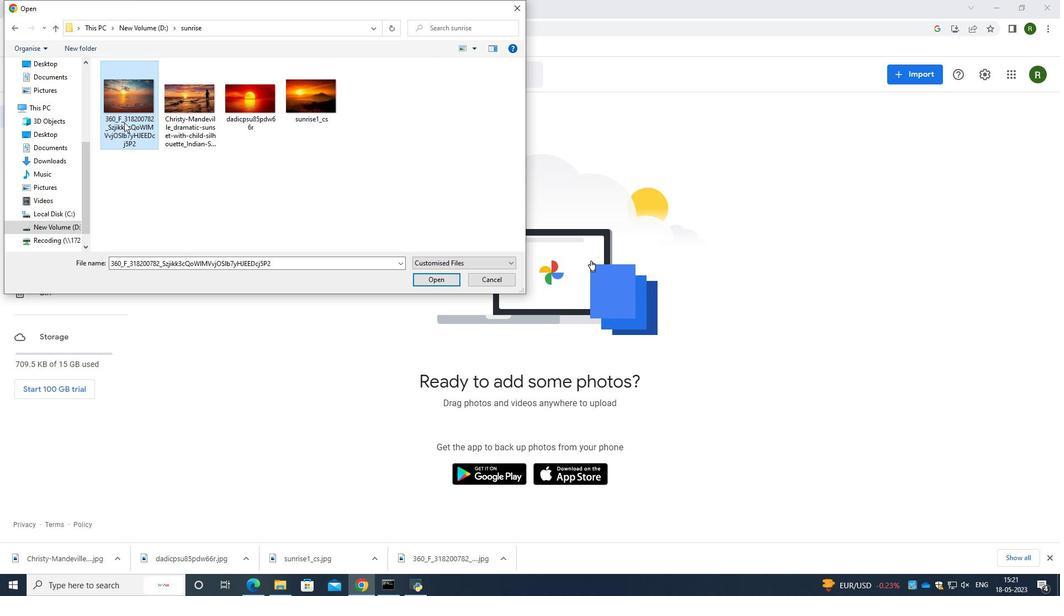 
Action: Mouse moved to (188, 117)
Screenshot: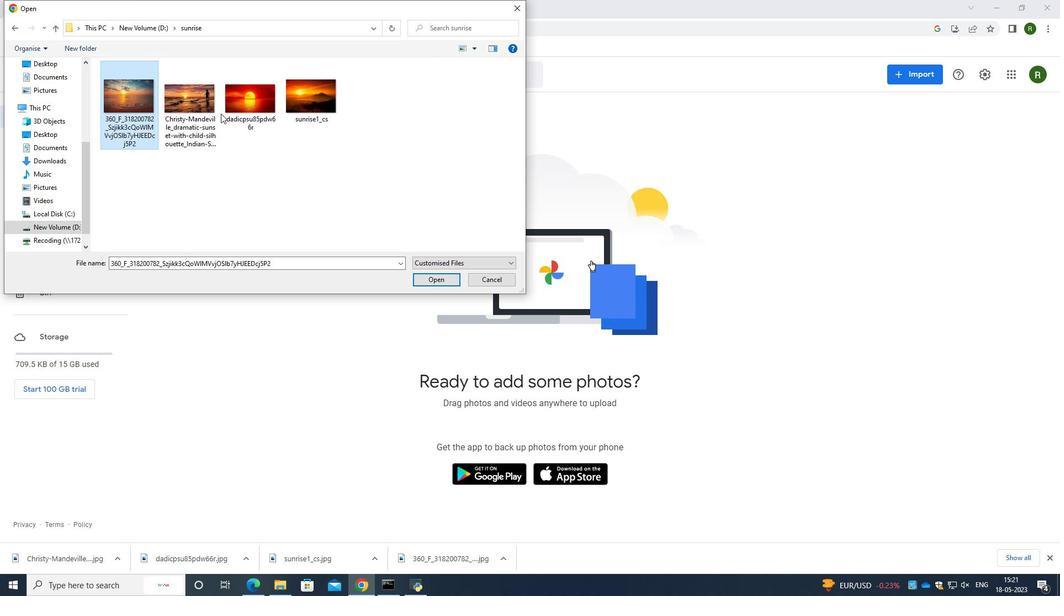 
Action: Key pressed <Key.shift><Key.shift><Key.shift><Key.shift><Key.shift>
Screenshot: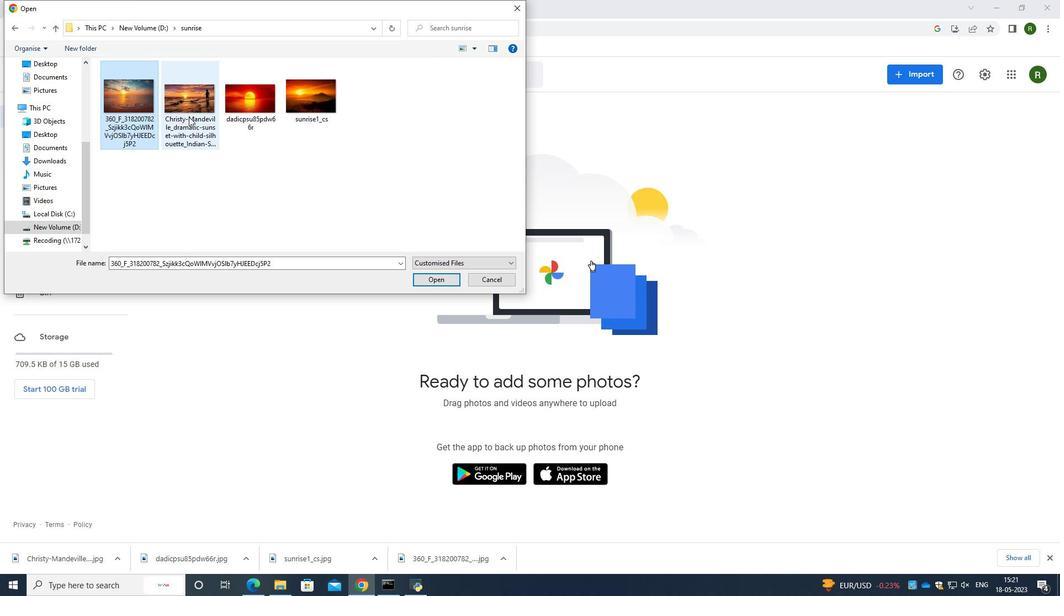 
Action: Mouse pressed left at (188, 117)
Screenshot: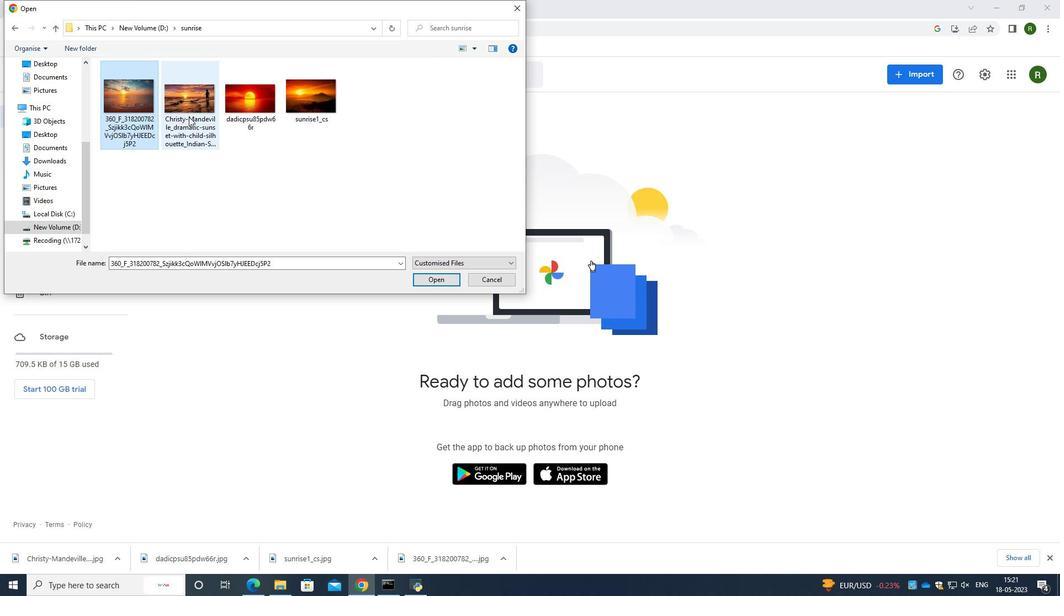 
Action: Key pressed <Key.shift><Key.shift><Key.shift><Key.shift><Key.shift><Key.shift>
Screenshot: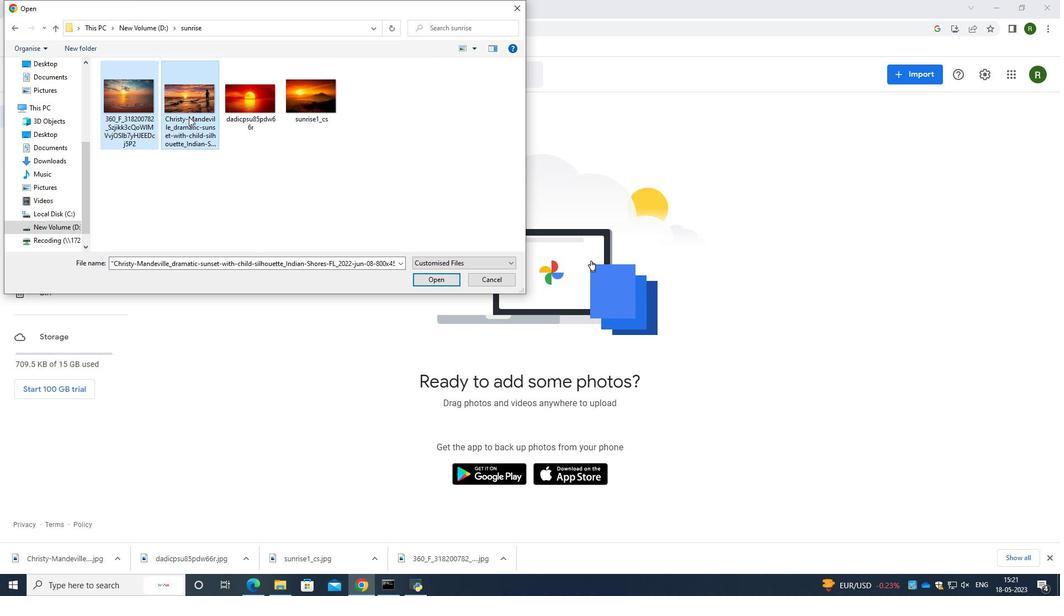 
Action: Mouse moved to (199, 115)
Screenshot: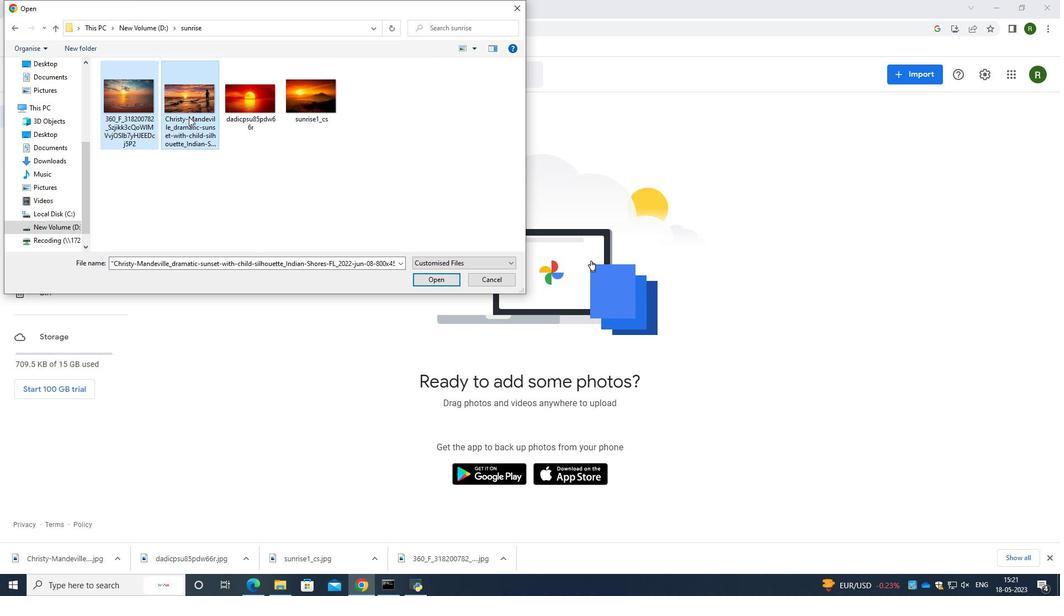 
Action: Key pressed <Key.shift>
Screenshot: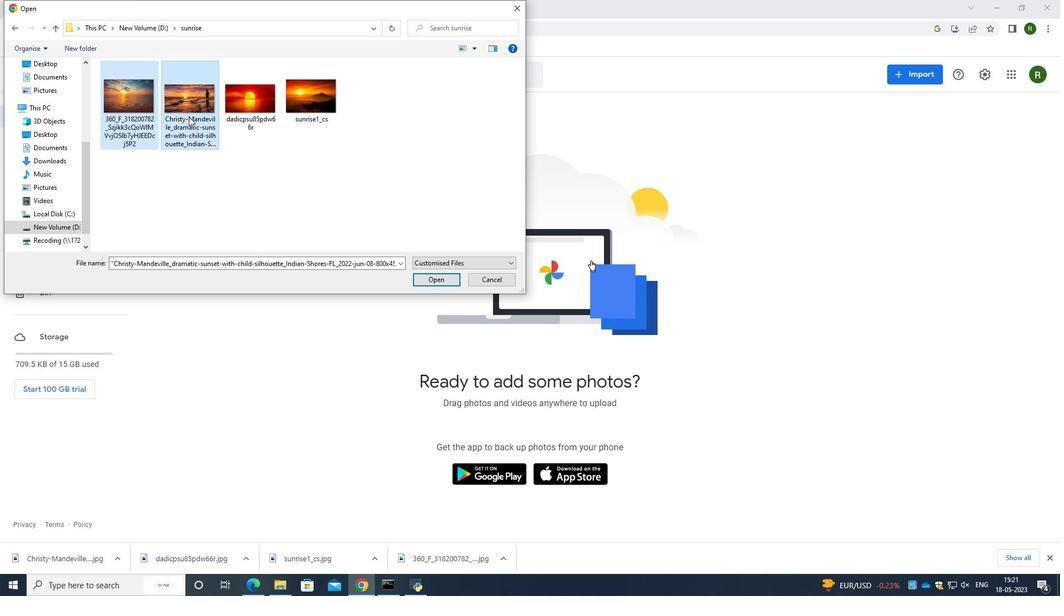 
Action: Mouse moved to (221, 113)
Screenshot: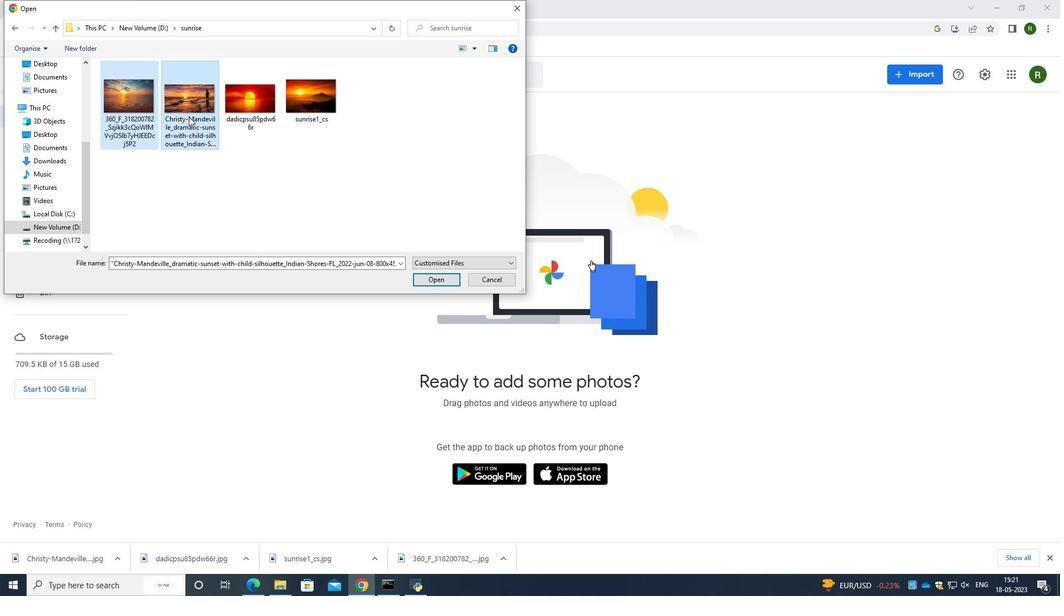 
Action: Key pressed <Key.shift>
Screenshot: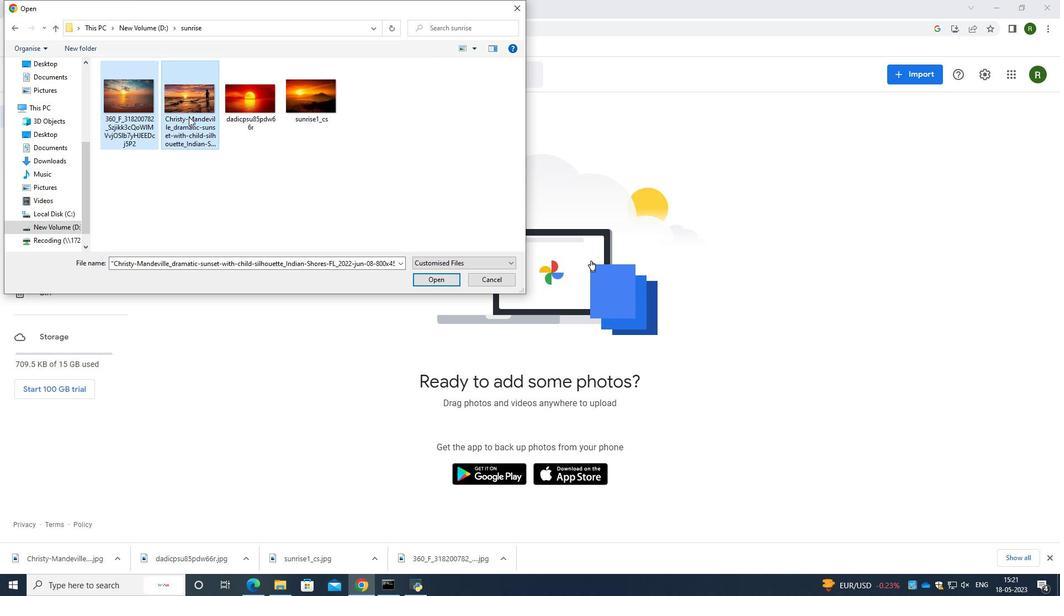 
Action: Mouse moved to (230, 112)
Screenshot: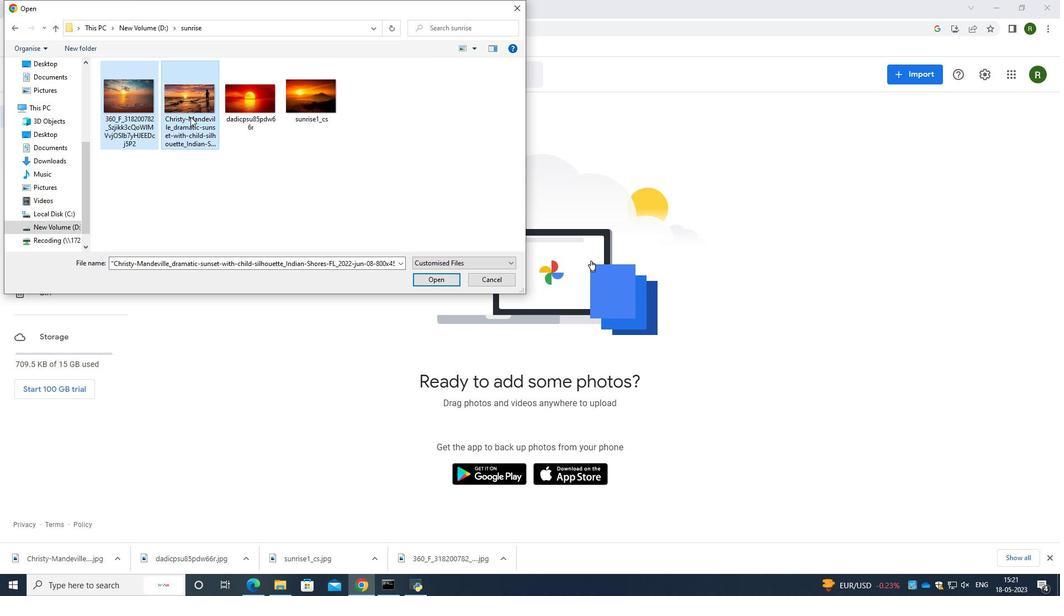 
Action: Key pressed <Key.shift><Key.shift><Key.shift>
Screenshot: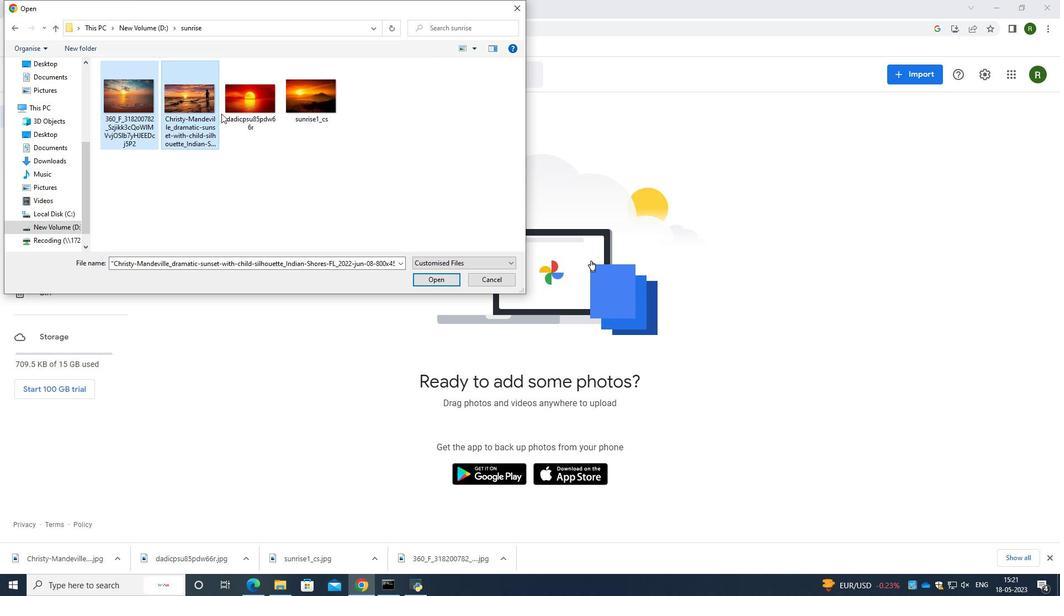 
Action: Mouse moved to (231, 112)
Screenshot: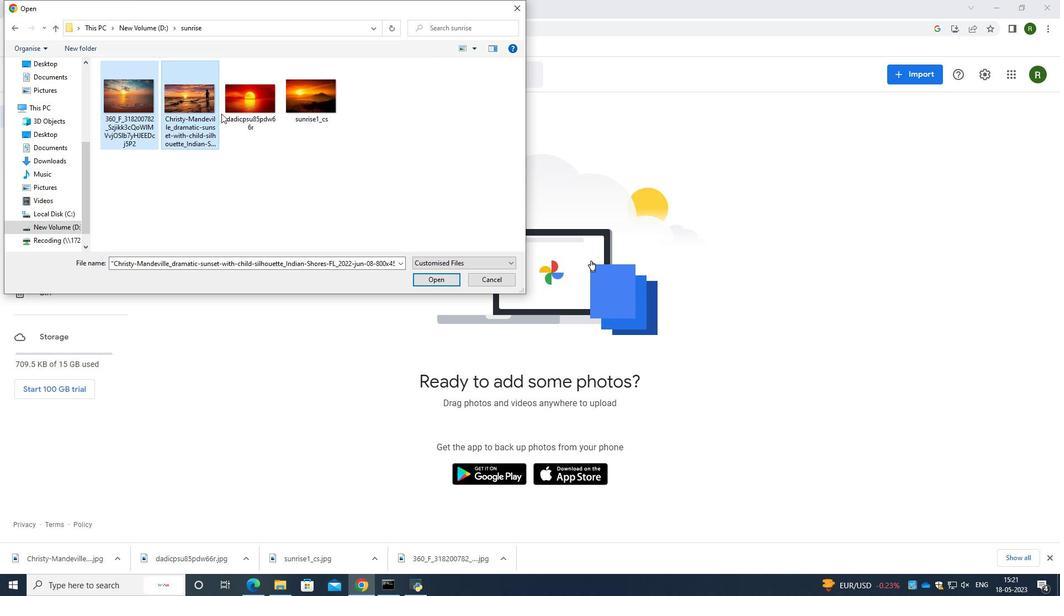 
Action: Key pressed <Key.shift>
Screenshot: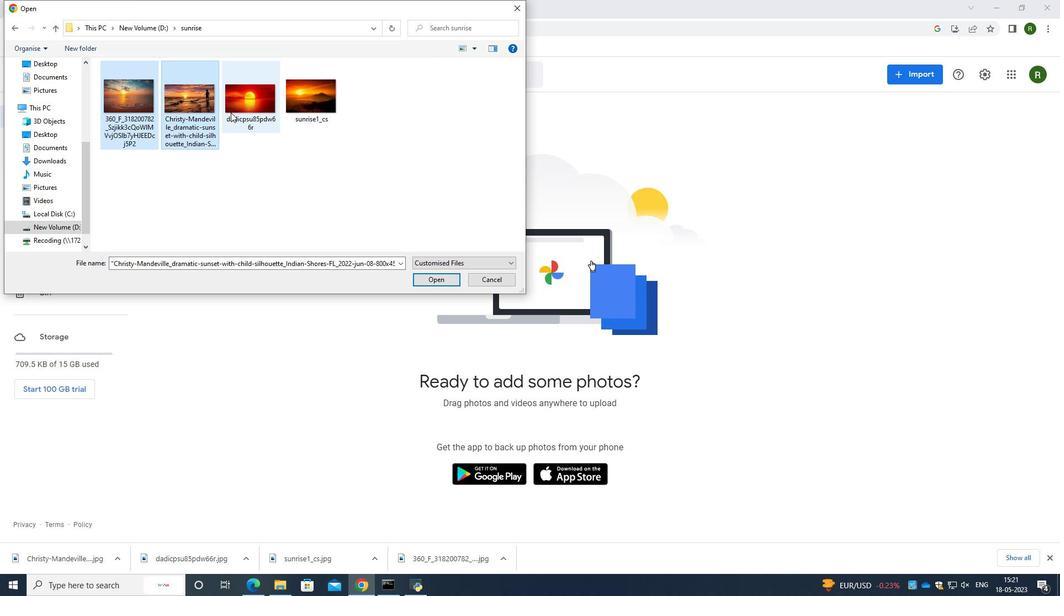 
Action: Mouse moved to (231, 112)
Screenshot: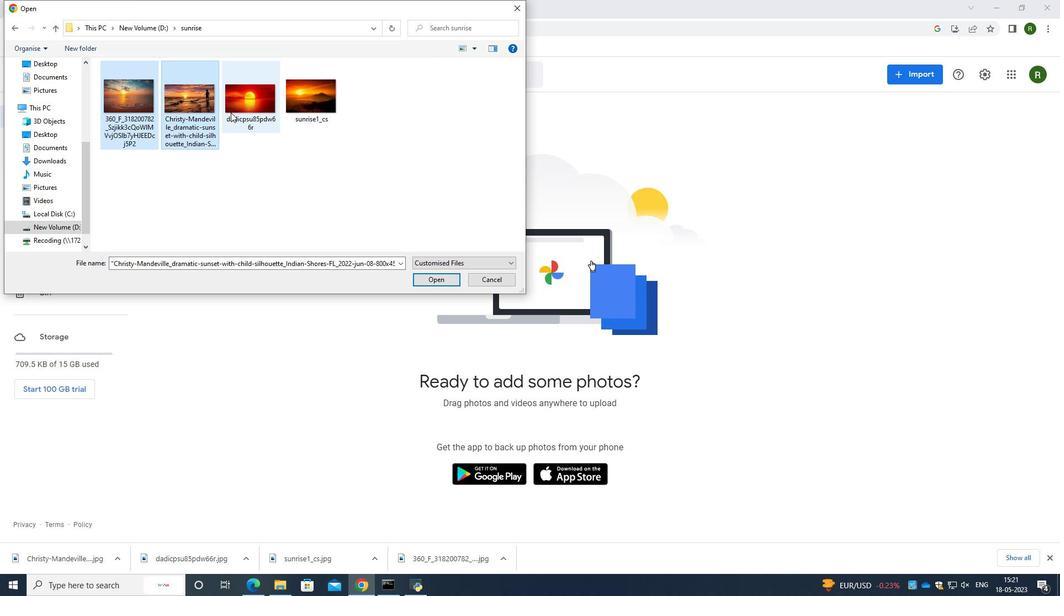 
Action: Key pressed <Key.shift>
Screenshot: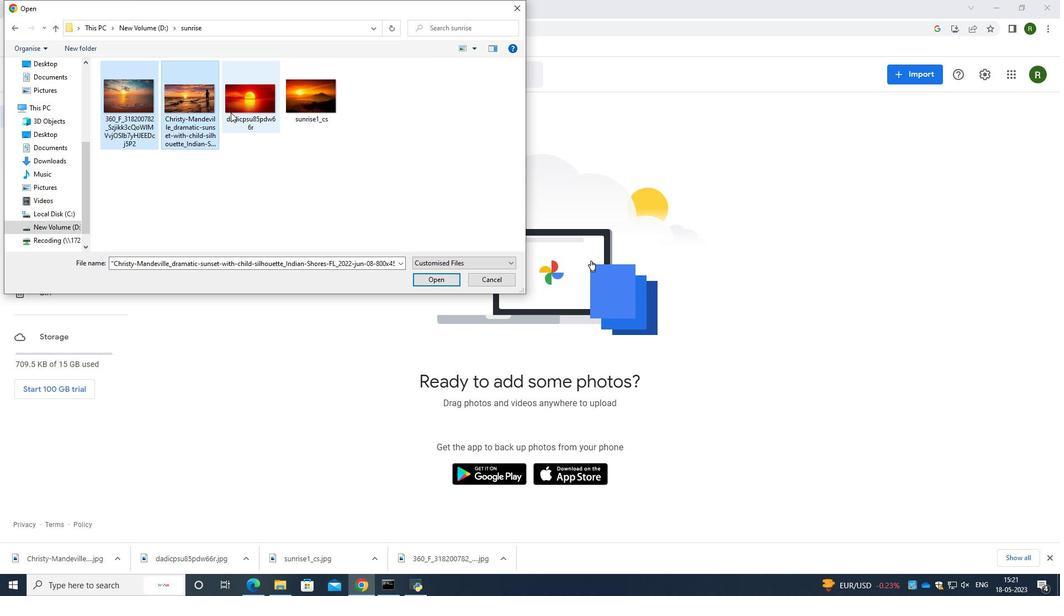 
Action: Mouse moved to (233, 112)
Screenshot: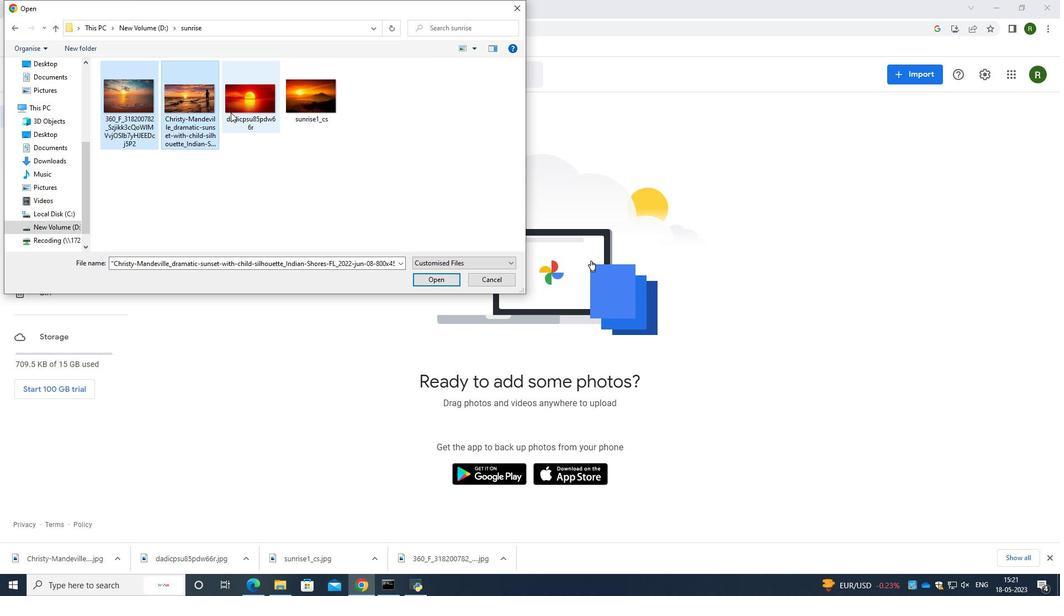 
Action: Key pressed <Key.shift>
Screenshot: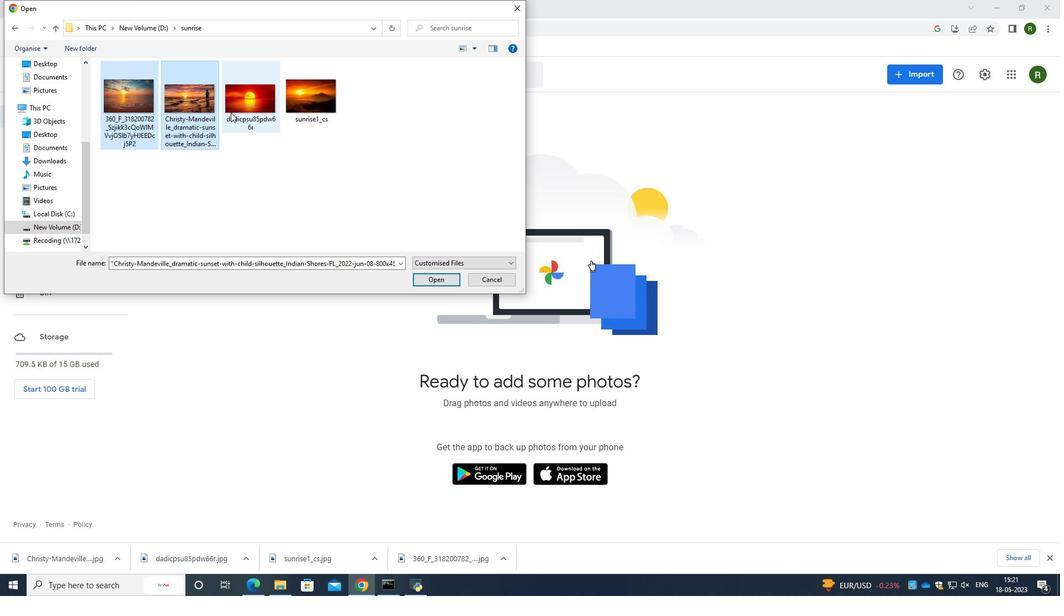 
Action: Mouse moved to (235, 112)
Screenshot: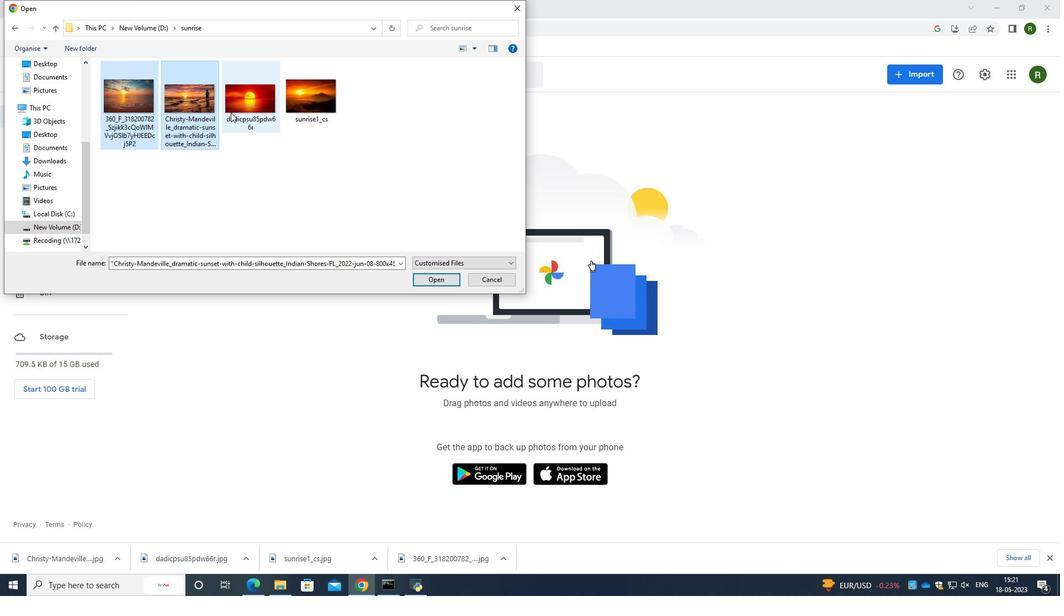 
Action: Key pressed <Key.shift>
Screenshot: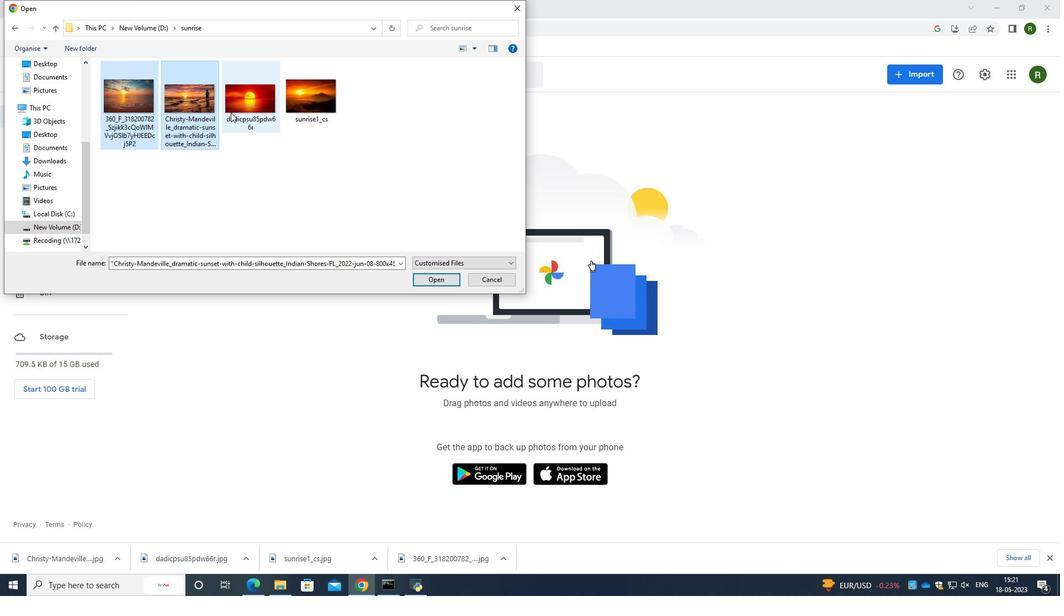 
Action: Mouse moved to (236, 112)
Screenshot: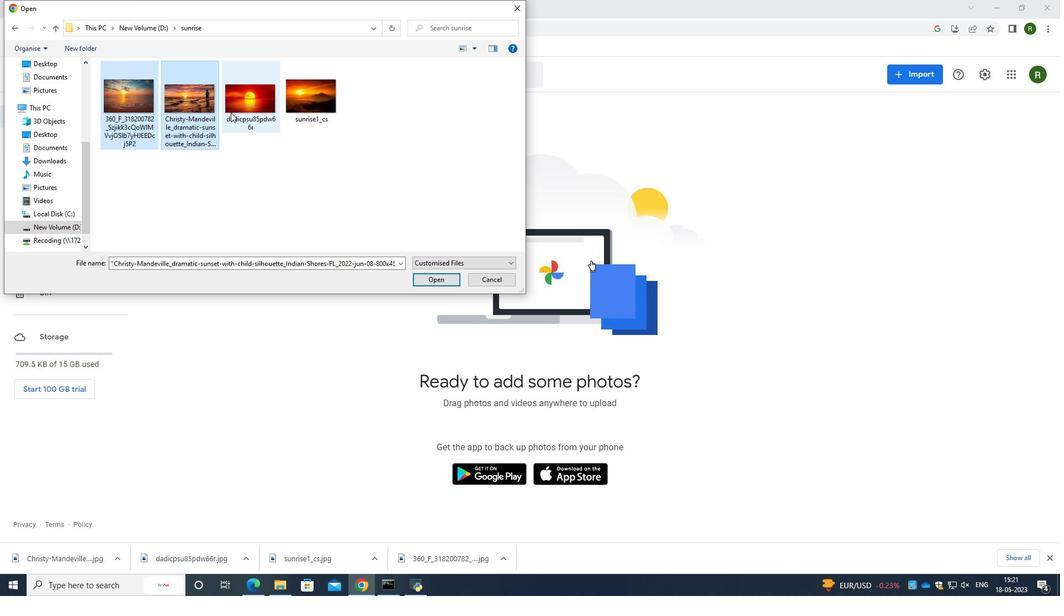 
Action: Key pressed <Key.shift><Key.shift><Key.shift><Key.shift><Key.shift><Key.shift>
Screenshot: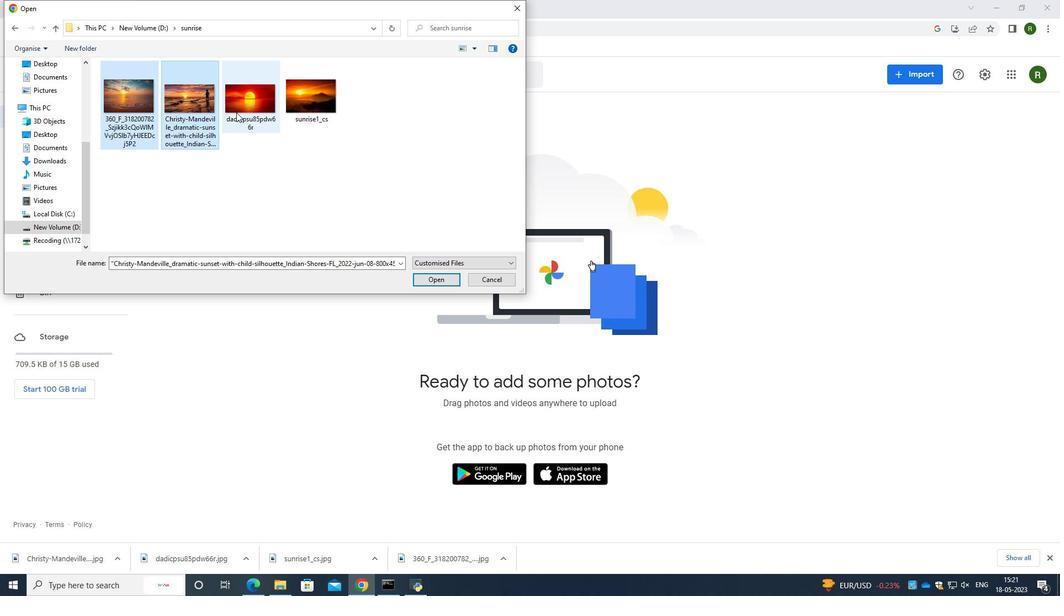 
Action: Mouse pressed left at (236, 112)
Screenshot: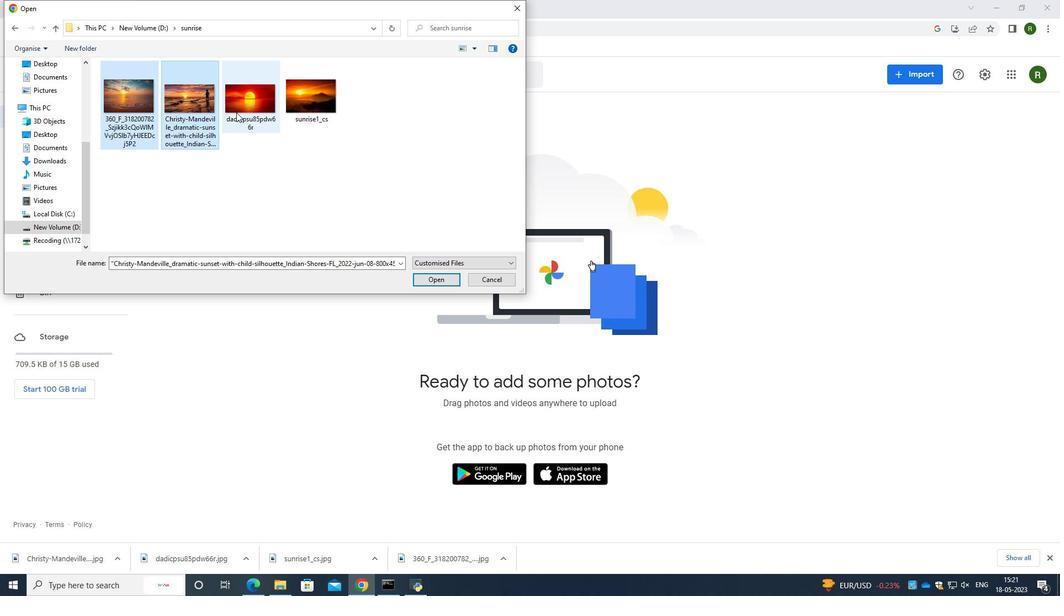 
Action: Key pressed <Key.shift><Key.shift><Key.shift><Key.shift><Key.shift><Key.shift><Key.shift><Key.shift><Key.shift><Key.shift><Key.shift><Key.shift><Key.shift><Key.shift><Key.shift><Key.shift><Key.shift><Key.shift><Key.shift><Key.shift><Key.shift><Key.shift>
Screenshot: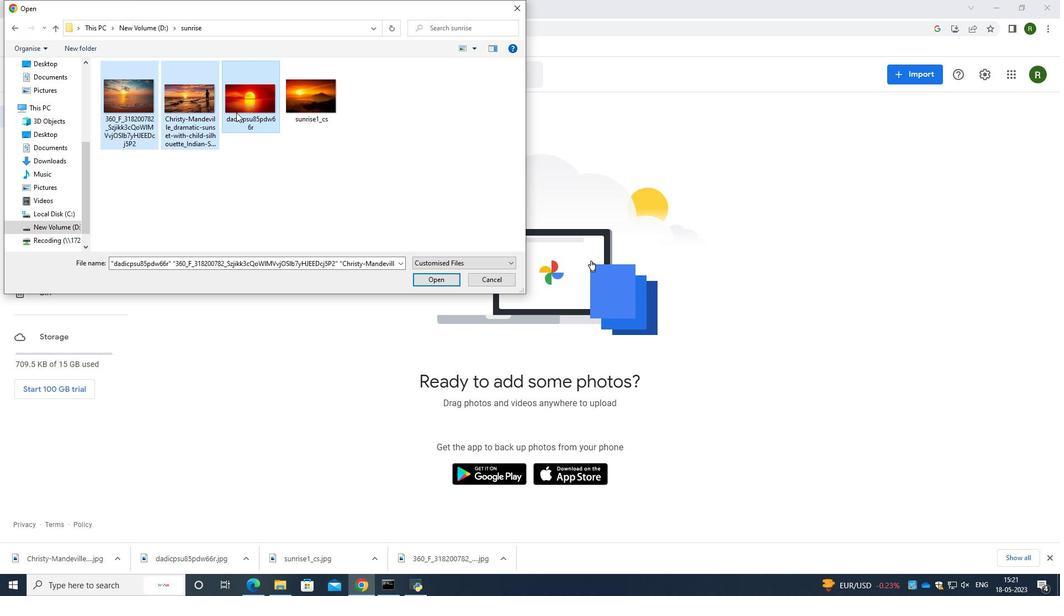 
Action: Mouse moved to (252, 110)
Screenshot: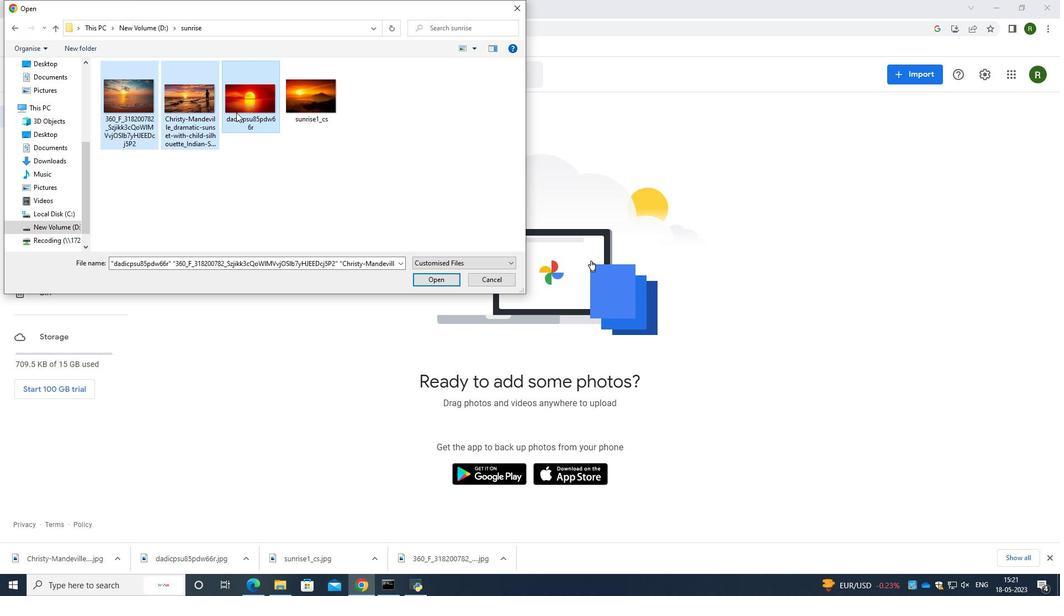 
Action: Key pressed <Key.shift>
Screenshot: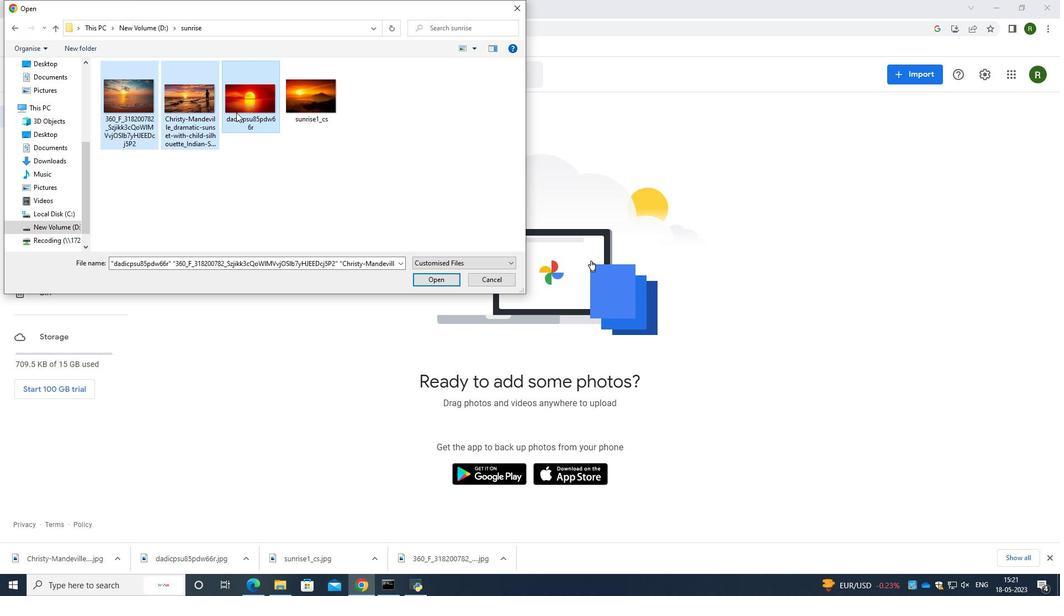 
Action: Mouse moved to (284, 106)
Screenshot: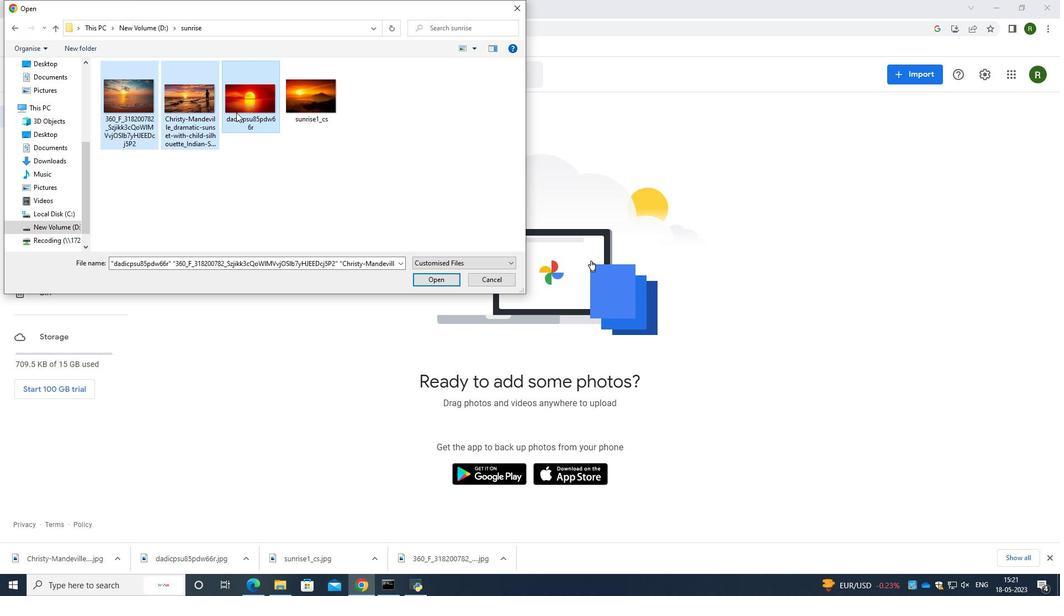 
Action: Key pressed <Key.shift>
Screenshot: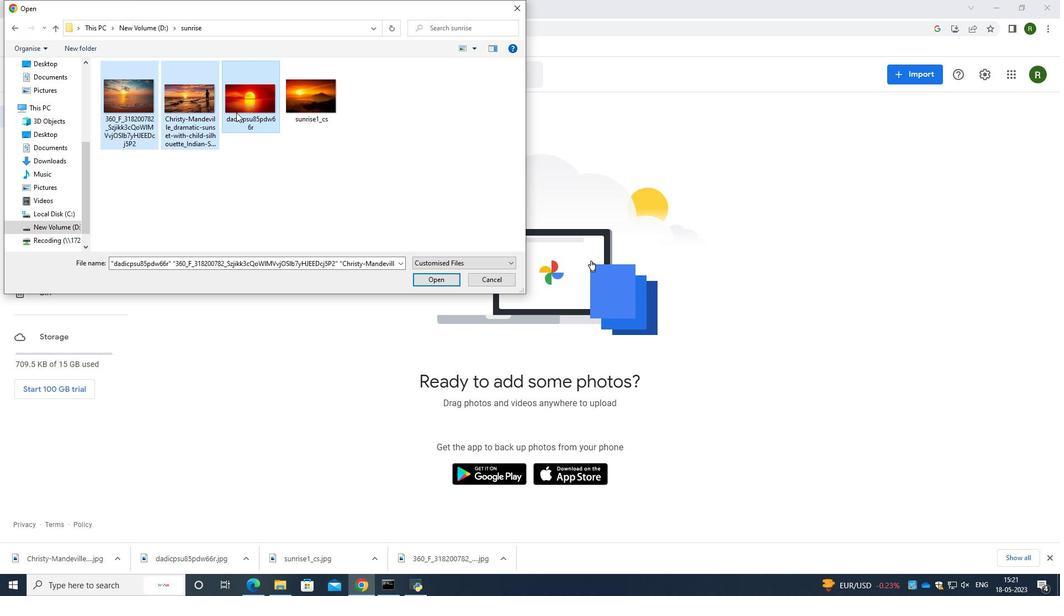 
Action: Mouse moved to (349, 98)
Screenshot: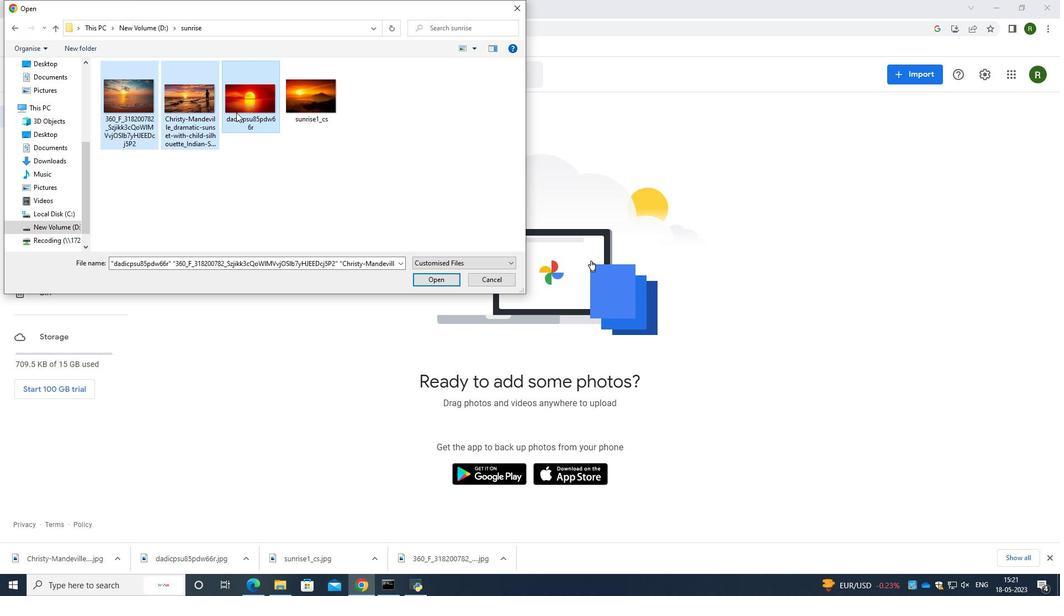 
Action: Key pressed <Key.shift>
Screenshot: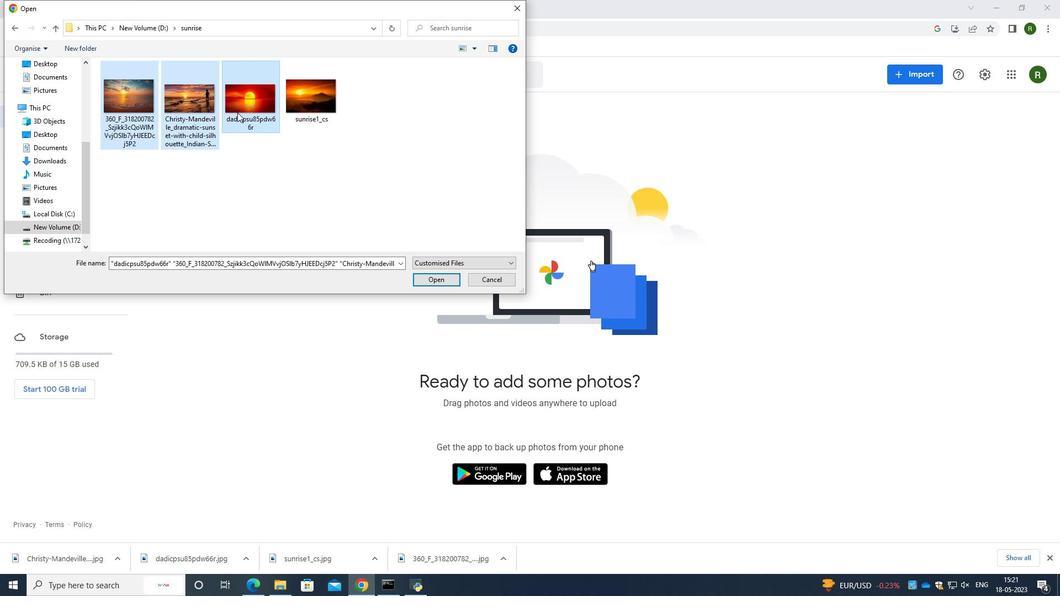 
Action: Mouse moved to (355, 98)
Screenshot: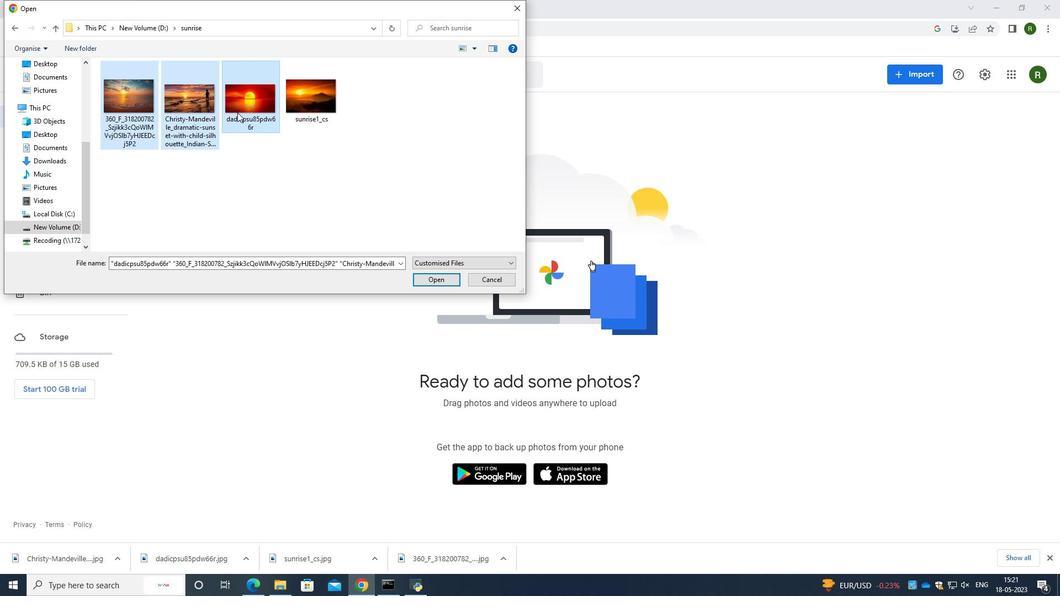 
Action: Key pressed <Key.shift><Key.shift><Key.shift><Key.shift><Key.shift><Key.shift><Key.shift><Key.shift><Key.shift><Key.shift><Key.shift><Key.shift><Key.shift><Key.shift><Key.shift>
Screenshot: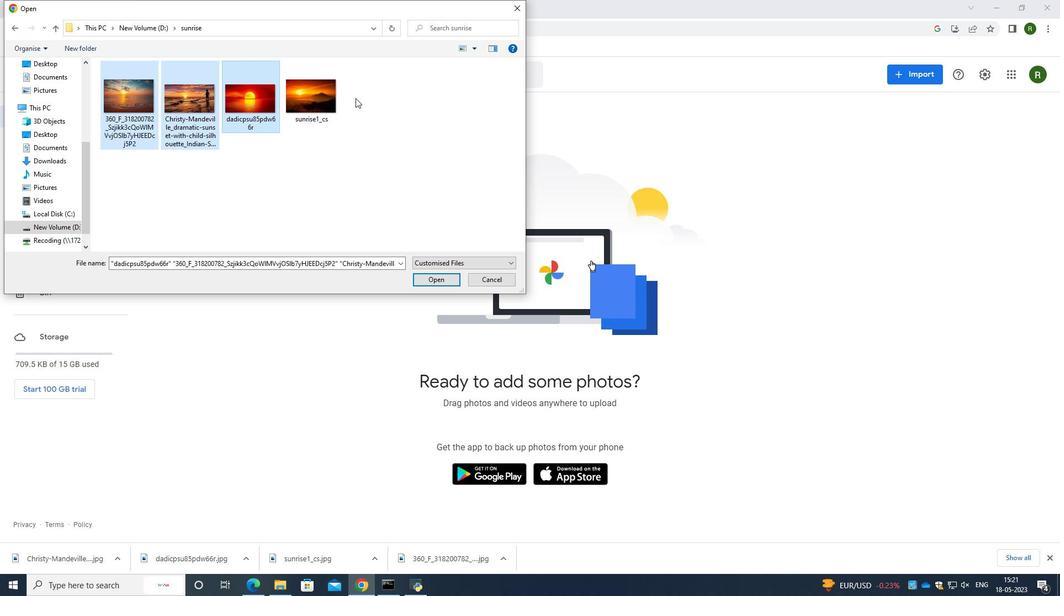 
Action: Mouse moved to (347, 98)
